 Task: Create a content calendar for social media posts.
Action: Mouse moved to (371, 373)
Screenshot: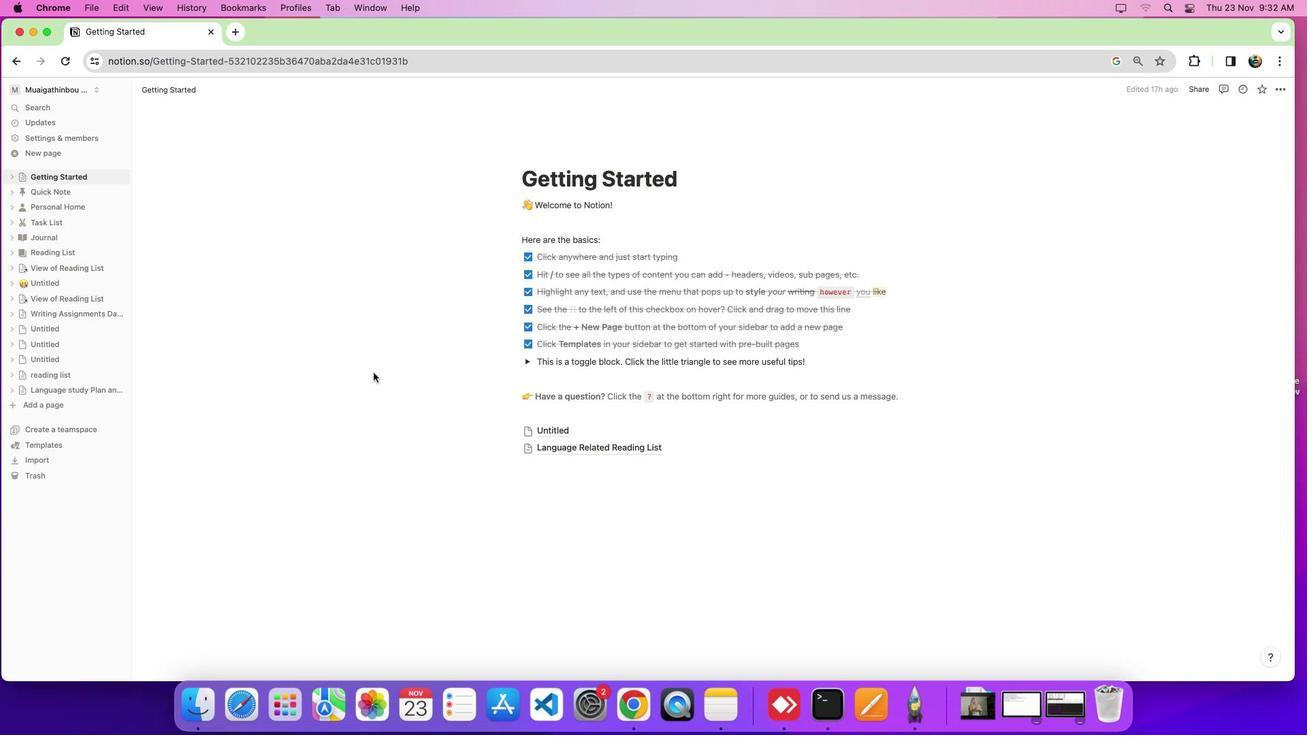 
Action: Mouse pressed left at (371, 373)
Screenshot: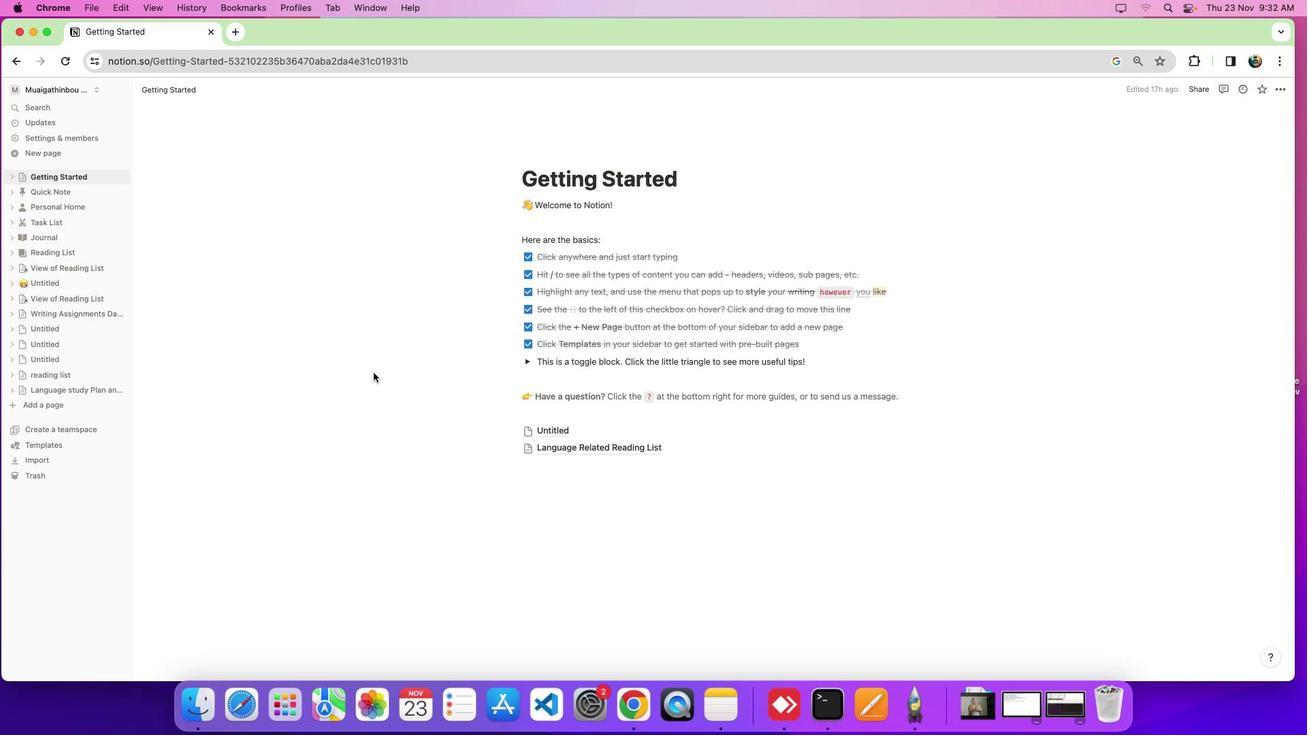 
Action: Mouse moved to (74, 403)
Screenshot: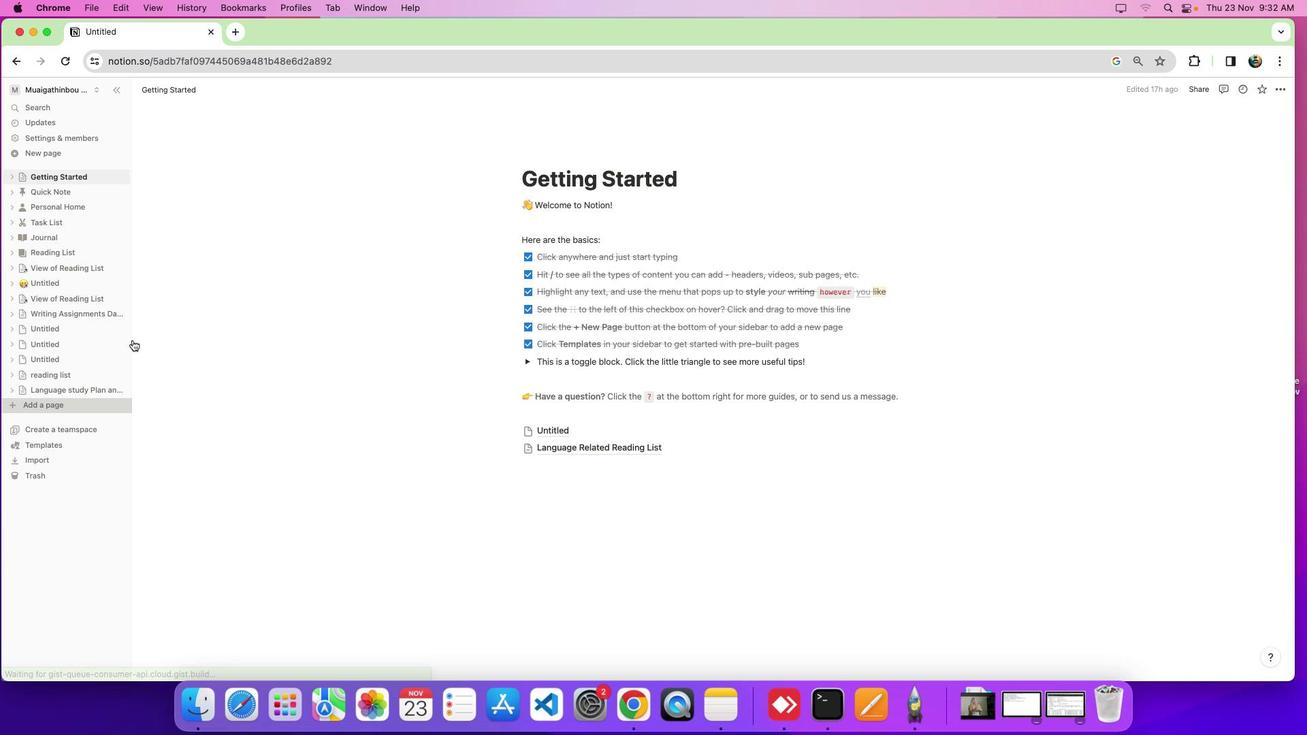 
Action: Mouse pressed left at (74, 403)
Screenshot: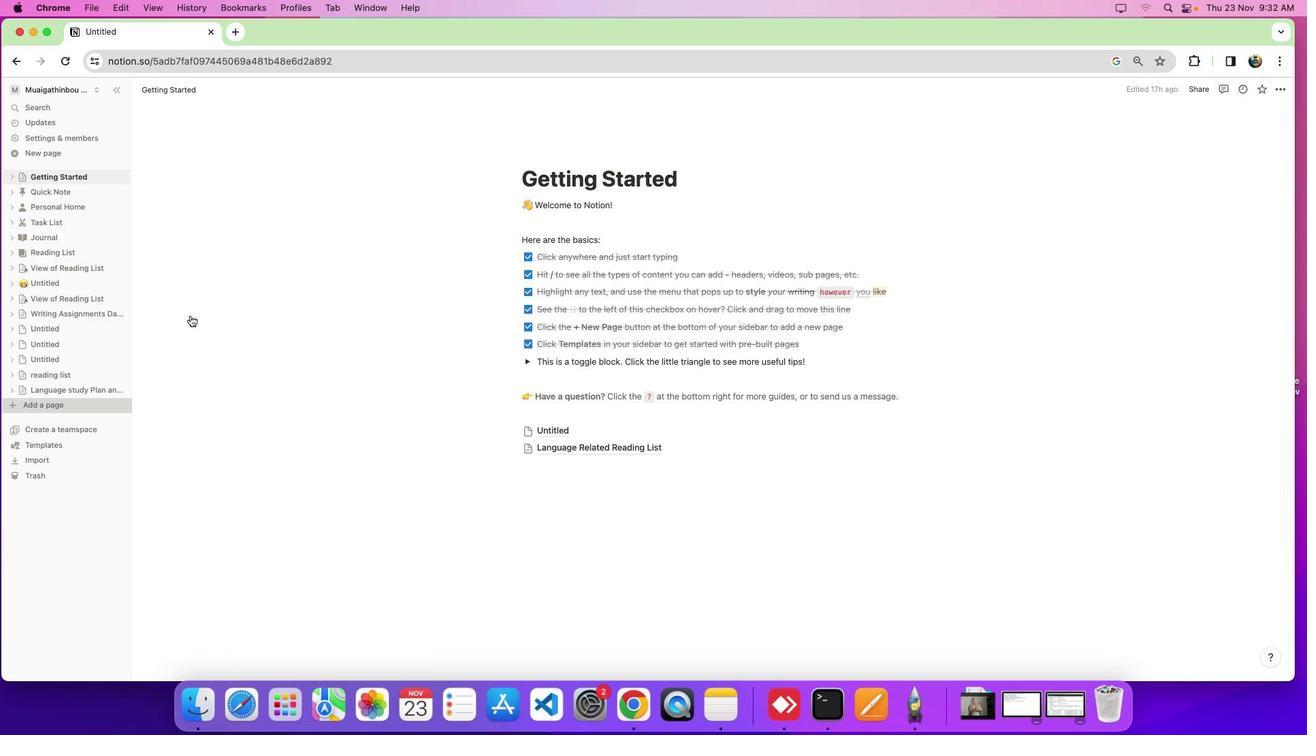 
Action: Mouse moved to (568, 177)
Screenshot: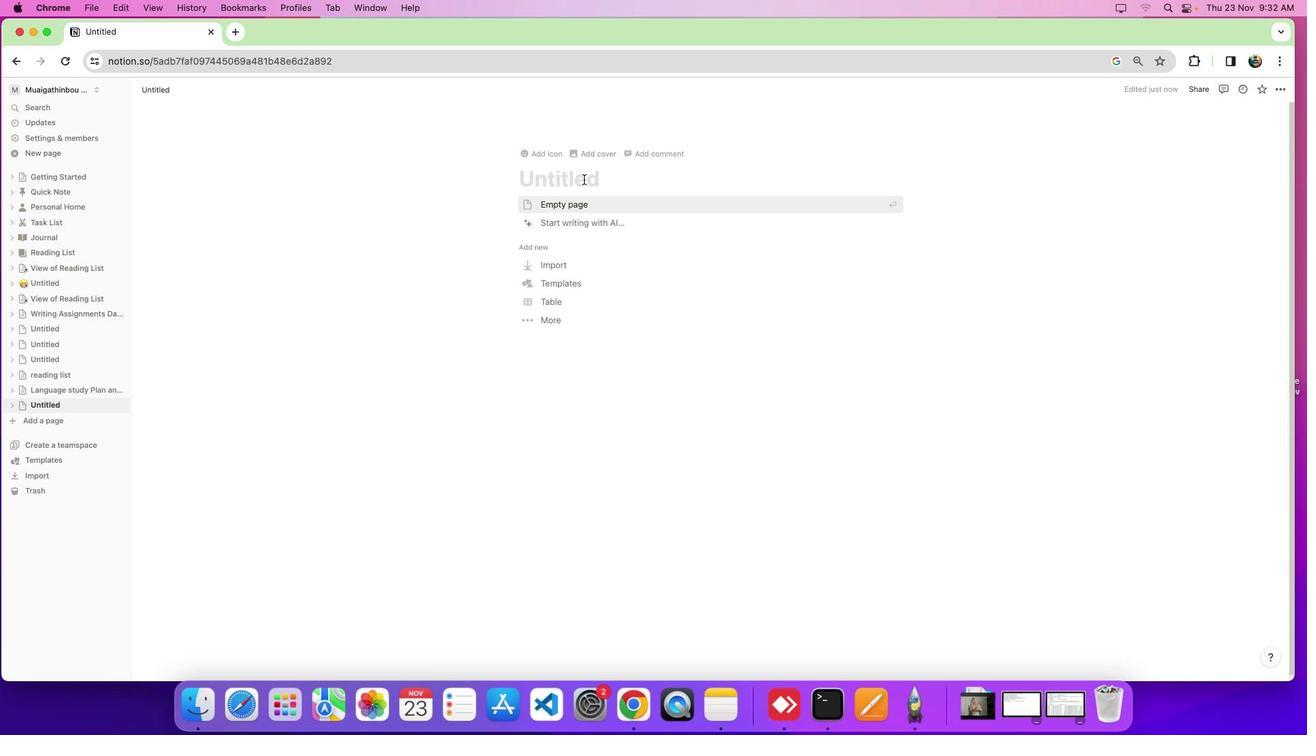 
Action: Mouse pressed left at (568, 177)
Screenshot: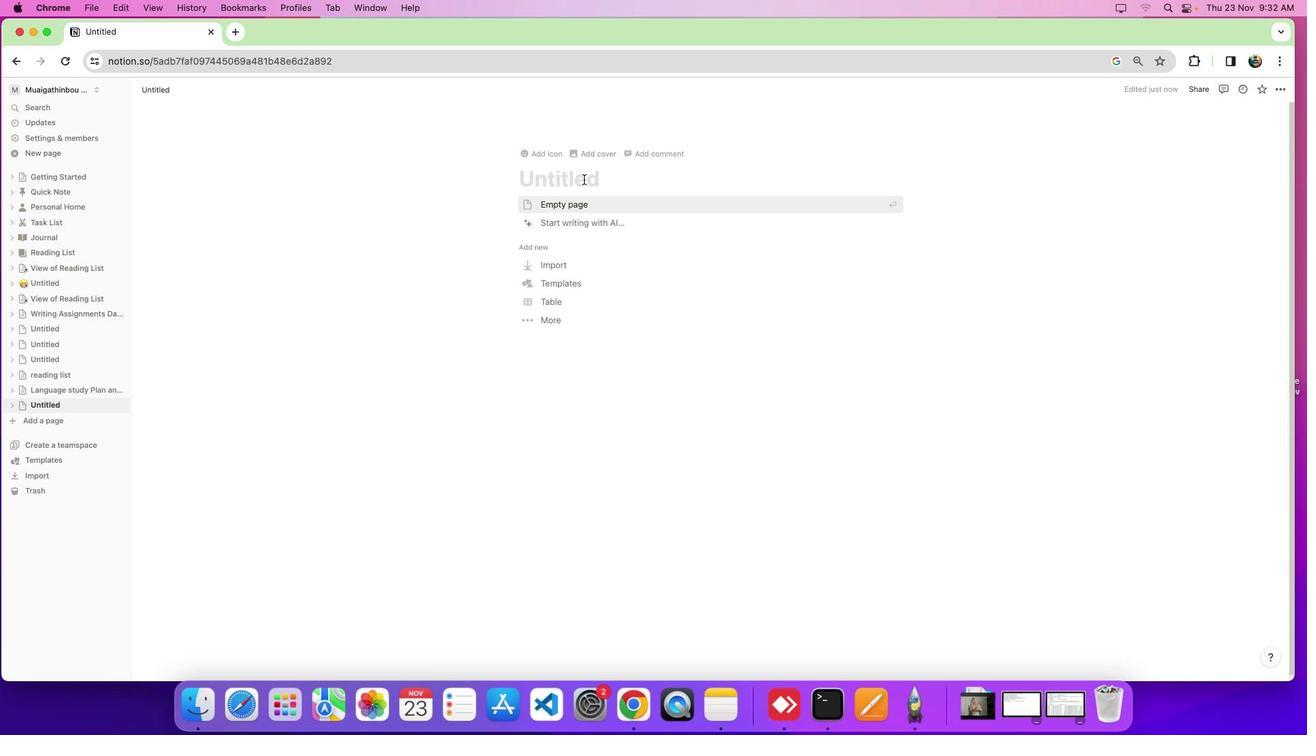 
Action: Key pressed 'c''a''l''e''n''d''e''r'
Screenshot: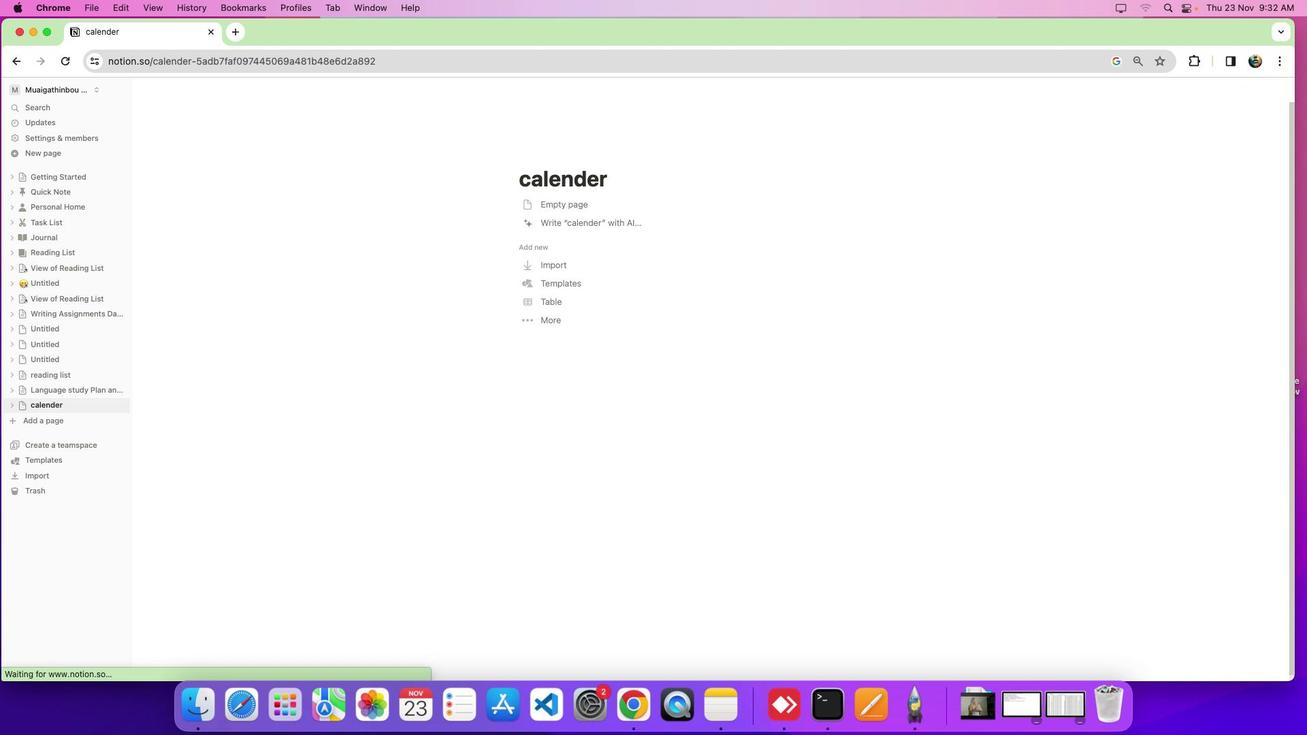 
Action: Mouse moved to (442, 206)
Screenshot: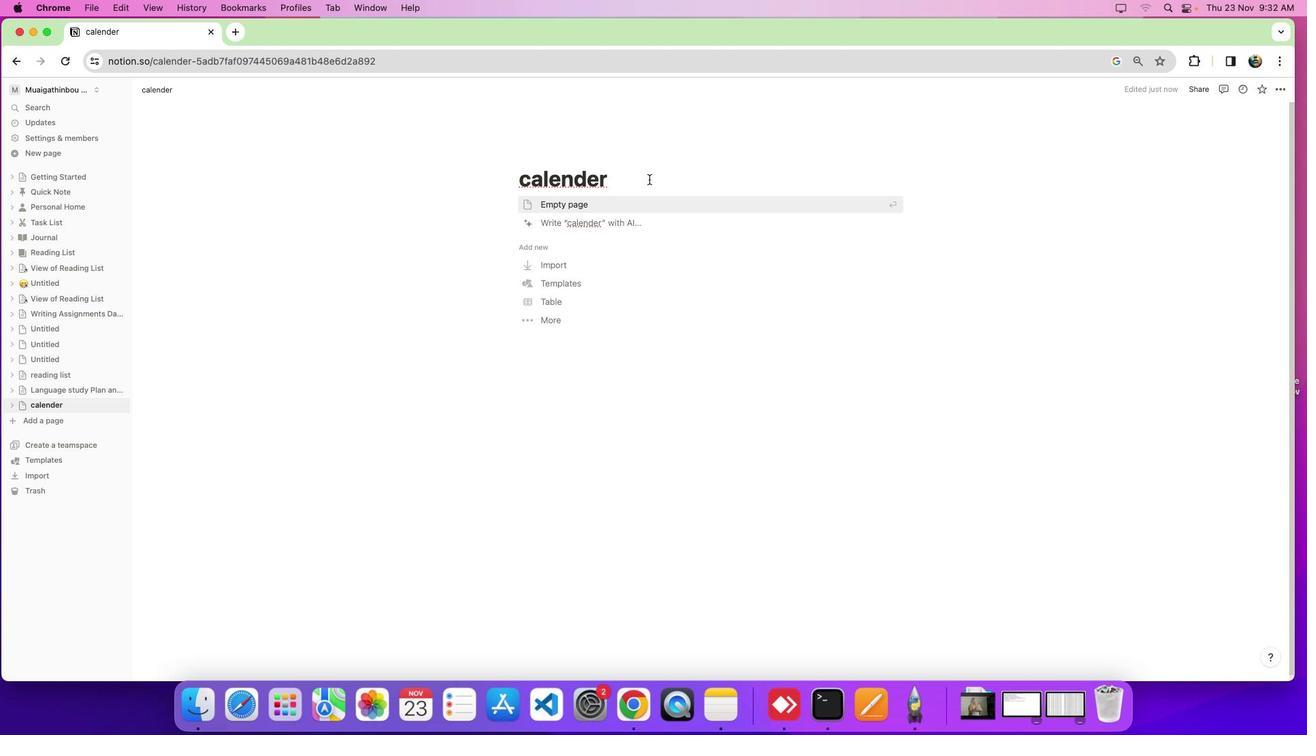 
Action: Mouse pressed left at (442, 206)
Screenshot: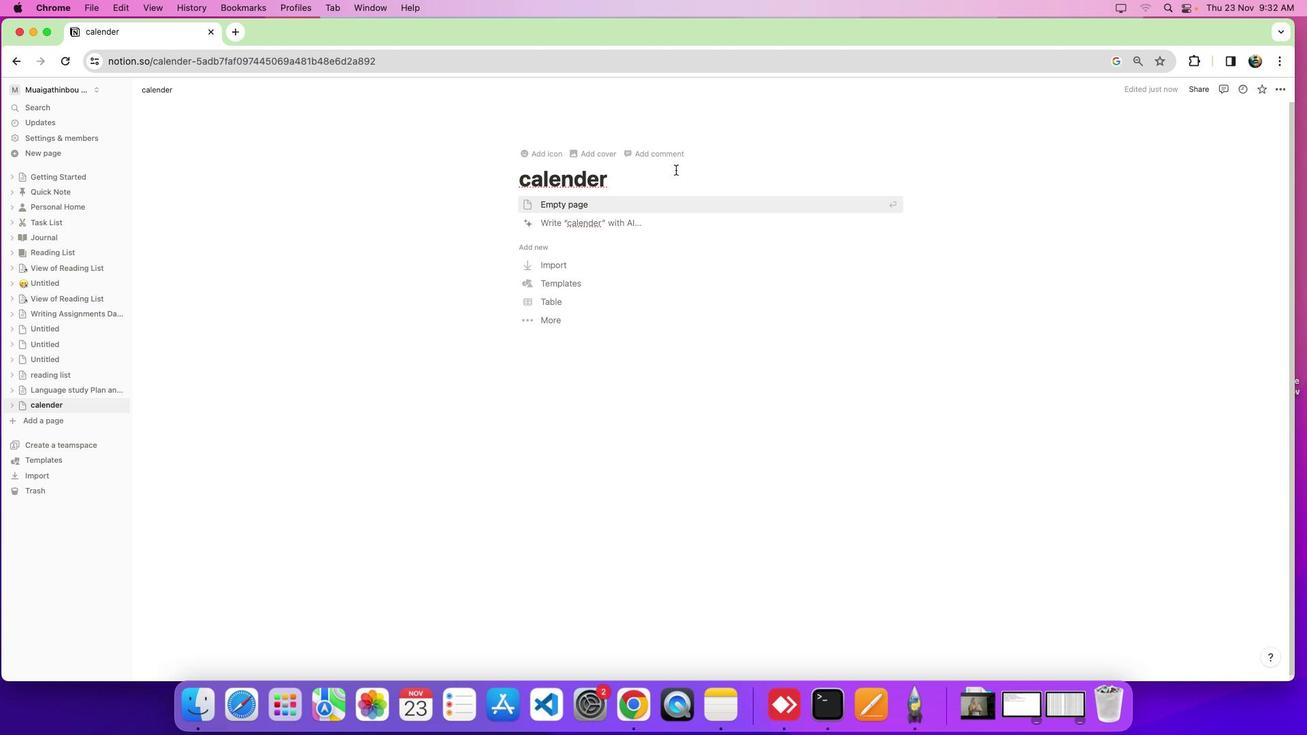 
Action: Mouse moved to (653, 166)
Screenshot: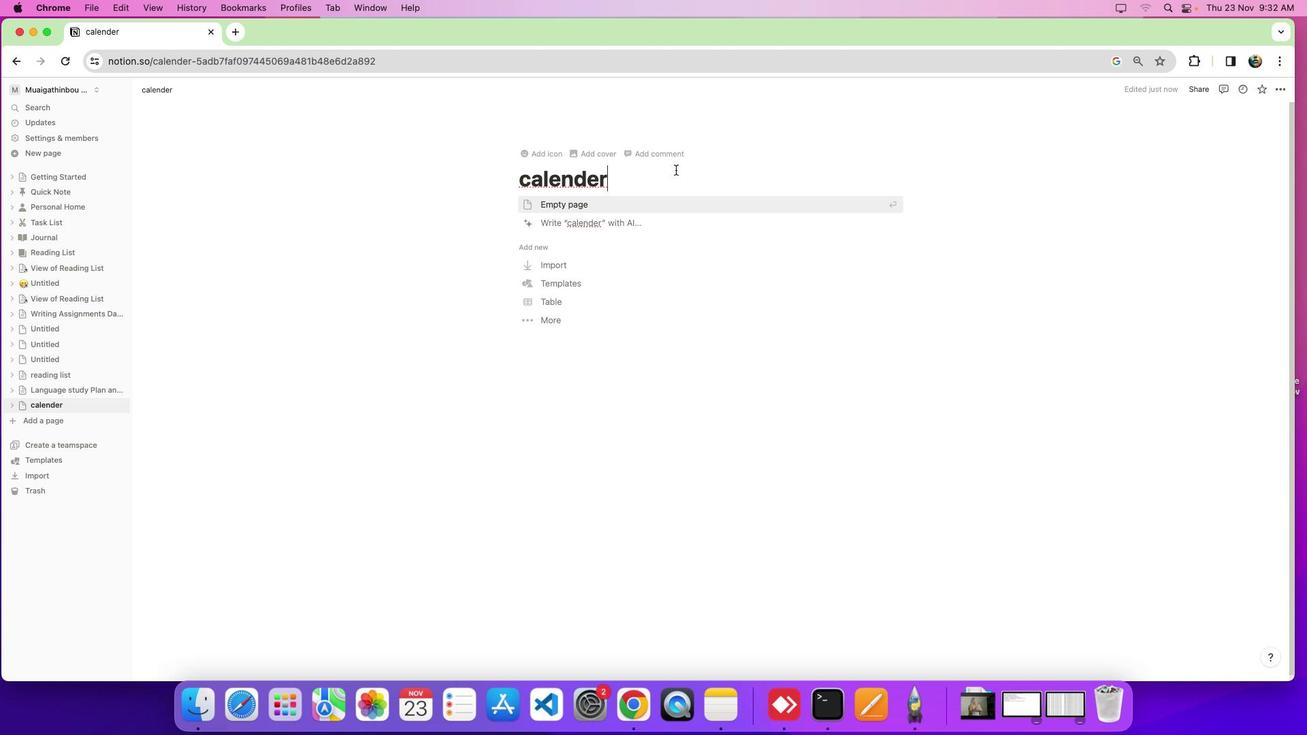 
Action: Mouse pressed left at (653, 166)
Screenshot: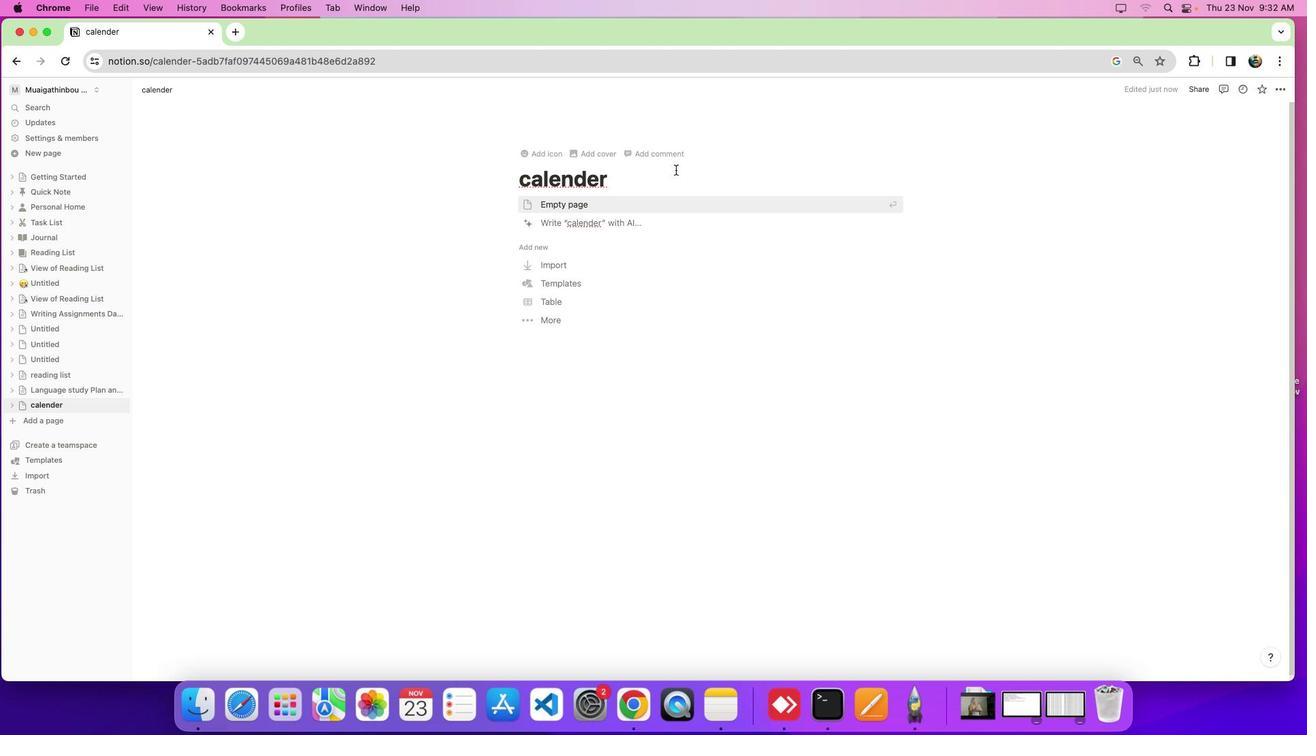 
Action: Mouse moved to (526, 320)
Screenshot: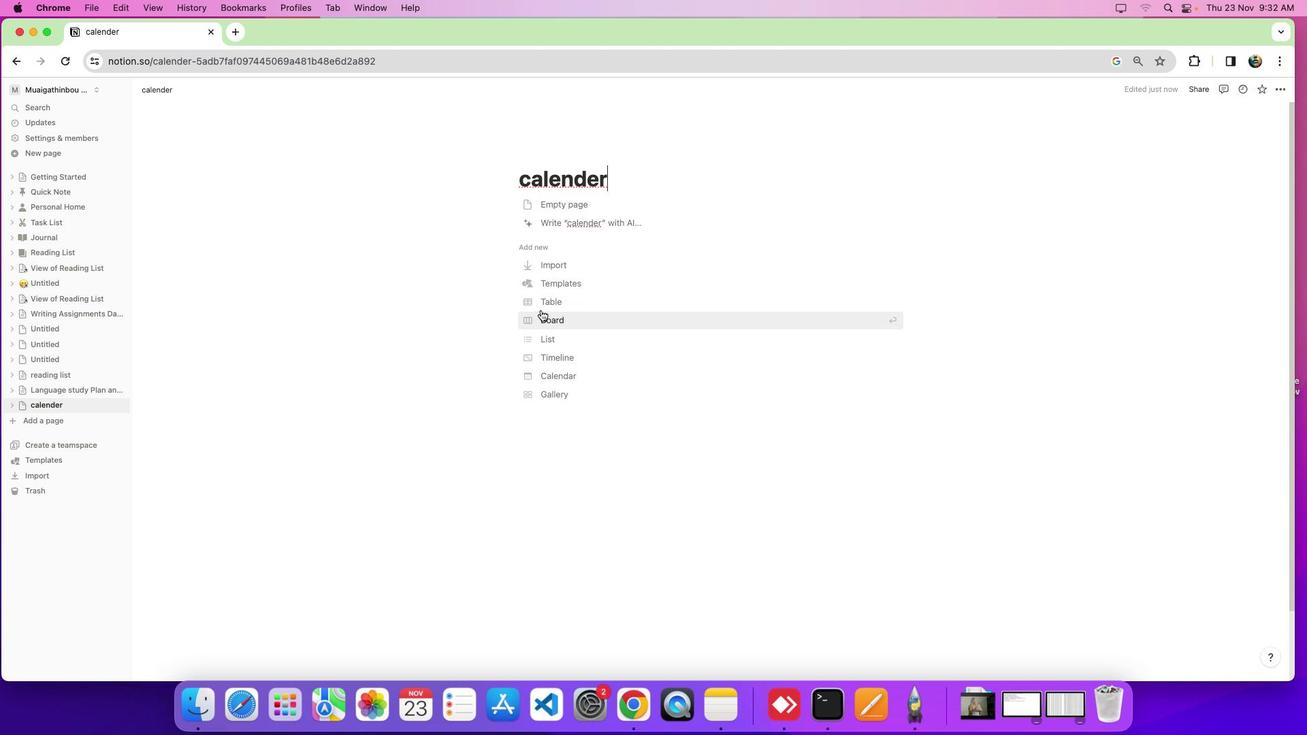 
Action: Mouse pressed left at (526, 320)
Screenshot: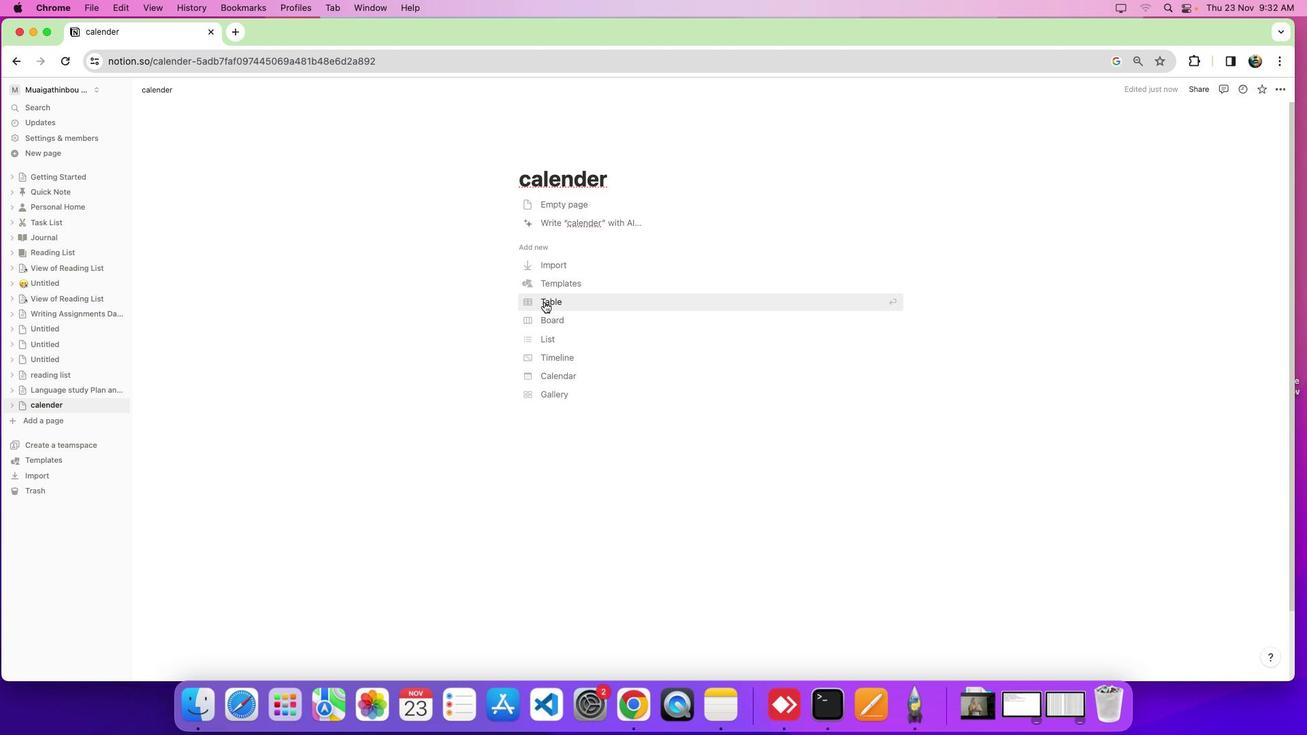 
Action: Mouse moved to (532, 299)
Screenshot: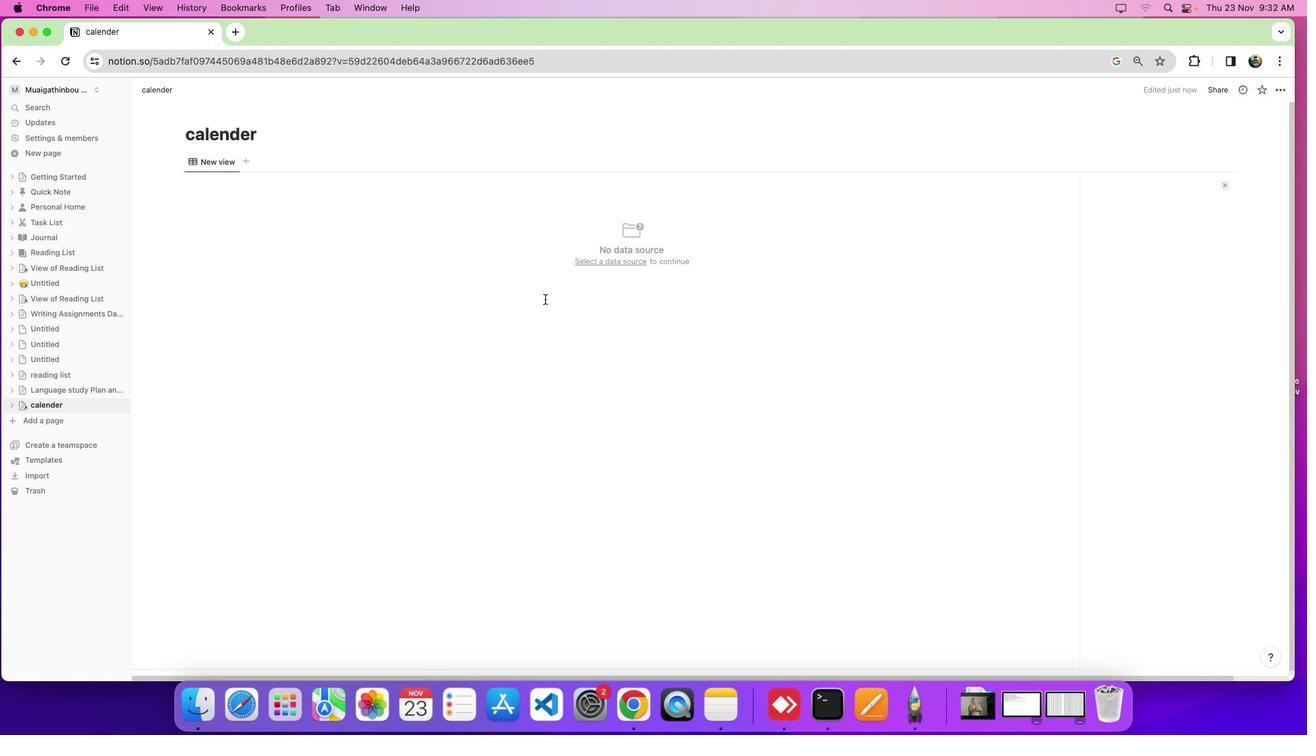 
Action: Mouse pressed left at (532, 299)
Screenshot: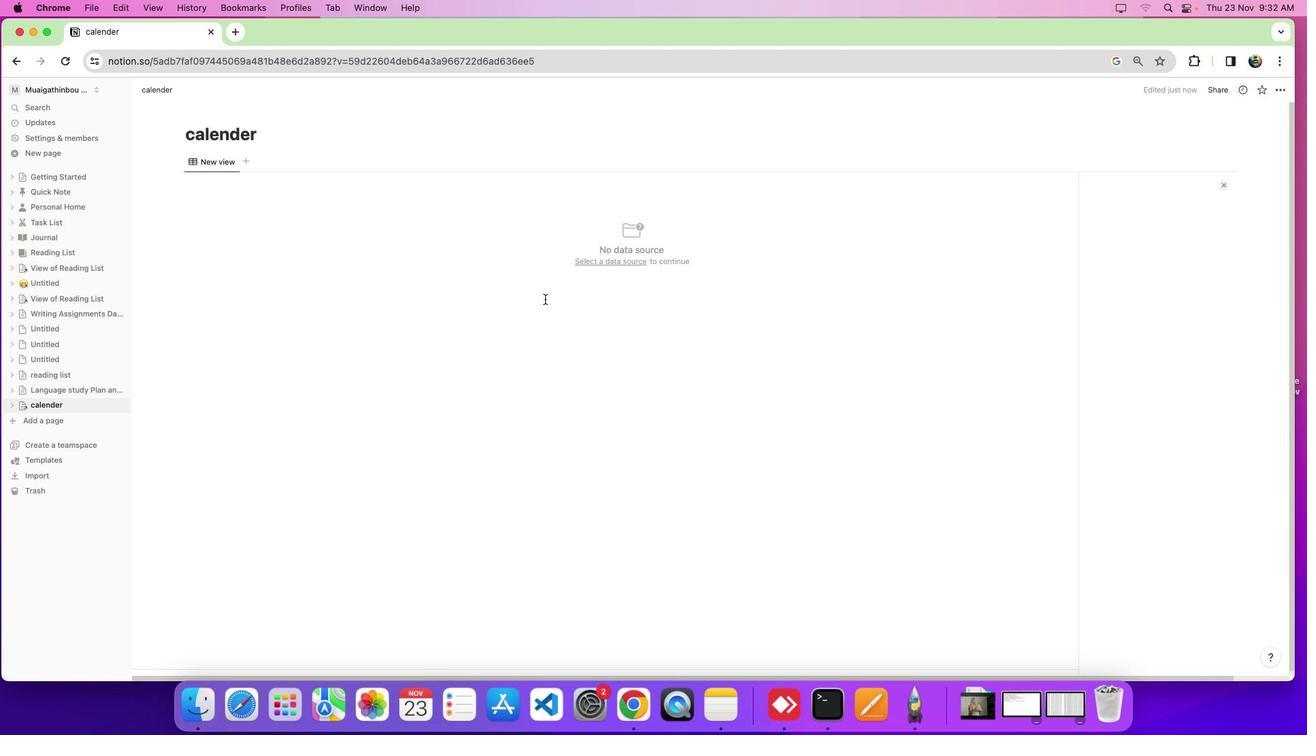 
Action: Mouse moved to (339, 216)
Screenshot: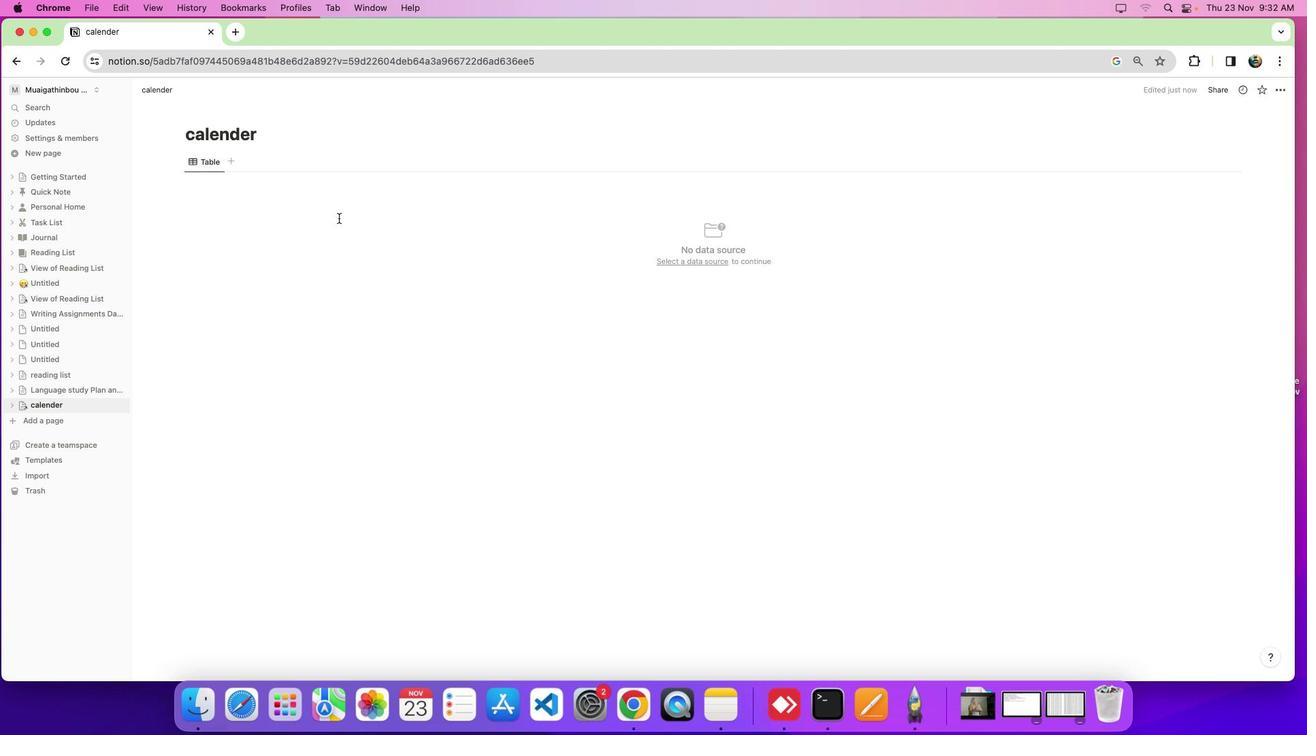 
Action: Mouse pressed left at (339, 216)
Screenshot: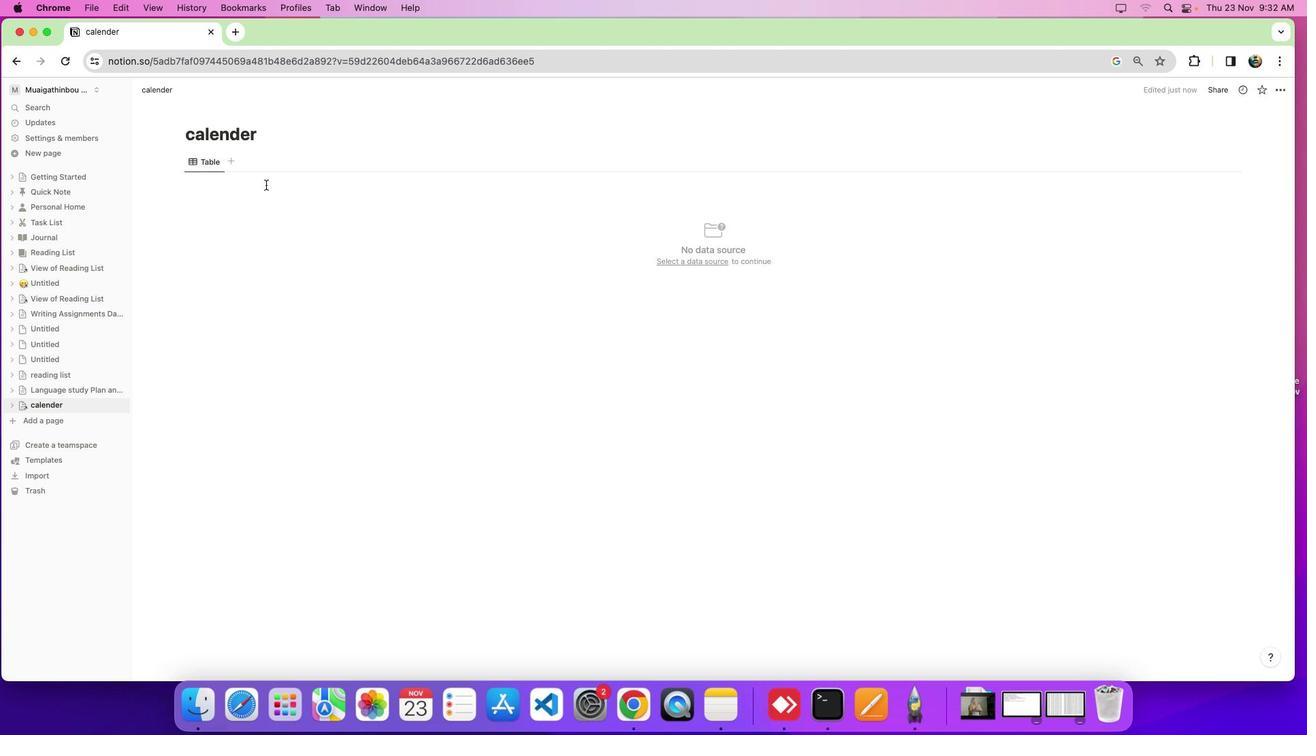 
Action: Mouse moved to (373, 244)
Screenshot: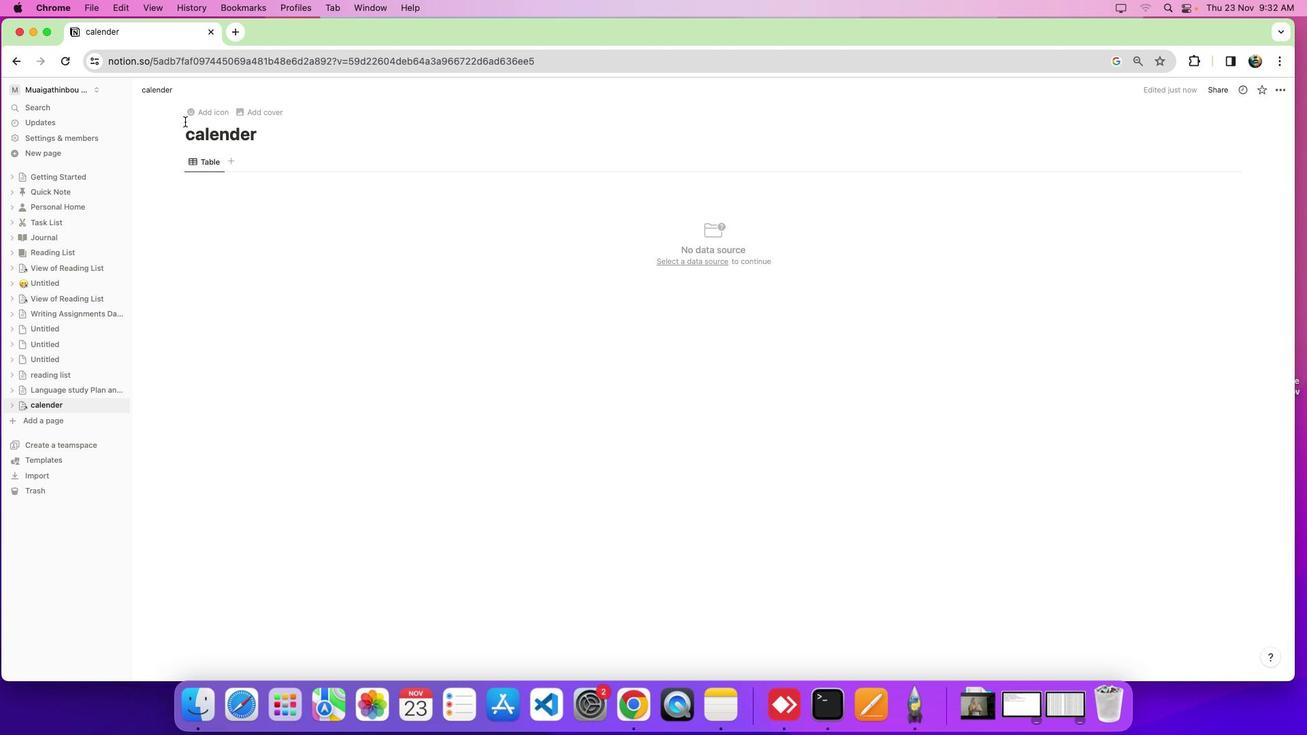 
Action: Mouse pressed left at (373, 244)
Screenshot: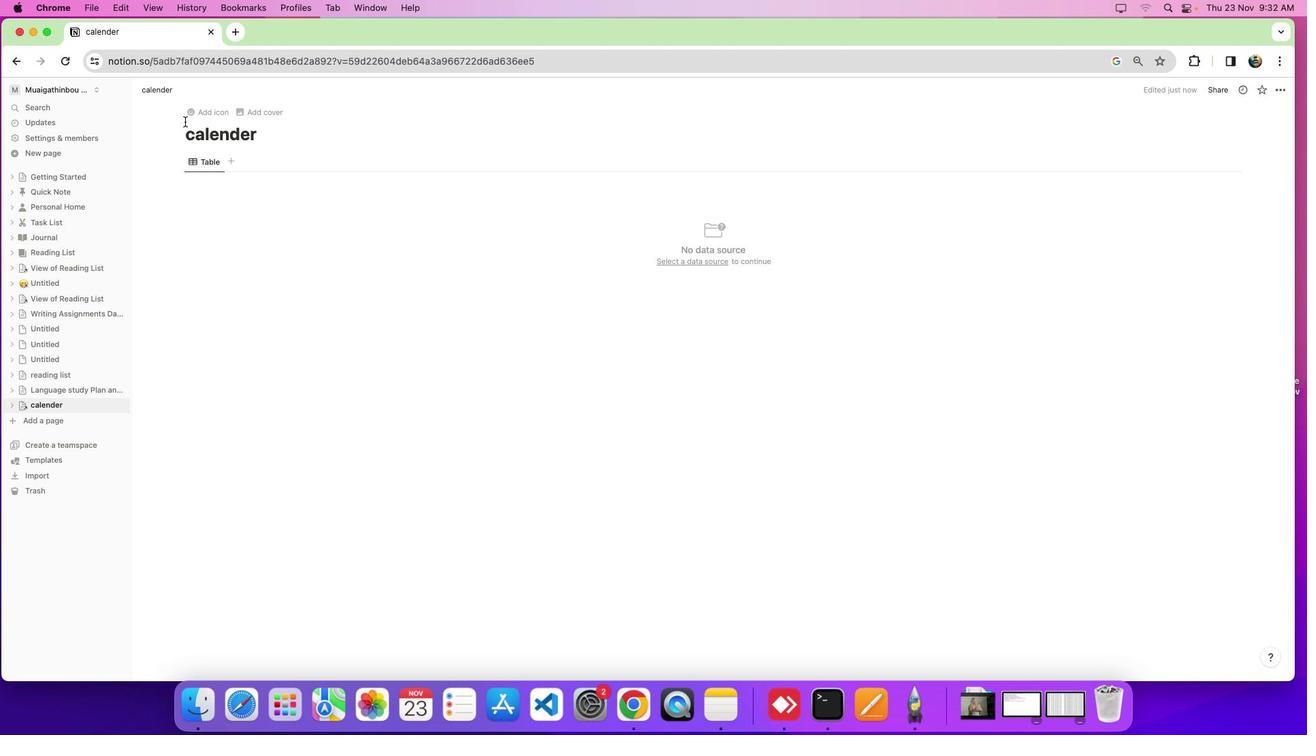 
Action: Mouse moved to (39, 56)
Screenshot: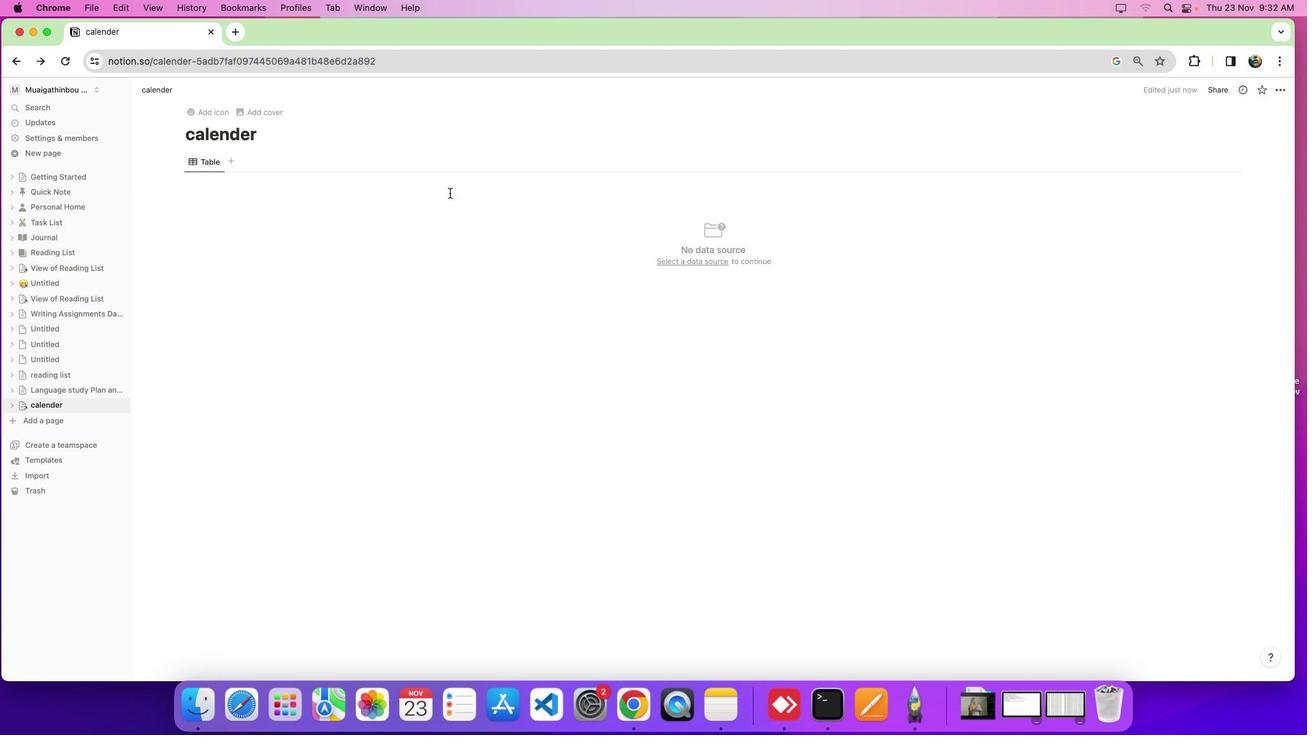 
Action: Mouse pressed left at (39, 56)
Screenshot: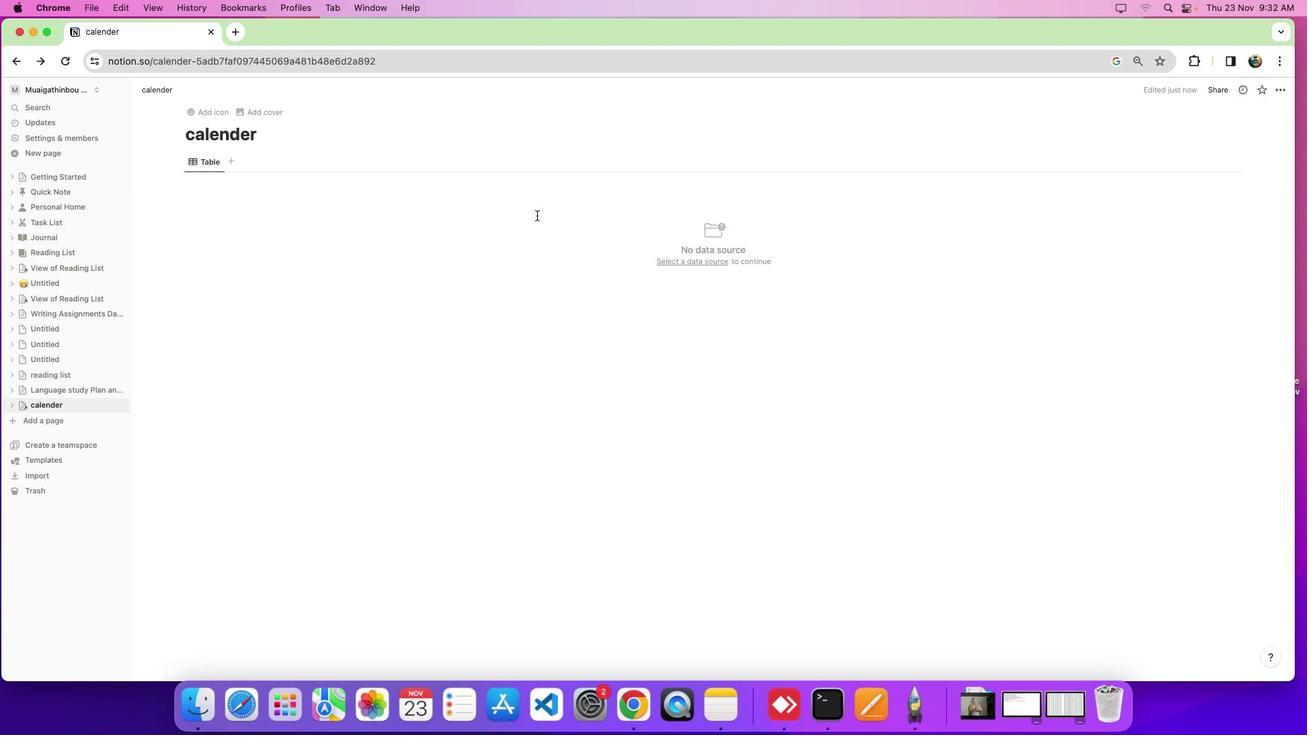 
Action: Mouse moved to (37, 51)
Screenshot: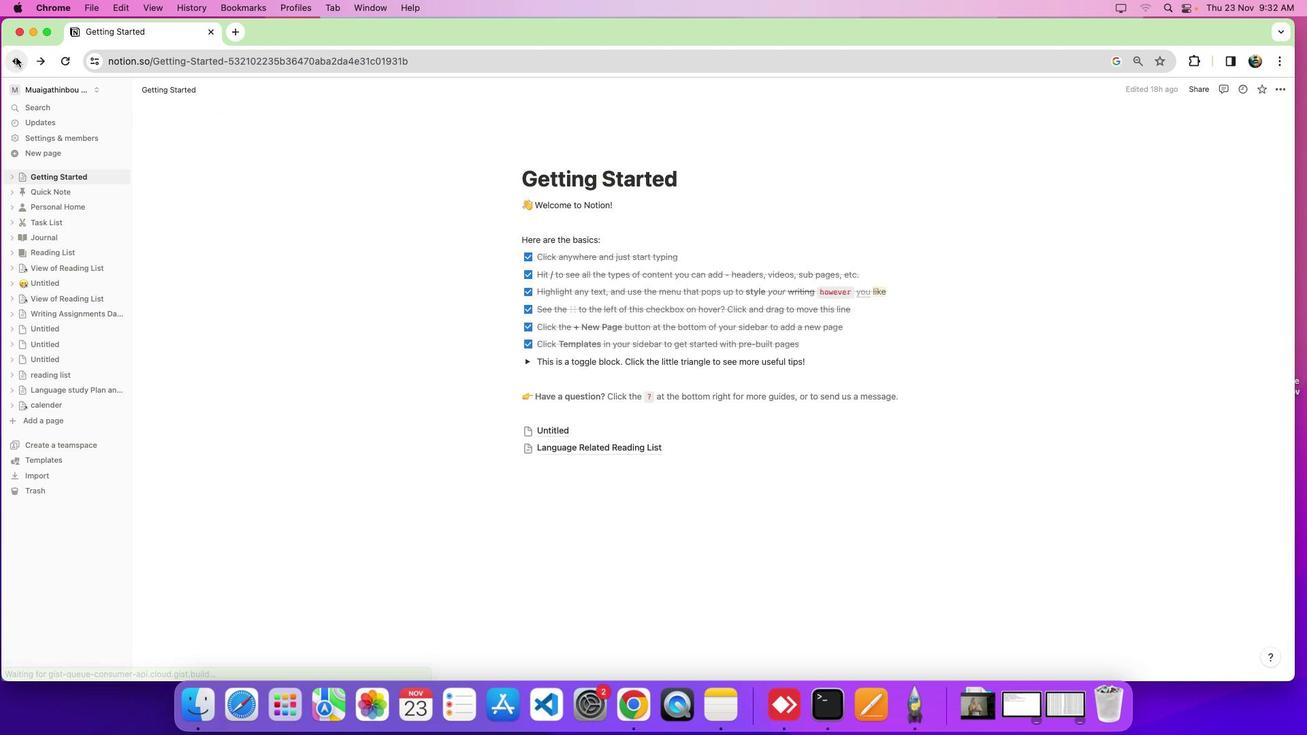 
Action: Mouse pressed left at (37, 51)
Screenshot: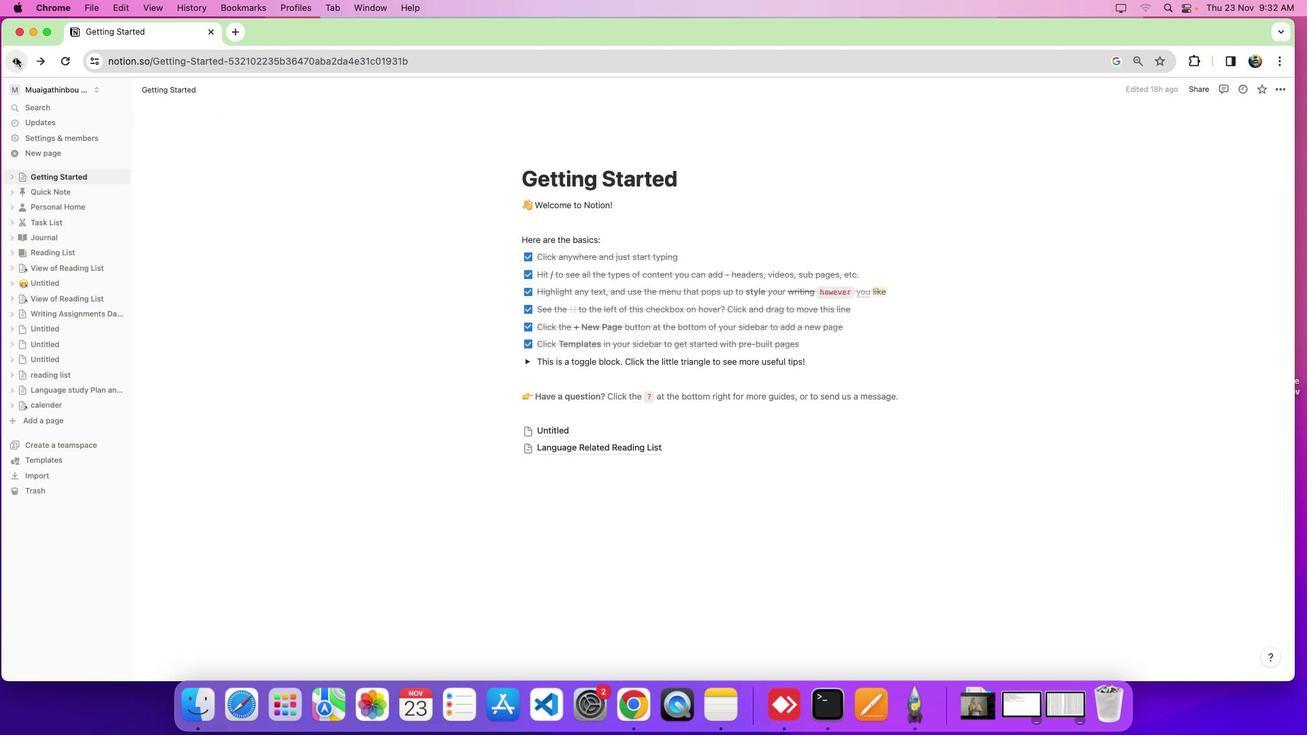 
Action: Mouse moved to (79, 420)
Screenshot: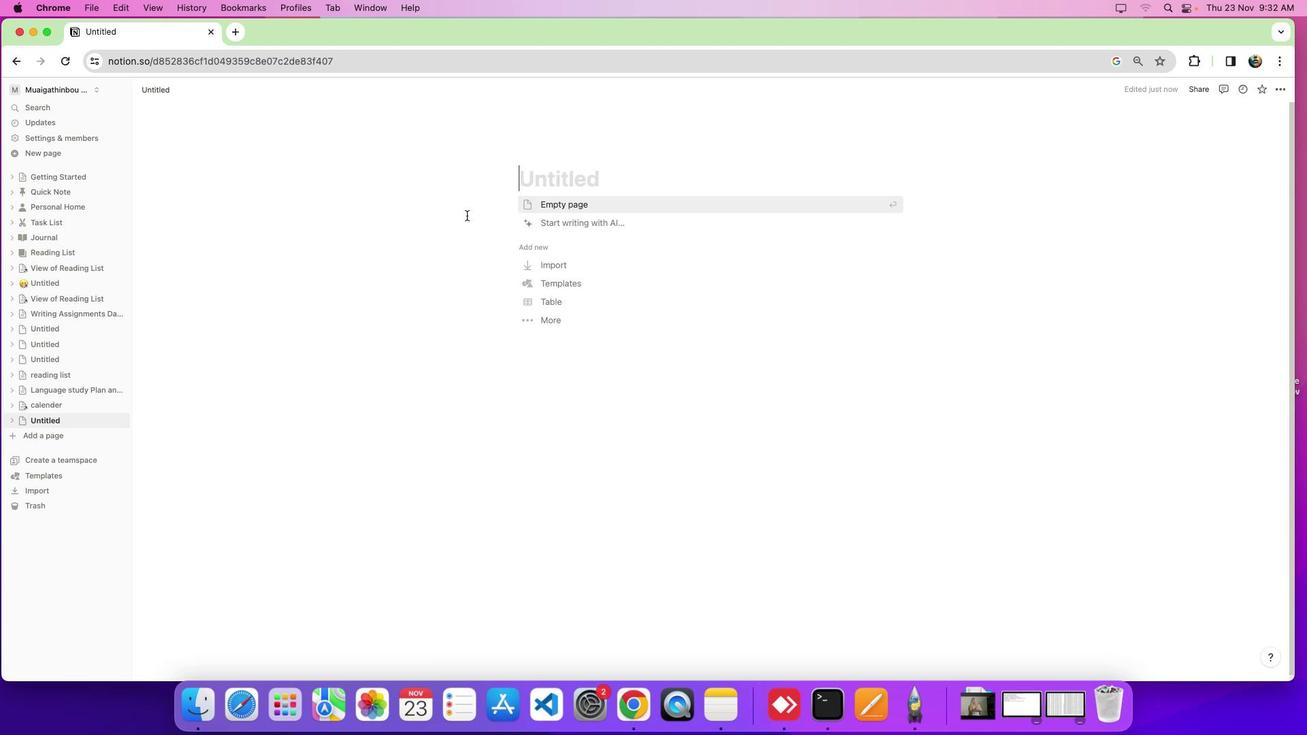 
Action: Mouse pressed left at (79, 420)
Screenshot: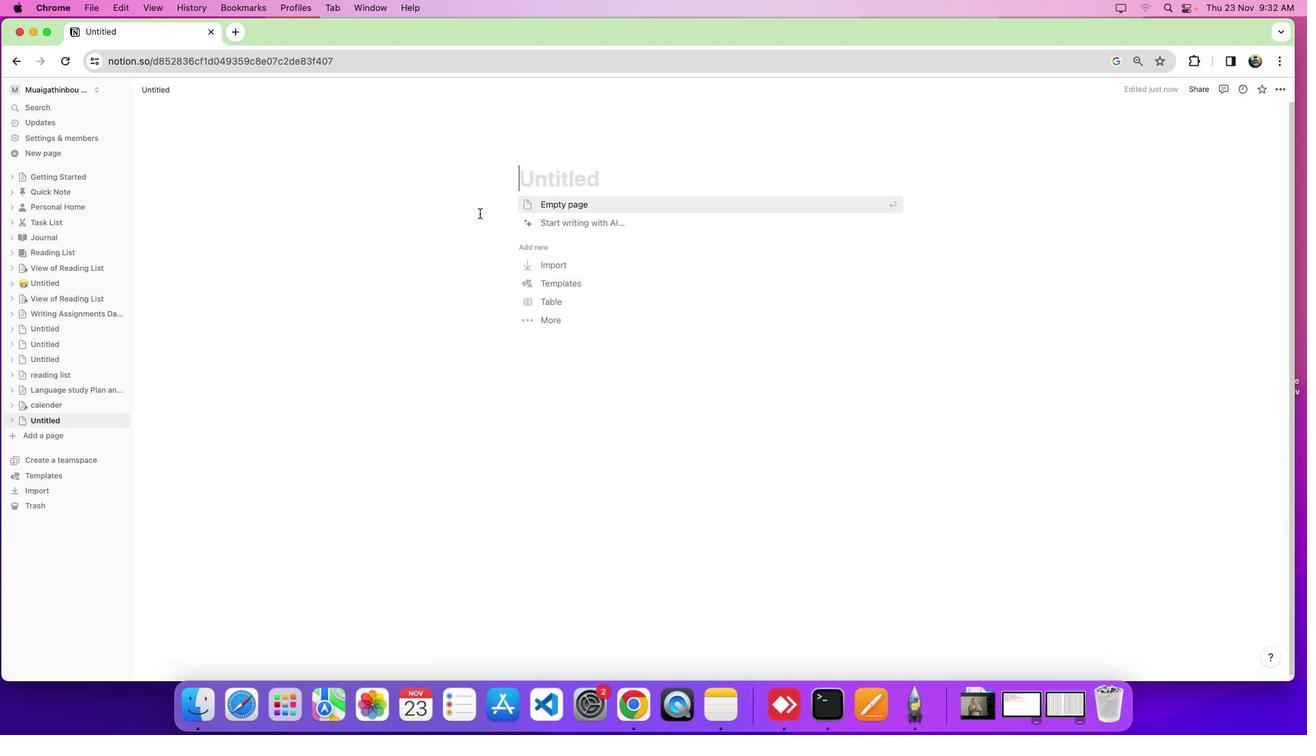 
Action: Mouse moved to (560, 185)
Screenshot: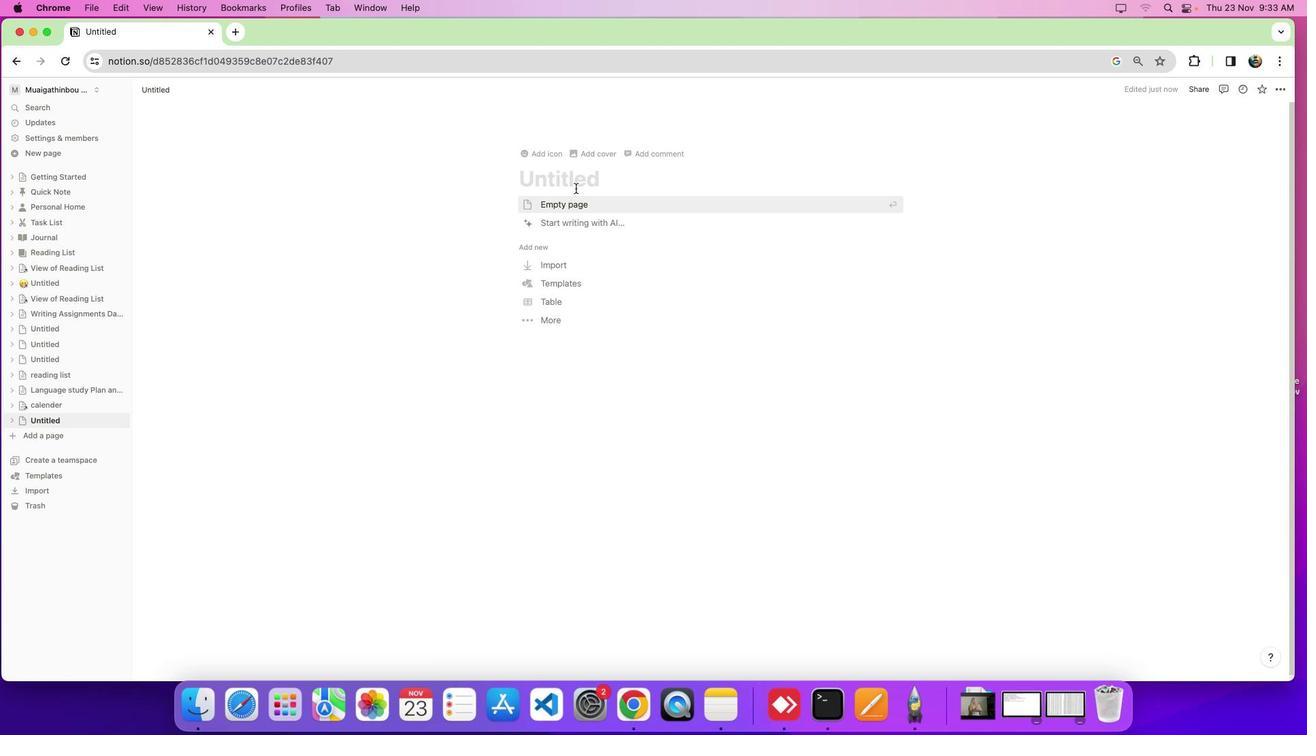 
Action: Key pressed Key.shift_r'C''a''l''e''n''d''e''r'
Screenshot: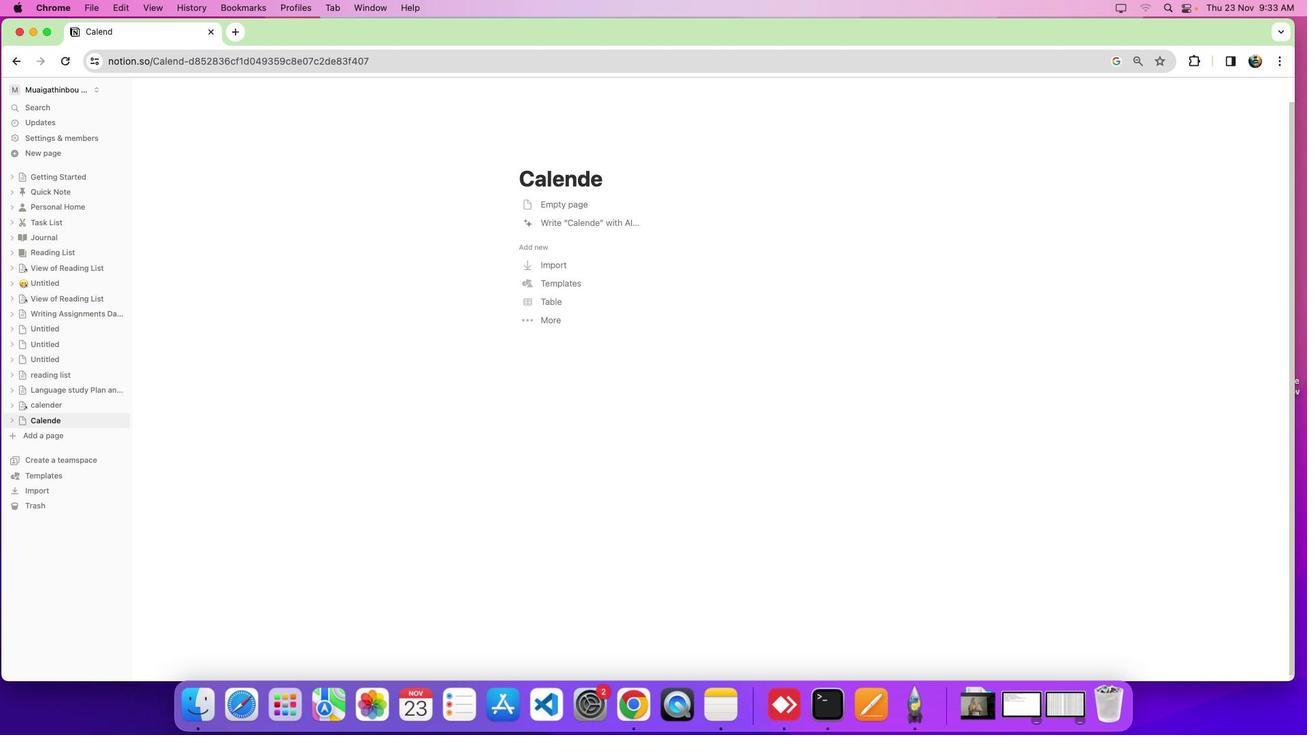 
Action: Mouse moved to (521, 329)
Screenshot: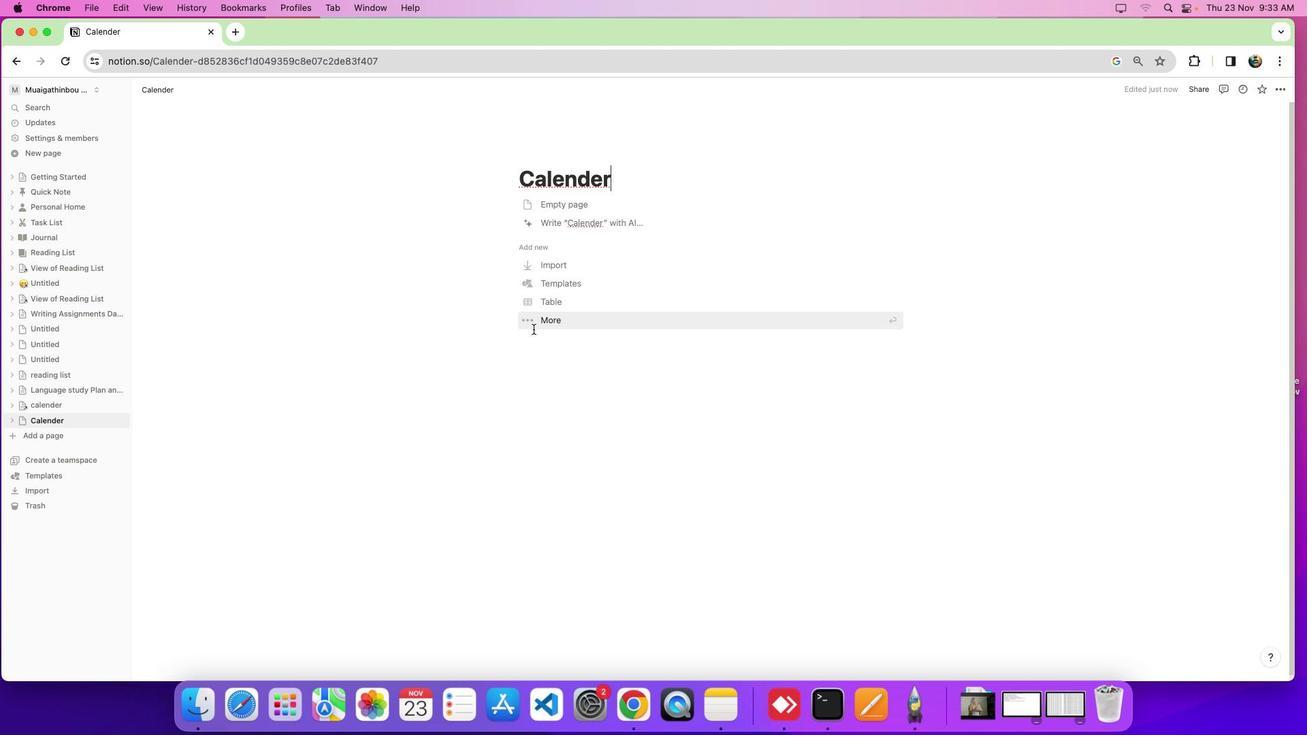 
Action: Mouse pressed left at (521, 329)
Screenshot: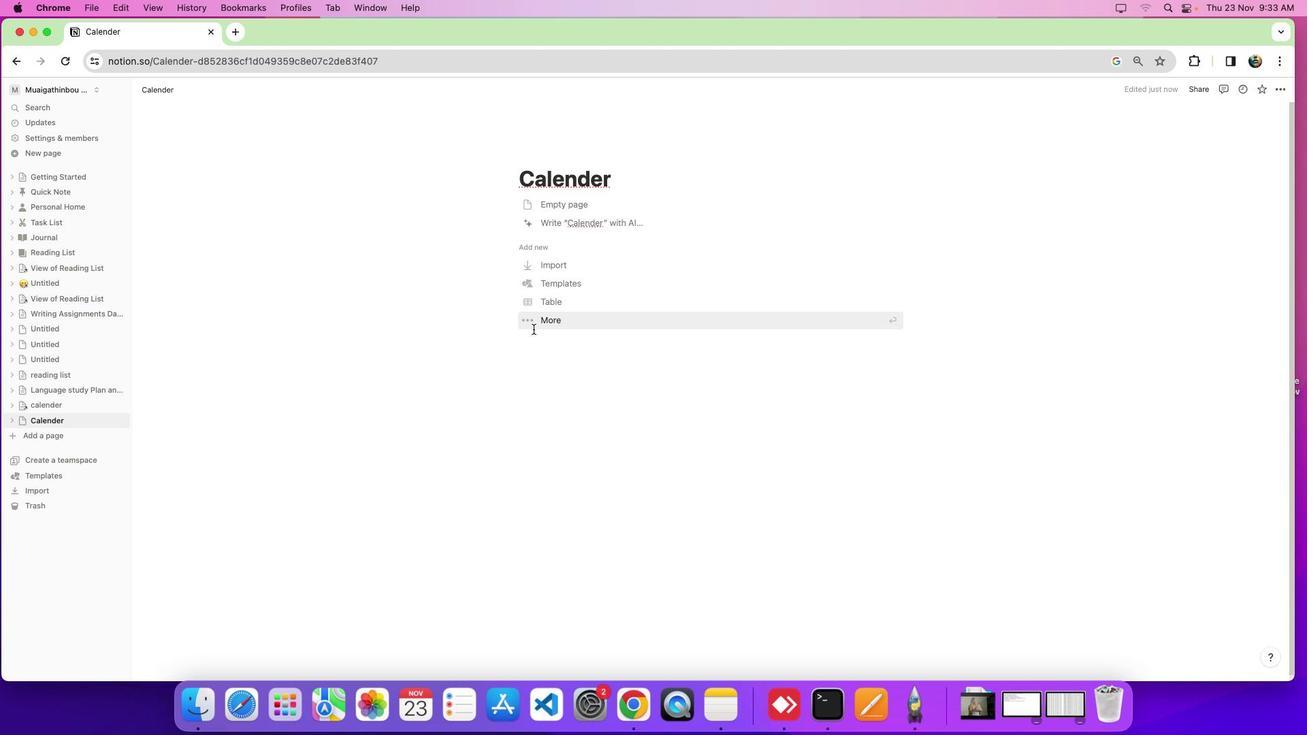 
Action: Mouse moved to (516, 321)
Screenshot: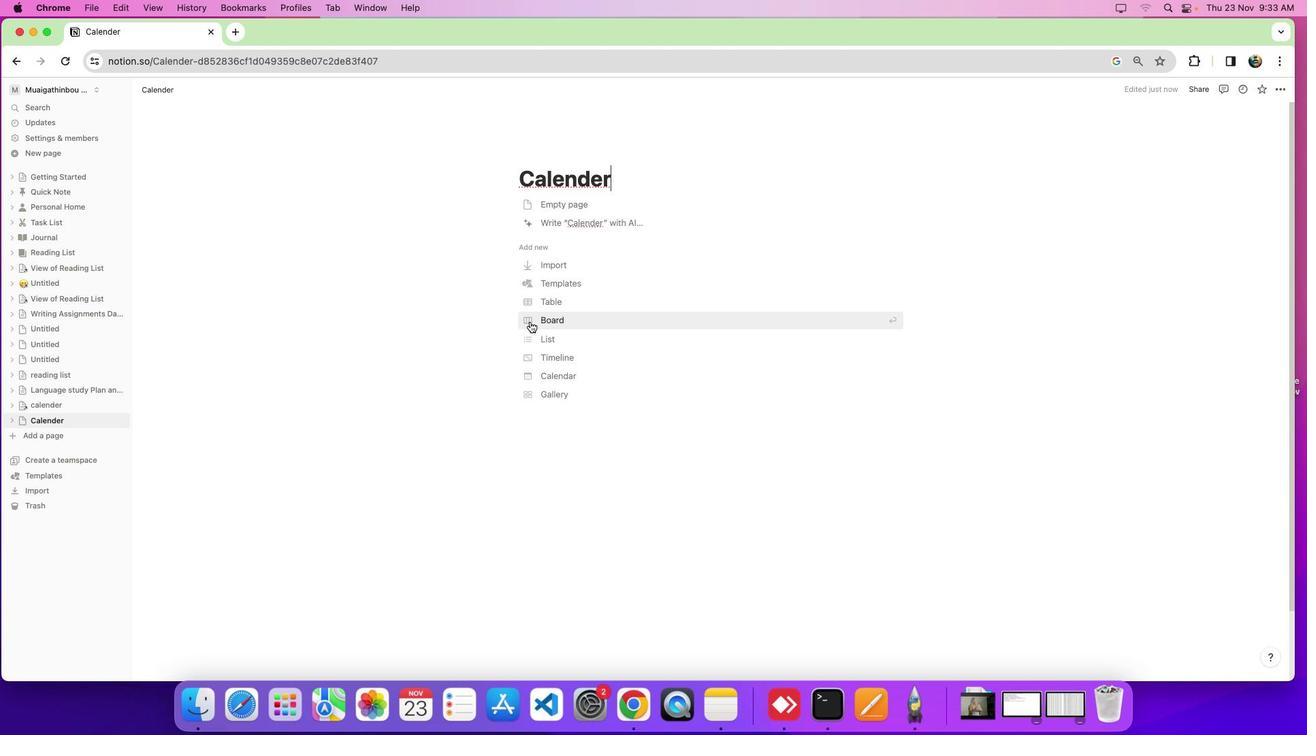 
Action: Mouse pressed left at (516, 321)
Screenshot: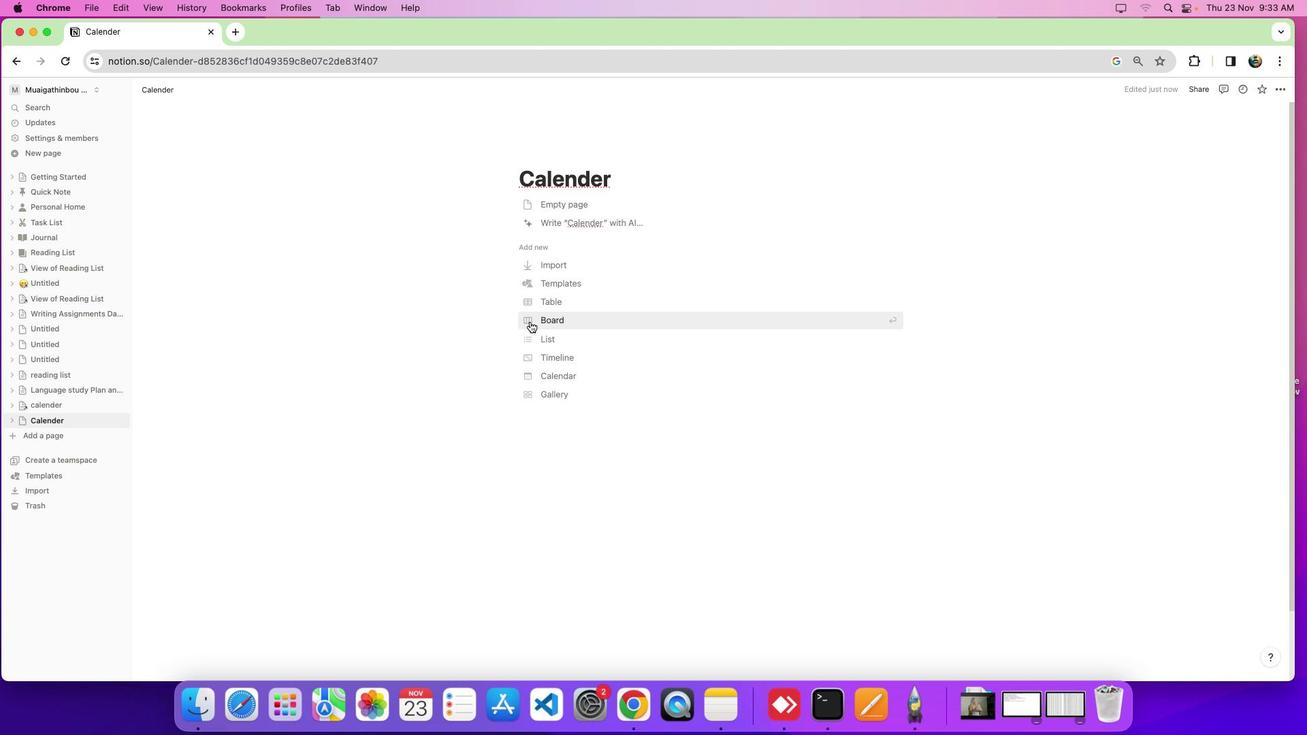 
Action: Mouse moved to (468, 270)
Screenshot: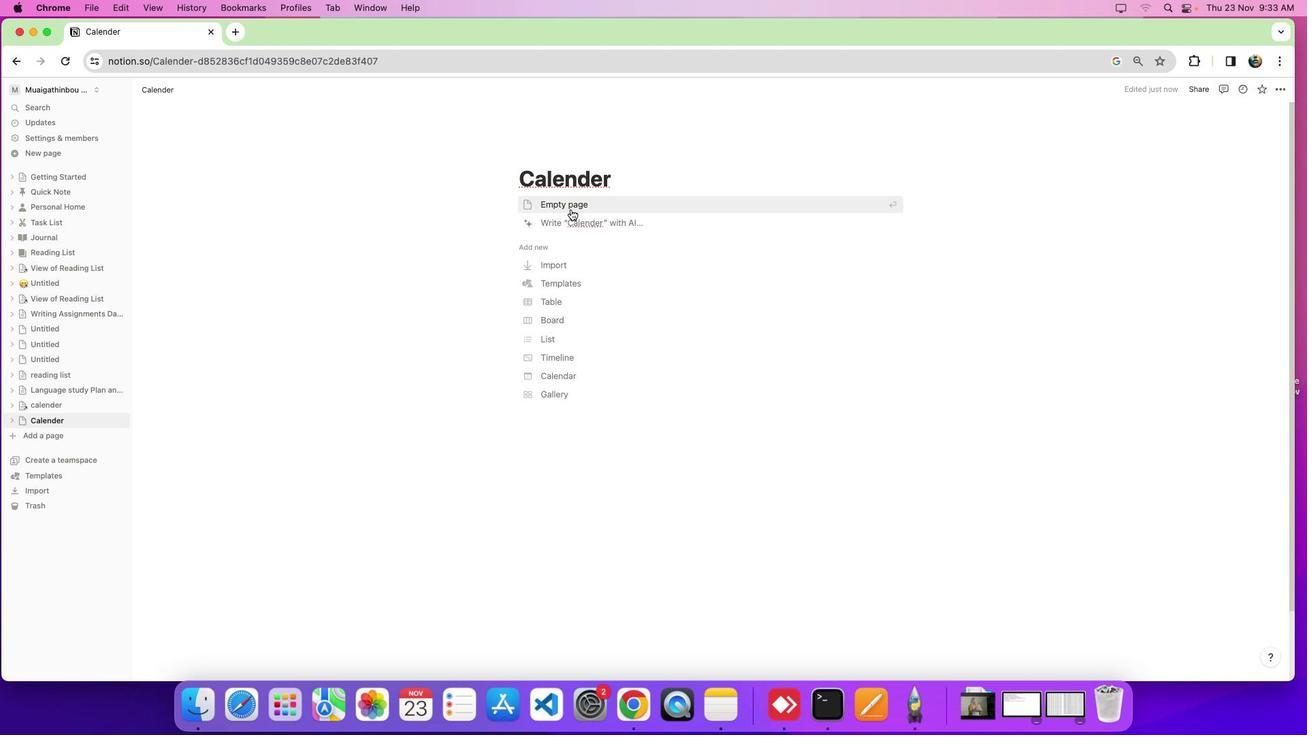 
Action: Mouse pressed left at (468, 270)
Screenshot: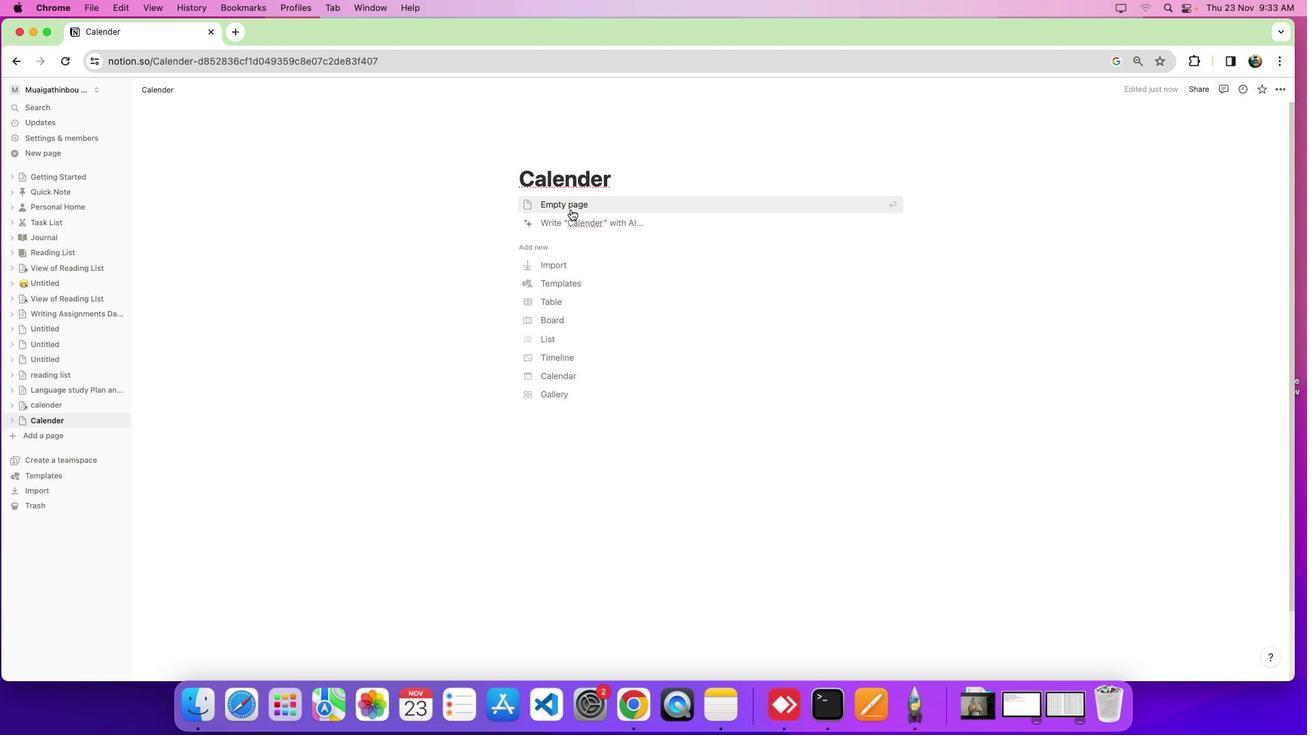 
Action: Mouse moved to (547, 234)
Screenshot: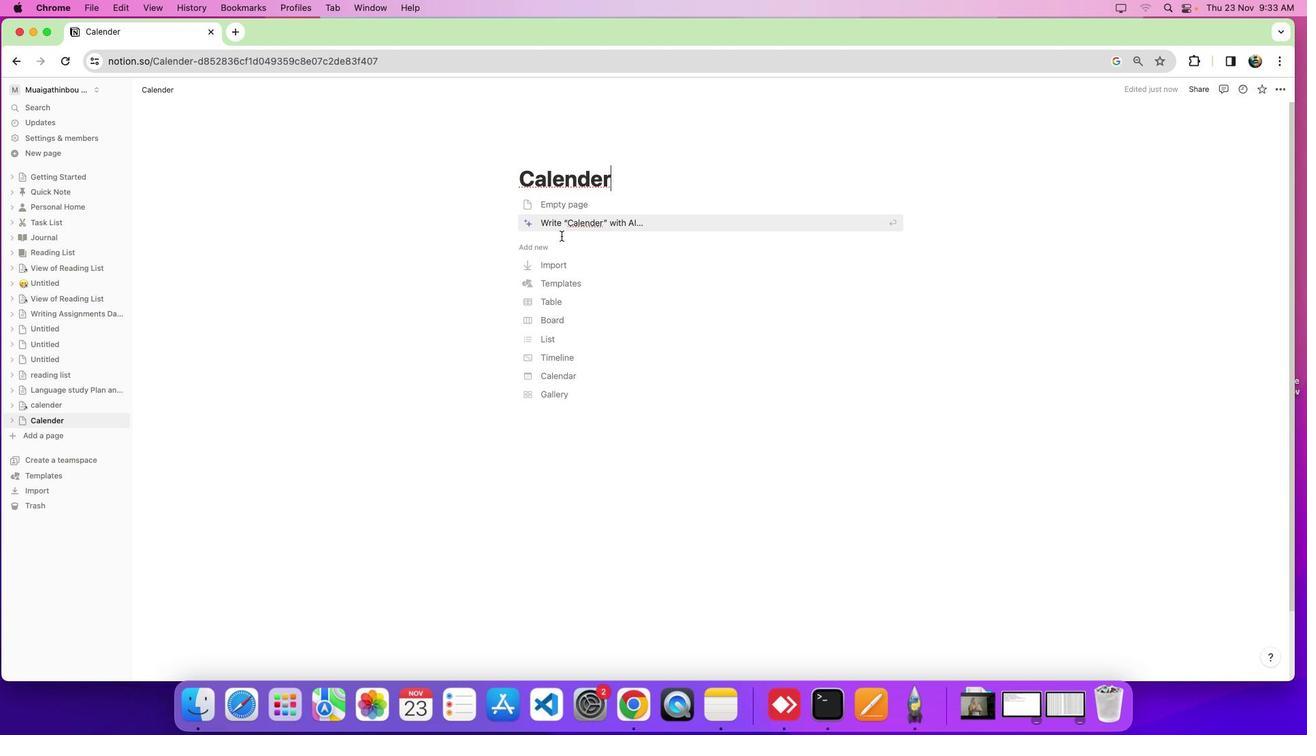 
Action: Mouse pressed left at (547, 234)
Screenshot: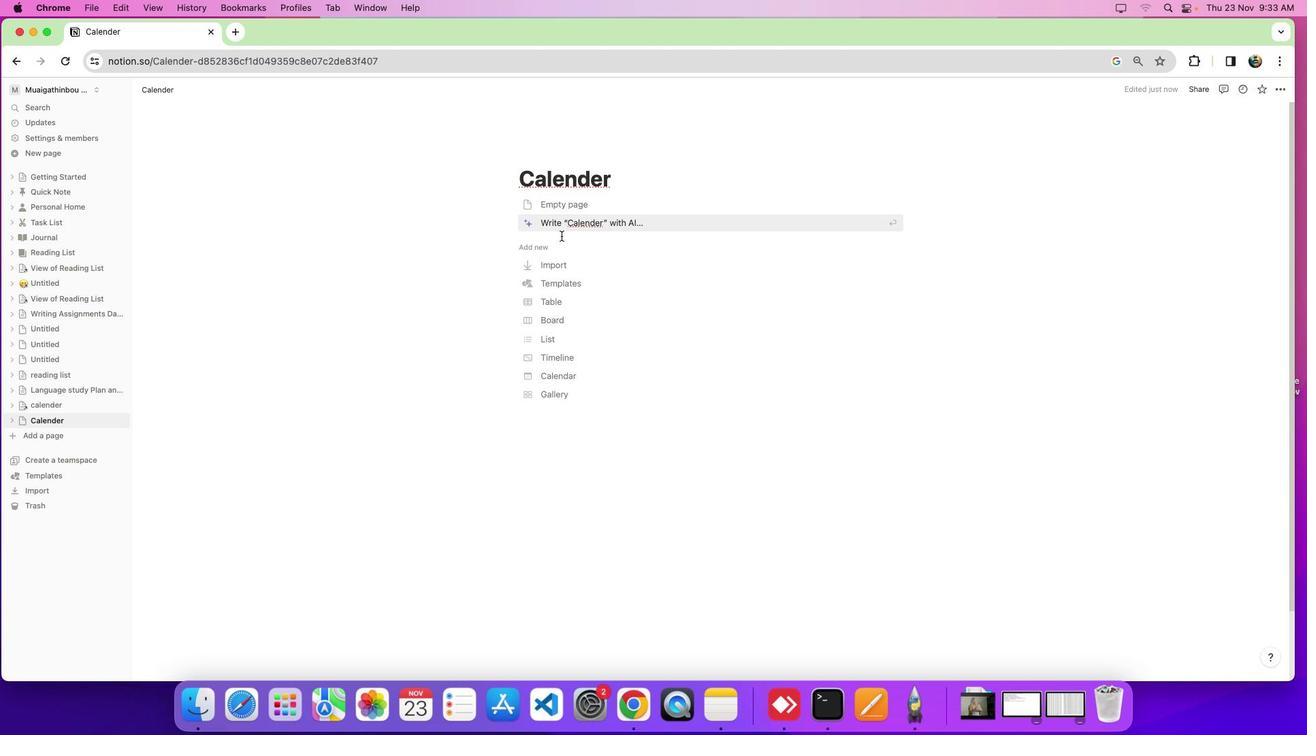 
Action: Mouse moved to (547, 239)
Screenshot: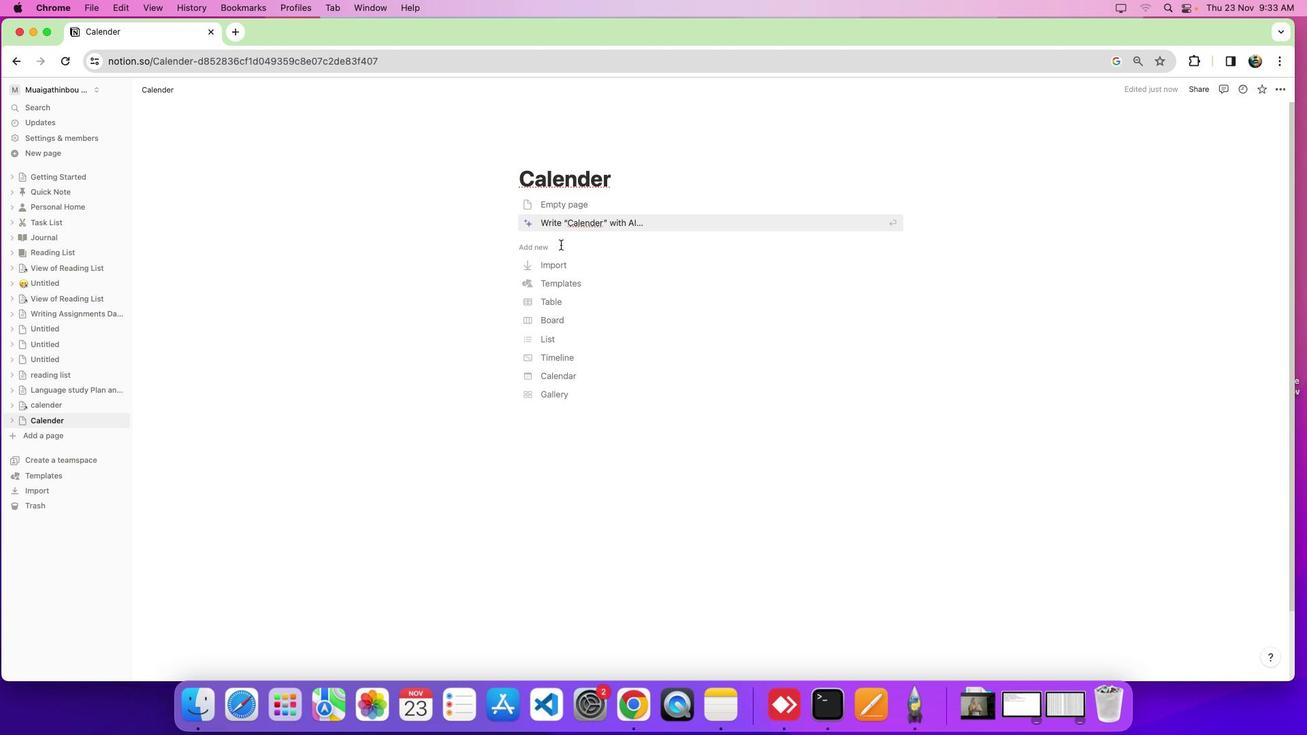 
Action: Mouse pressed left at (547, 239)
Screenshot: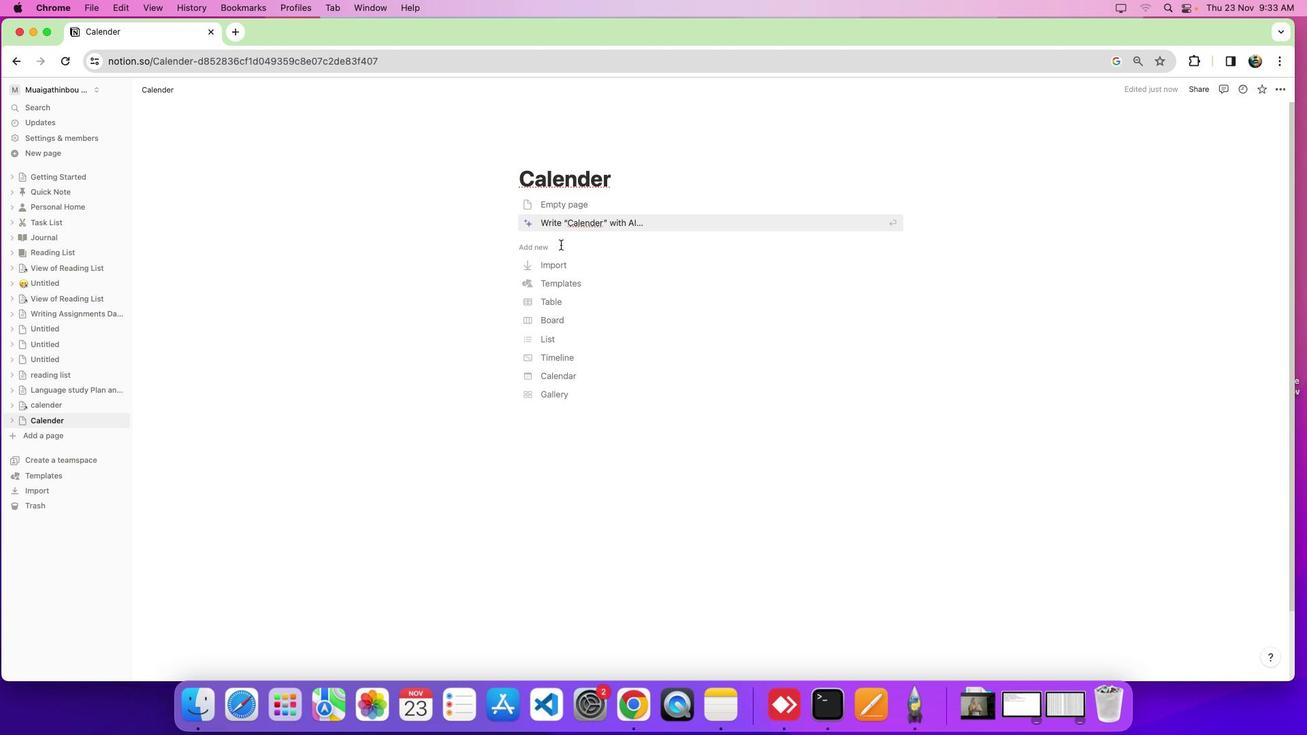 
Action: Mouse moved to (547, 243)
Screenshot: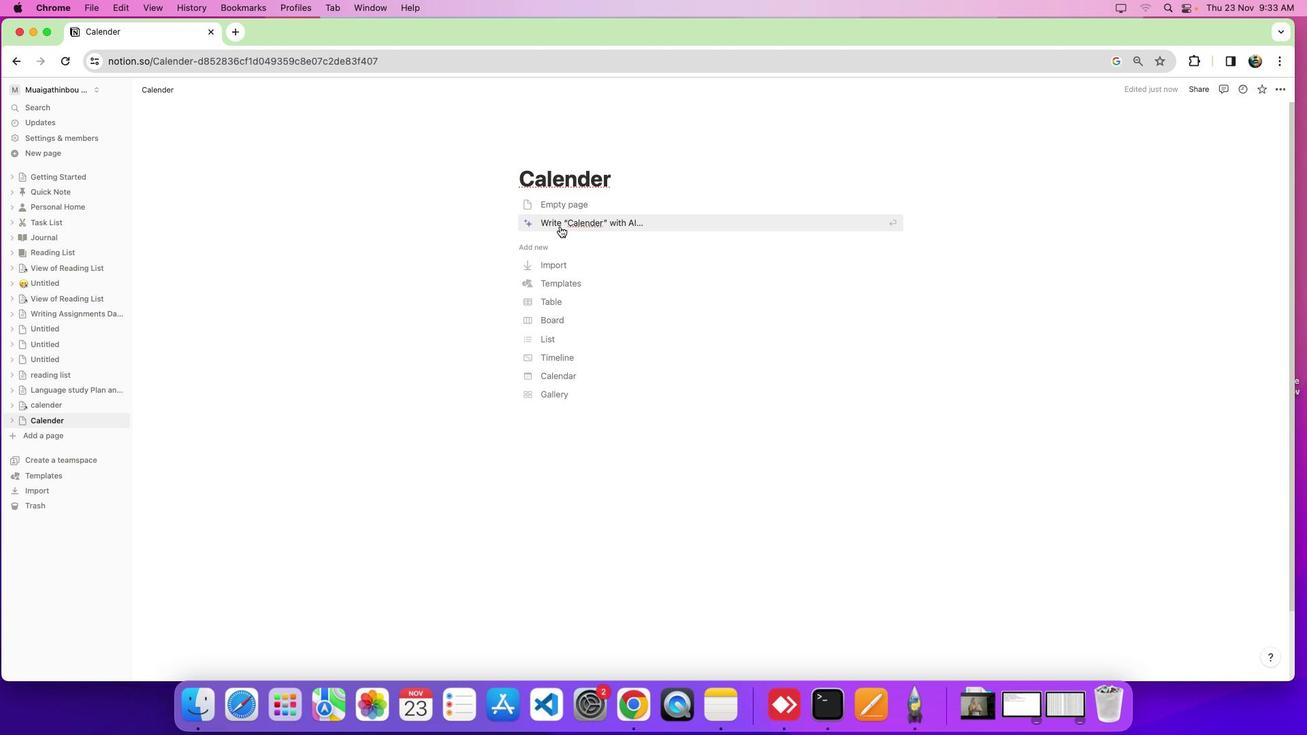 
Action: Mouse pressed left at (547, 243)
Screenshot: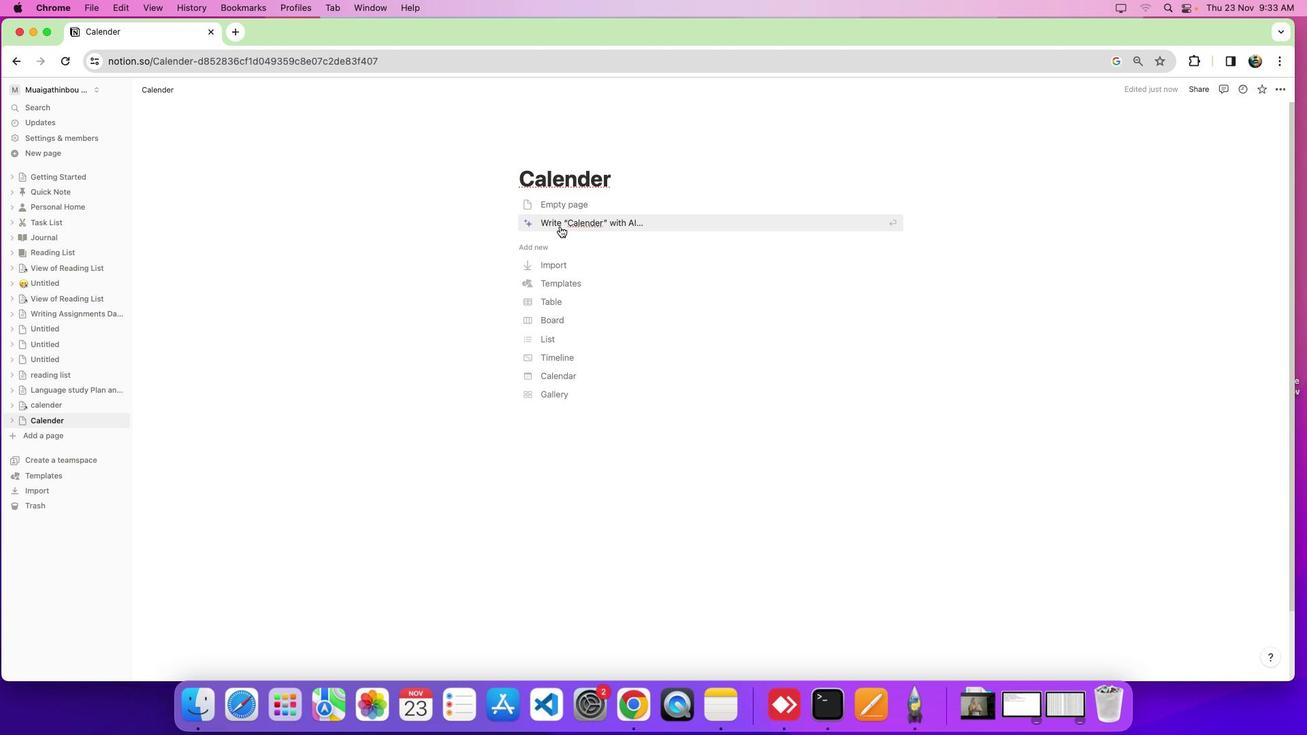 
Action: Mouse moved to (546, 224)
Screenshot: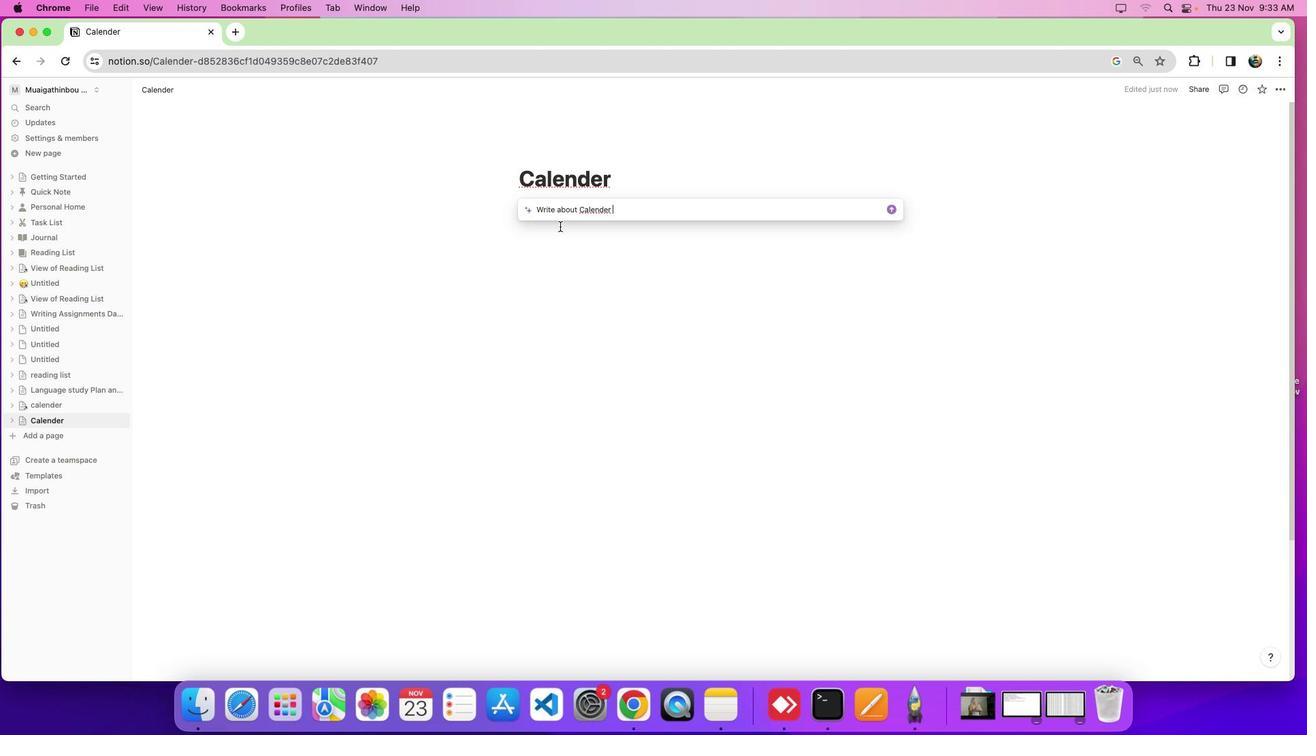 
Action: Mouse pressed left at (546, 224)
Screenshot: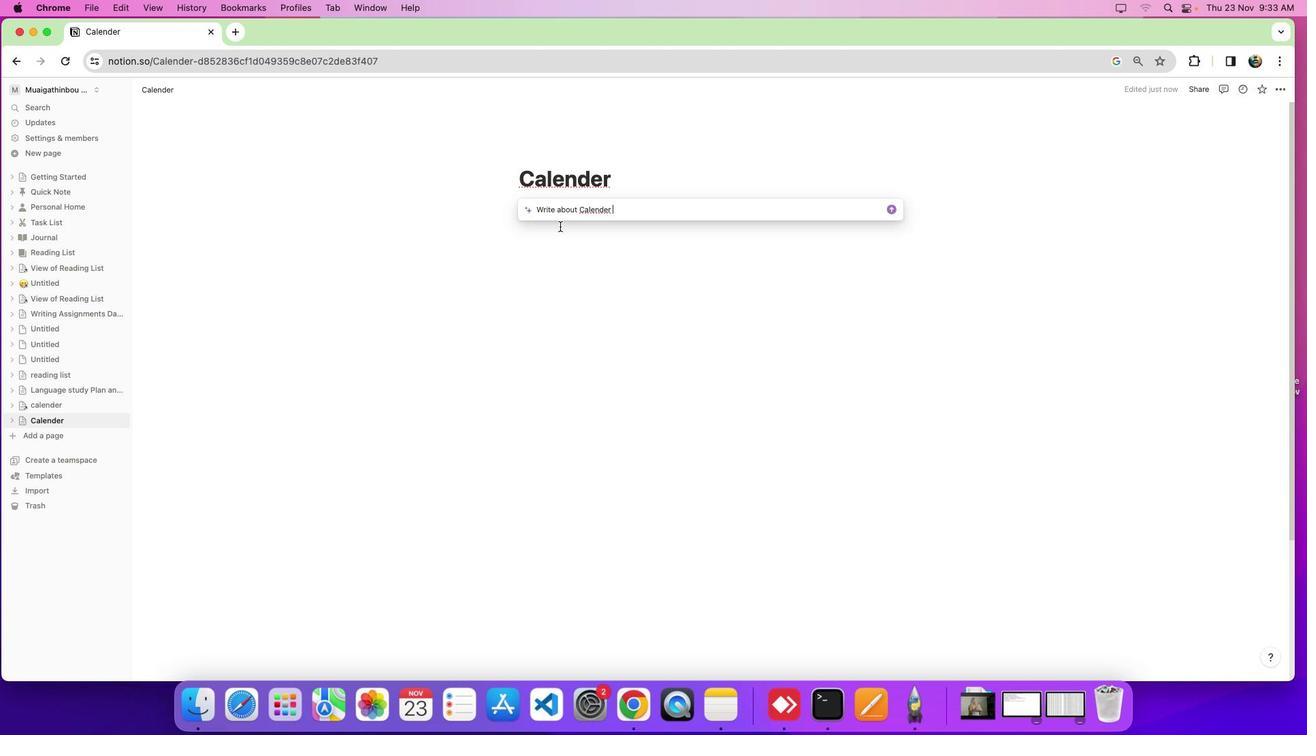 
Action: Mouse moved to (619, 205)
Screenshot: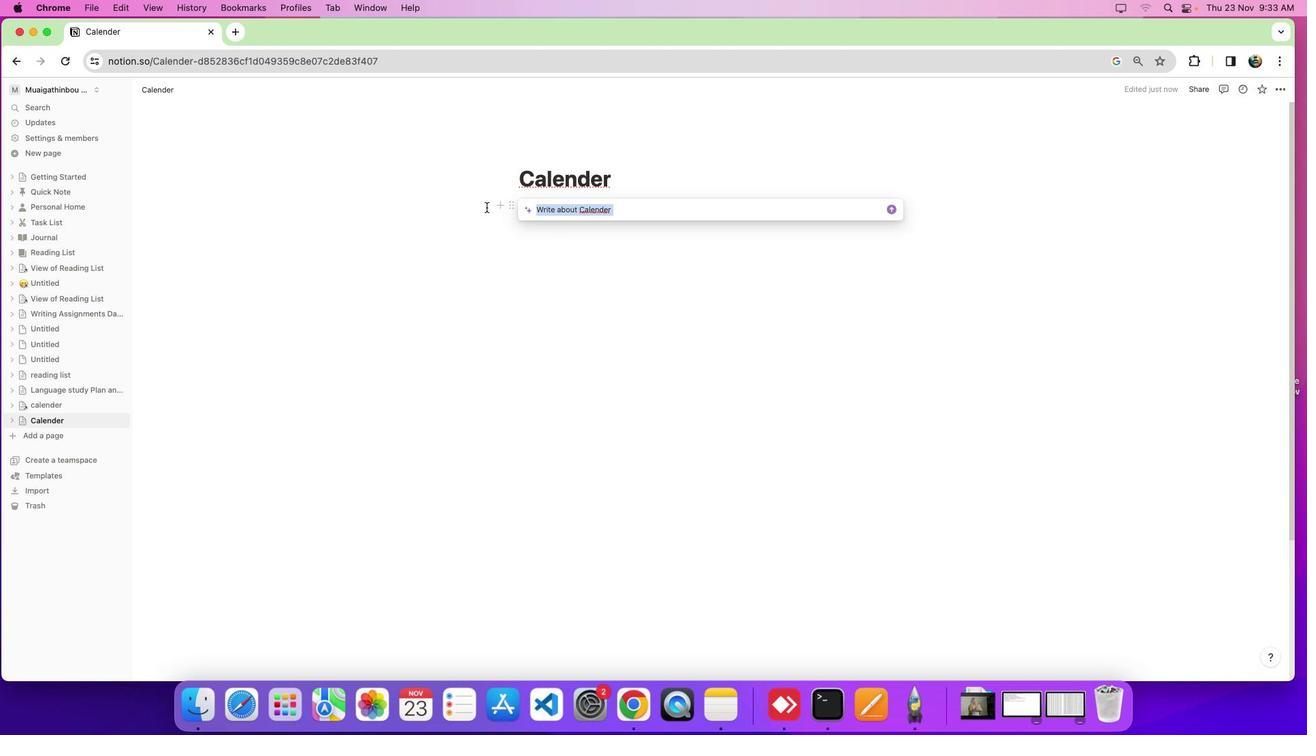 
Action: Mouse pressed left at (619, 205)
Screenshot: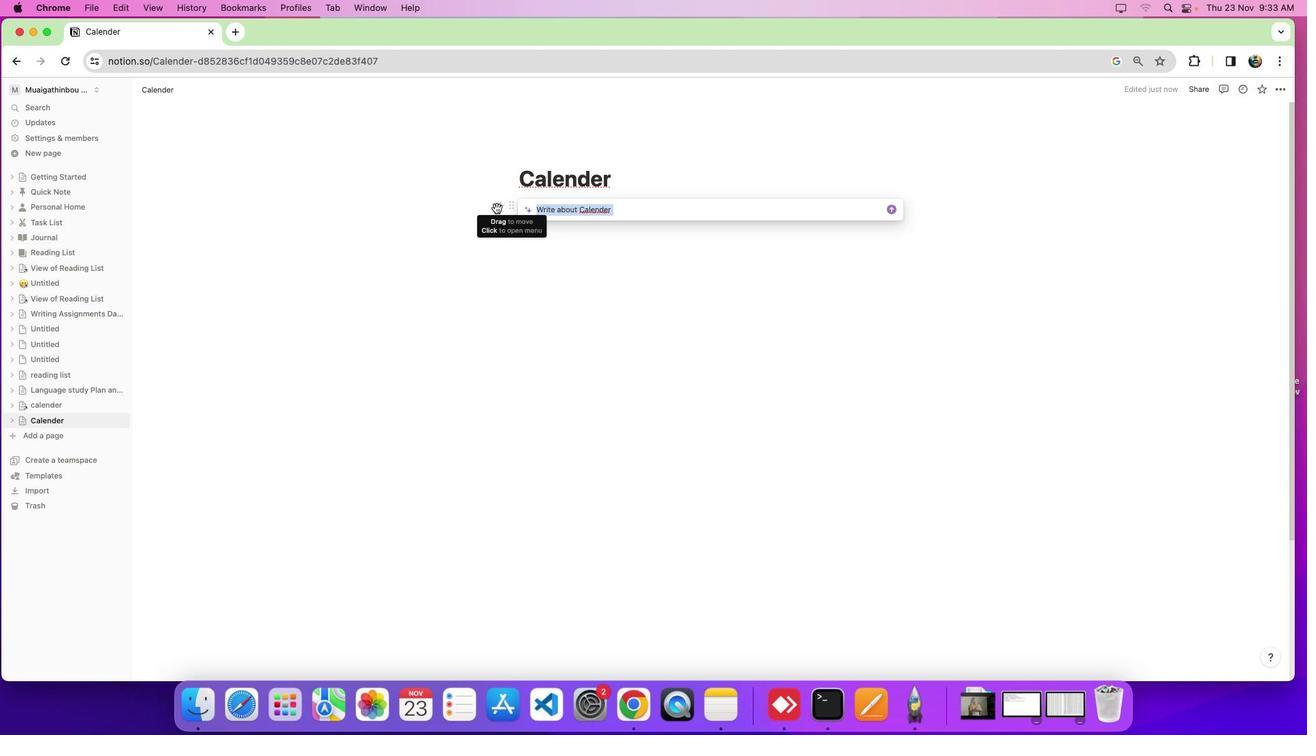 
Action: Mouse moved to (497, 208)
Screenshot: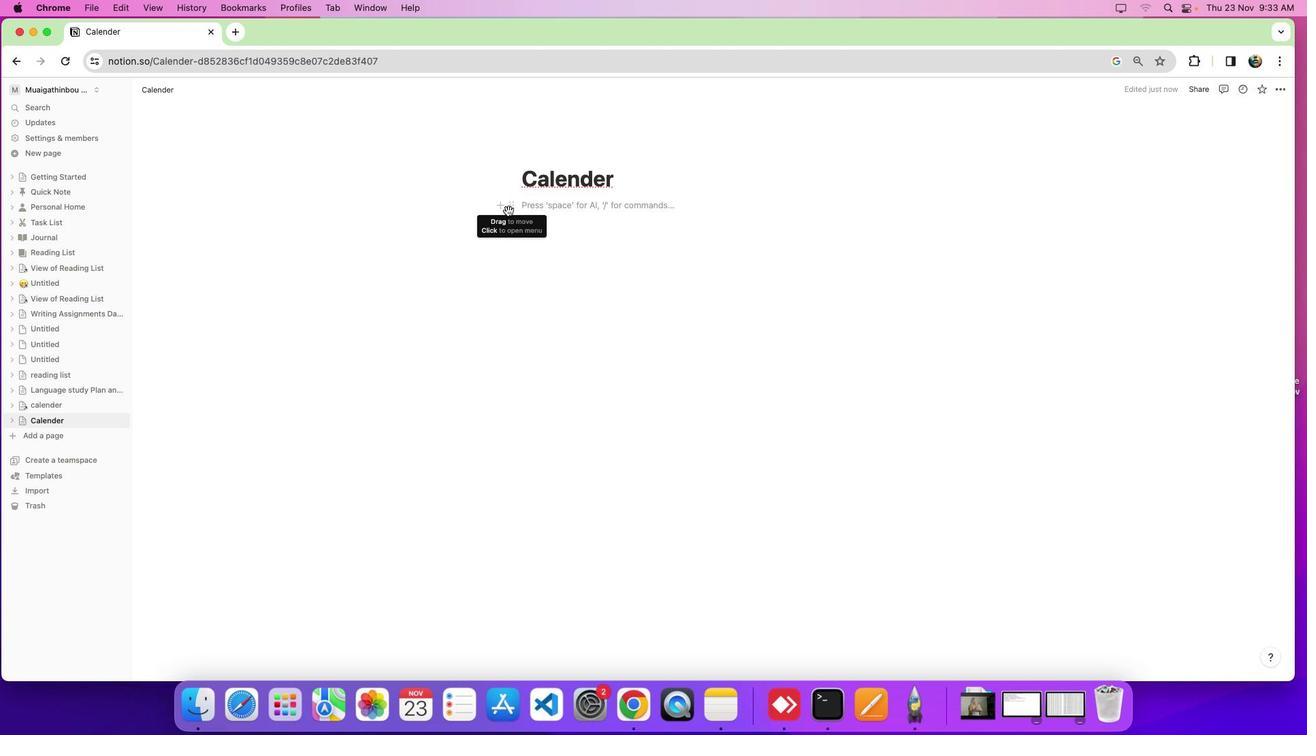 
Action: Key pressed Key.delete
Screenshot: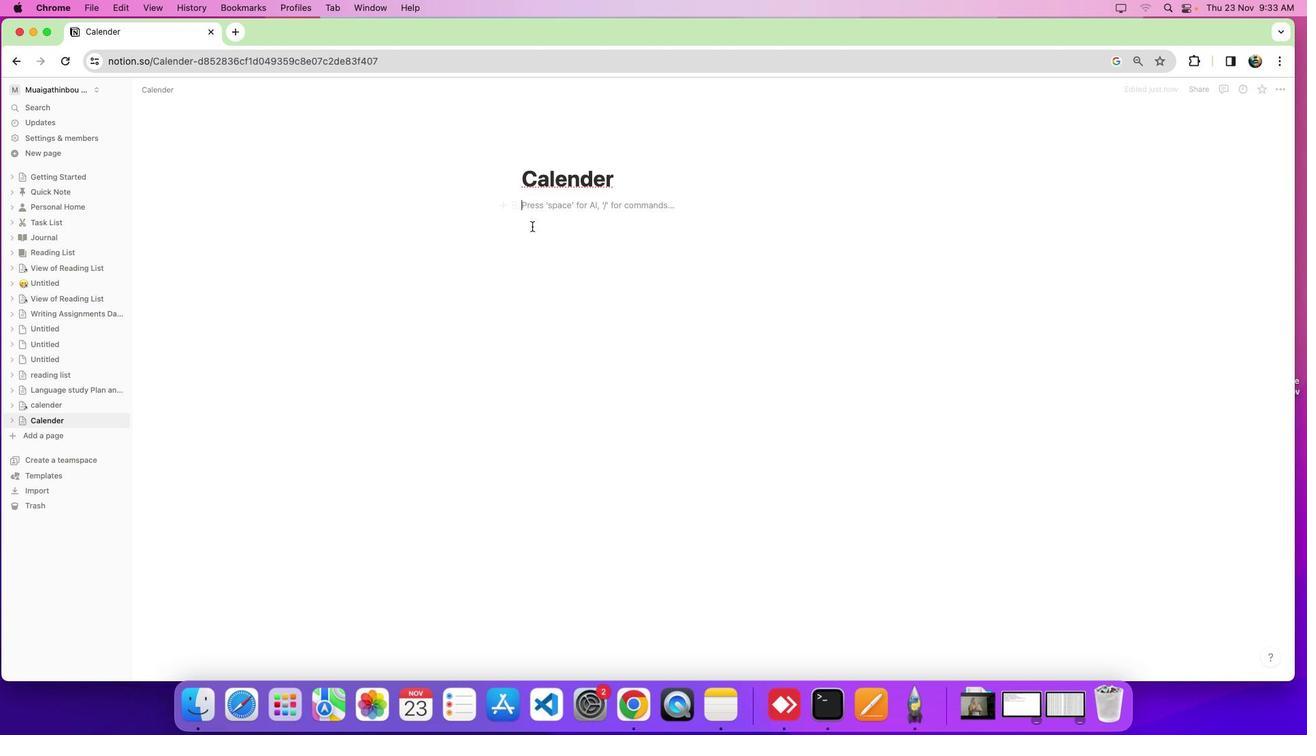 
Action: Mouse moved to (424, 226)
Screenshot: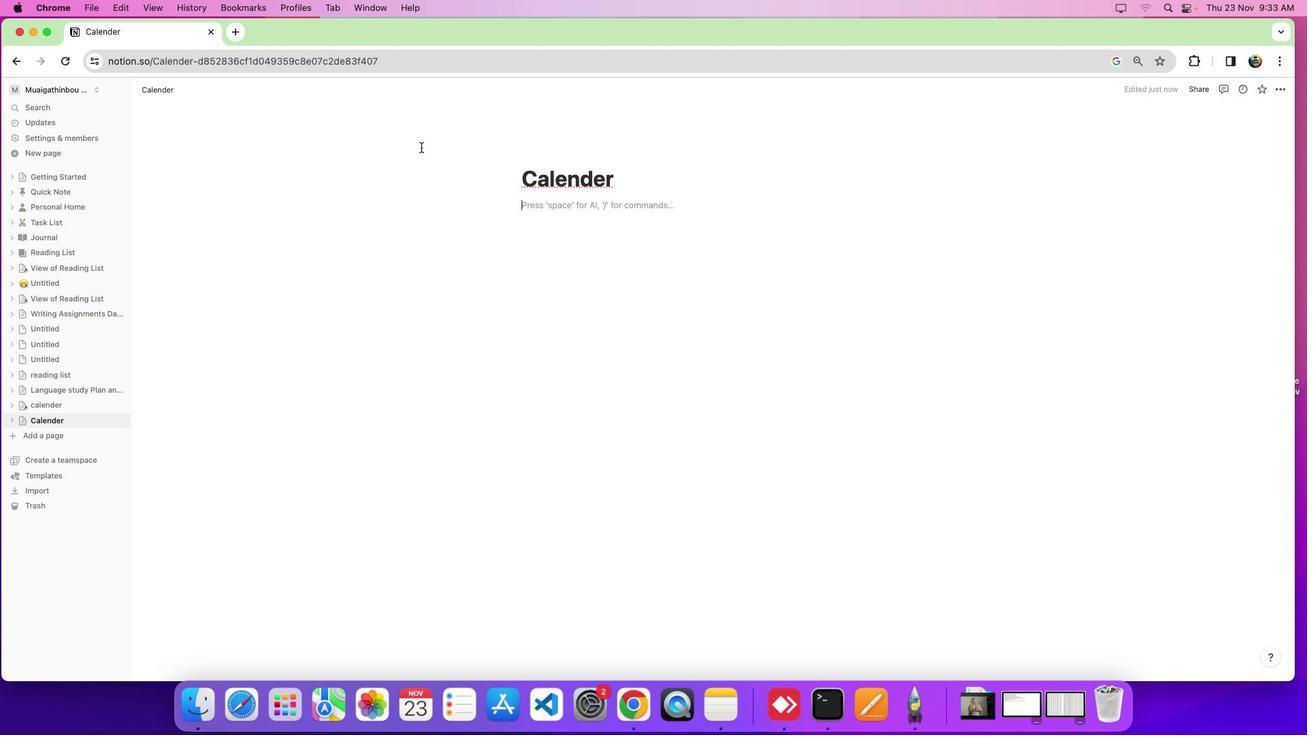 
Action: Mouse pressed left at (424, 226)
Screenshot: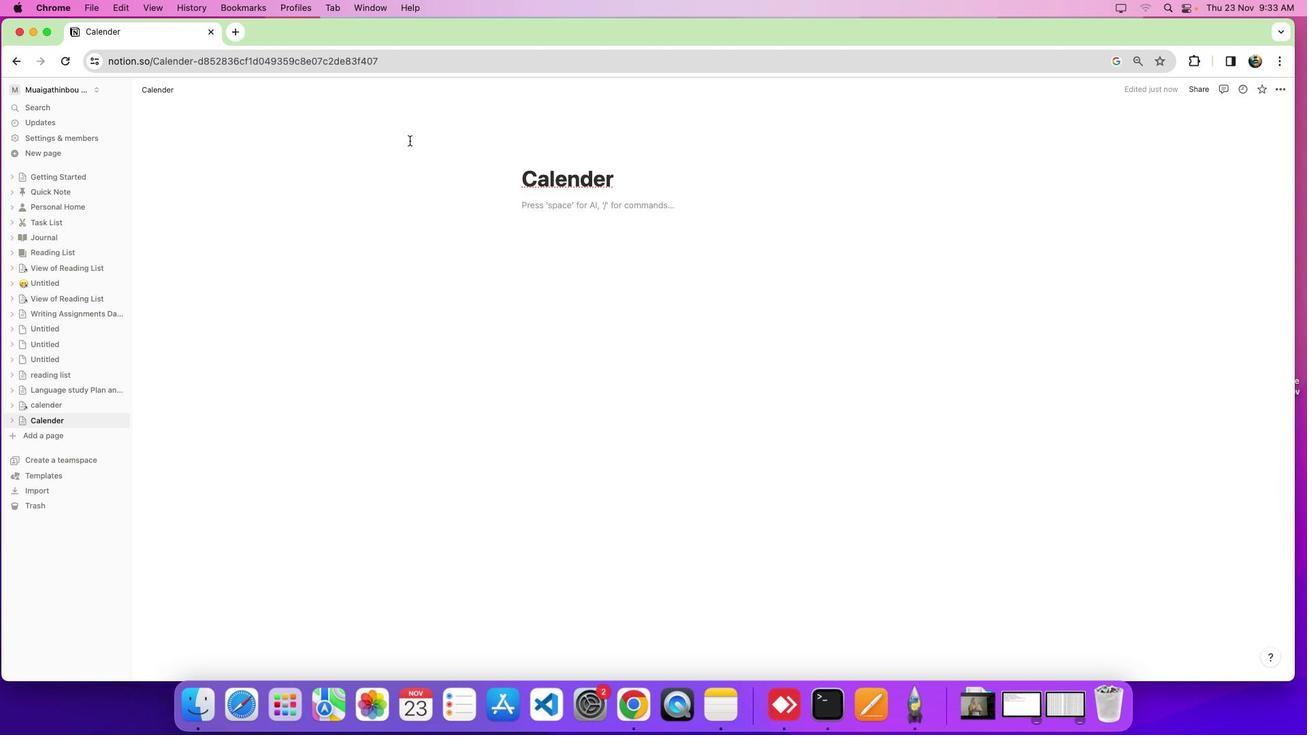 
Action: Mouse moved to (359, 130)
Screenshot: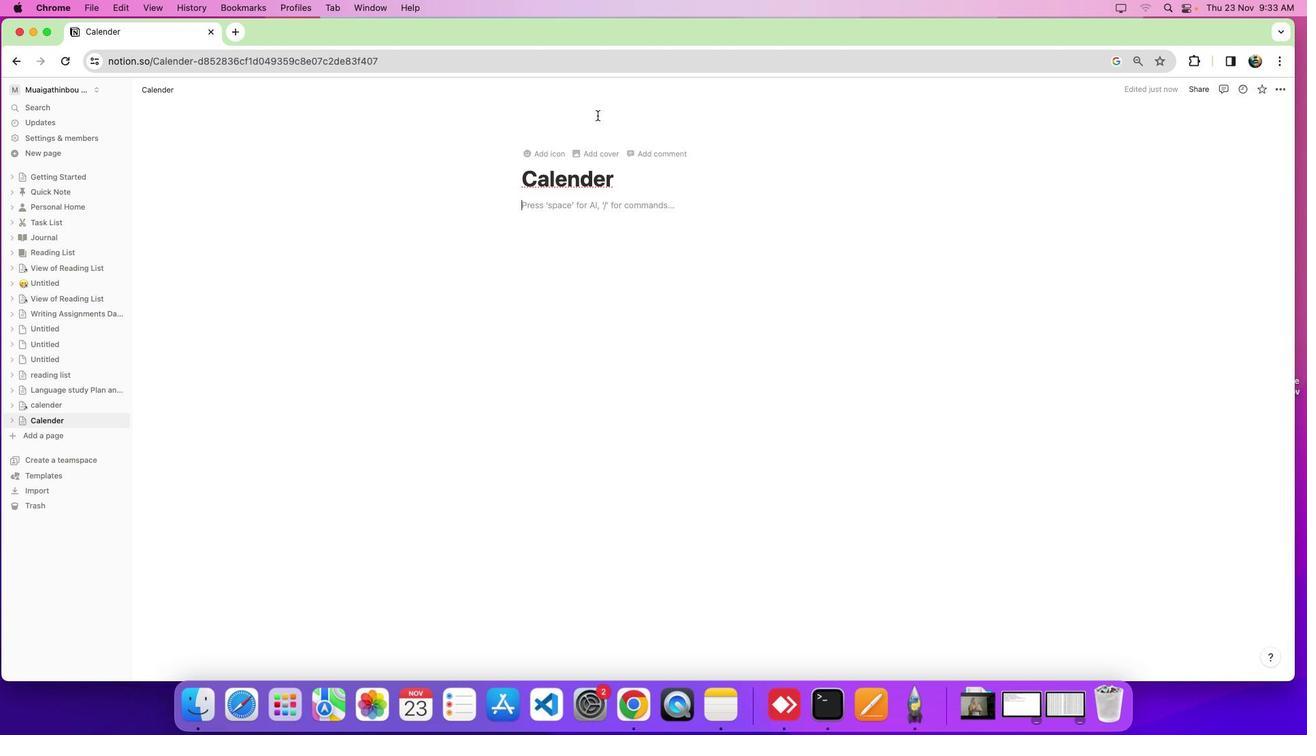 
Action: Mouse pressed left at (359, 130)
Screenshot: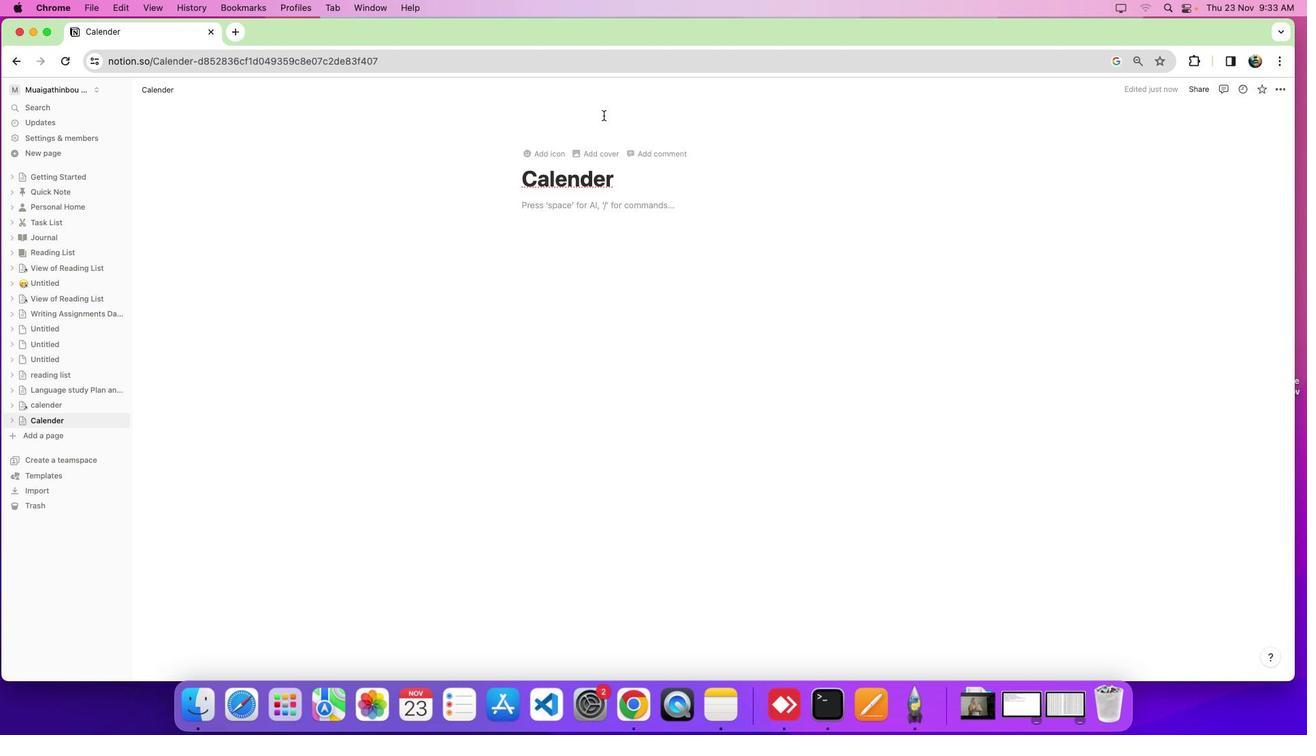 
Action: Mouse moved to (603, 112)
Screenshot: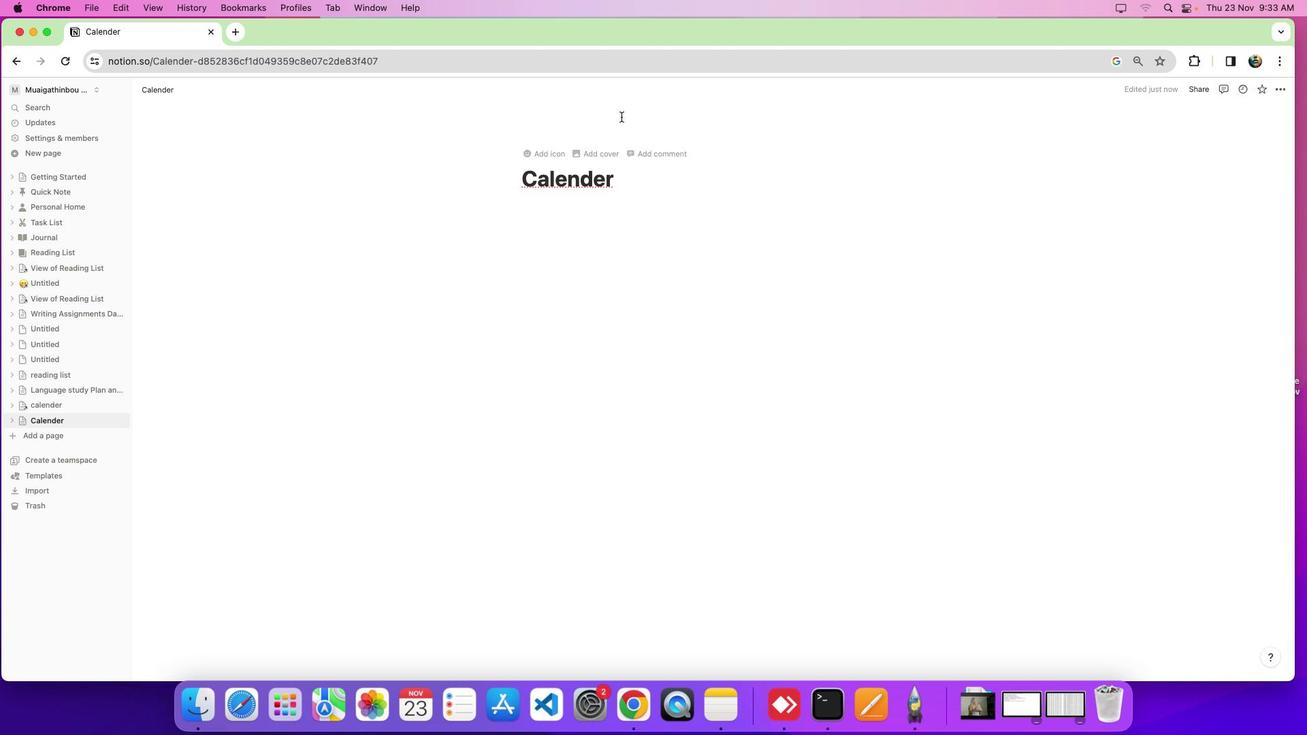 
Action: Mouse pressed left at (603, 112)
Screenshot: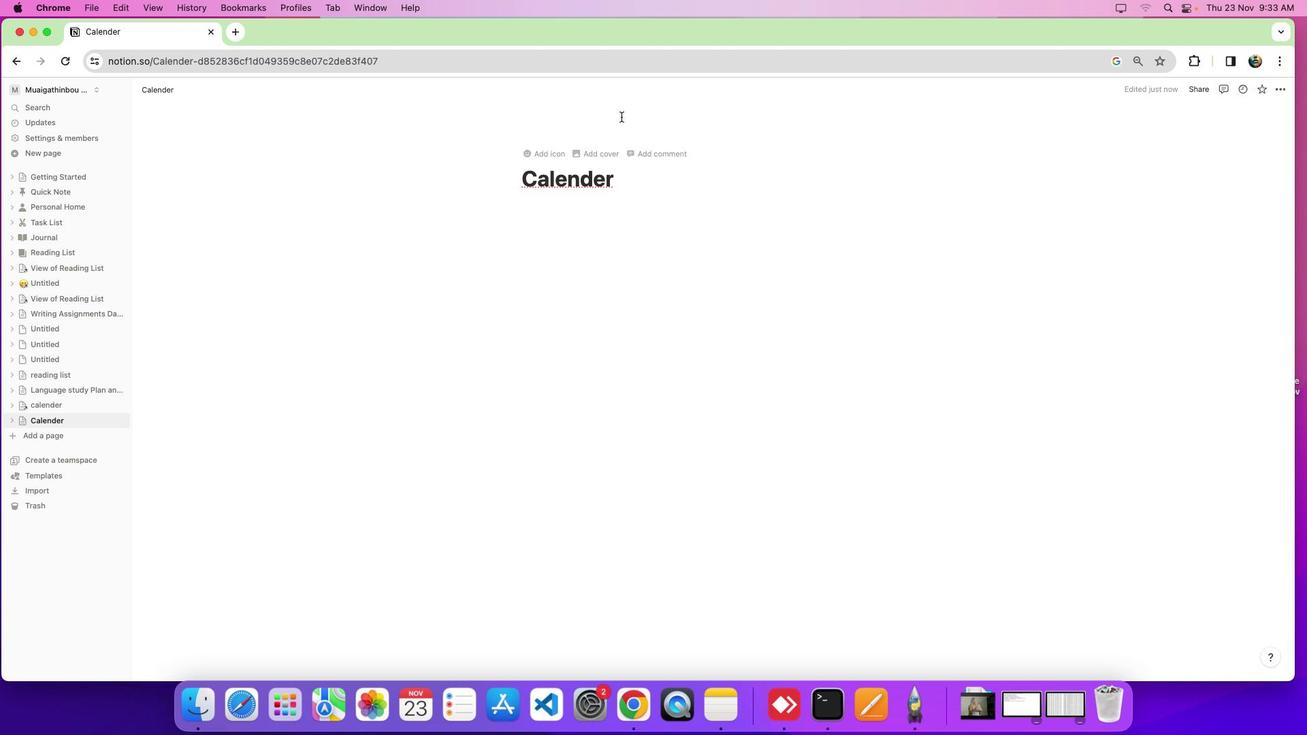 
Action: Mouse moved to (546, 182)
Screenshot: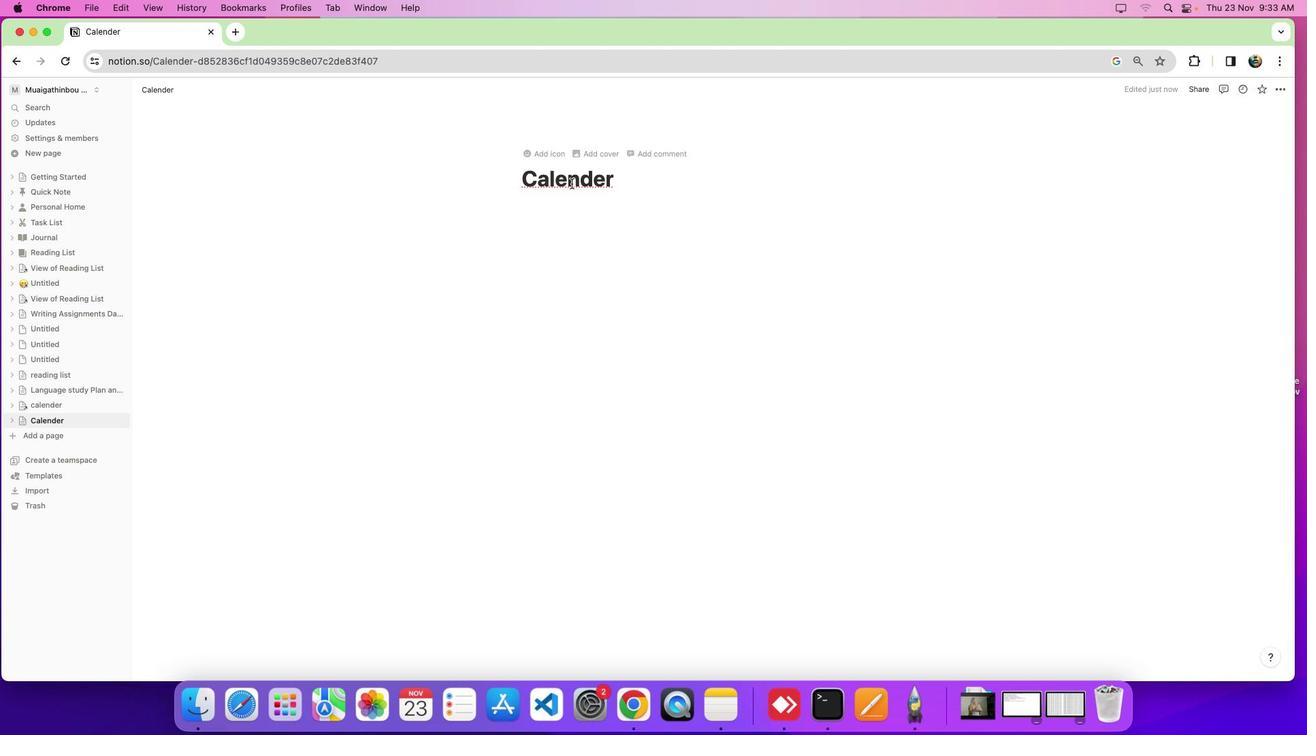
Action: Mouse pressed left at (546, 182)
Screenshot: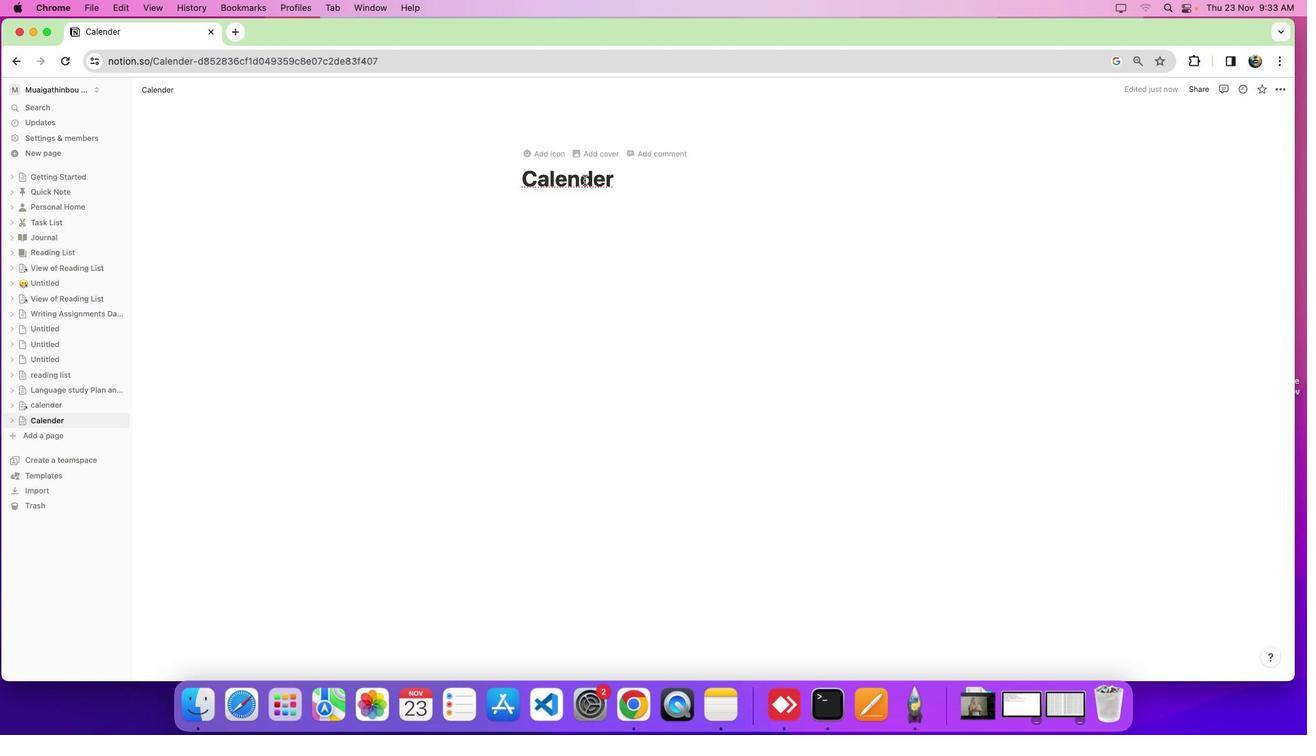
Action: Mouse moved to (520, 203)
Screenshot: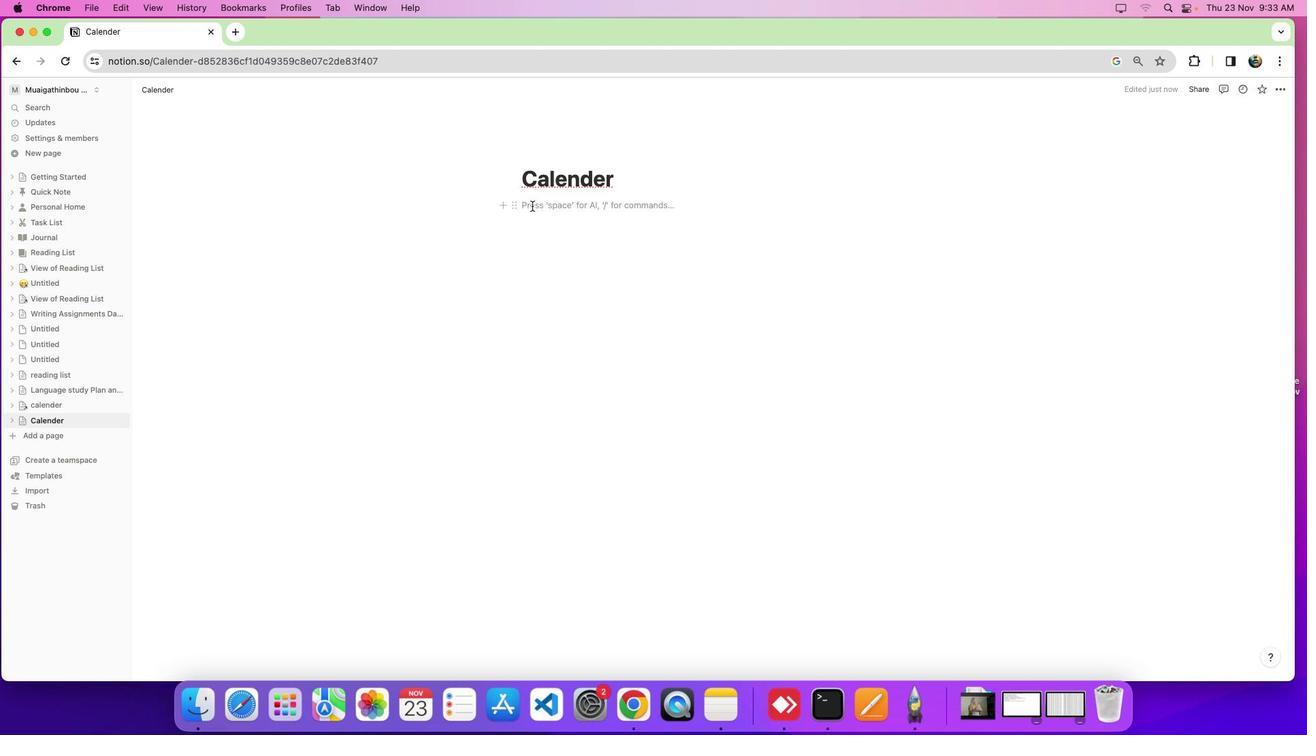 
Action: Mouse pressed left at (520, 203)
Screenshot: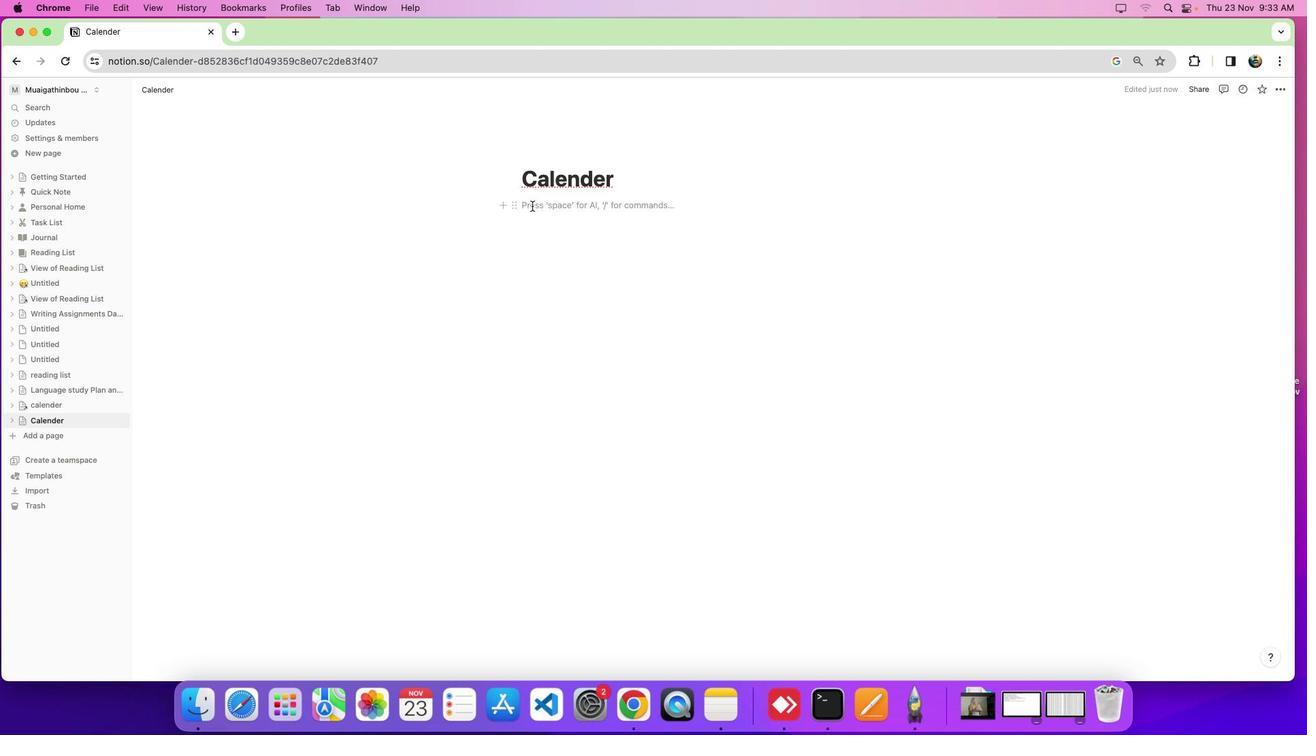 
Action: Key pressed '/''t''a''b''l''e'
Screenshot: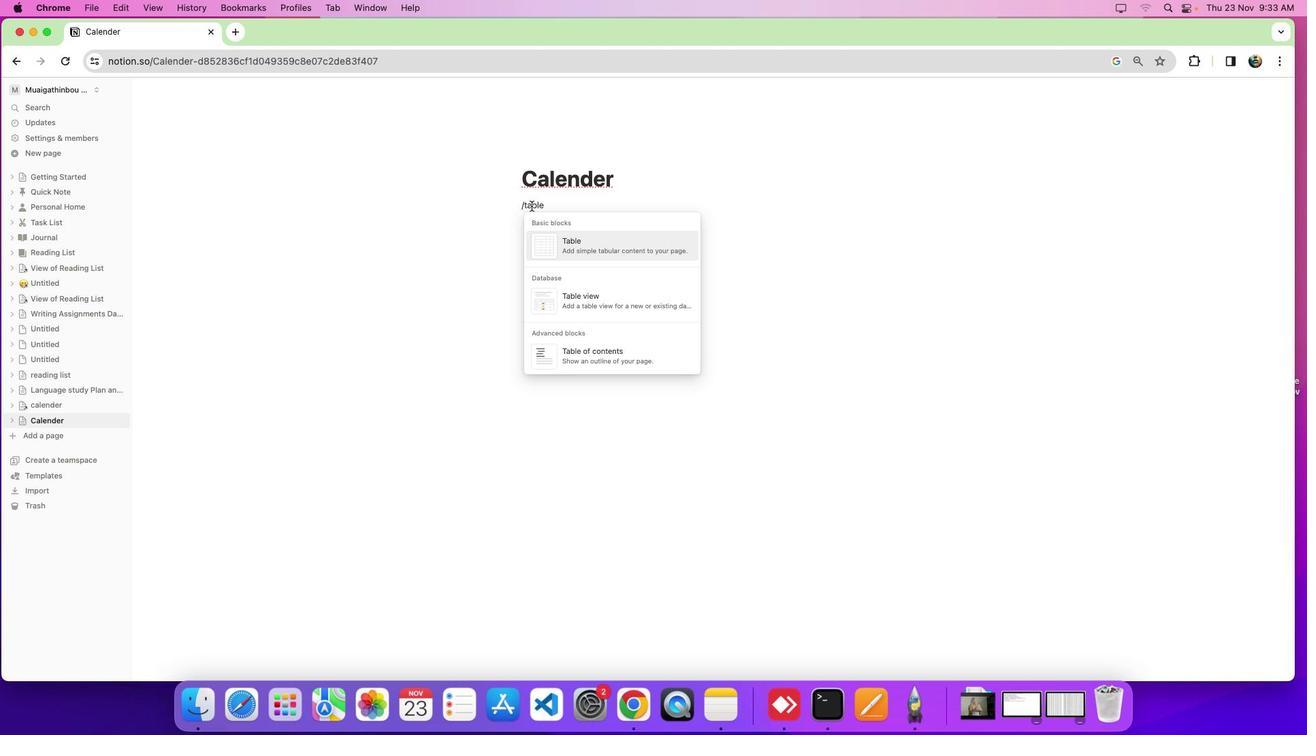 
Action: Mouse moved to (585, 318)
Screenshot: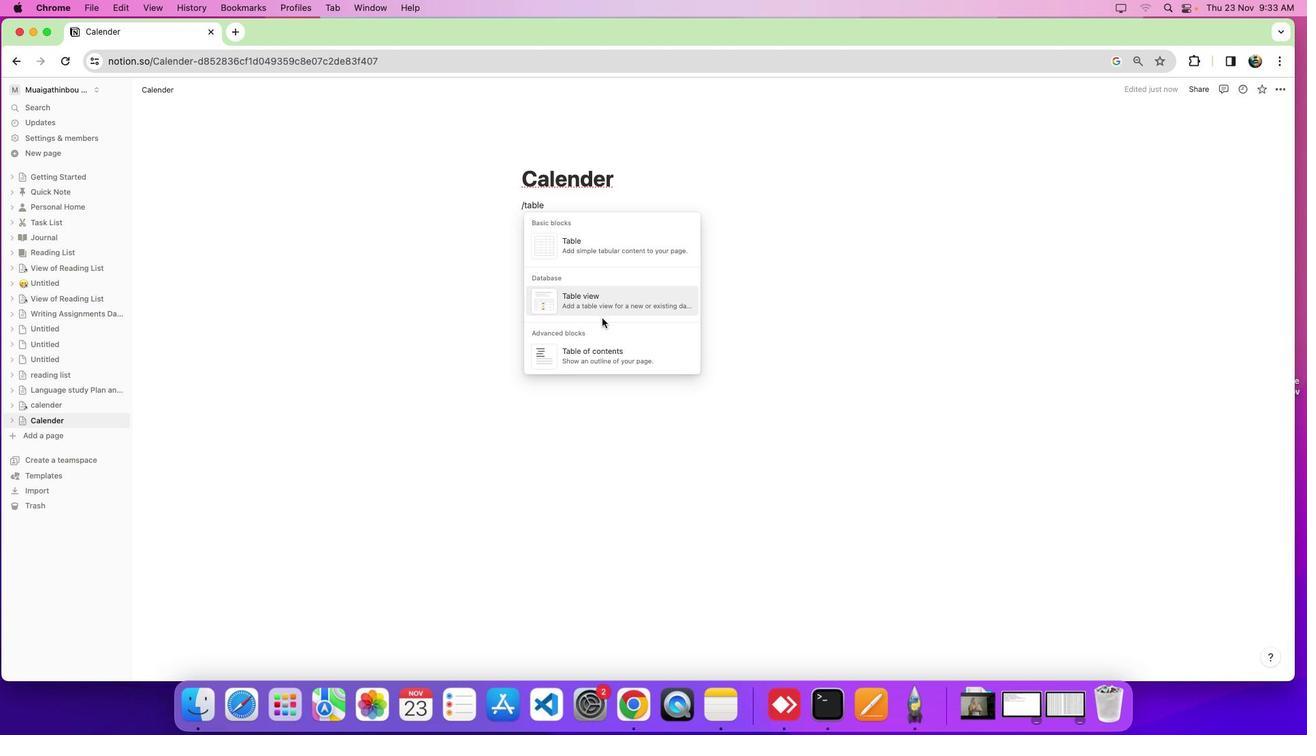 
Action: Mouse pressed left at (585, 318)
Screenshot: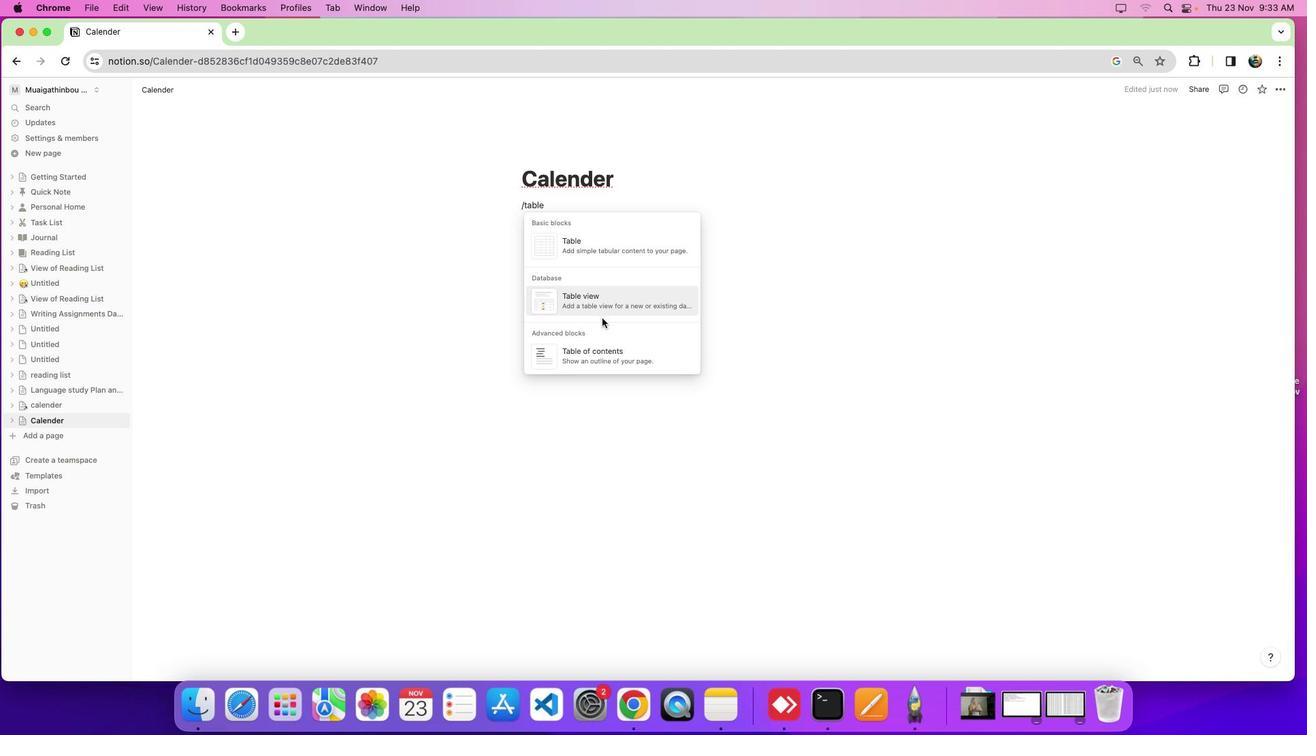 
Action: Mouse moved to (560, 305)
Screenshot: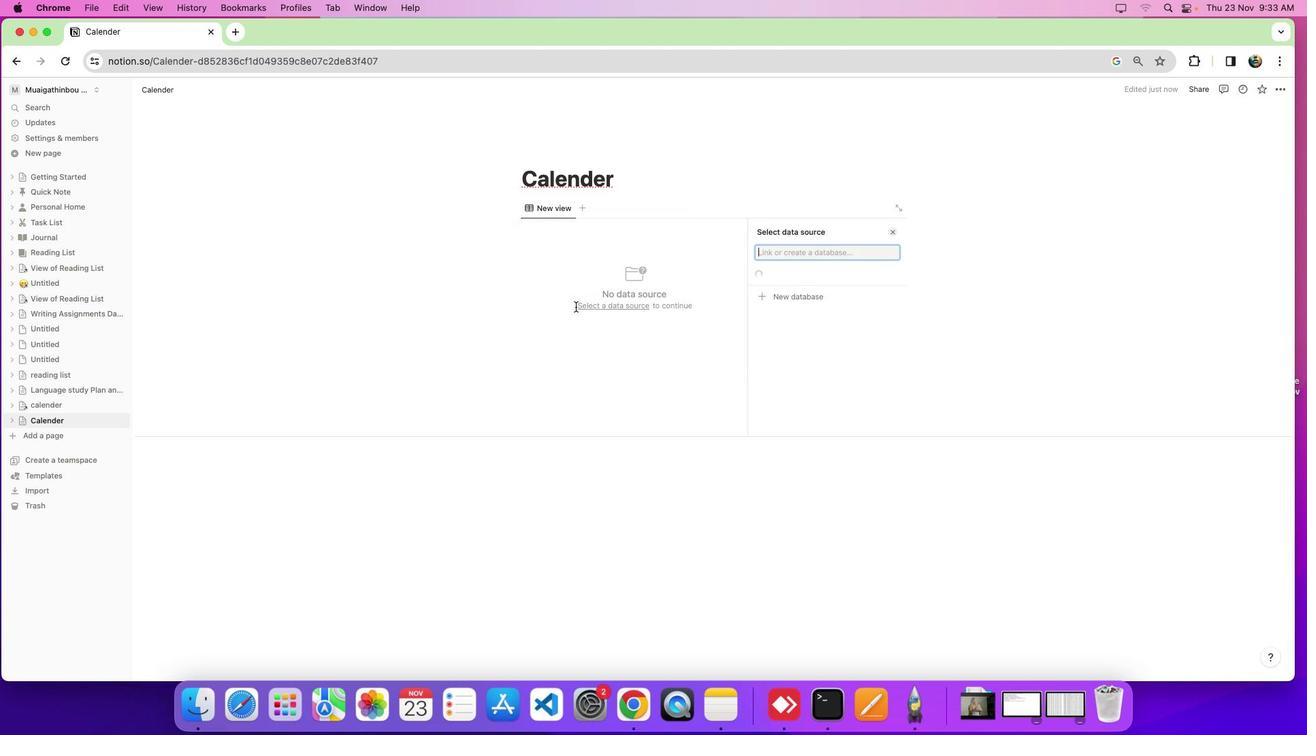 
Action: Mouse pressed left at (560, 305)
Screenshot: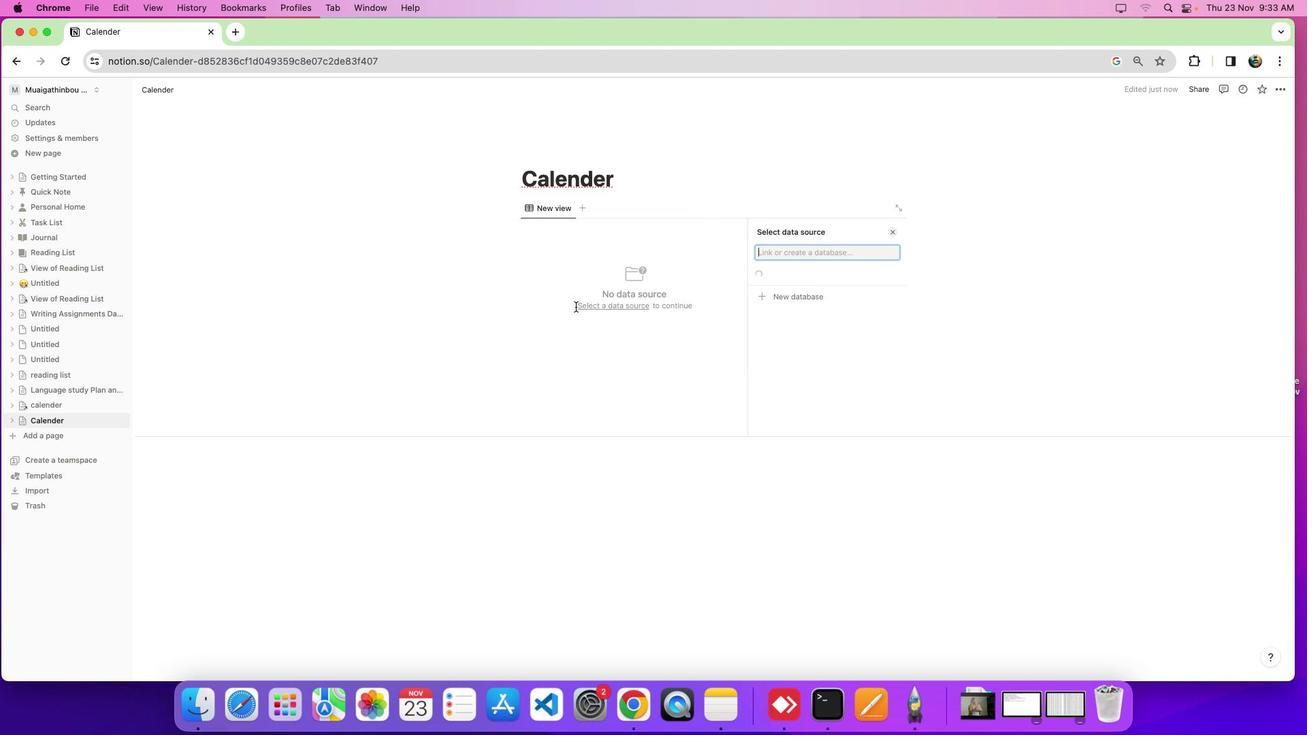 
Action: Mouse moved to (779, 378)
Screenshot: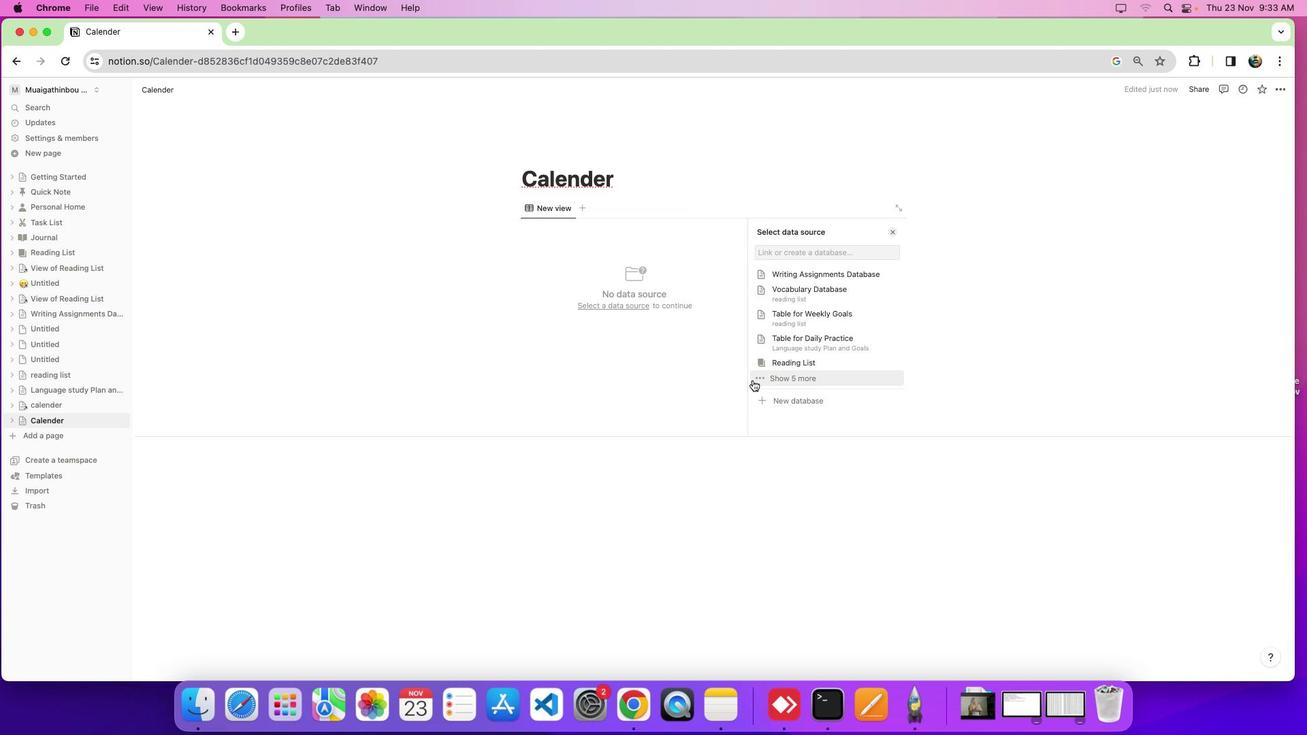 
Action: Mouse pressed left at (779, 378)
Screenshot: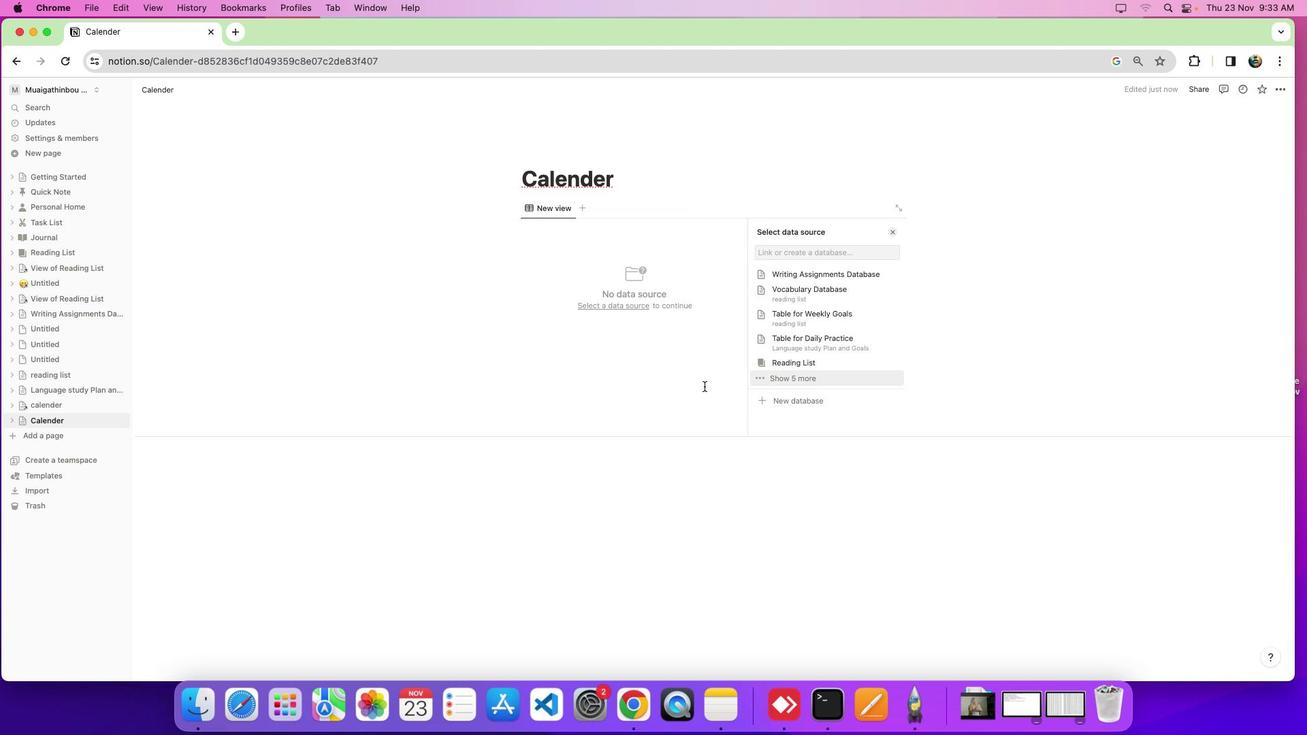 
Action: Mouse moved to (758, 397)
Screenshot: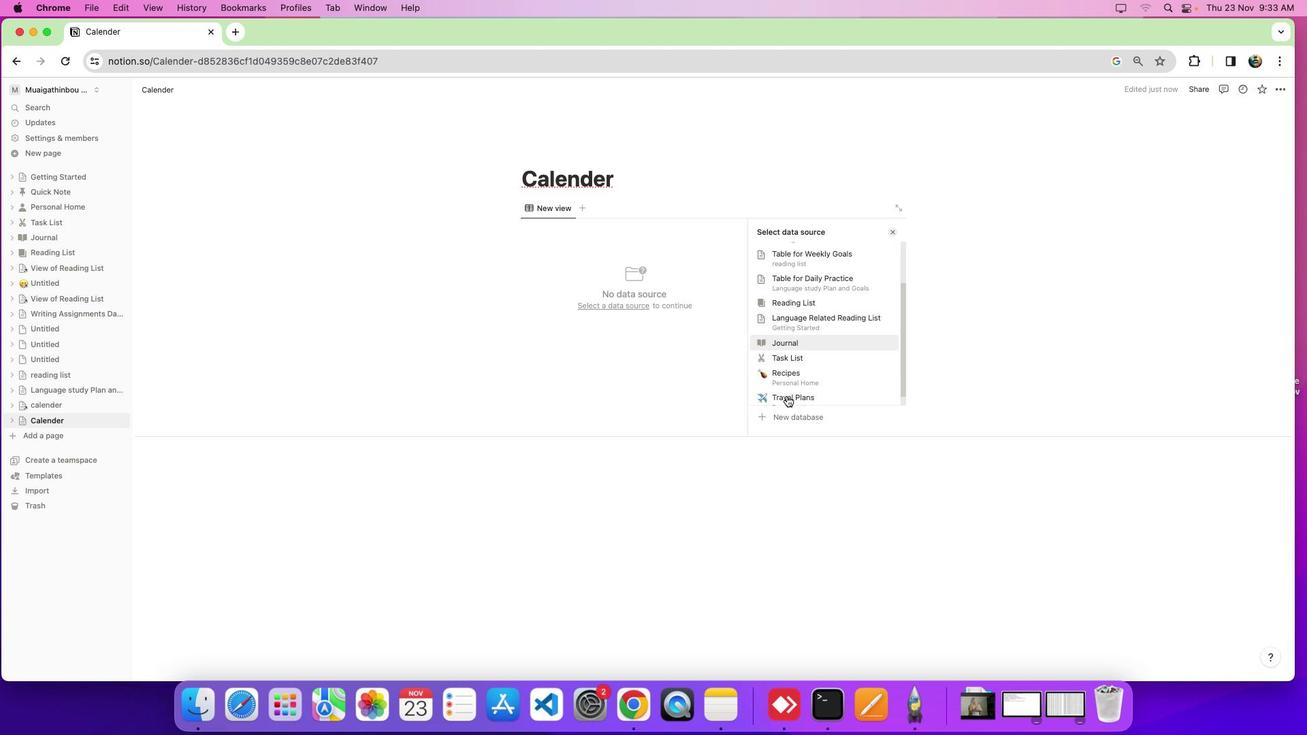 
Action: Mouse scrolled (758, 397) with delta (22, -6)
Screenshot: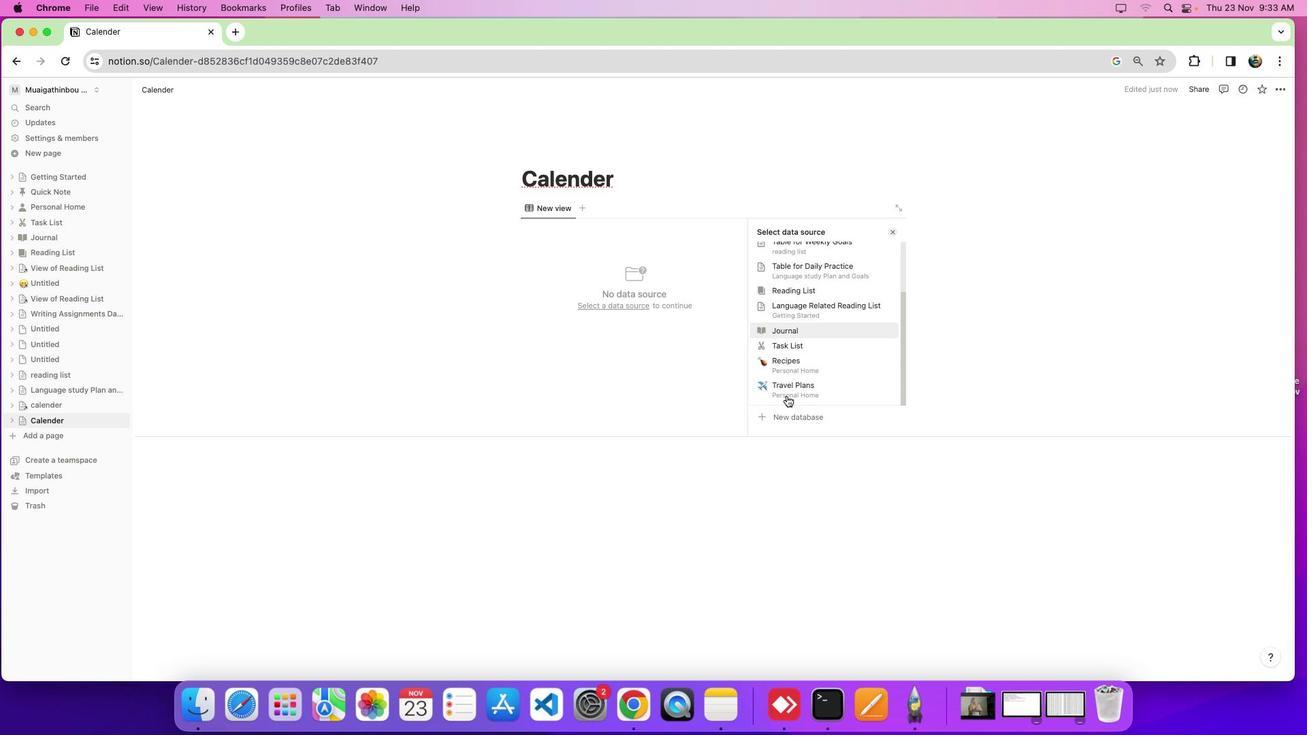 
Action: Mouse scrolled (758, 397) with delta (22, -6)
Screenshot: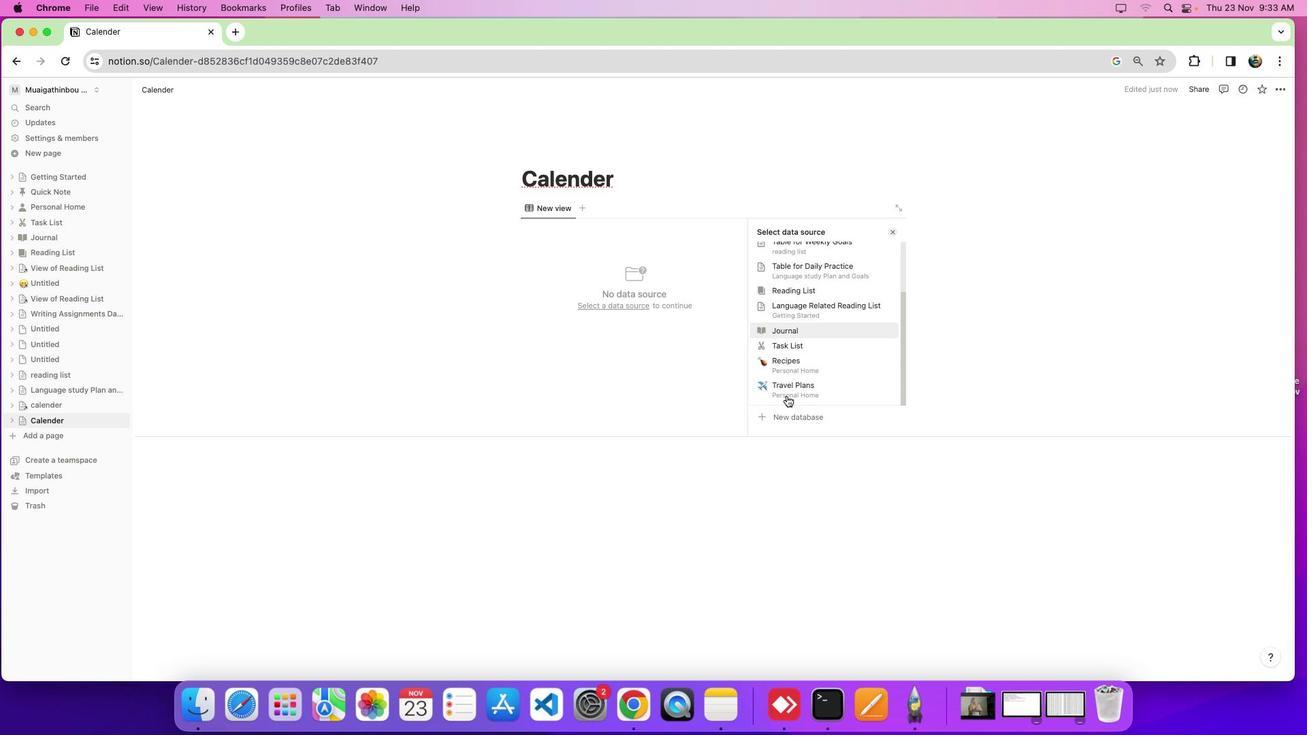 
Action: Mouse scrolled (758, 397) with delta (22, -8)
Screenshot: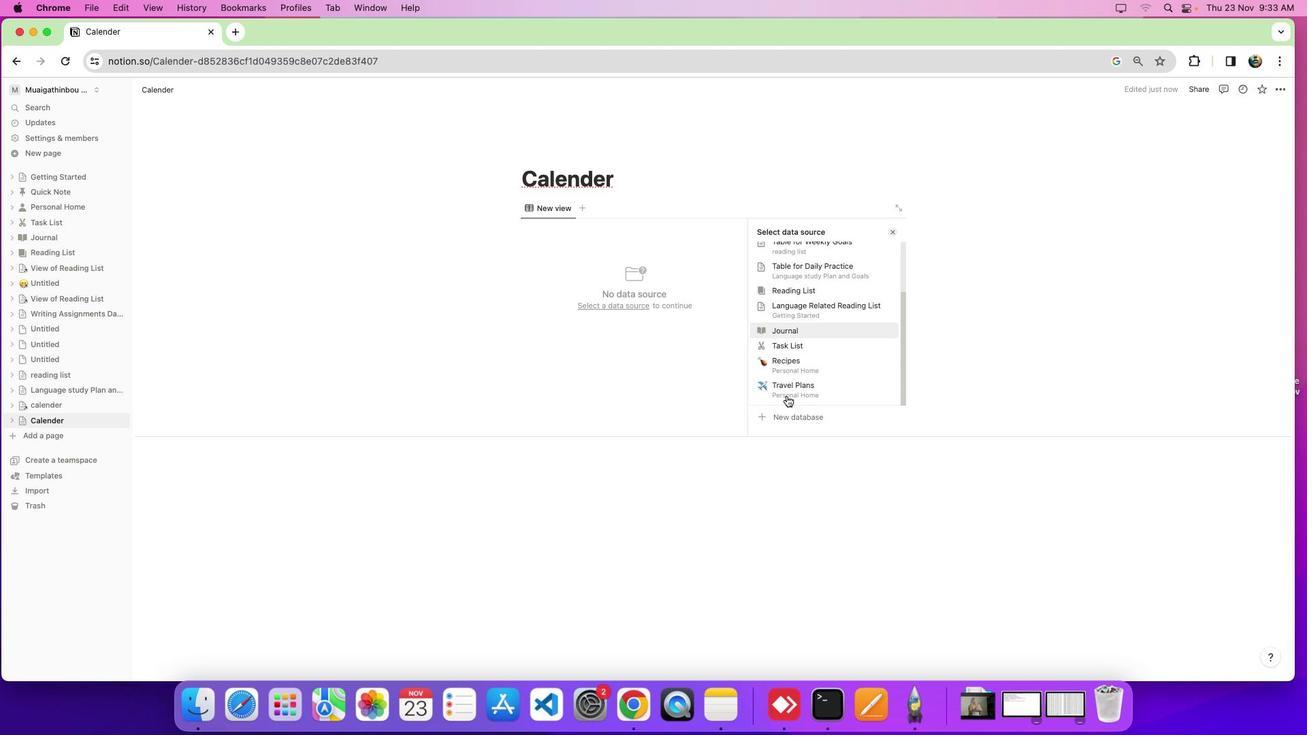
Action: Mouse scrolled (758, 397) with delta (22, -6)
Screenshot: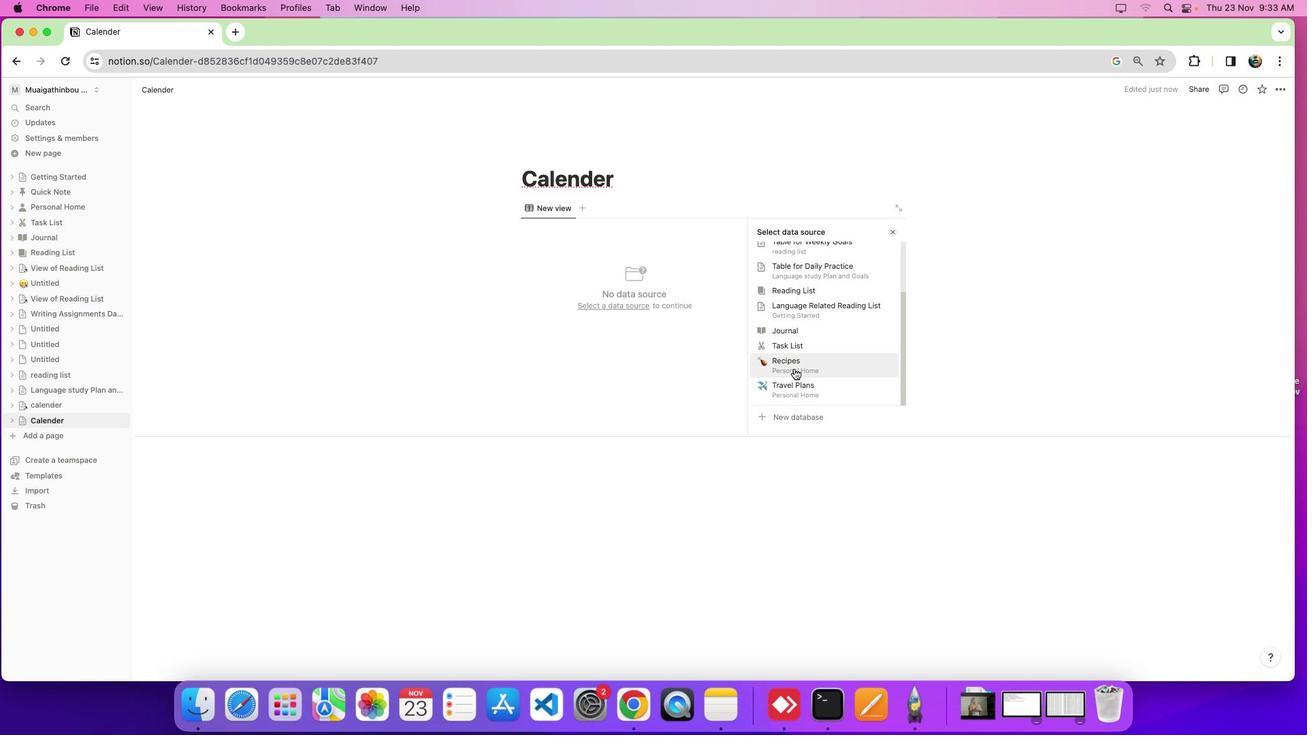 
Action: Mouse scrolled (758, 397) with delta (22, -6)
Screenshot: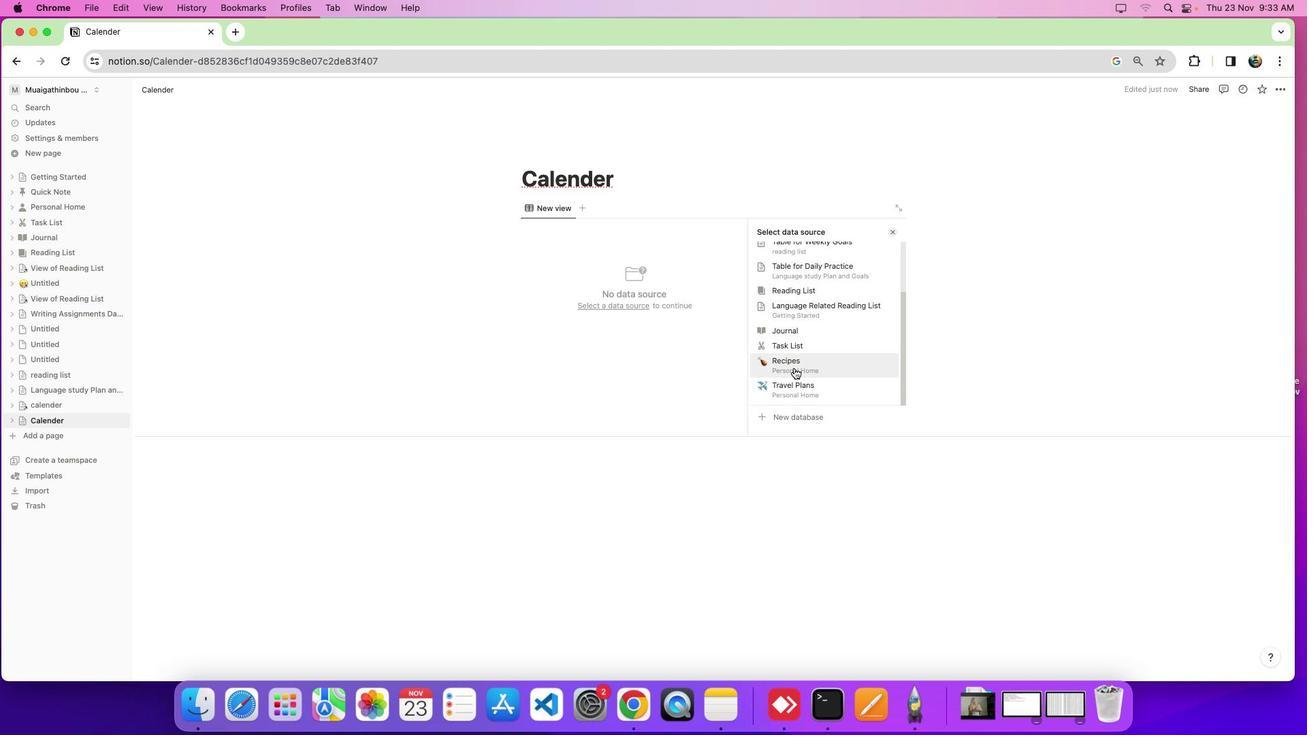 
Action: Mouse scrolled (758, 397) with delta (22, -8)
Screenshot: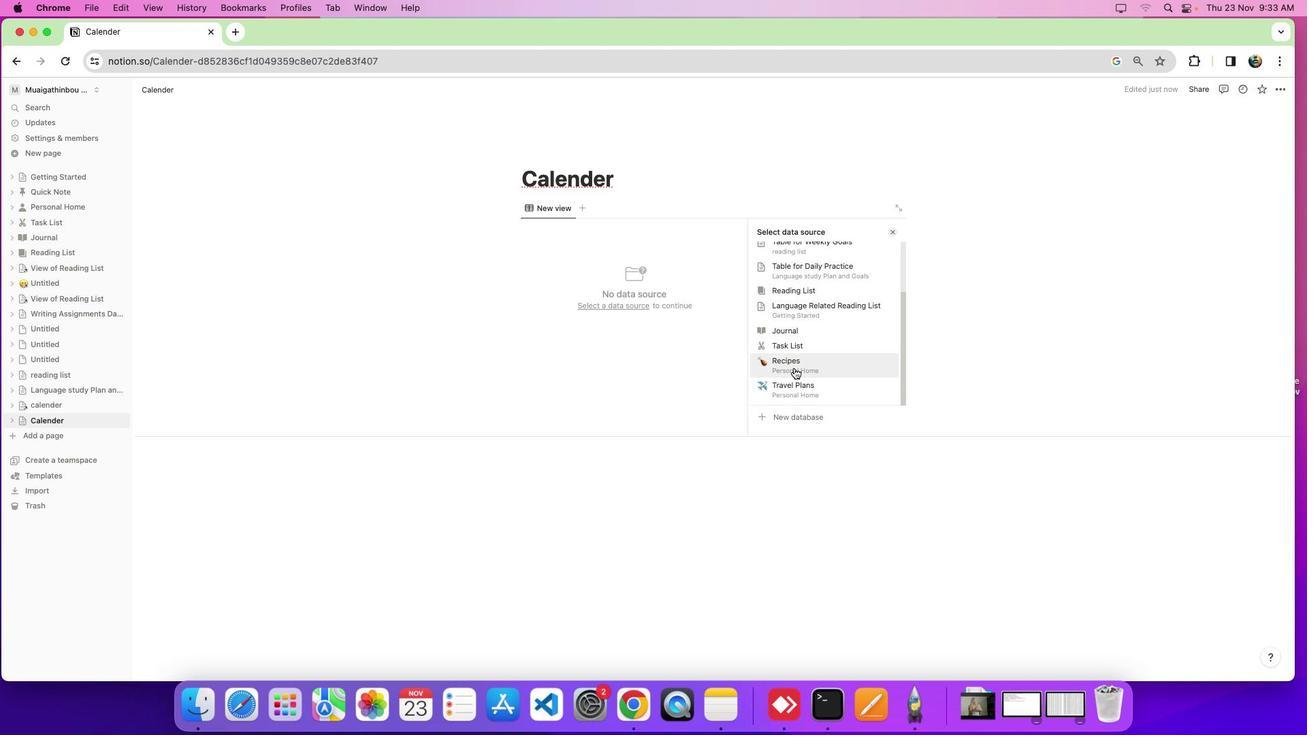 
Action: Mouse moved to (765, 369)
Screenshot: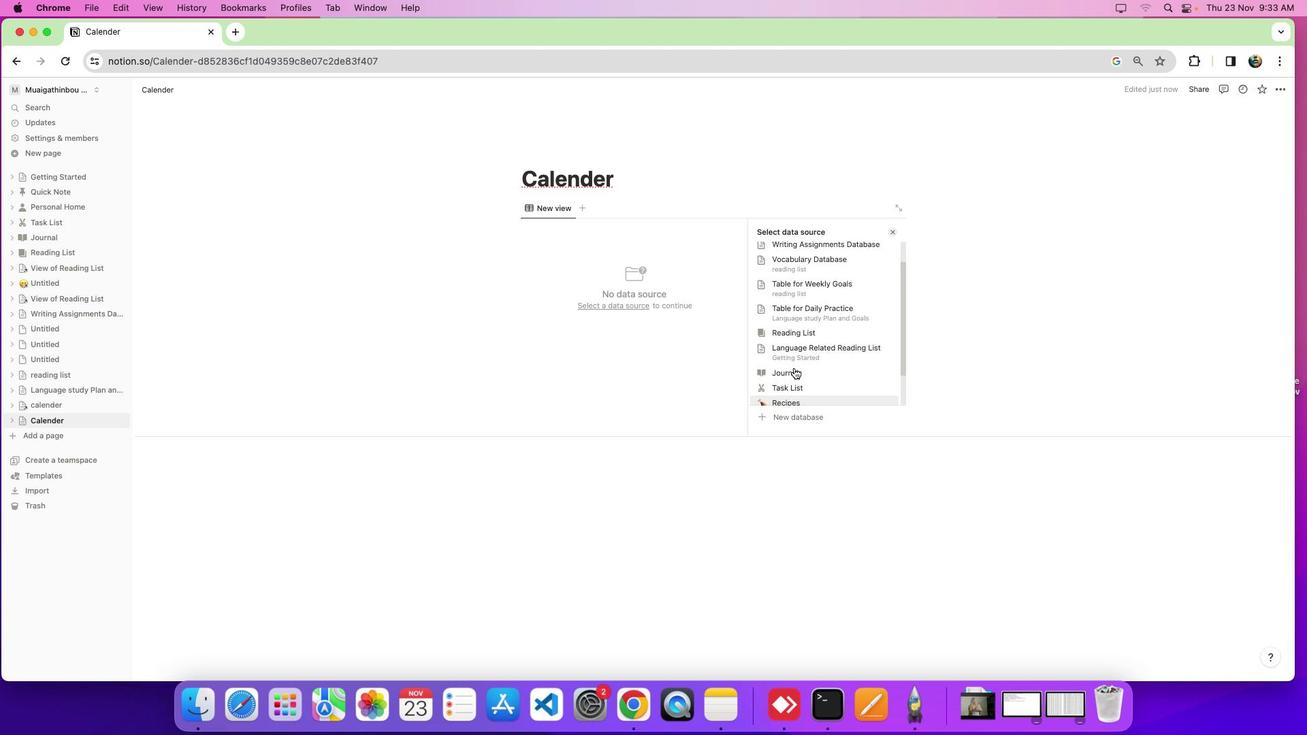 
Action: Mouse scrolled (765, 369) with delta (22, -5)
Screenshot: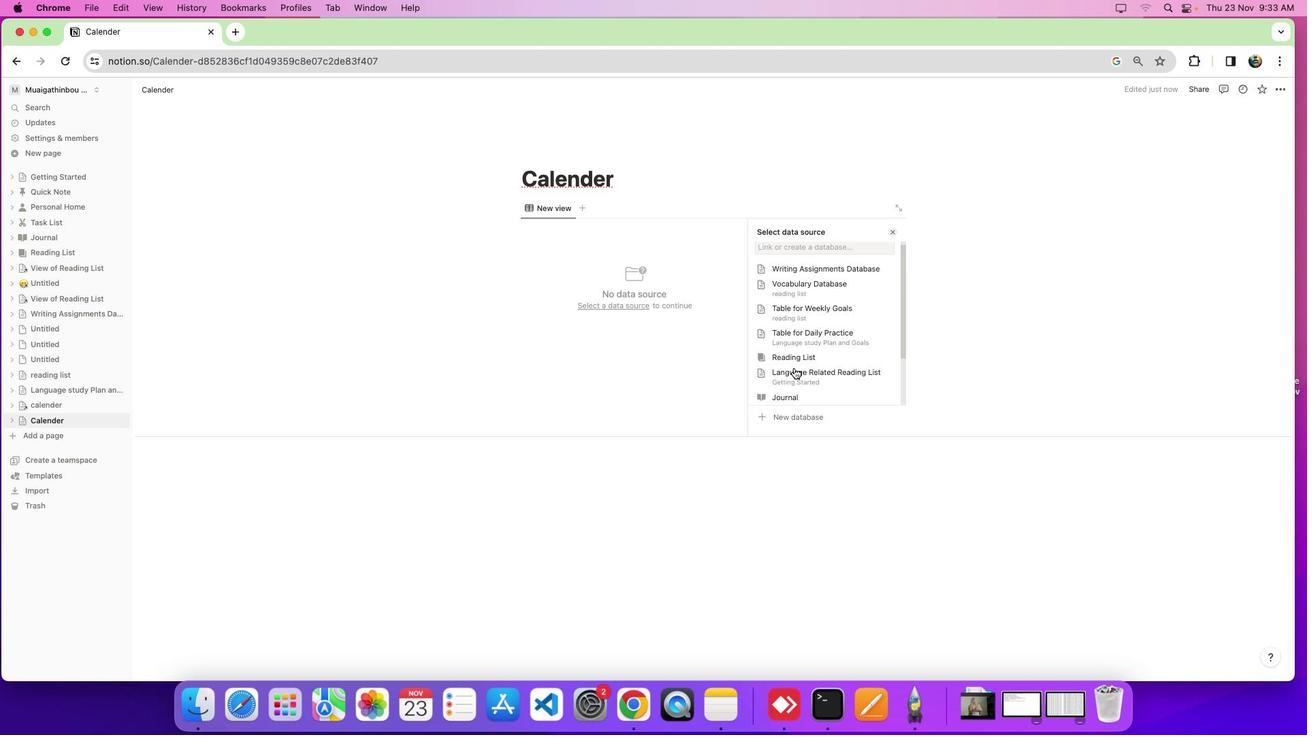 
Action: Mouse scrolled (765, 369) with delta (22, -5)
Screenshot: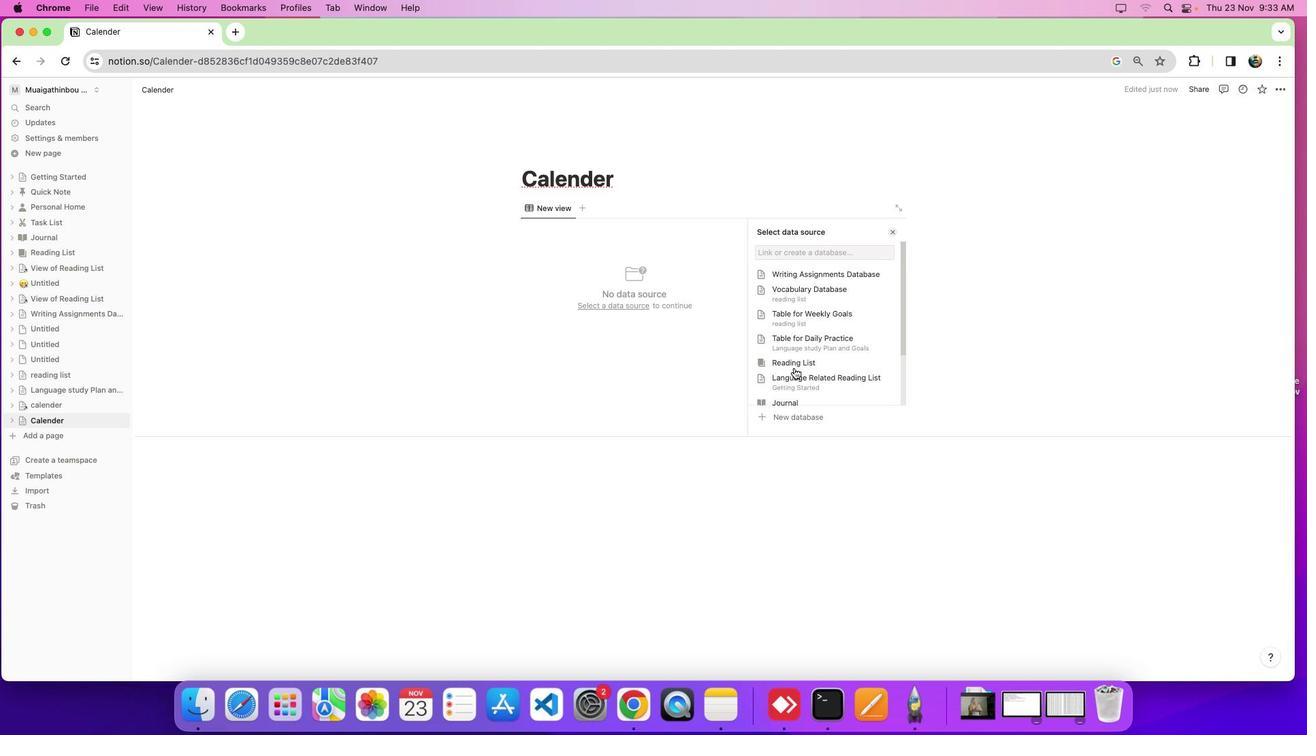 
Action: Mouse scrolled (765, 369) with delta (22, -5)
Screenshot: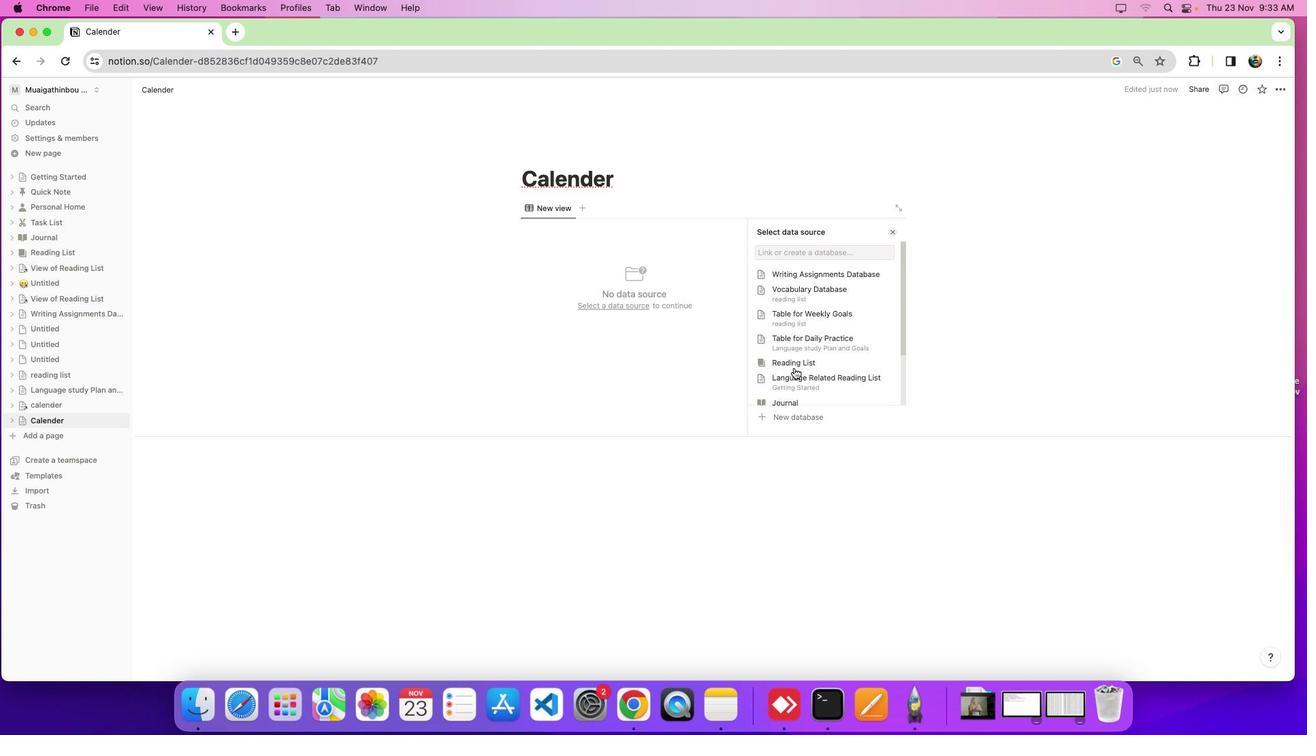 
Action: Mouse scrolled (765, 369) with delta (22, -5)
Screenshot: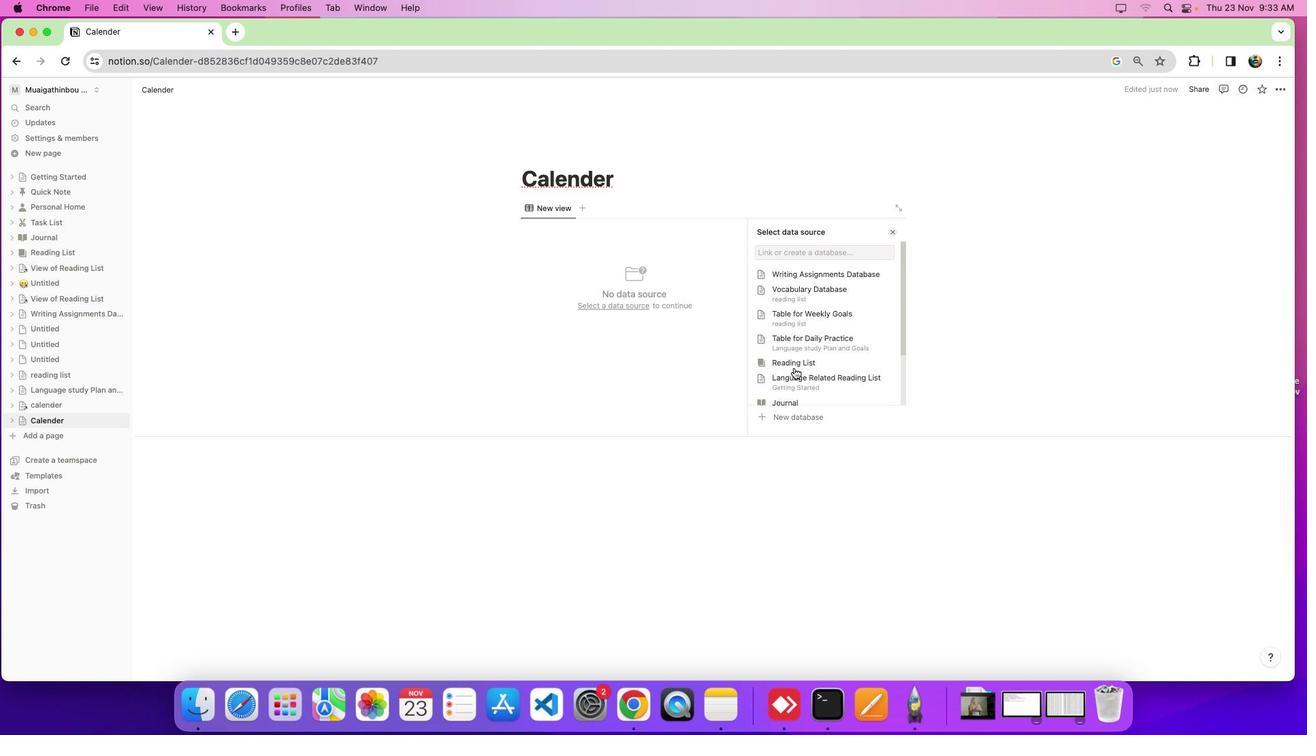 
Action: Mouse scrolled (765, 369) with delta (22, -5)
Screenshot: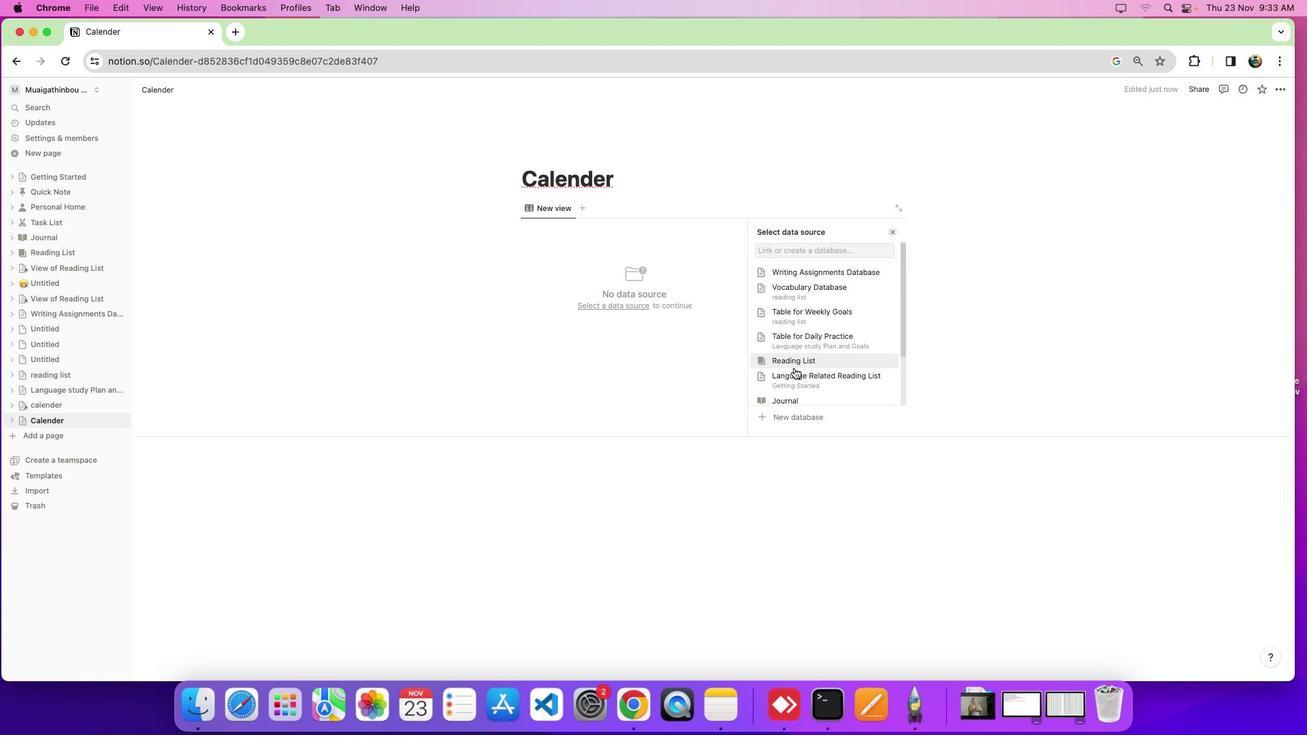 
Action: Mouse scrolled (765, 369) with delta (22, -6)
Screenshot: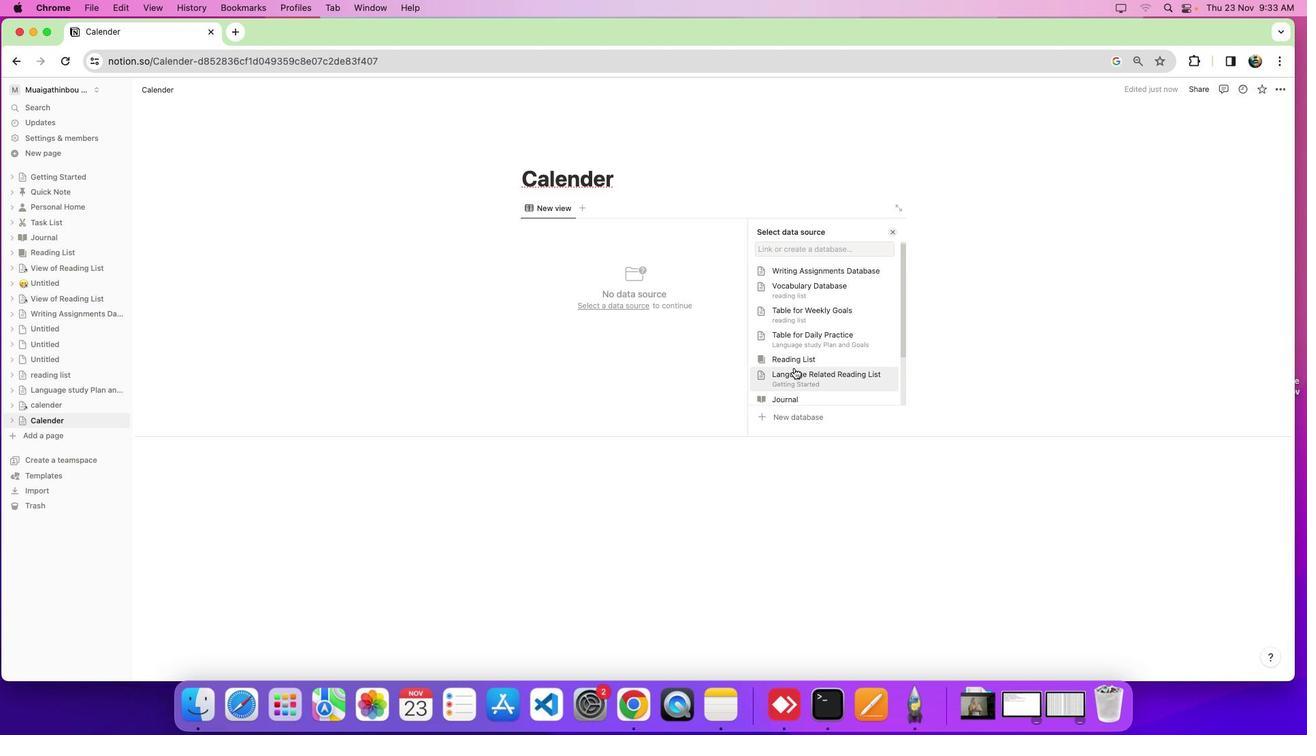 
Action: Mouse scrolled (765, 369) with delta (22, -6)
Screenshot: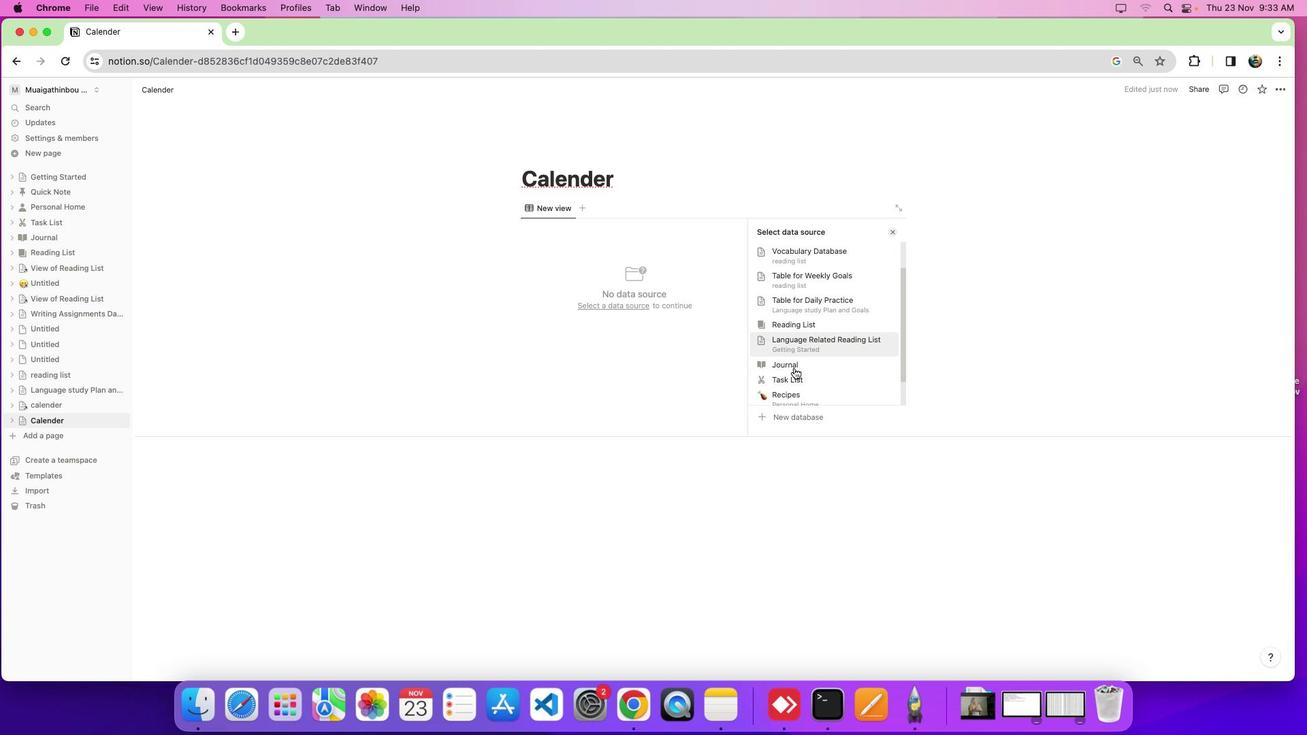 
Action: Mouse scrolled (765, 369) with delta (22, -6)
Screenshot: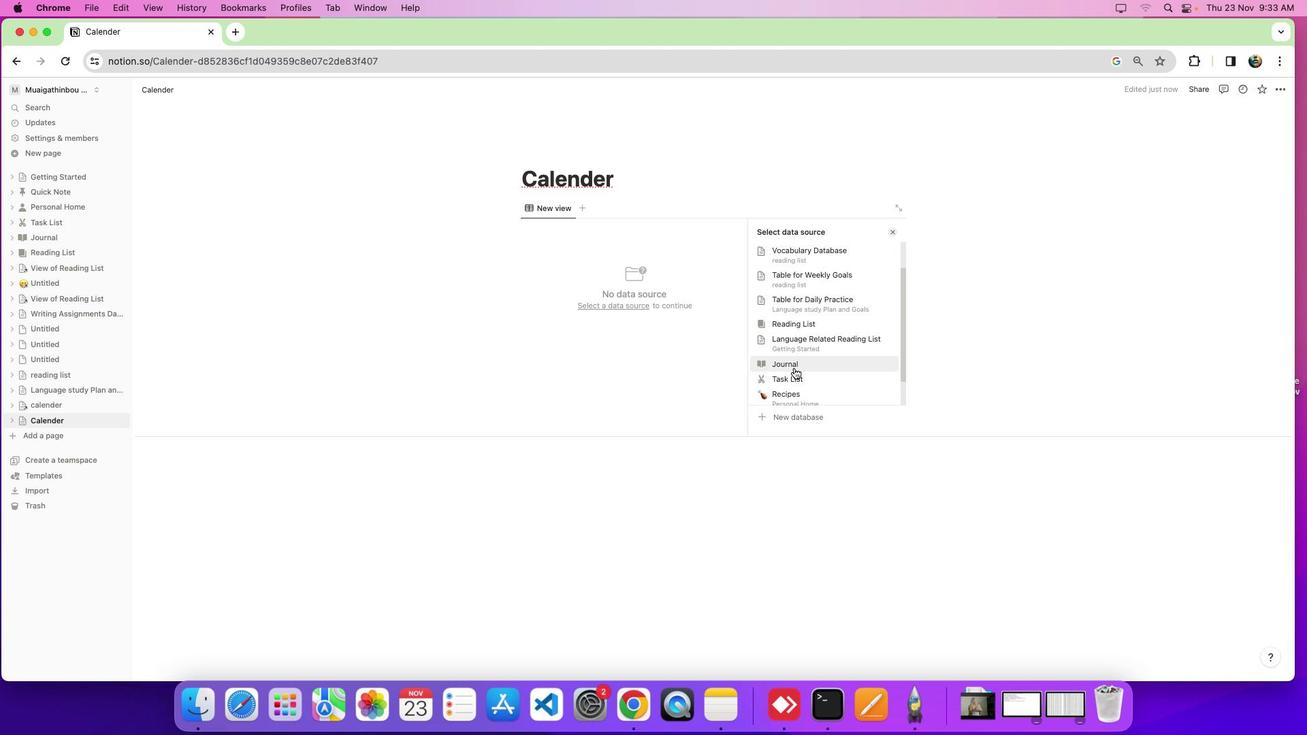 
Action: Mouse scrolled (765, 369) with delta (22, -6)
Screenshot: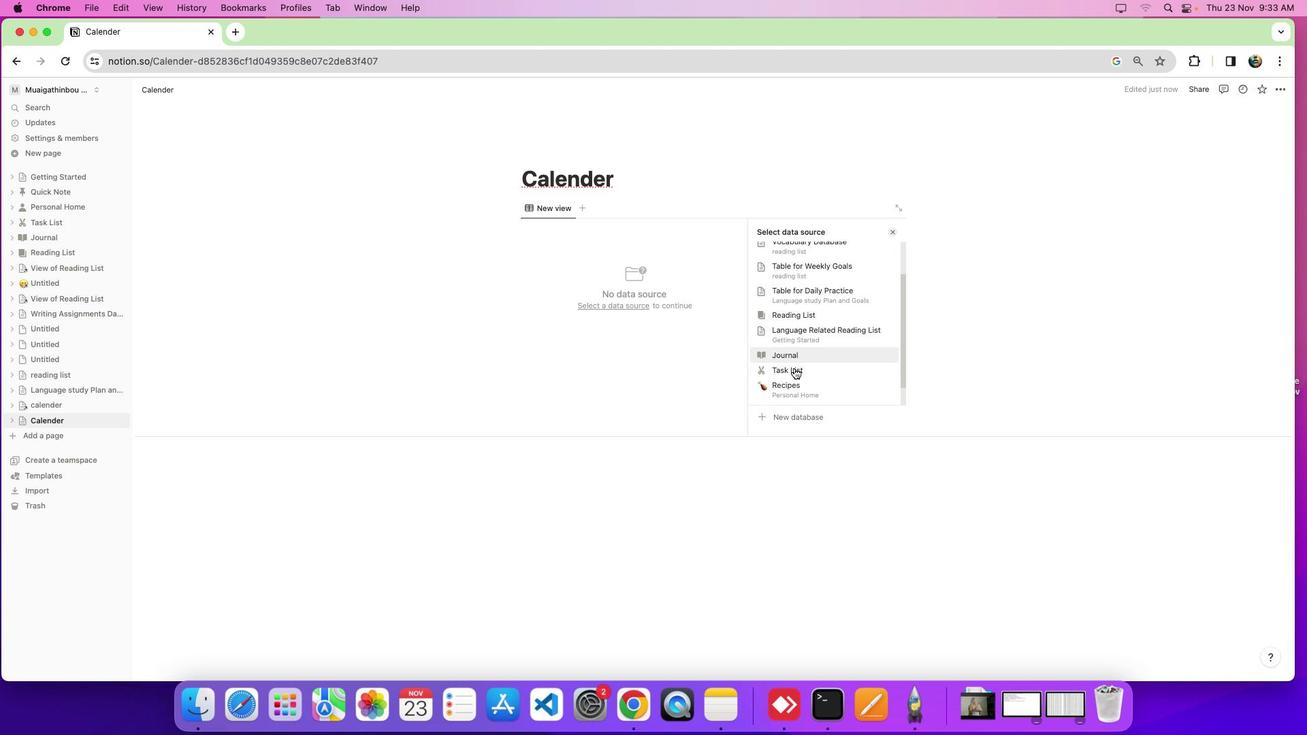 
Action: Mouse scrolled (765, 369) with delta (22, -6)
Screenshot: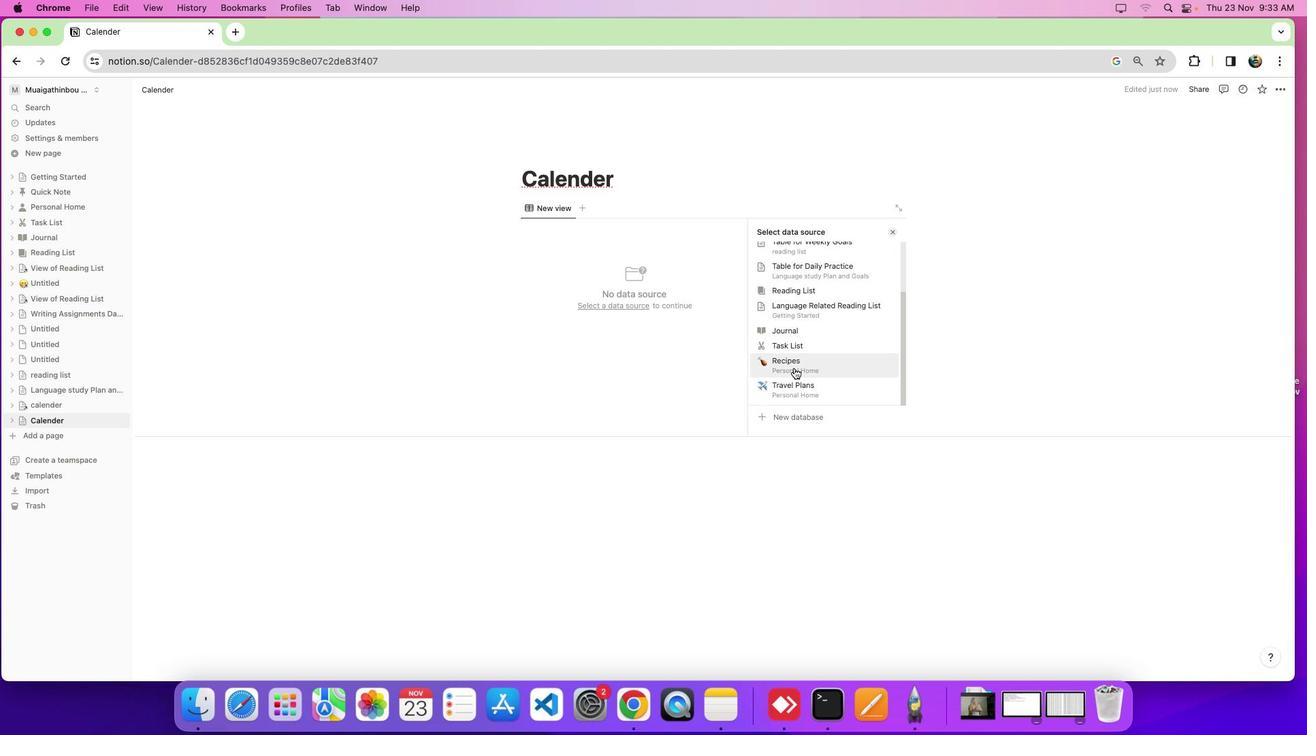 
Action: Mouse scrolled (765, 369) with delta (22, -6)
Screenshot: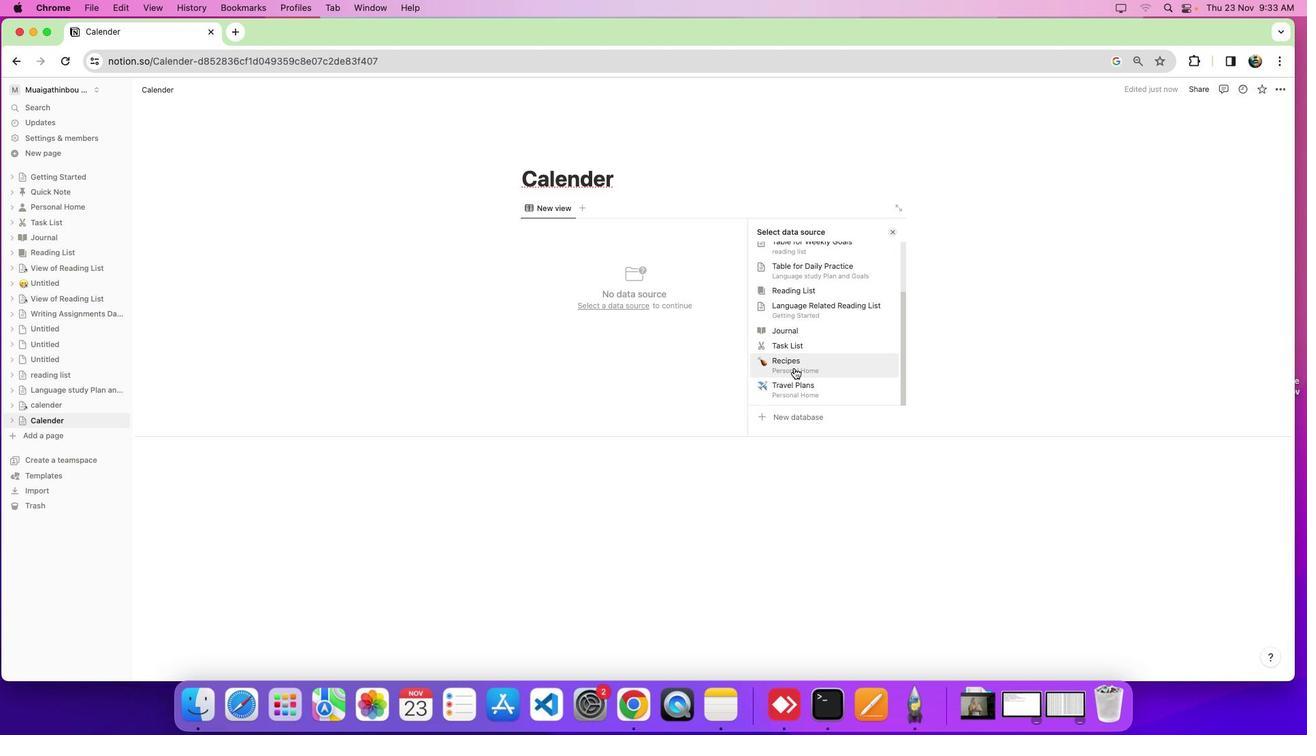 
Action: Mouse scrolled (765, 369) with delta (22, -7)
Screenshot: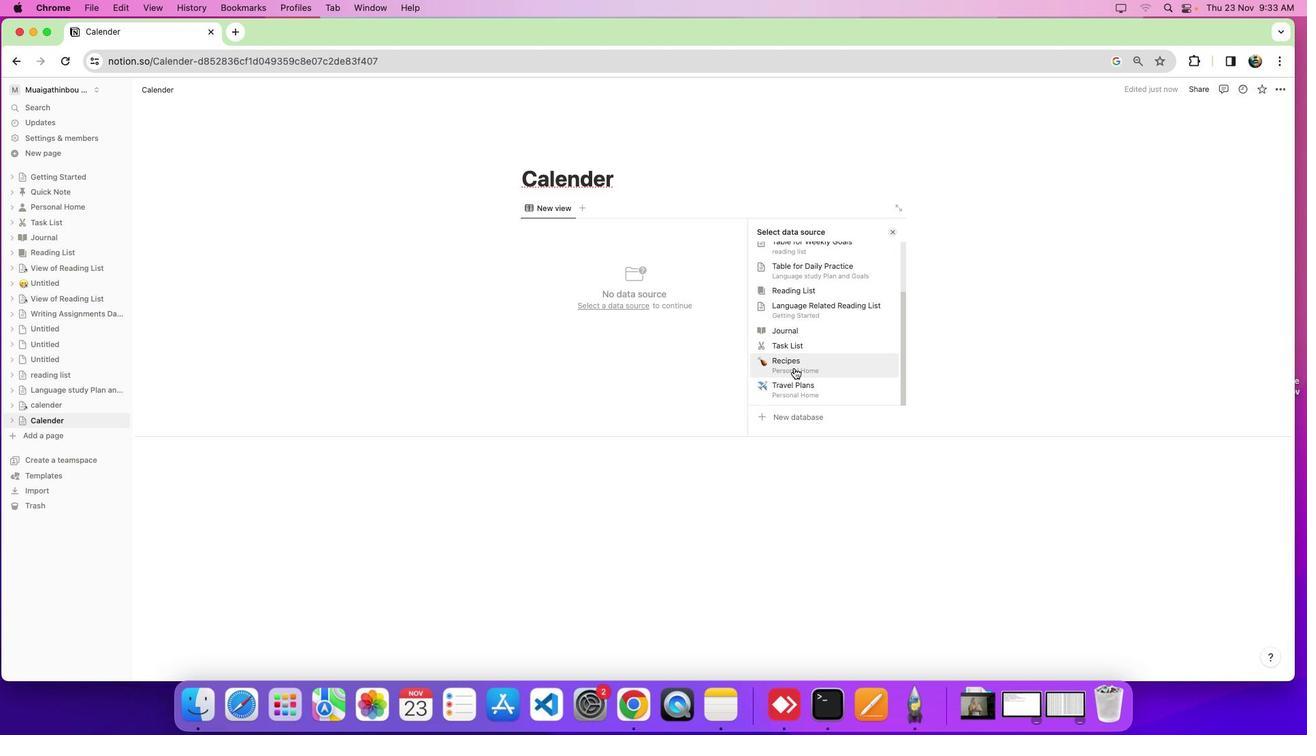 
Action: Mouse scrolled (765, 369) with delta (22, -6)
Screenshot: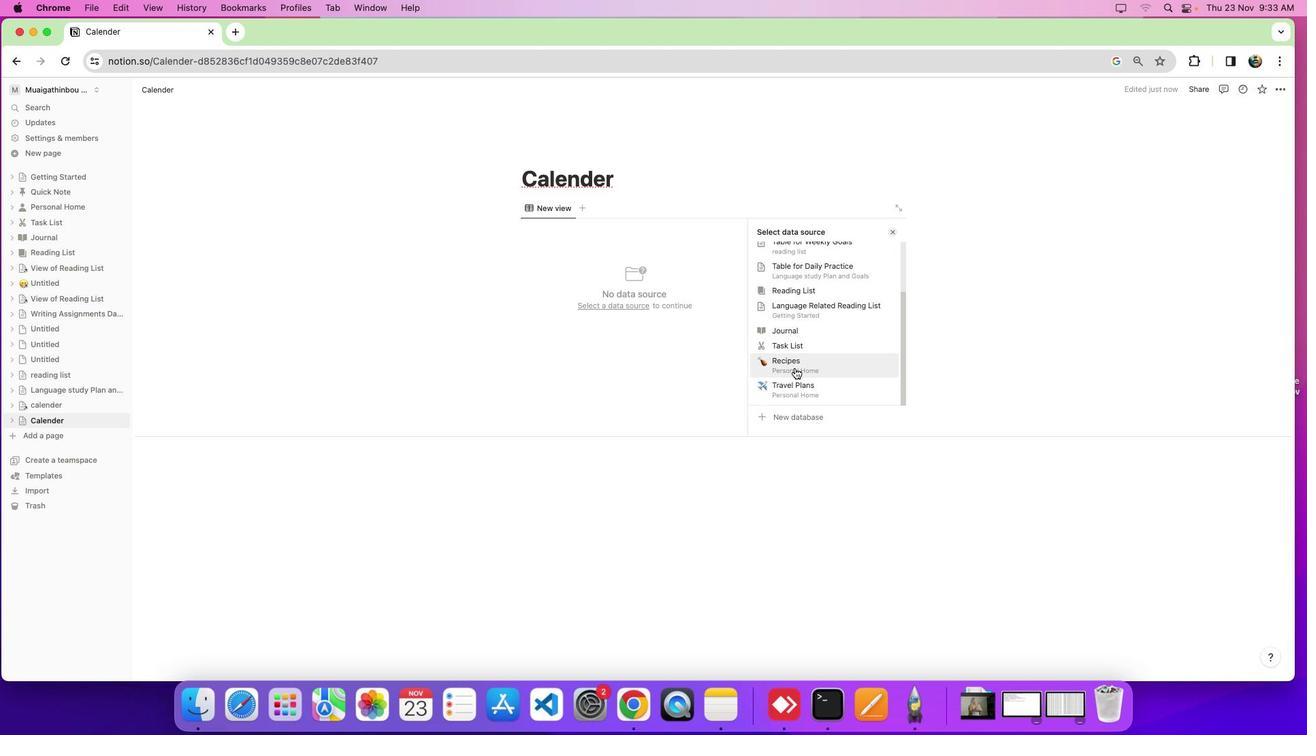 
Action: Mouse moved to (765, 368)
Screenshot: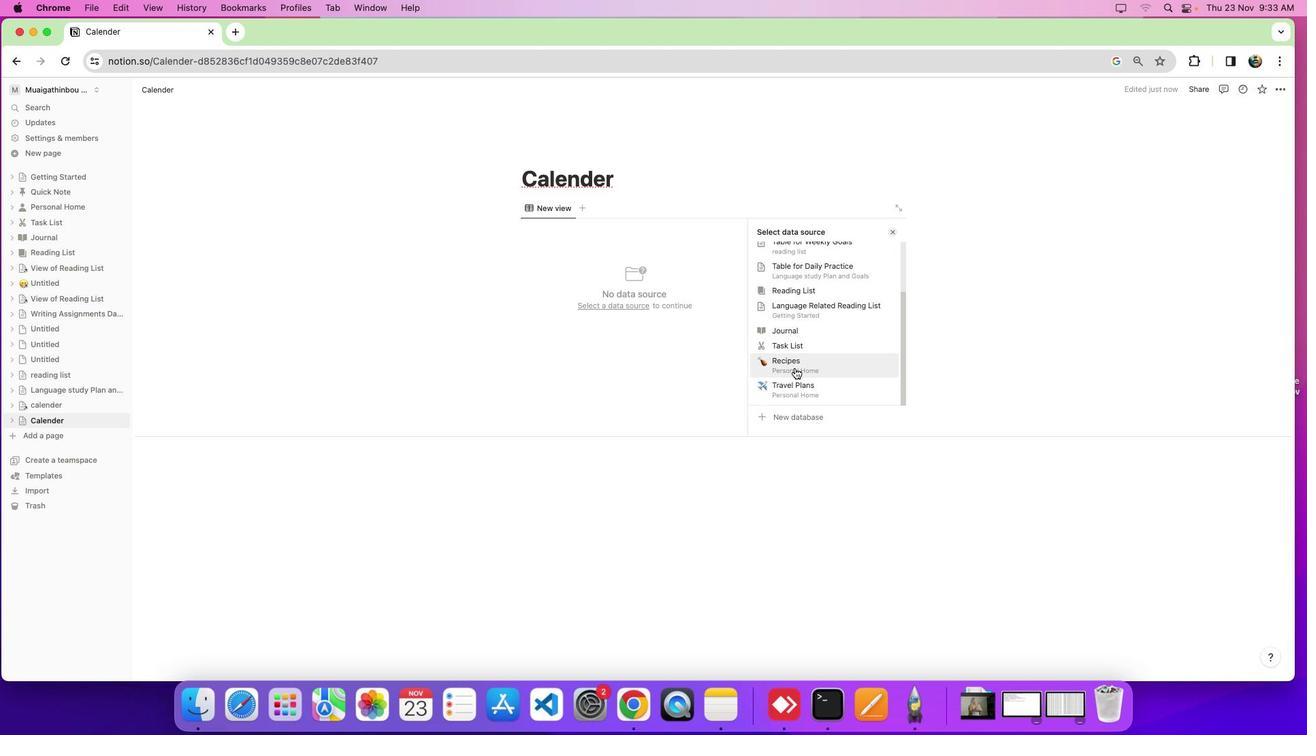 
Action: Mouse scrolled (765, 368) with delta (22, -6)
Screenshot: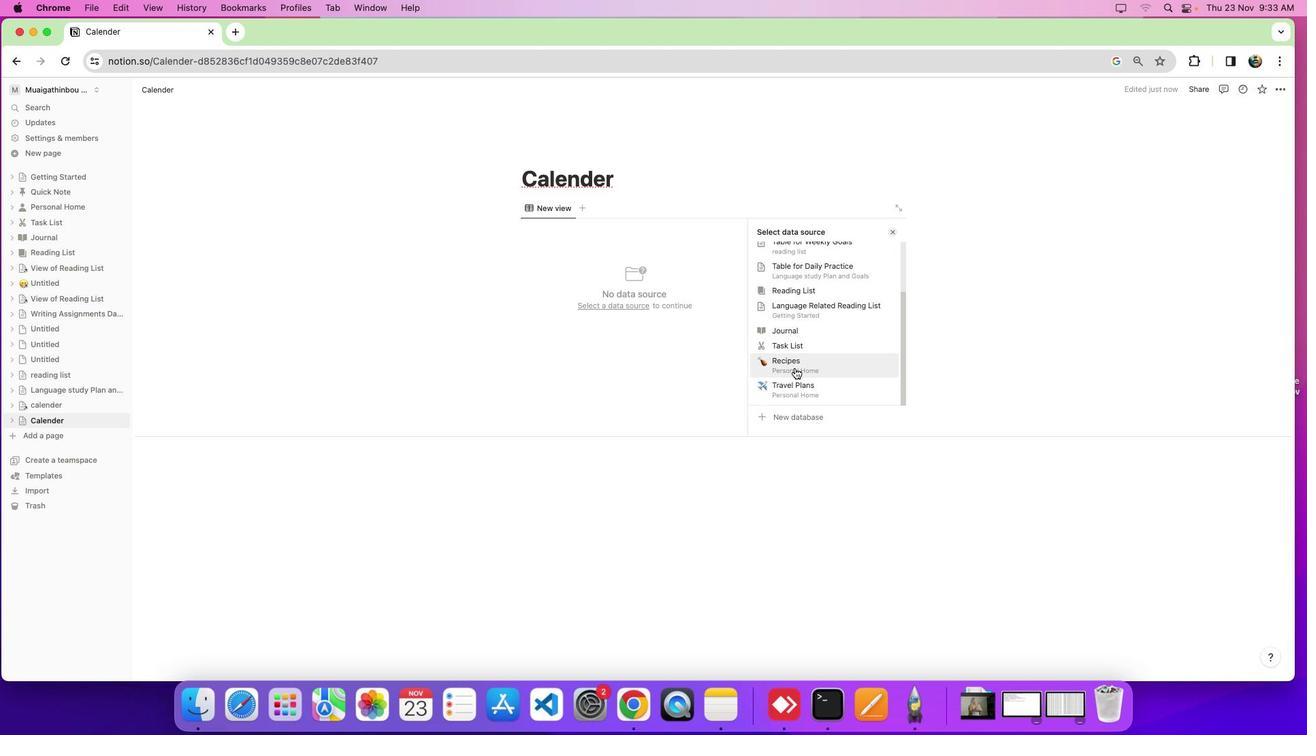 
Action: Mouse moved to (765, 369)
Screenshot: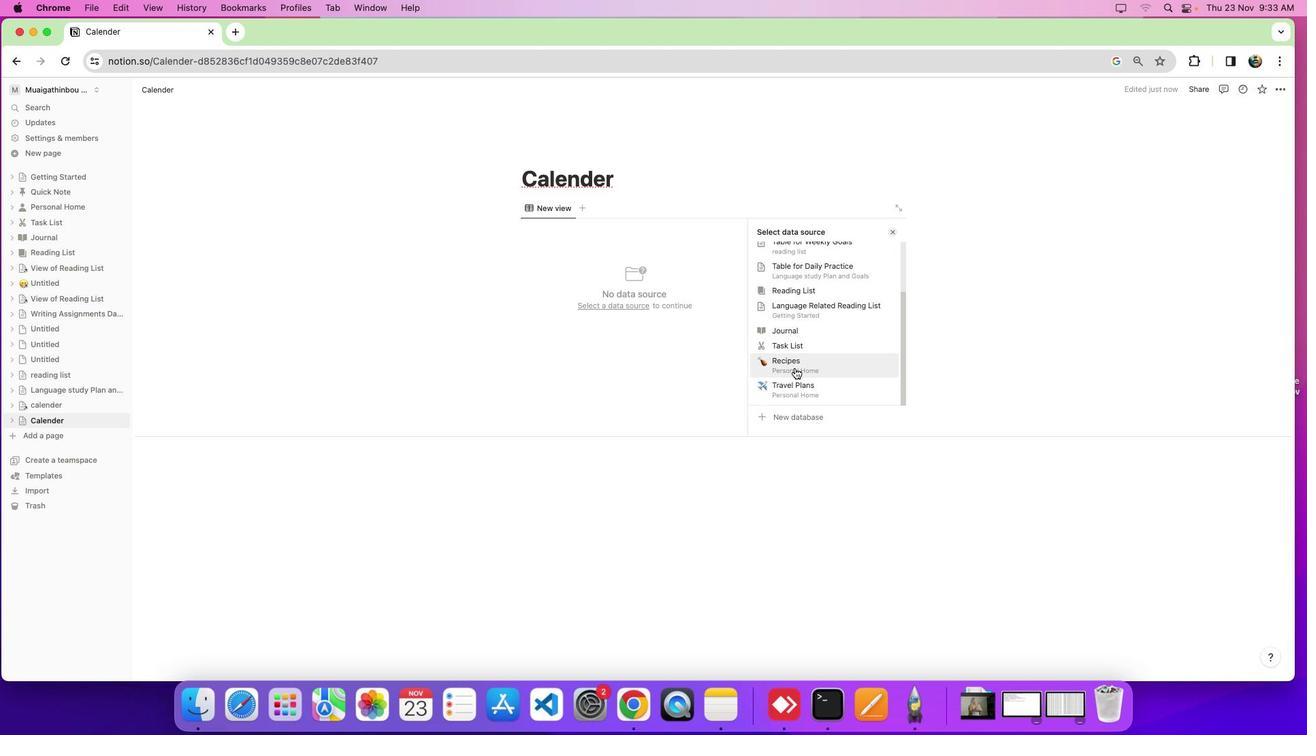 
Action: Mouse scrolled (765, 369) with delta (22, -6)
Screenshot: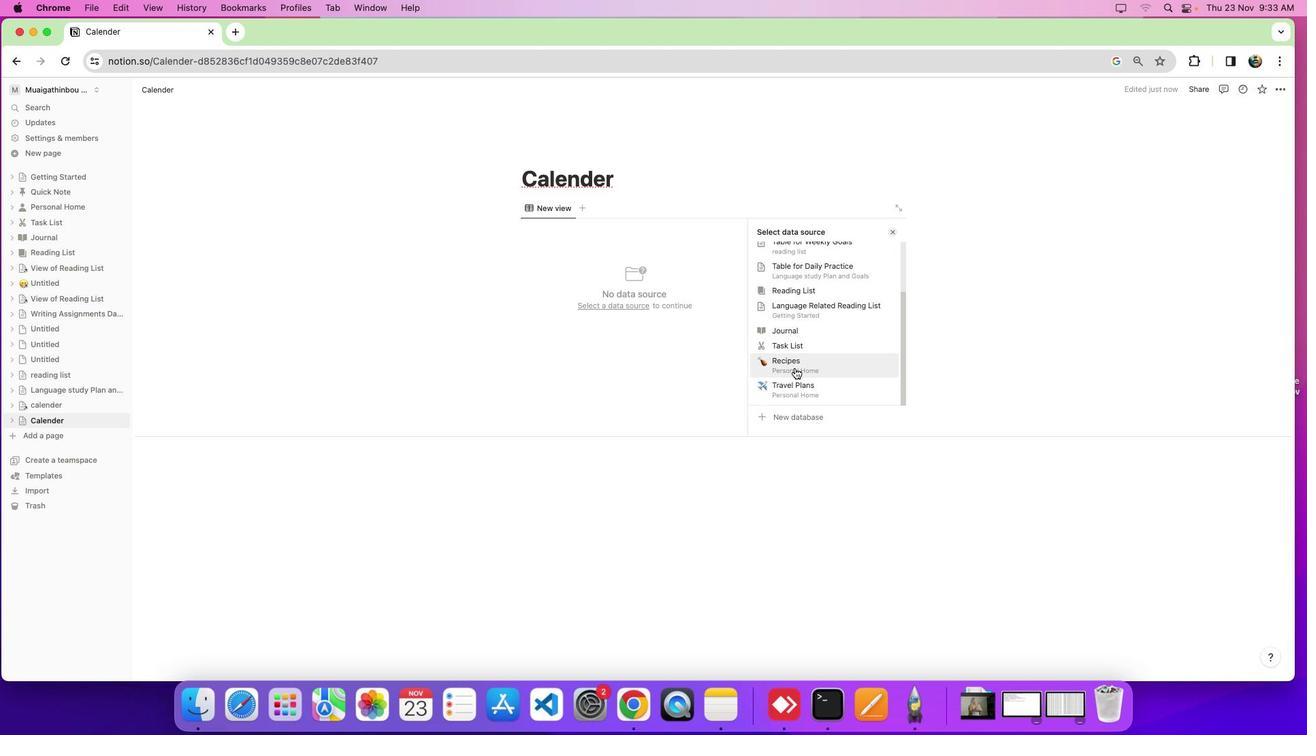 
Action: Mouse moved to (773, 336)
Screenshot: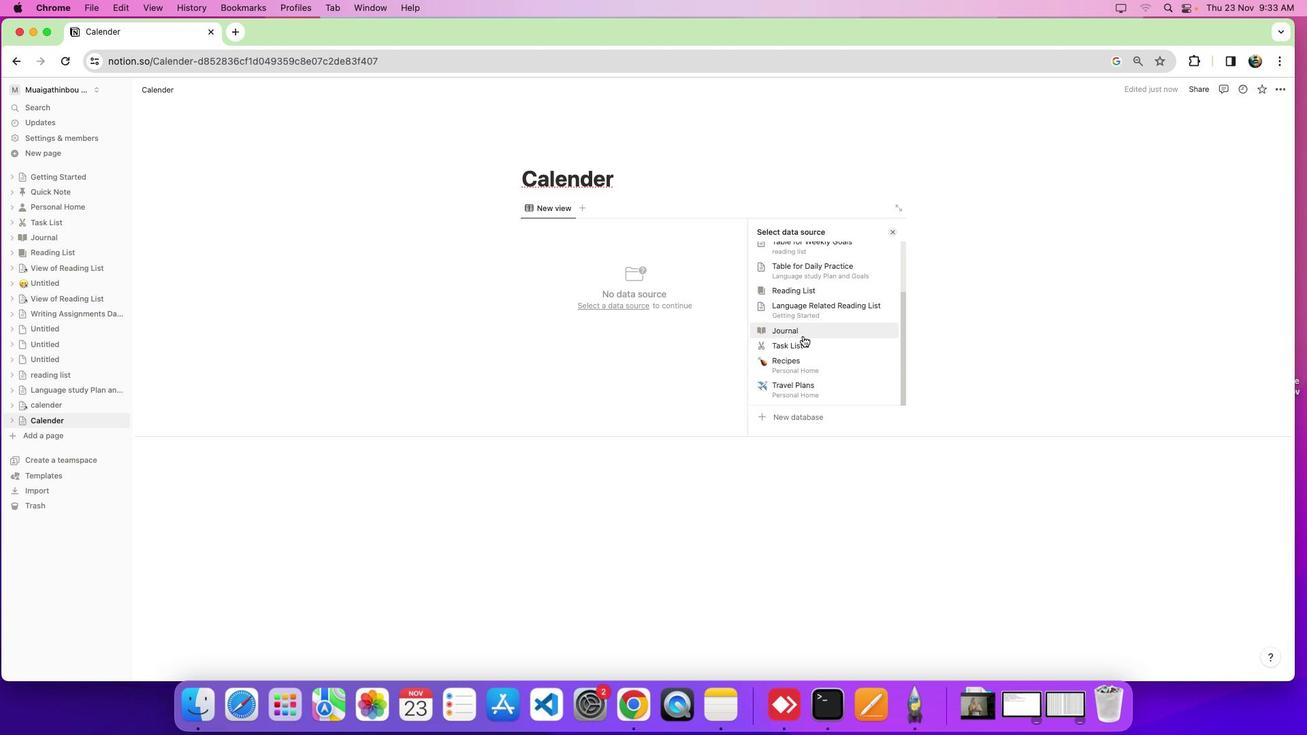 
Action: Mouse scrolled (773, 336) with delta (22, -6)
Screenshot: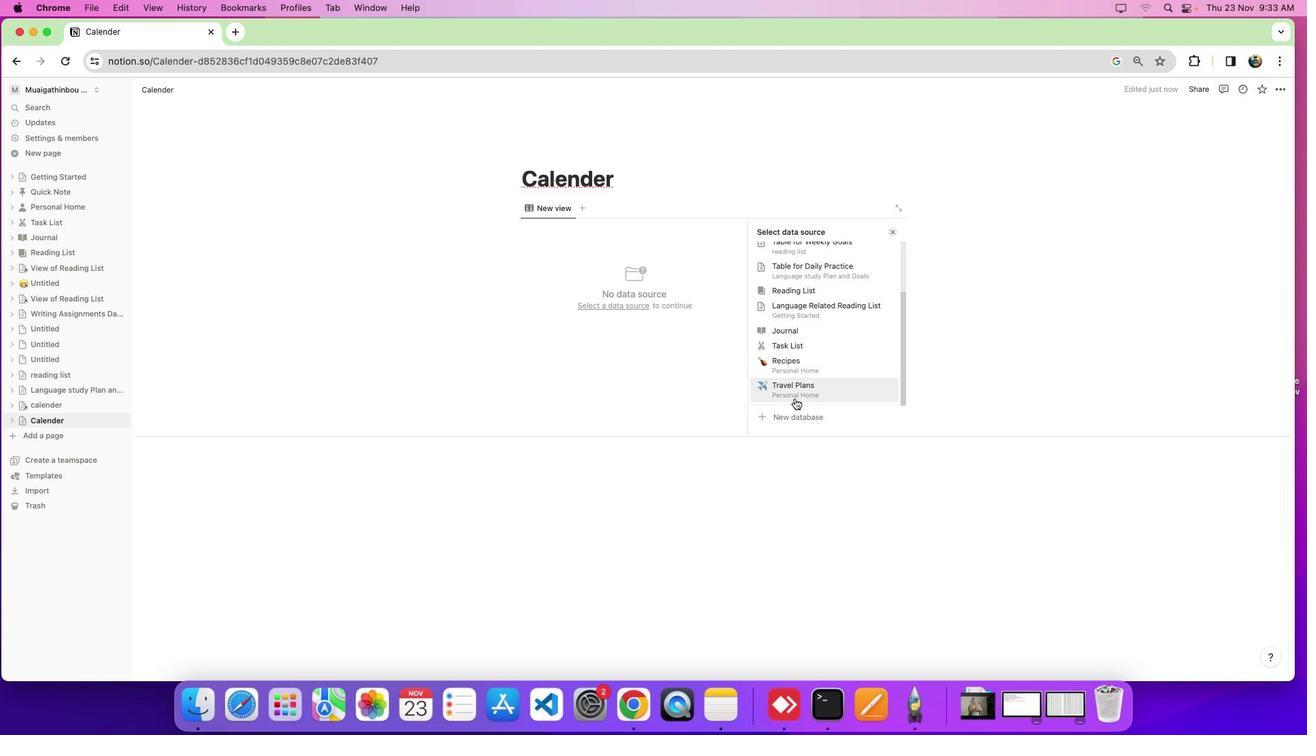 
Action: Mouse moved to (770, 356)
Screenshot: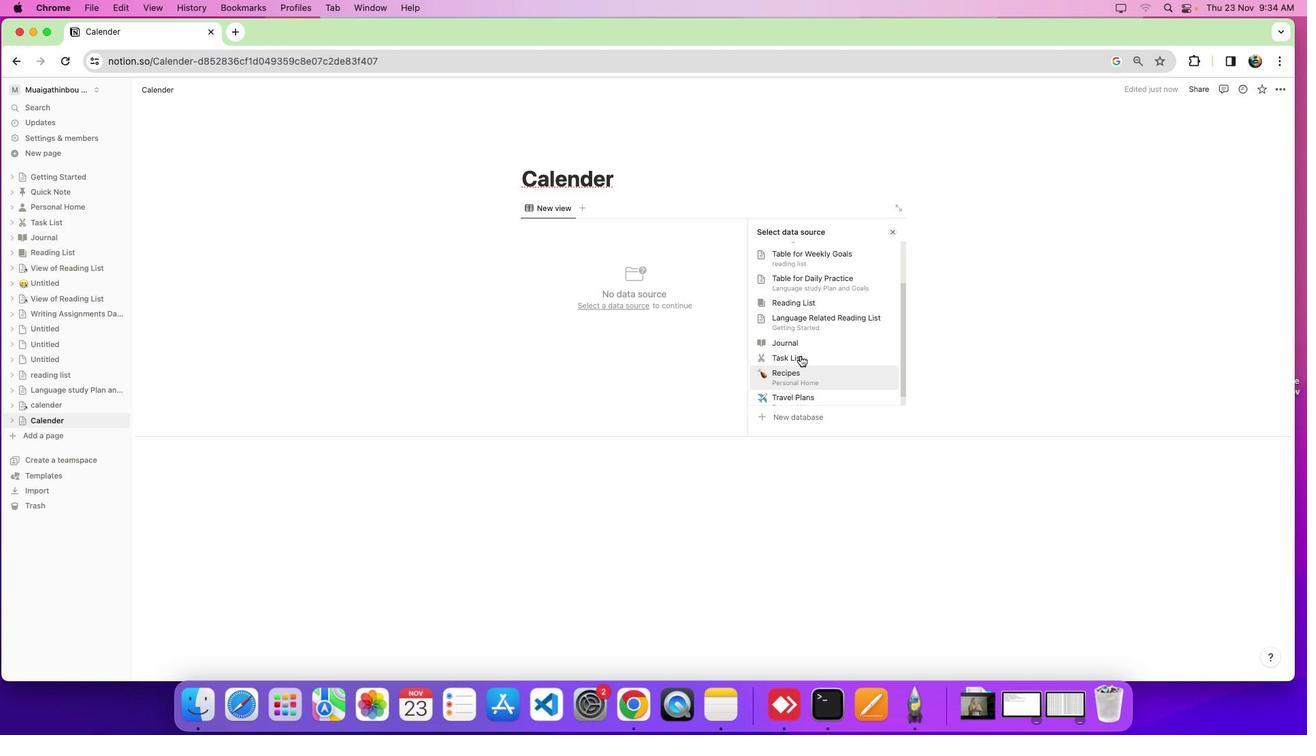 
Action: Mouse scrolled (770, 356) with delta (22, -5)
Screenshot: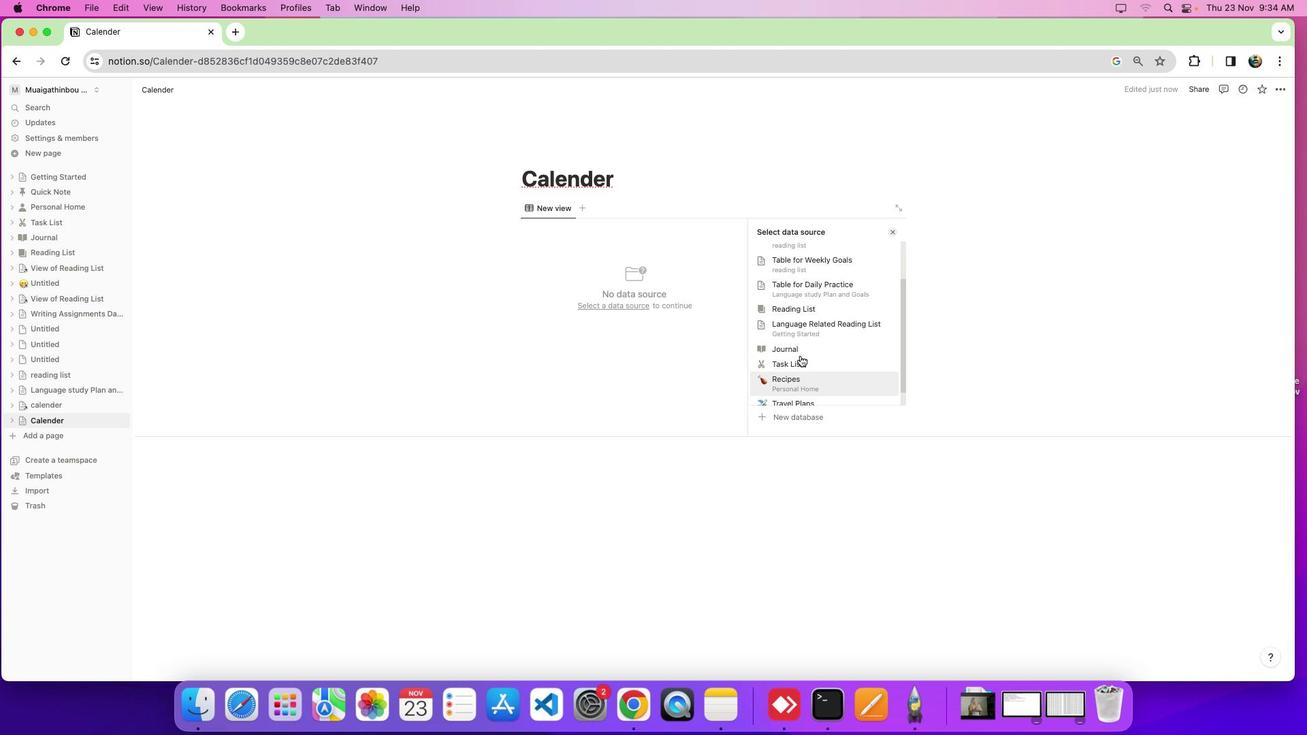 
Action: Mouse scrolled (770, 356) with delta (22, -5)
Screenshot: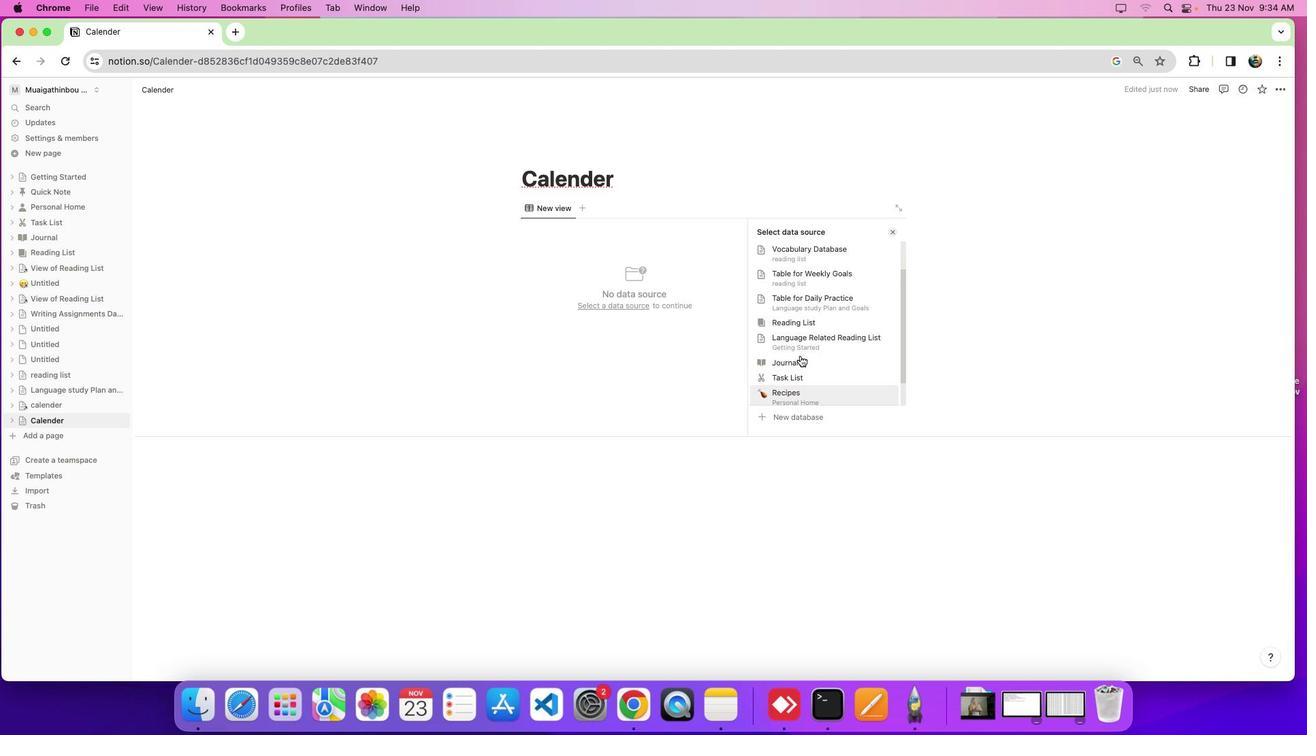 
Action: Mouse scrolled (770, 356) with delta (22, -5)
Screenshot: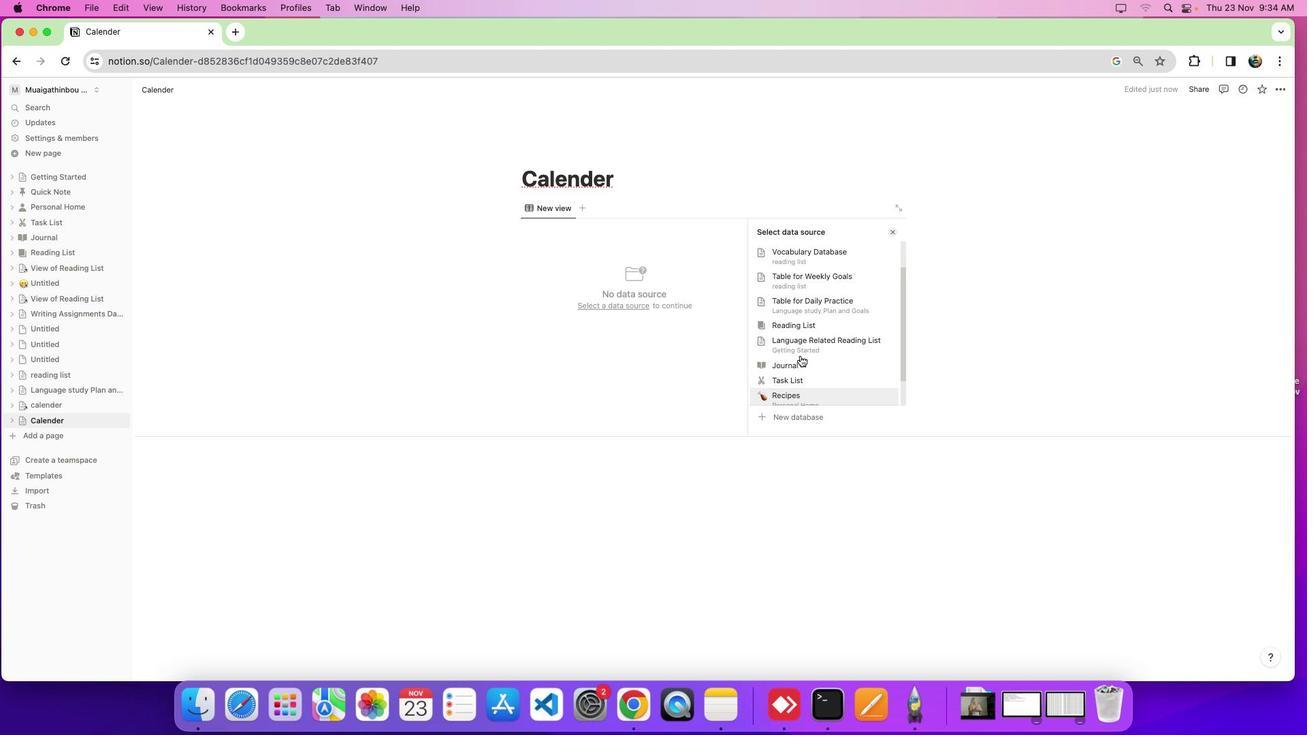 
Action: Mouse scrolled (770, 356) with delta (22, -5)
Screenshot: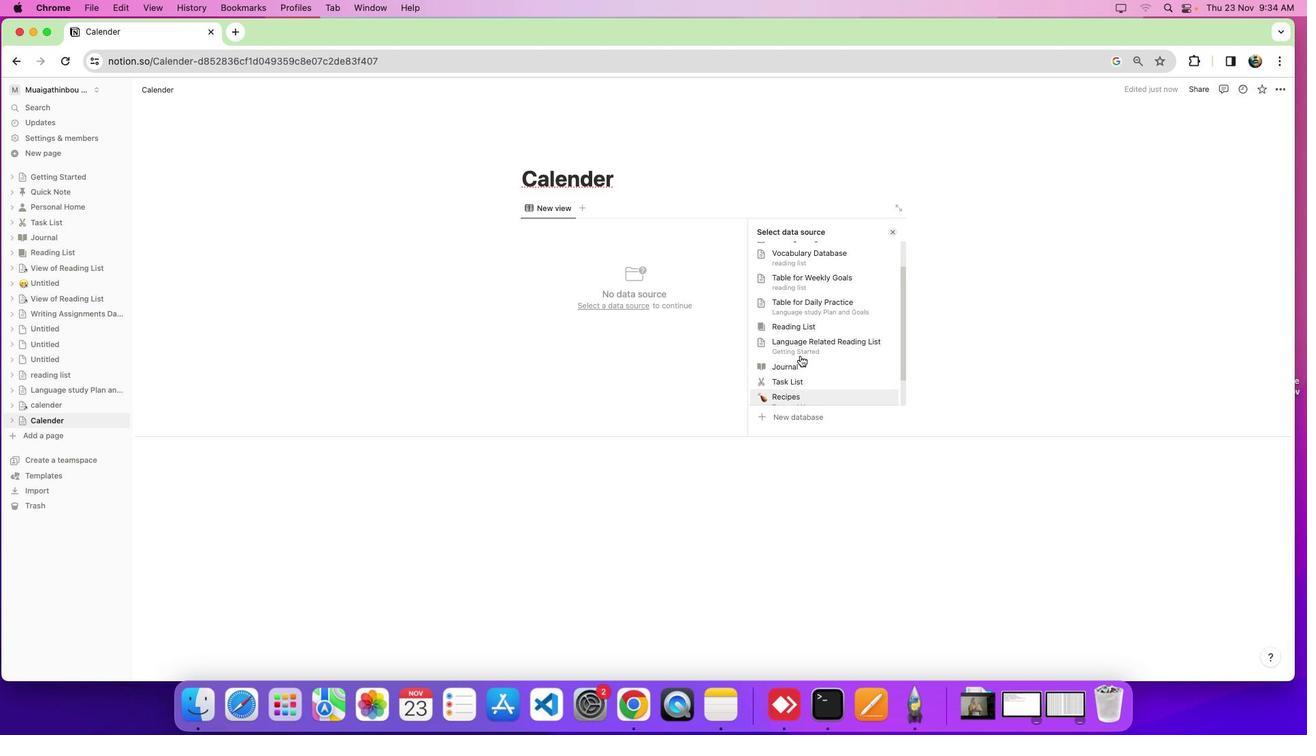 
Action: Mouse scrolled (770, 356) with delta (22, -5)
Screenshot: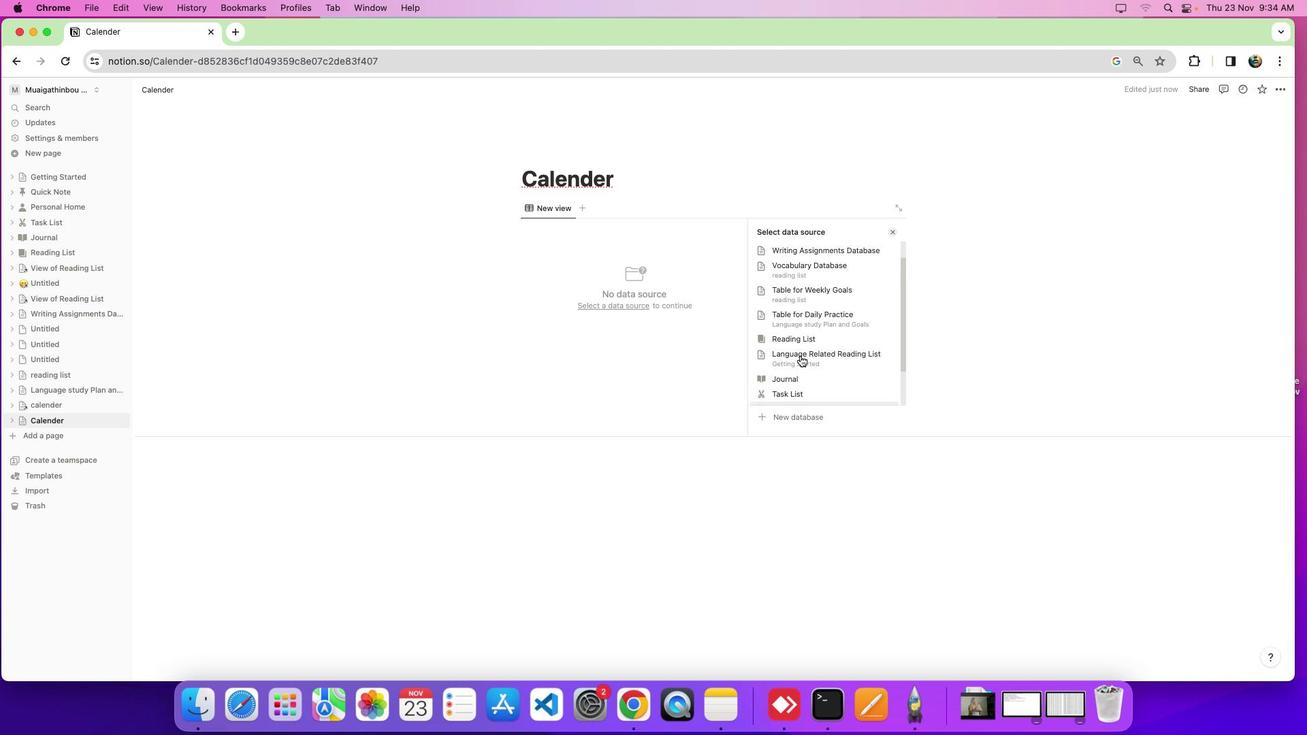 
Action: Mouse scrolled (770, 356) with delta (22, -5)
Screenshot: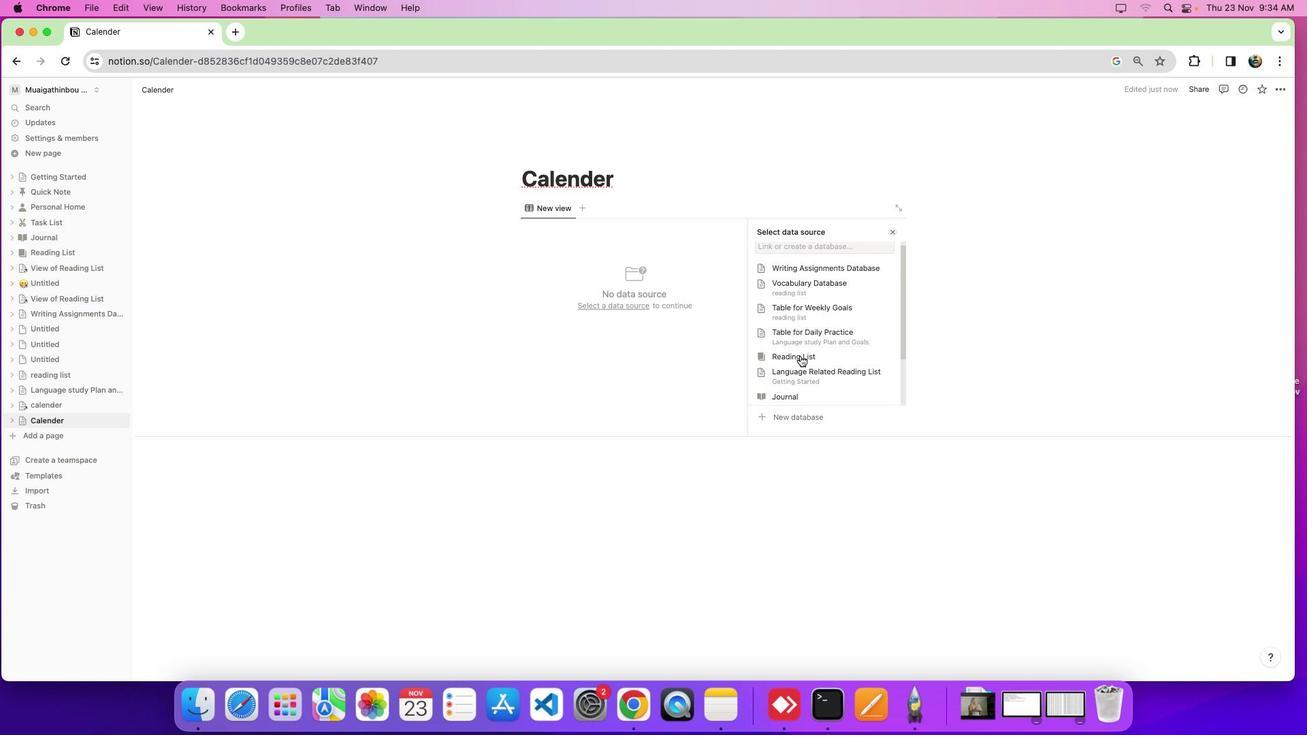 
Action: Mouse scrolled (770, 356) with delta (22, -5)
Screenshot: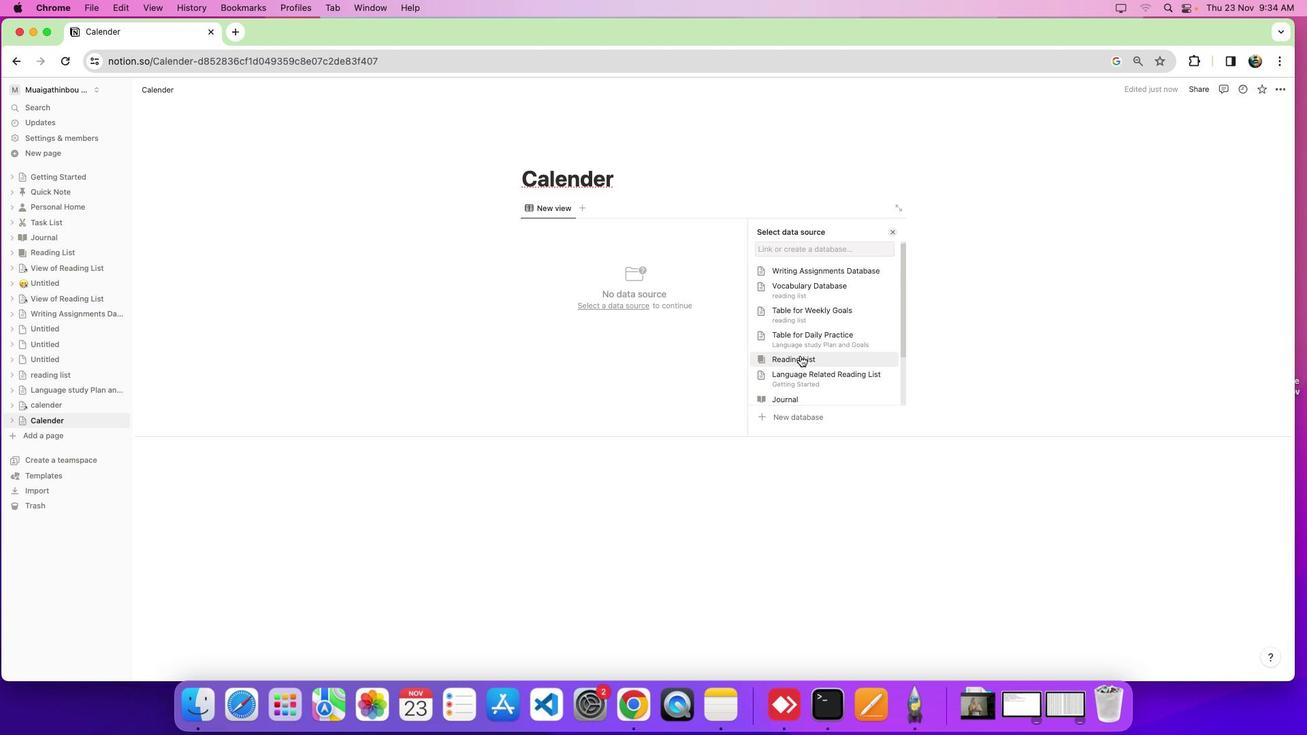 
Action: Mouse scrolled (770, 356) with delta (22, -5)
Screenshot: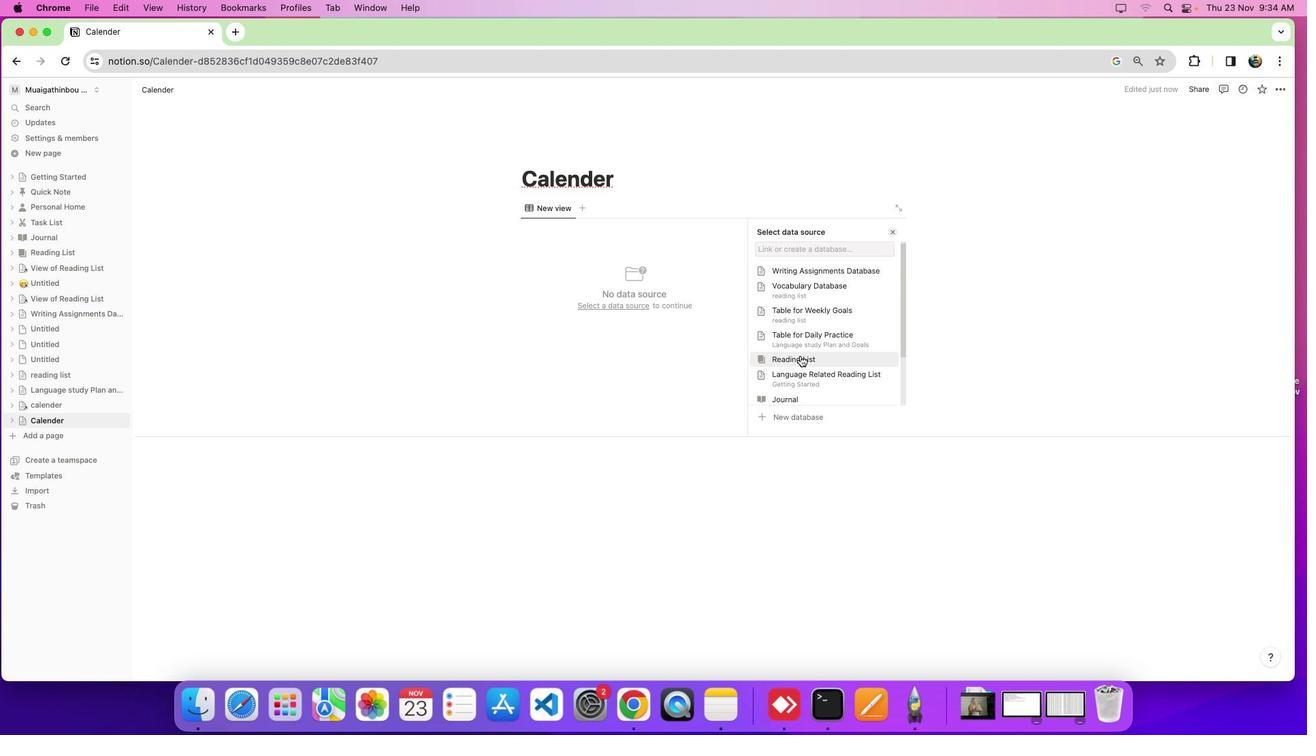 
Action: Mouse scrolled (770, 356) with delta (22, -5)
Screenshot: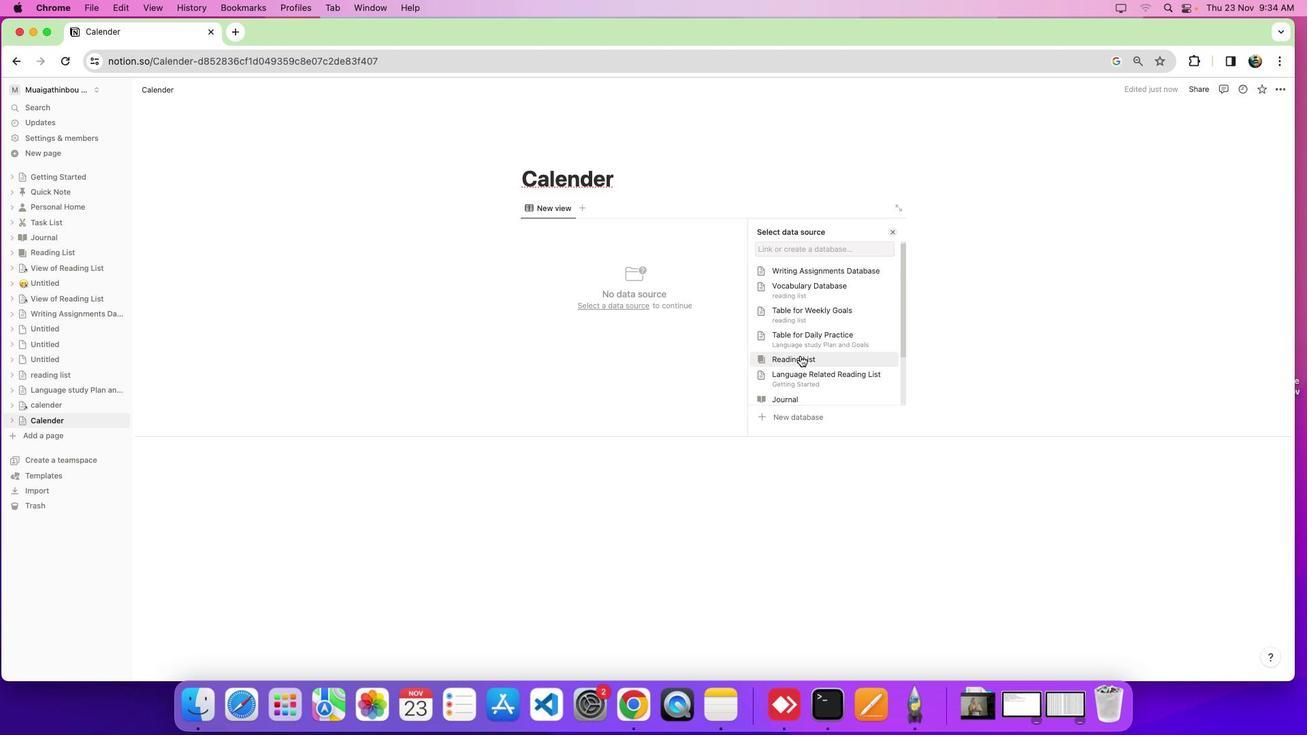 
Action: Mouse moved to (791, 382)
Screenshot: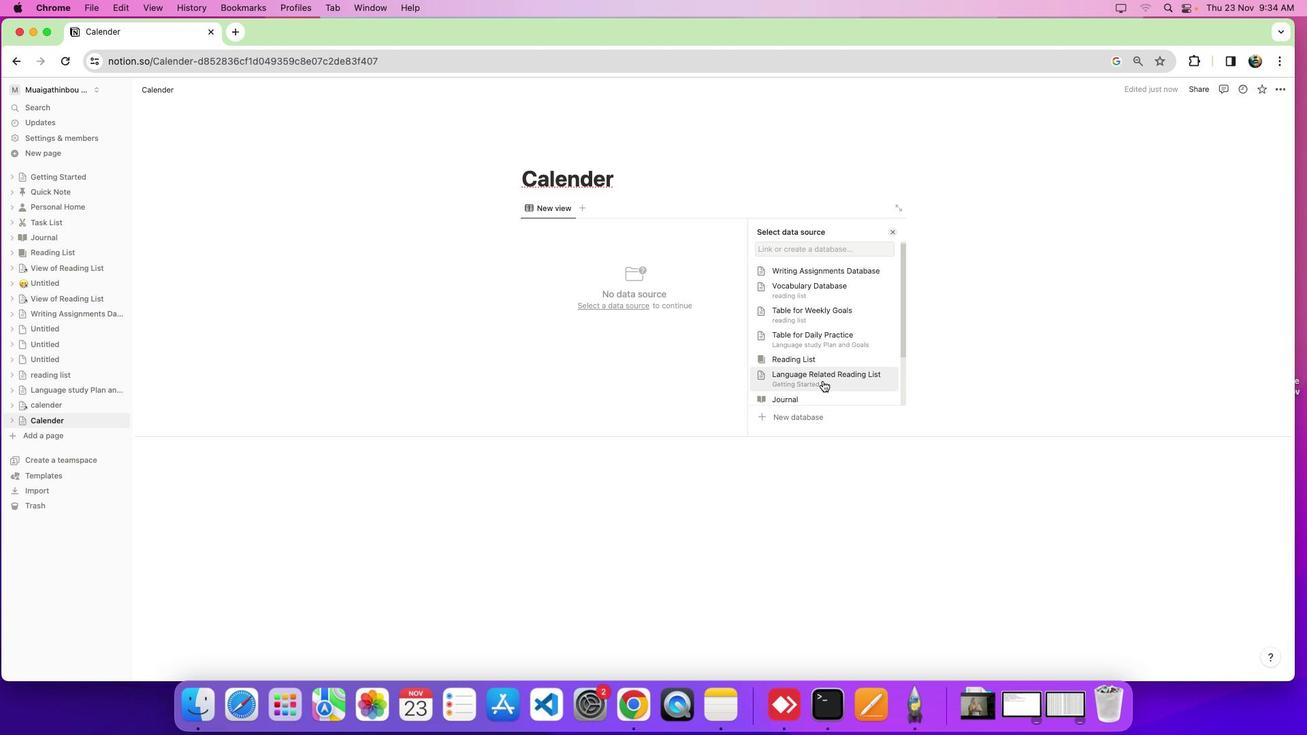
Action: Mouse pressed left at (791, 382)
Screenshot: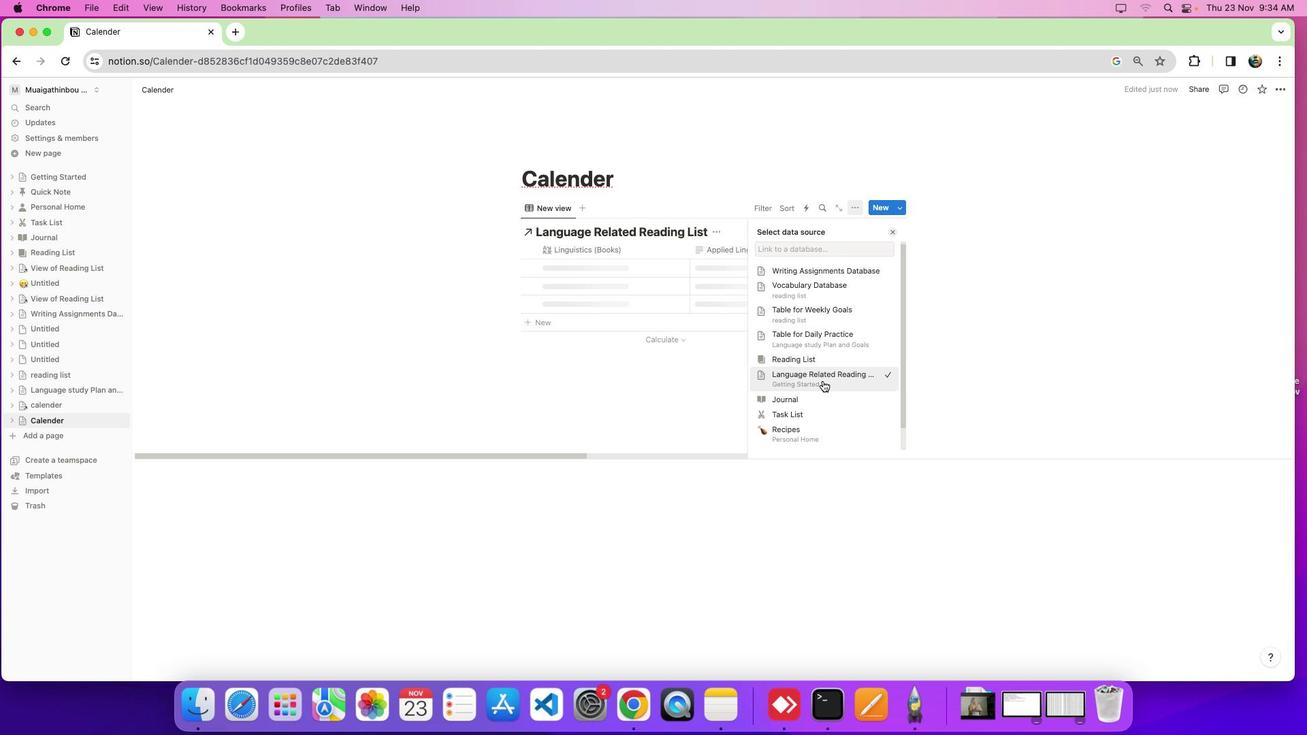 
Action: Mouse moved to (260, 301)
Screenshot: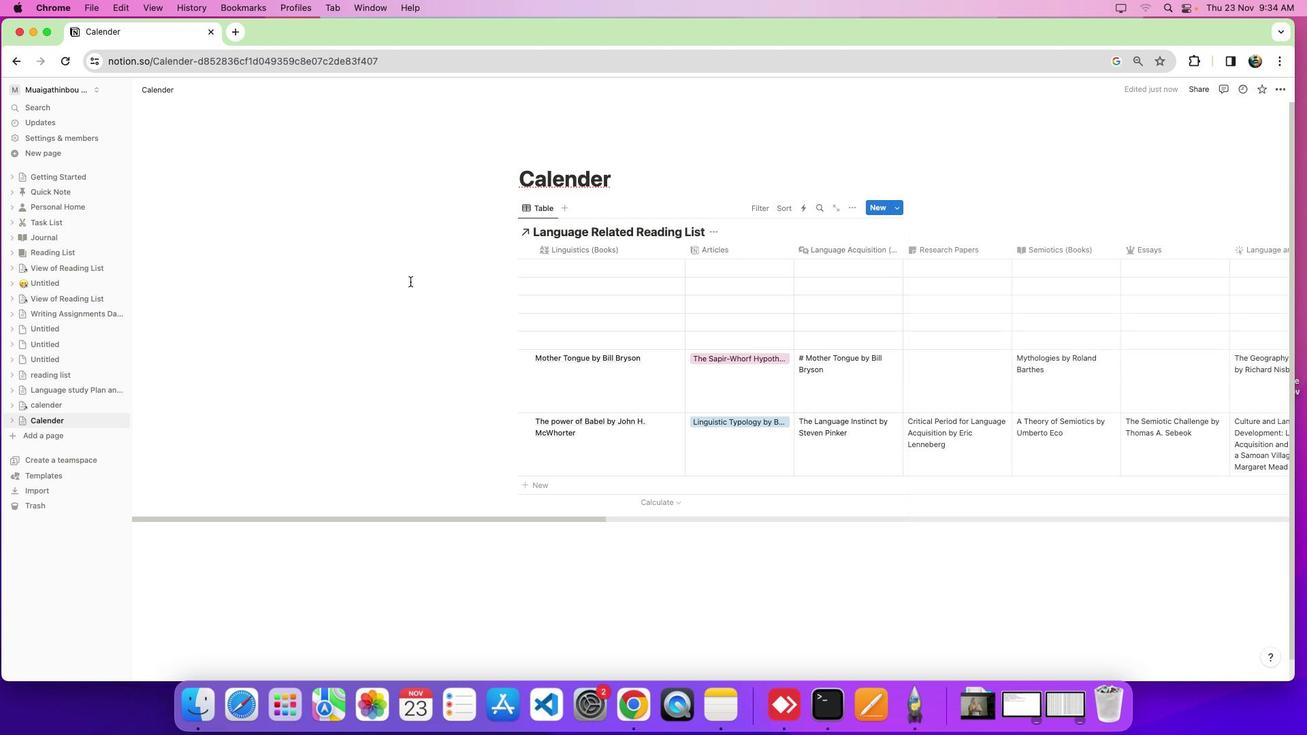 
Action: Mouse pressed left at (260, 301)
Screenshot: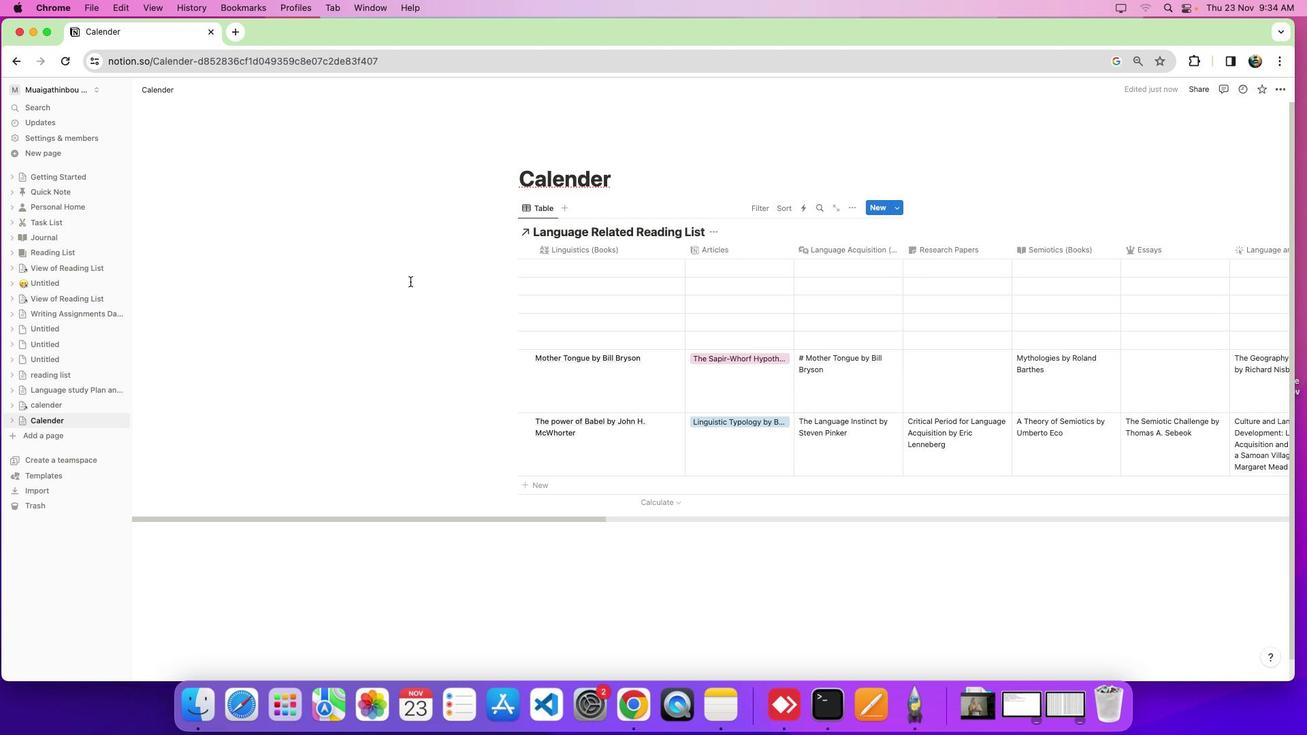 
Action: Mouse moved to (823, 206)
Screenshot: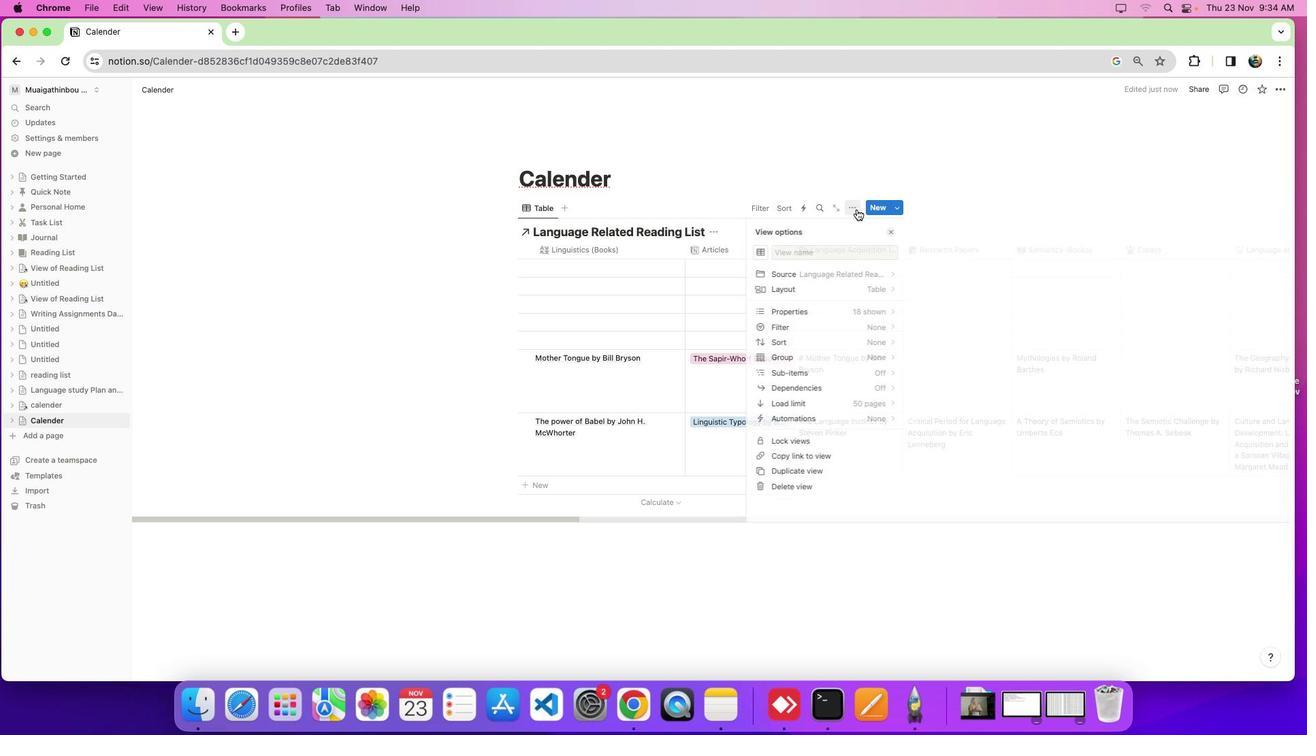 
Action: Mouse pressed left at (823, 206)
Screenshot: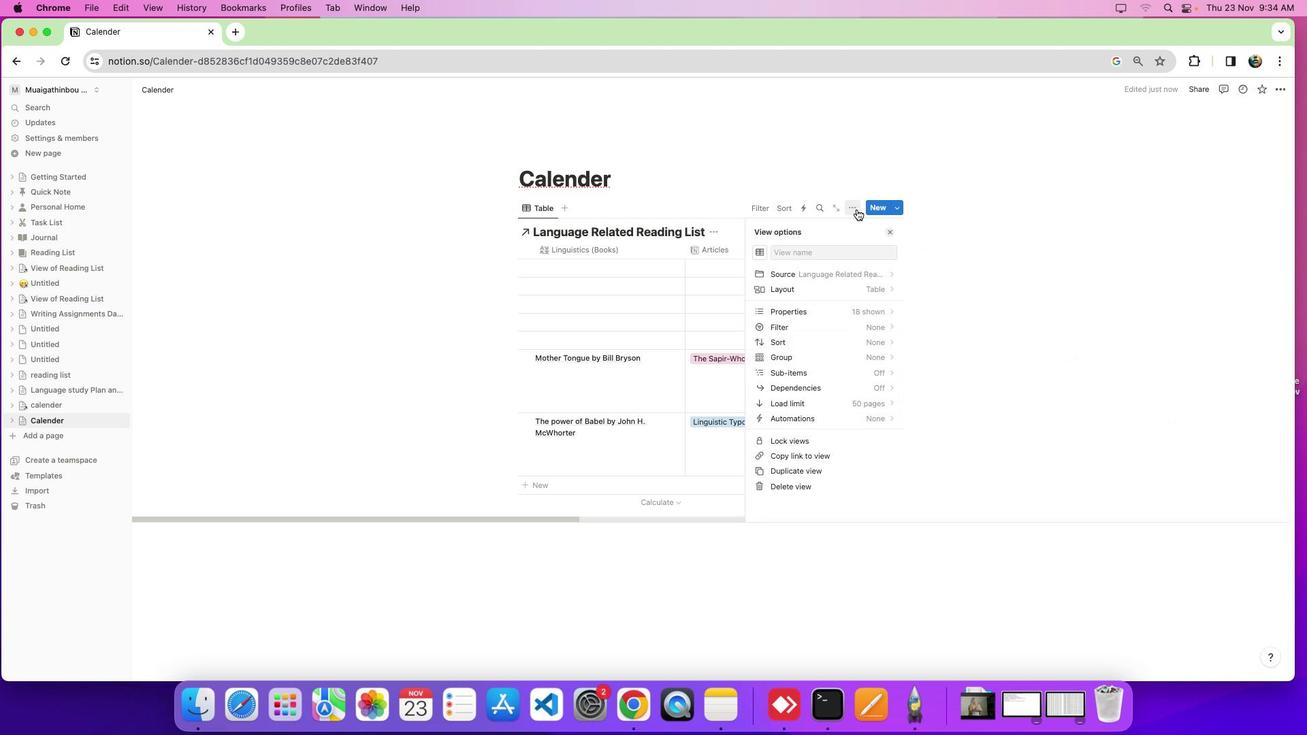 
Action: Mouse moved to (747, 495)
Screenshot: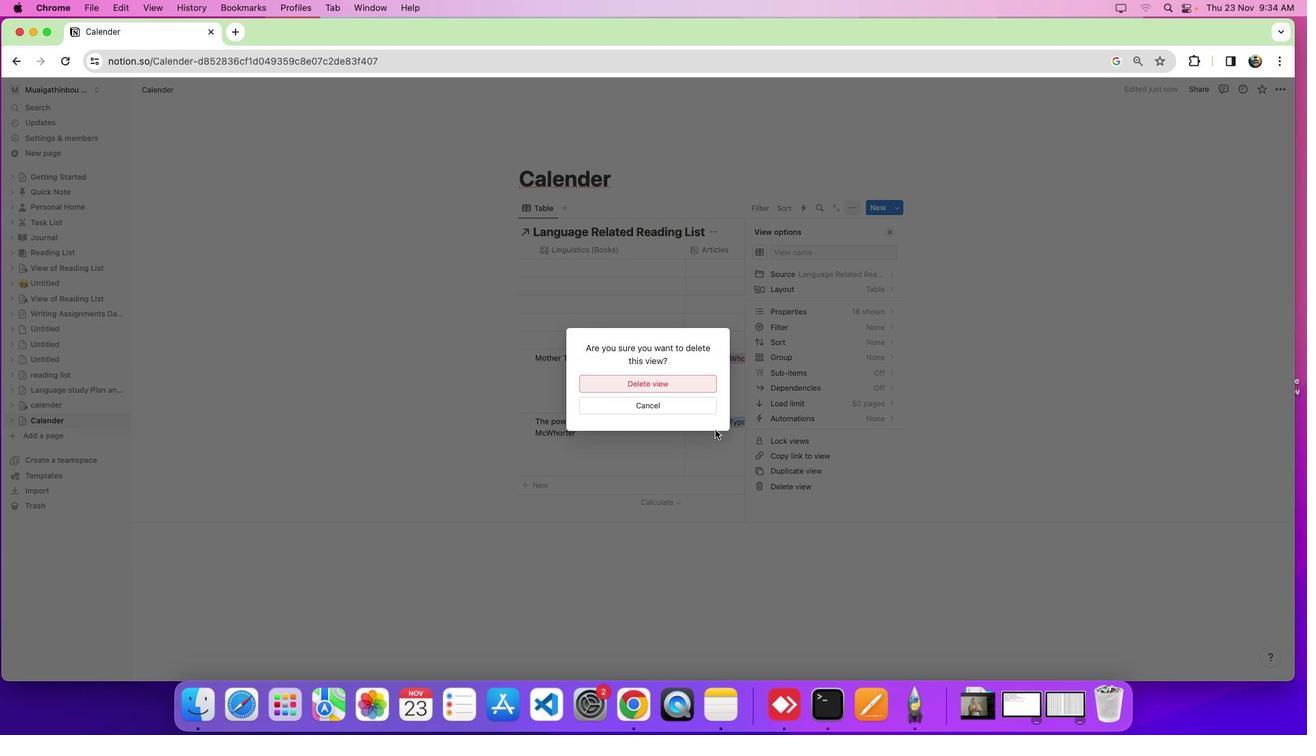 
Action: Mouse pressed left at (747, 495)
Screenshot: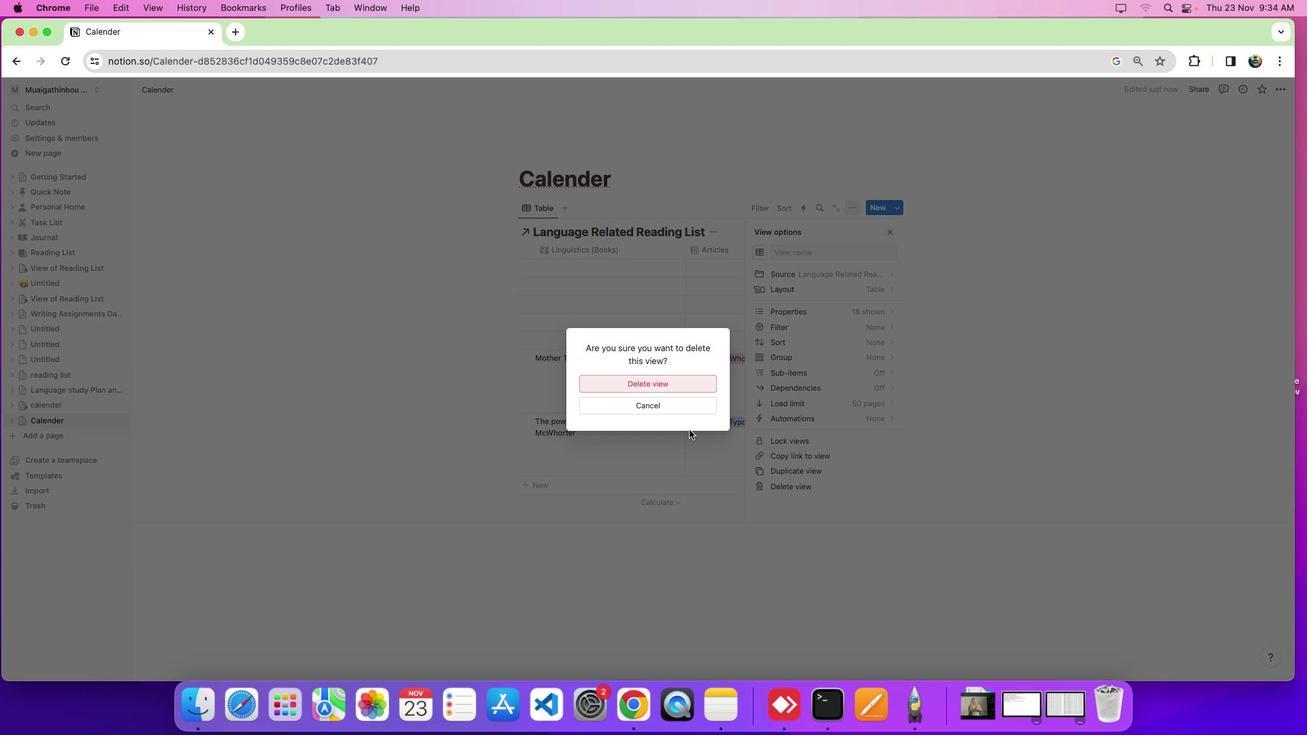 
Action: Mouse moved to (630, 383)
Screenshot: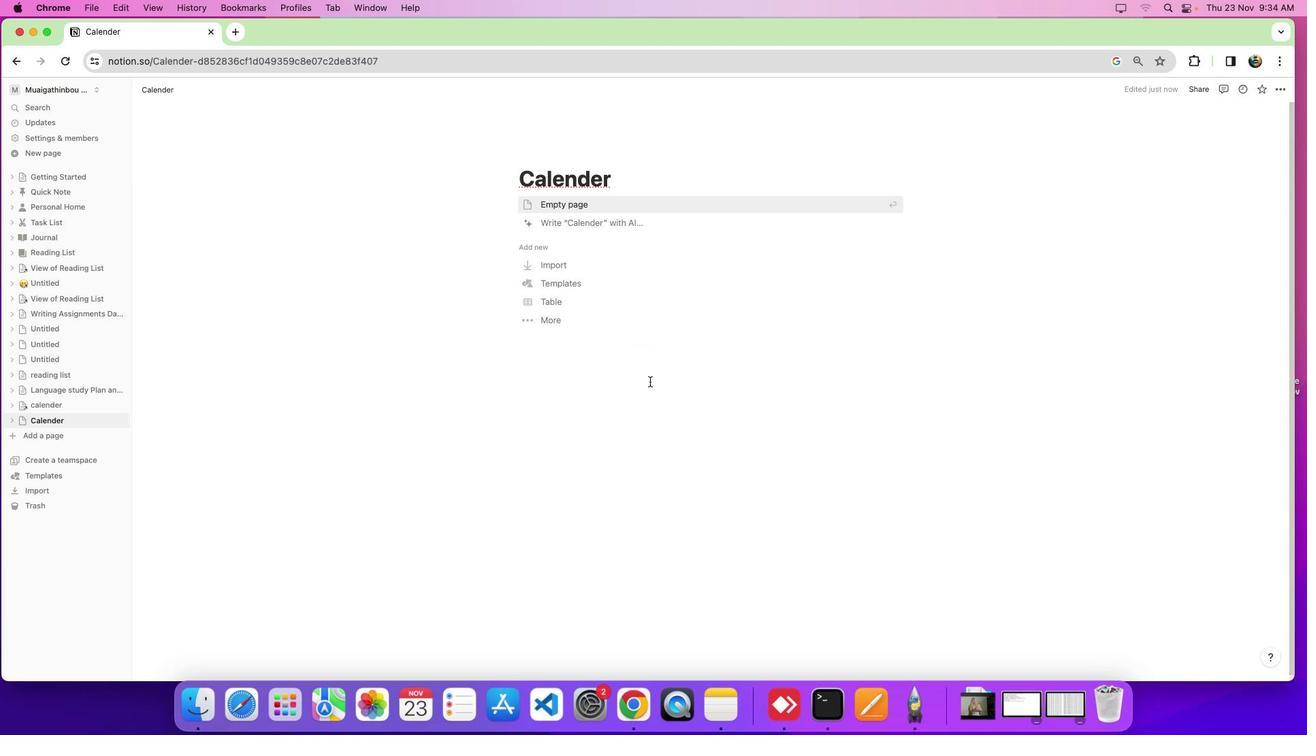 
Action: Mouse pressed left at (630, 383)
Screenshot: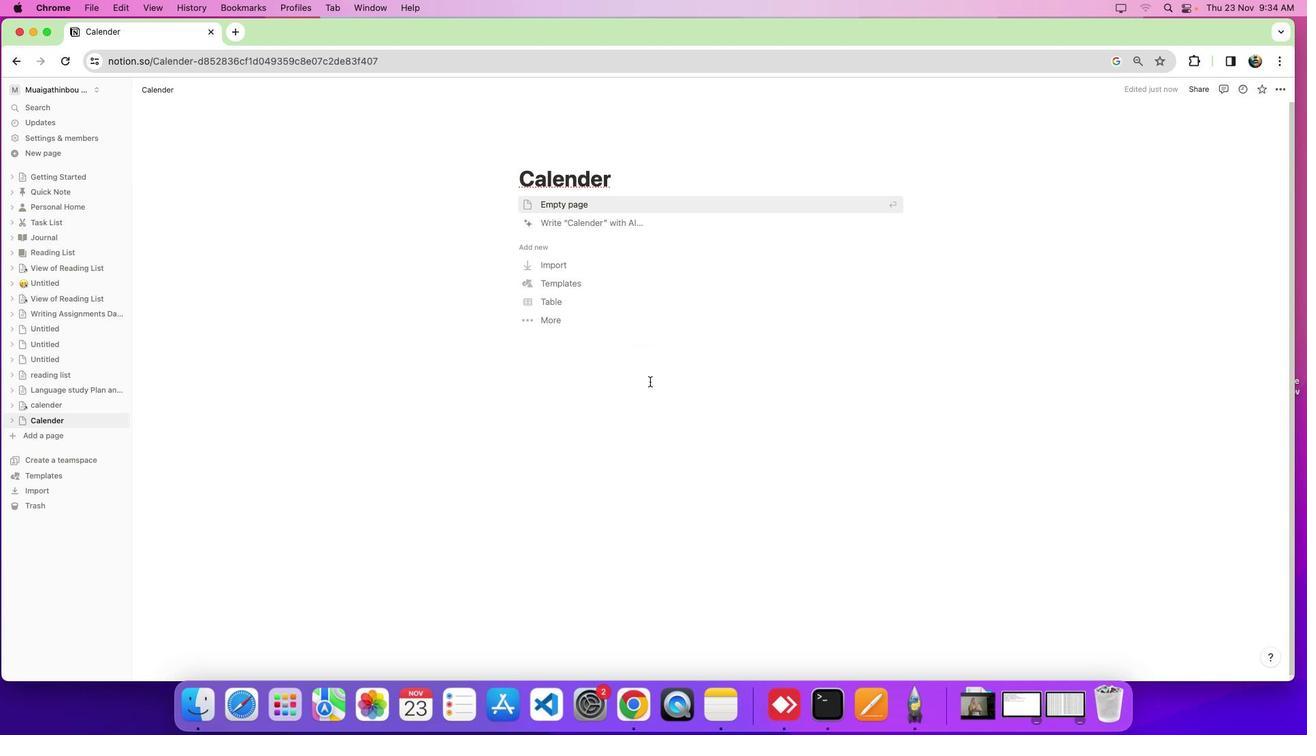 
Action: Mouse moved to (457, 301)
Screenshot: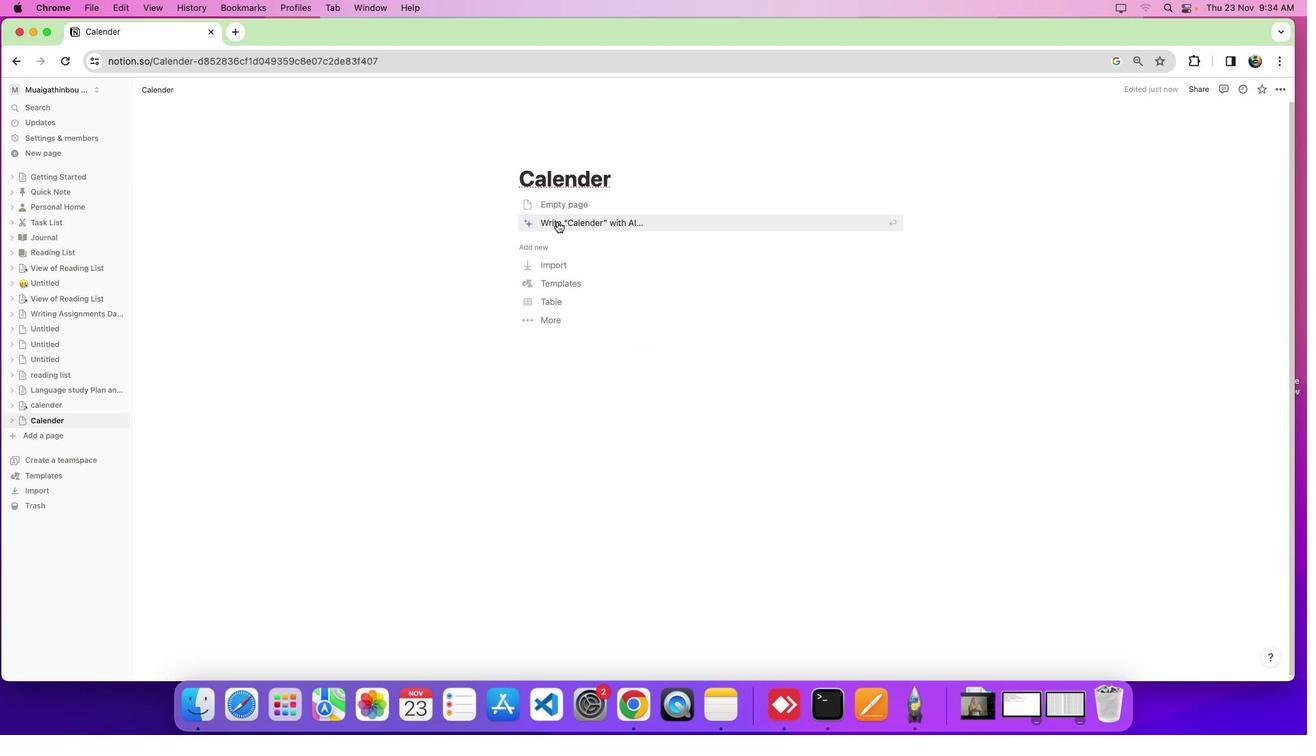 
Action: Mouse pressed left at (457, 301)
Screenshot: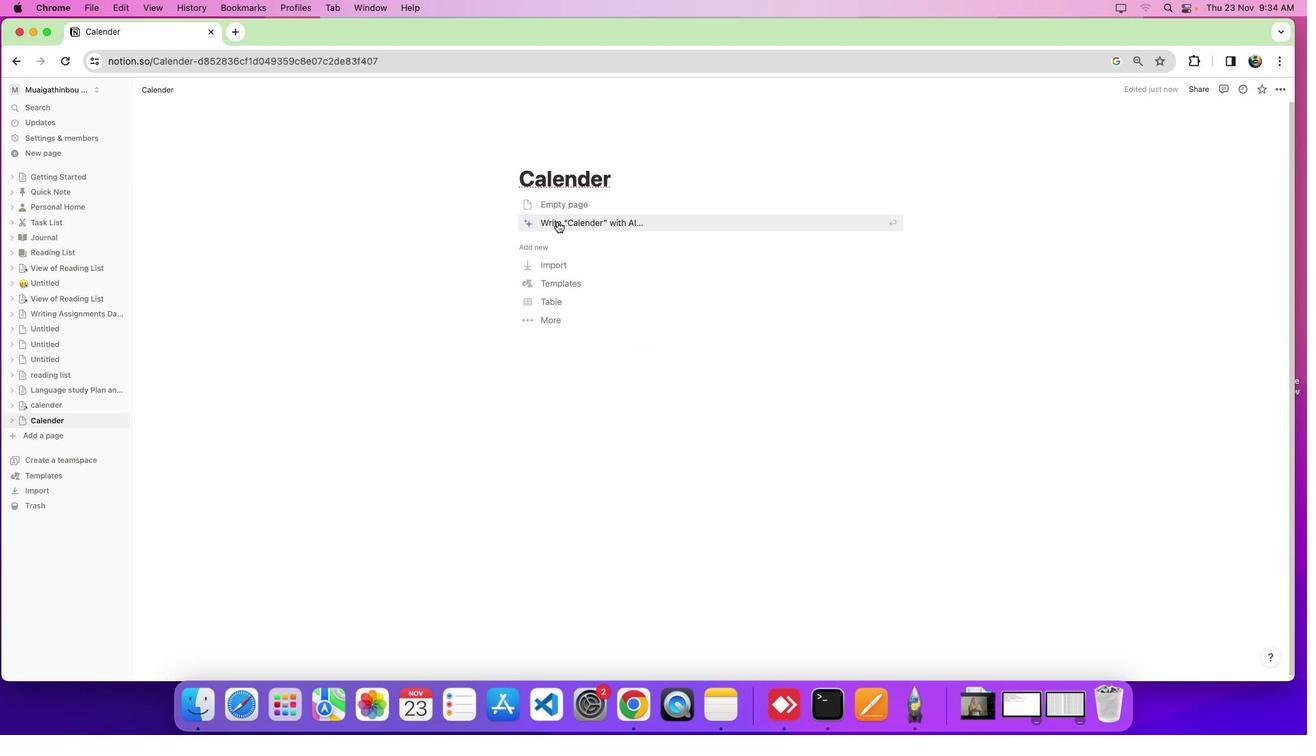 
Action: Mouse moved to (540, 305)
Screenshot: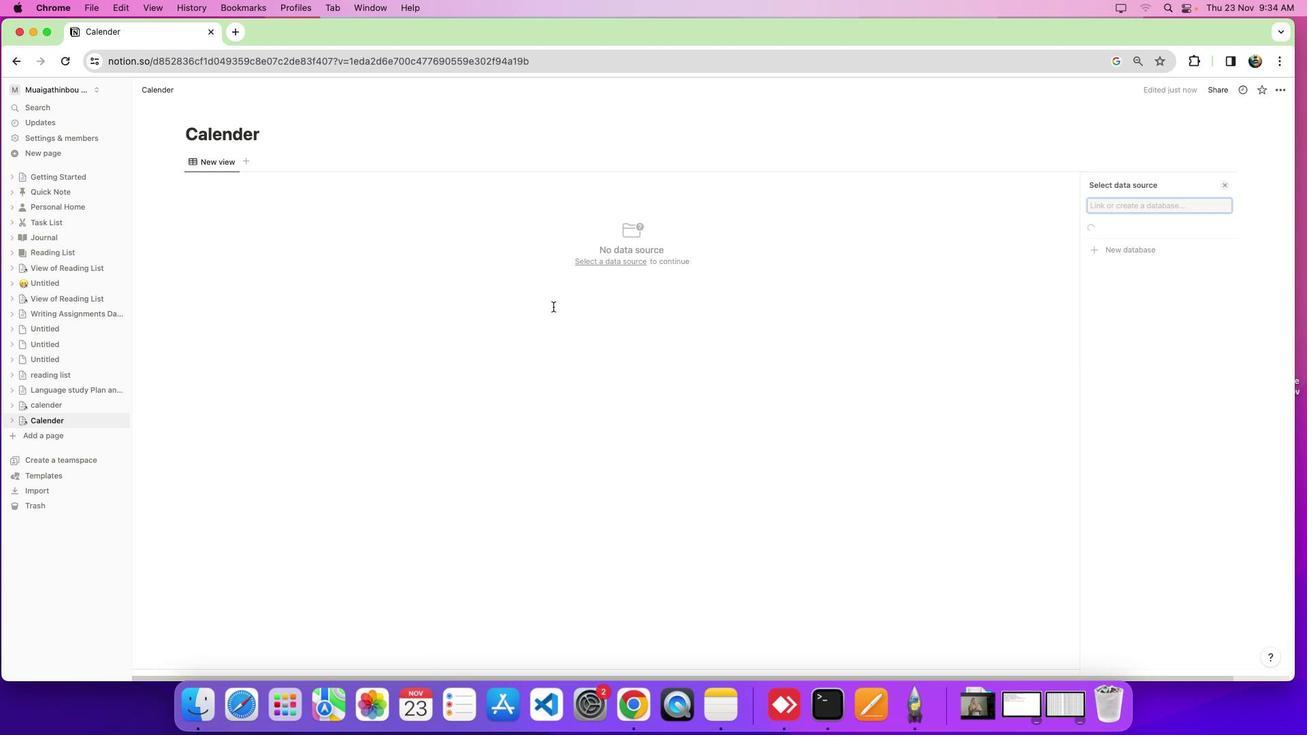 
Action: Mouse pressed left at (540, 305)
Screenshot: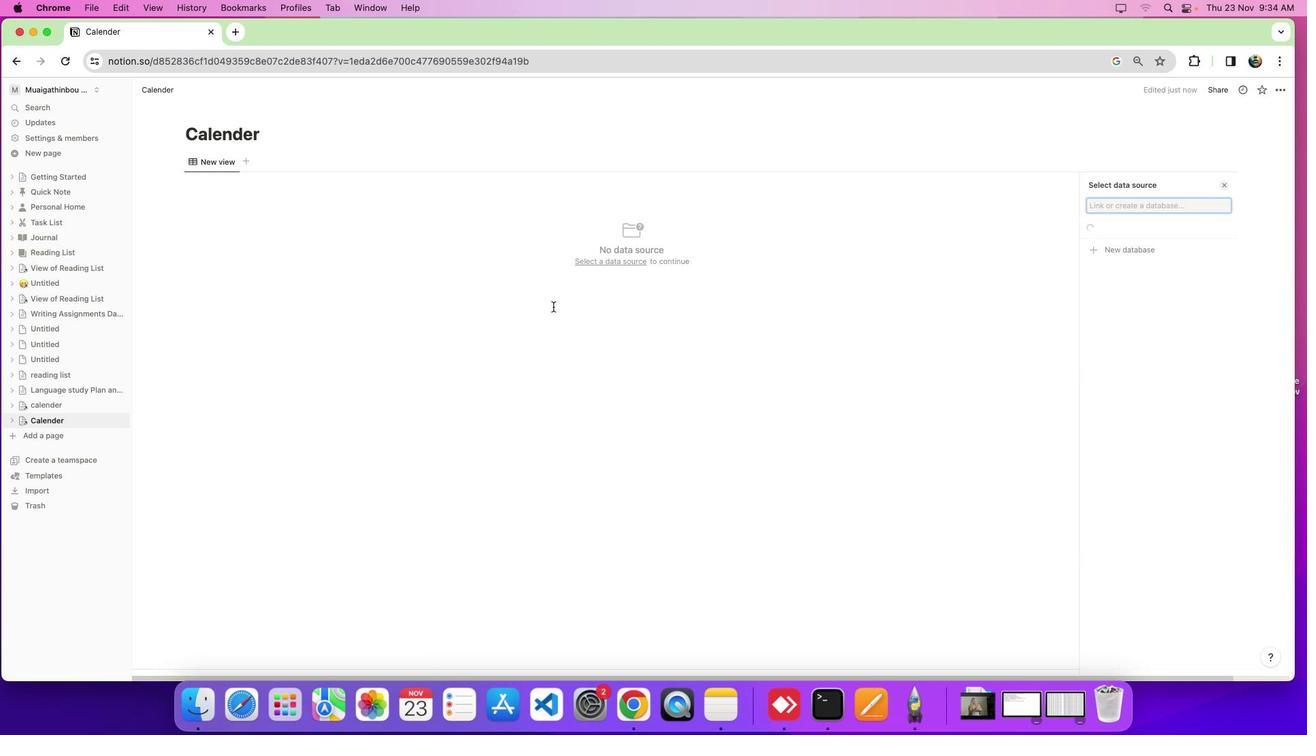 
Action: Mouse moved to (596, 259)
Screenshot: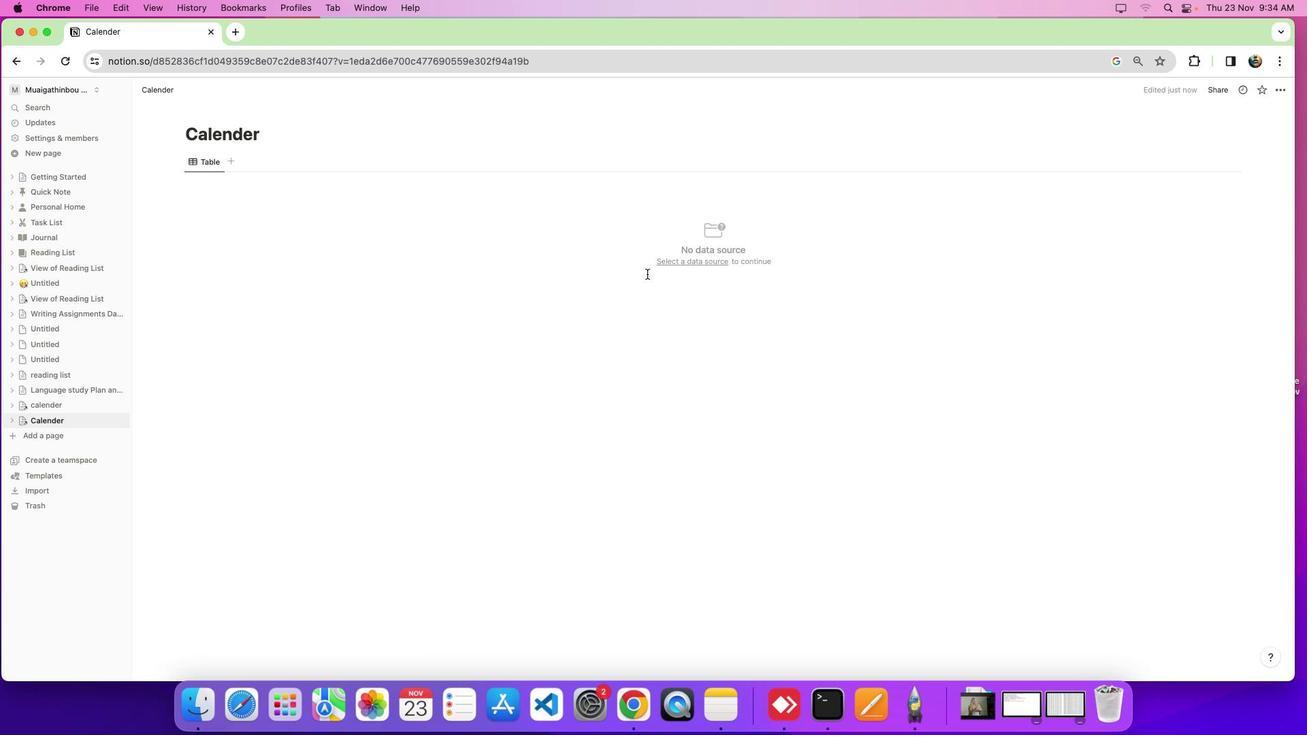 
Action: Mouse pressed left at (596, 259)
Screenshot: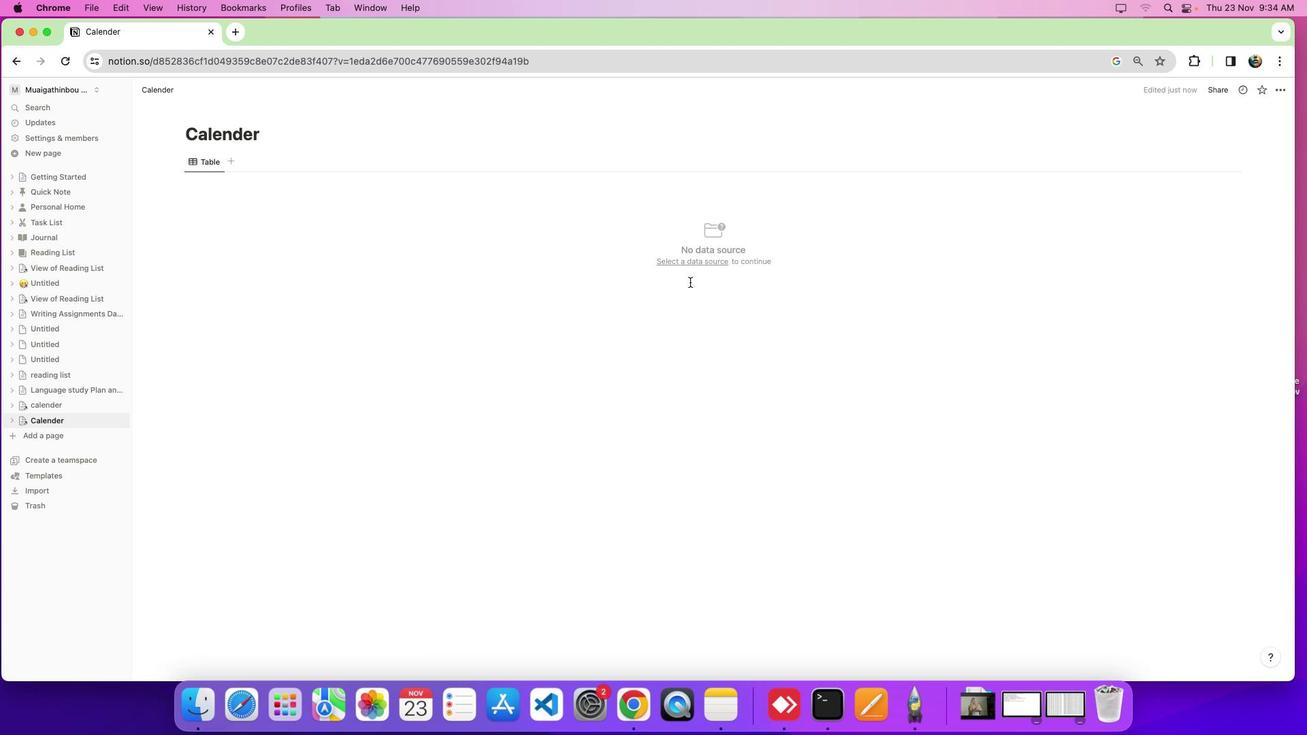 
Action: Mouse moved to (670, 260)
Screenshot: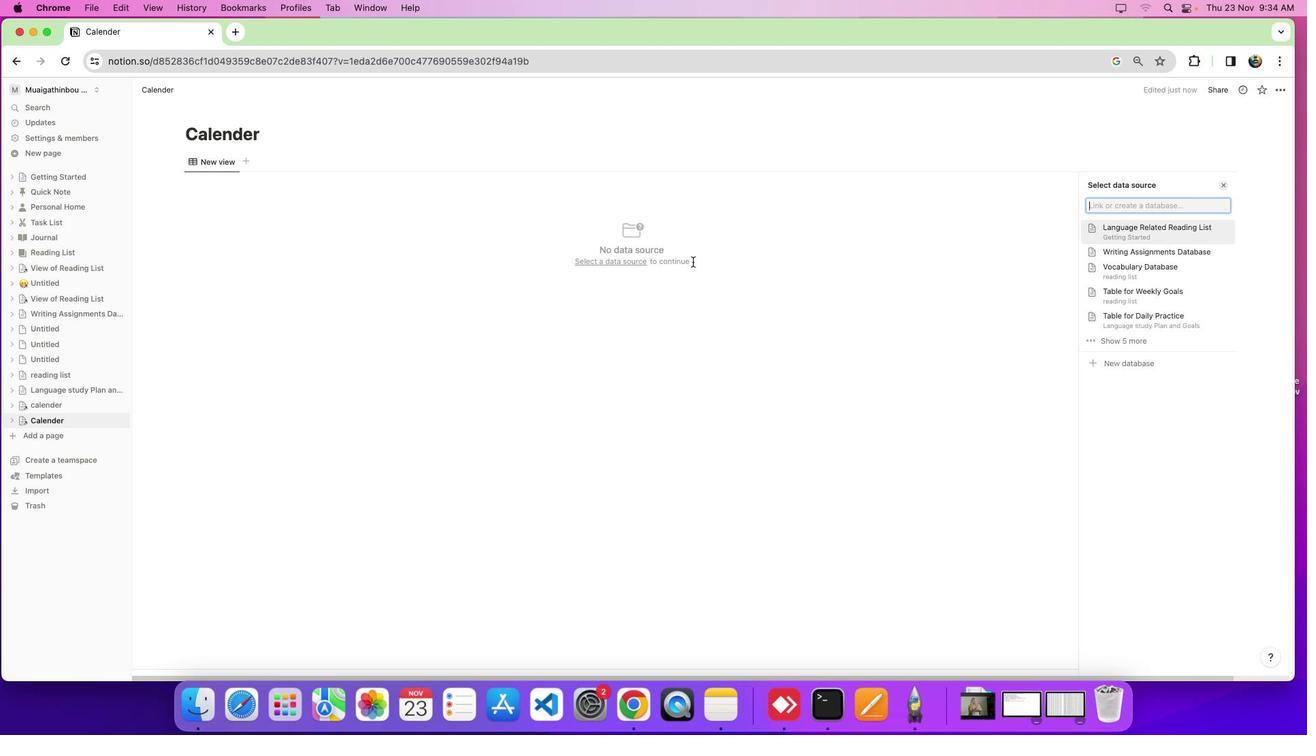 
Action: Mouse pressed left at (670, 260)
Screenshot: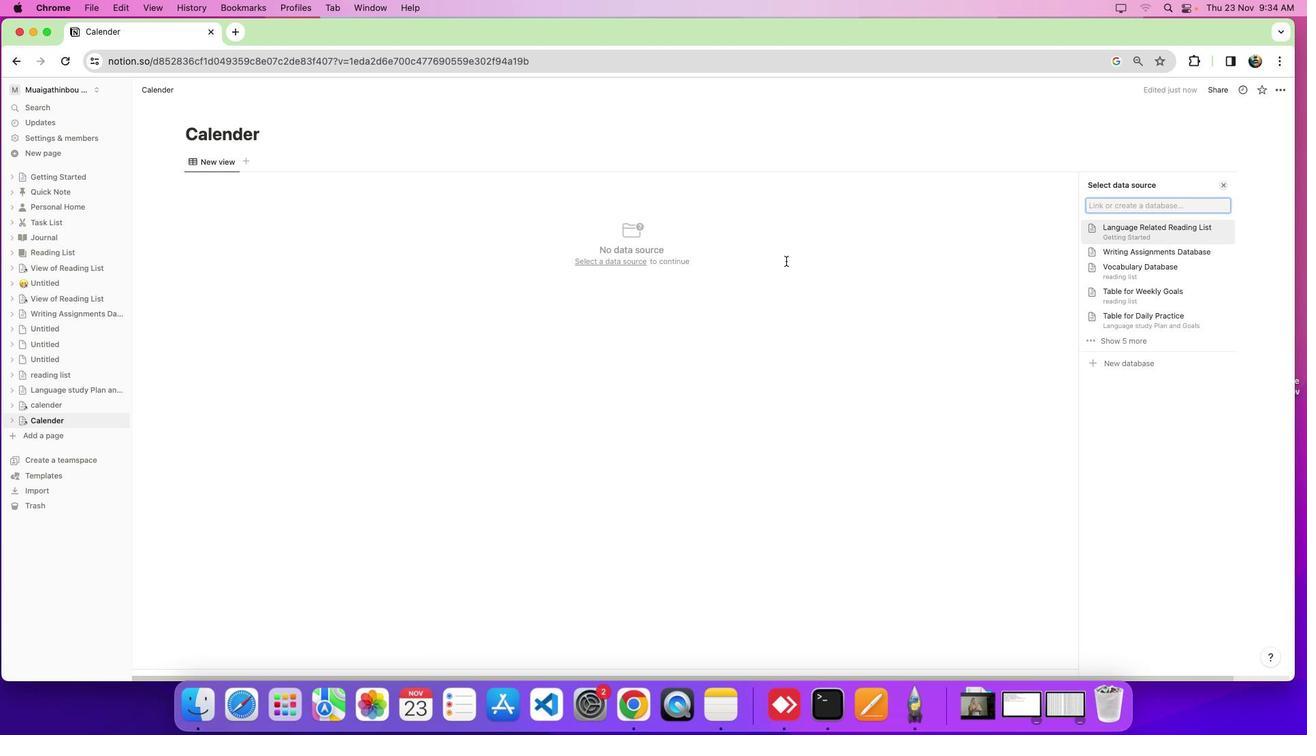 
Action: Mouse moved to (1089, 339)
Screenshot: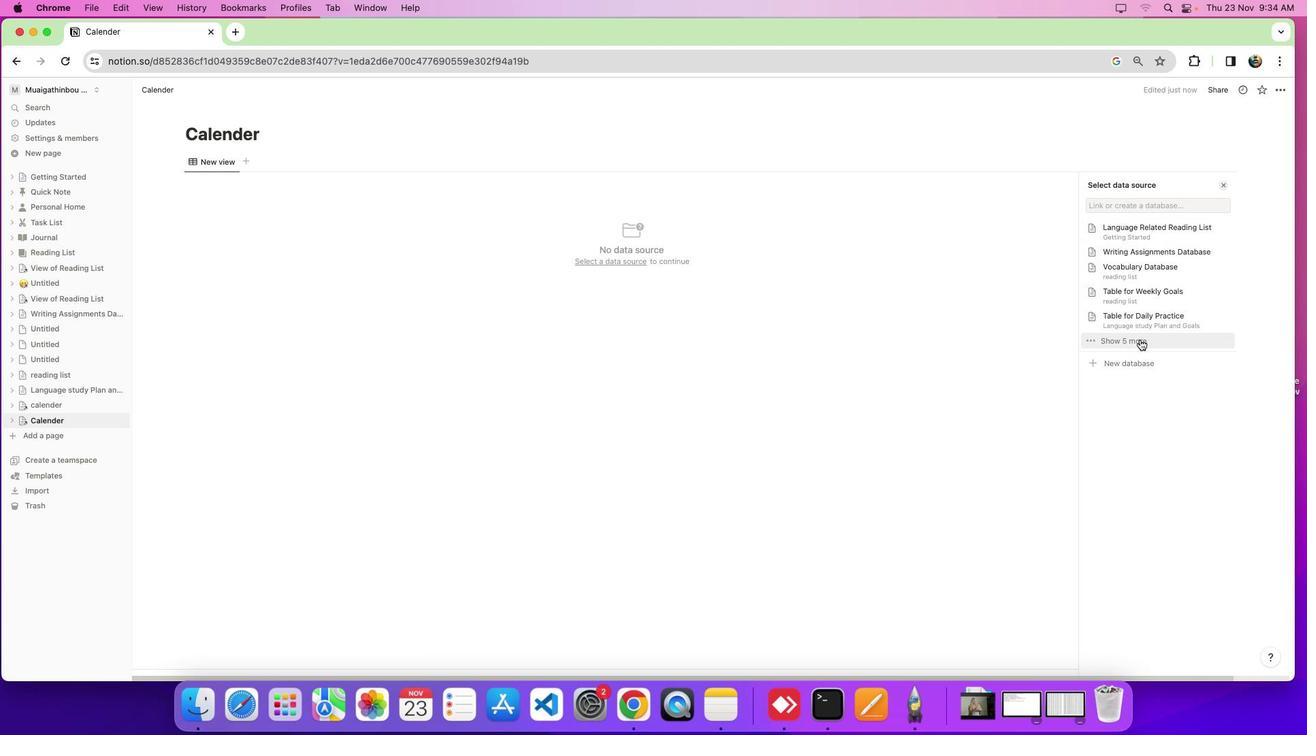 
Action: Mouse pressed left at (1089, 339)
Screenshot: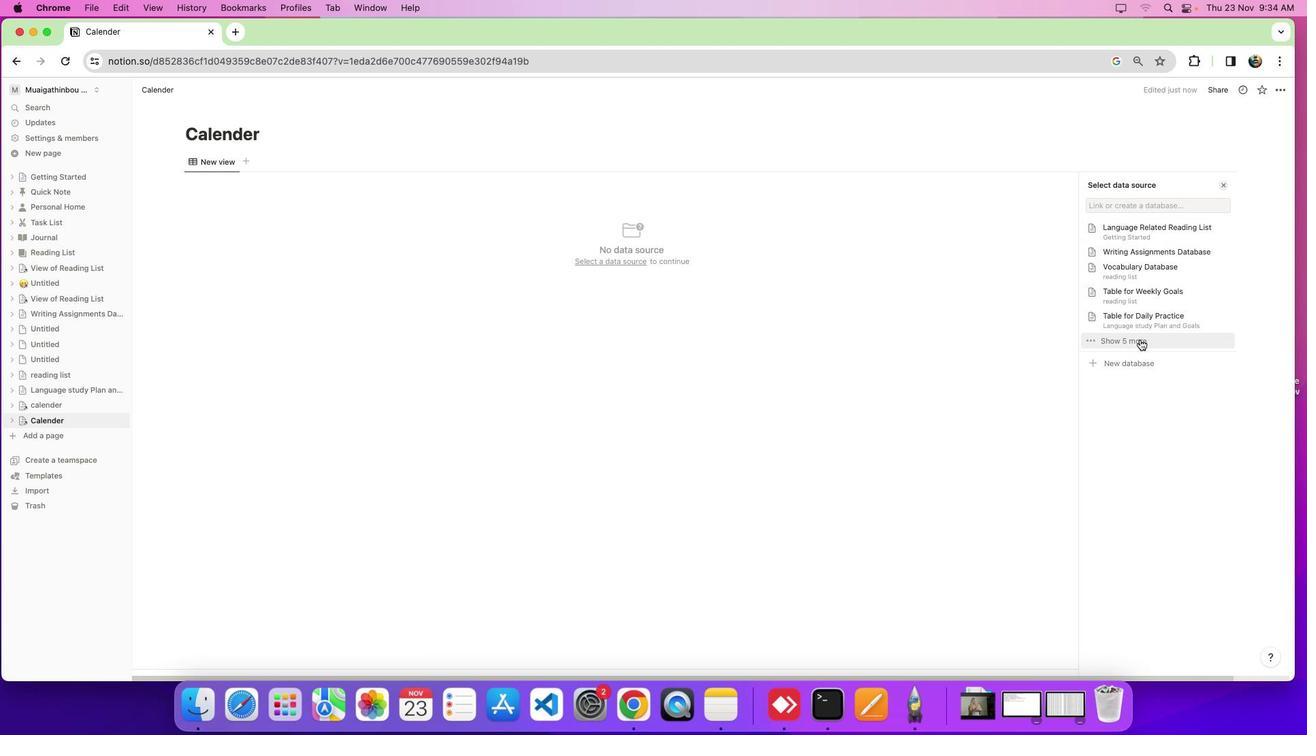 
Action: Mouse moved to (1069, 446)
Screenshot: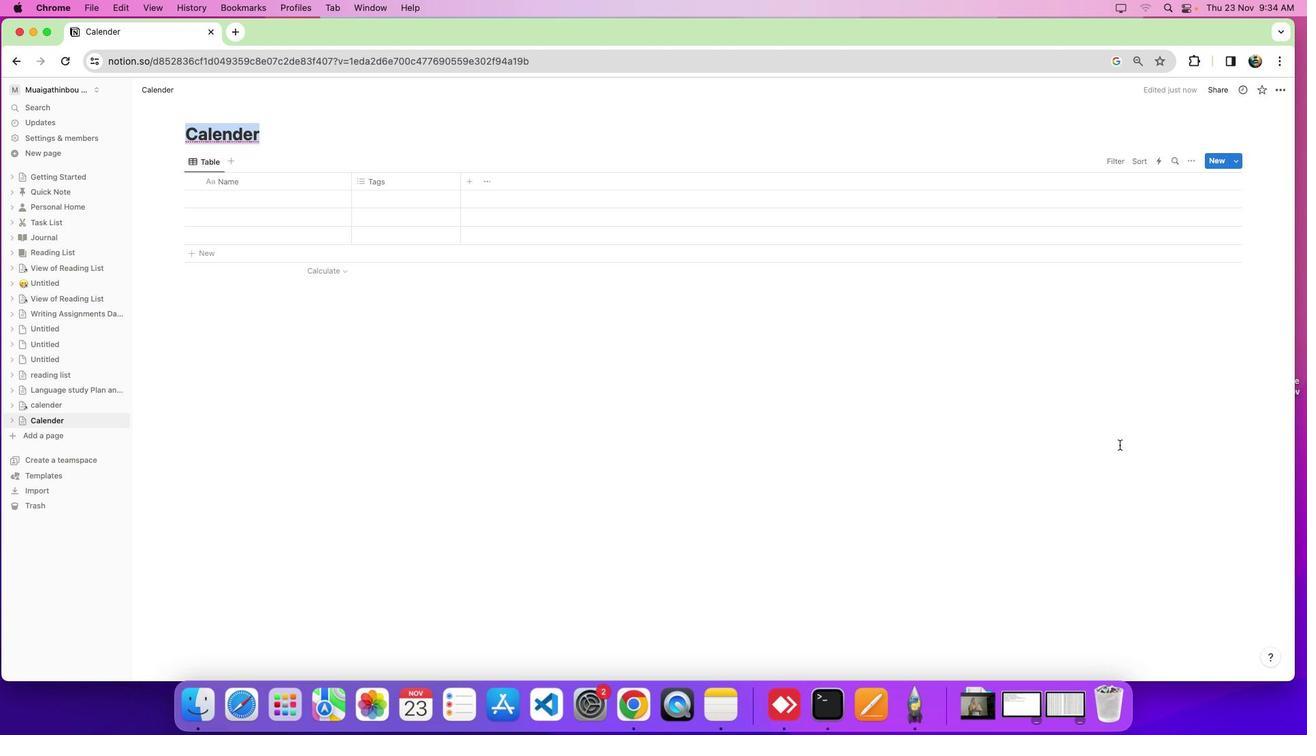 
Action: Mouse pressed left at (1069, 446)
Screenshot: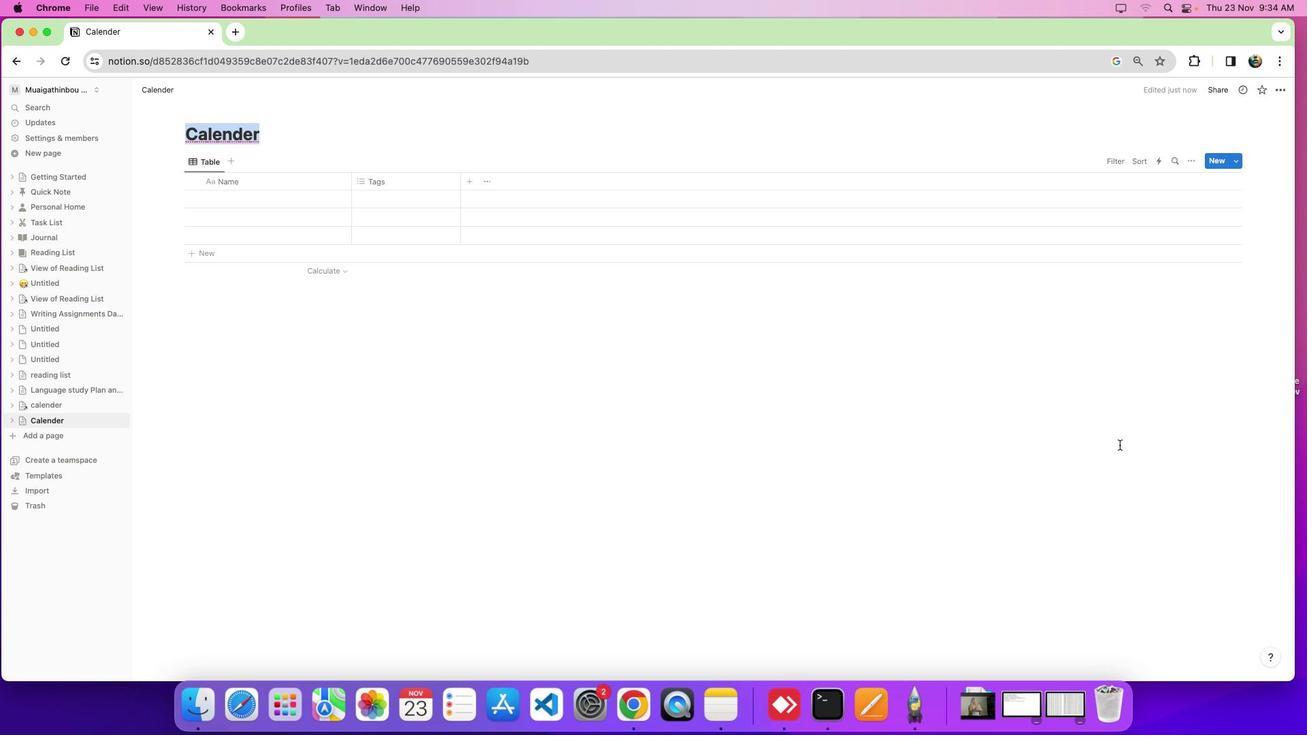 
Action: Mouse moved to (439, 358)
Screenshot: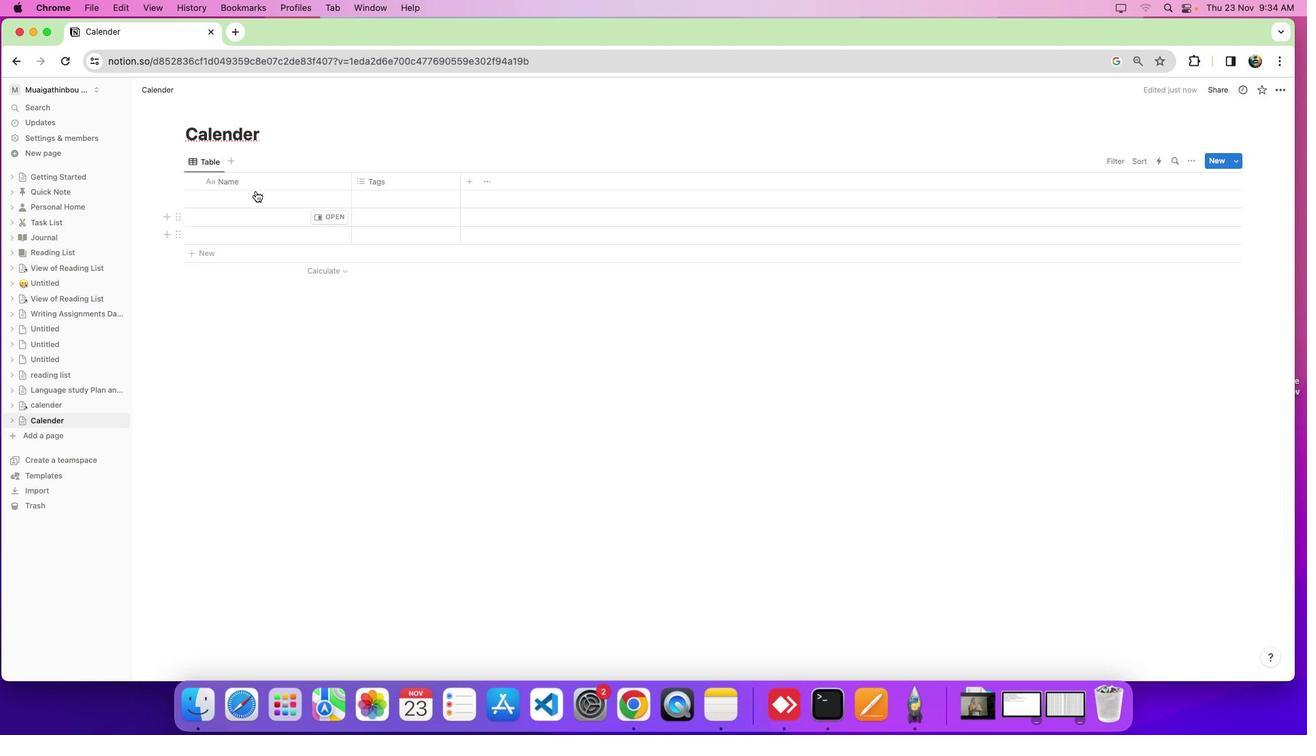 
Action: Mouse pressed left at (439, 358)
Screenshot: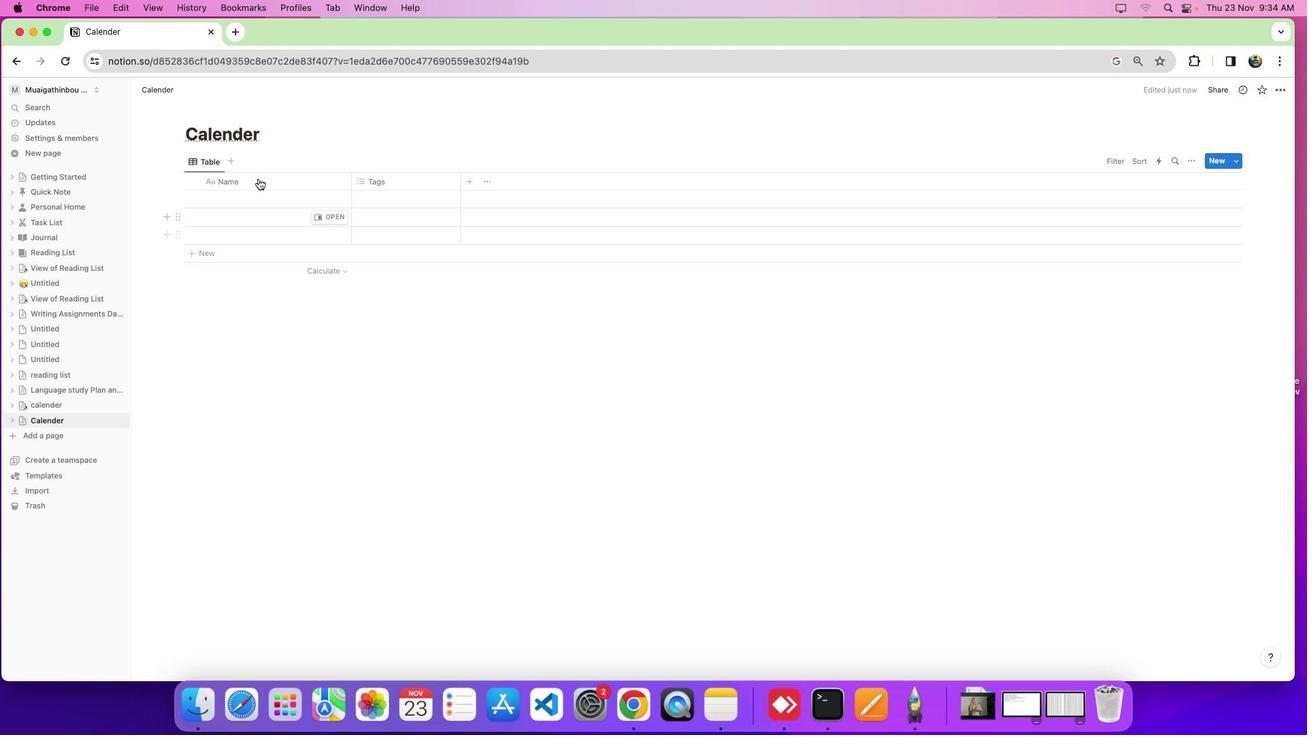 
Action: Mouse moved to (263, 173)
Screenshot: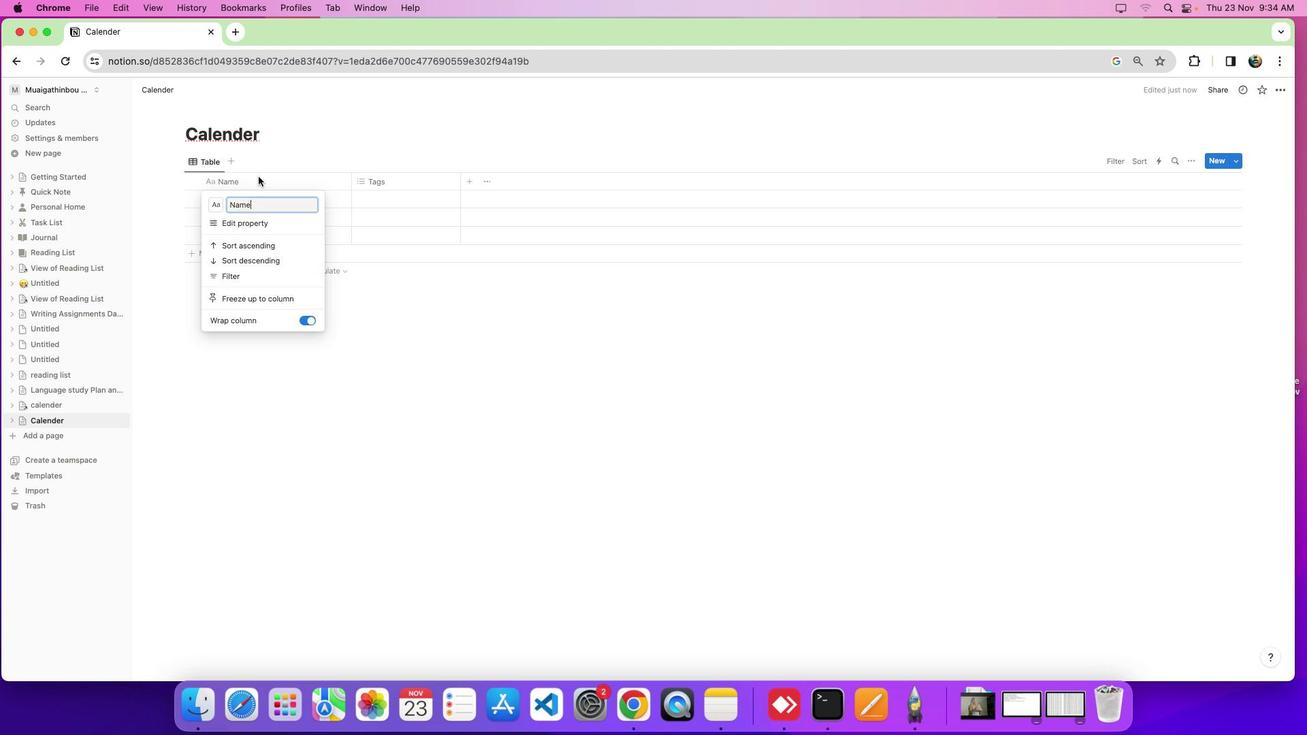 
Action: Mouse pressed left at (263, 173)
Screenshot: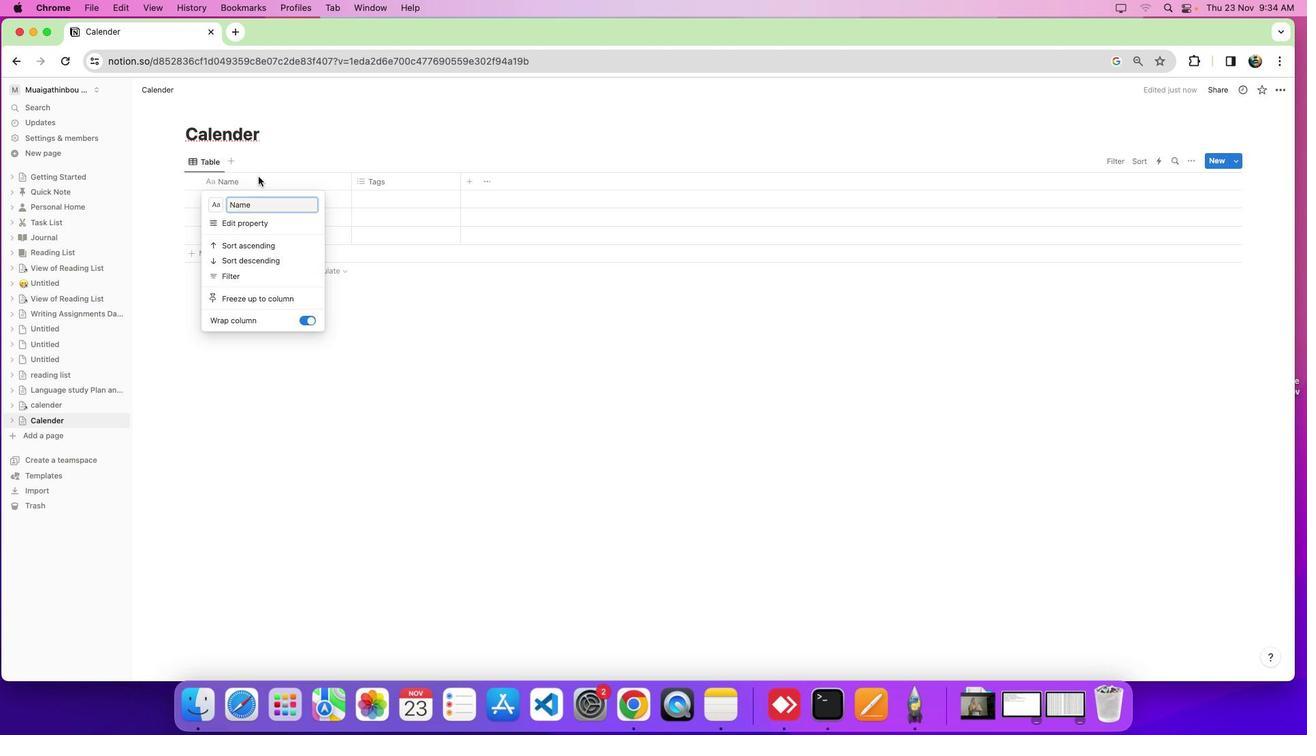 
Action: Mouse moved to (273, 167)
Screenshot: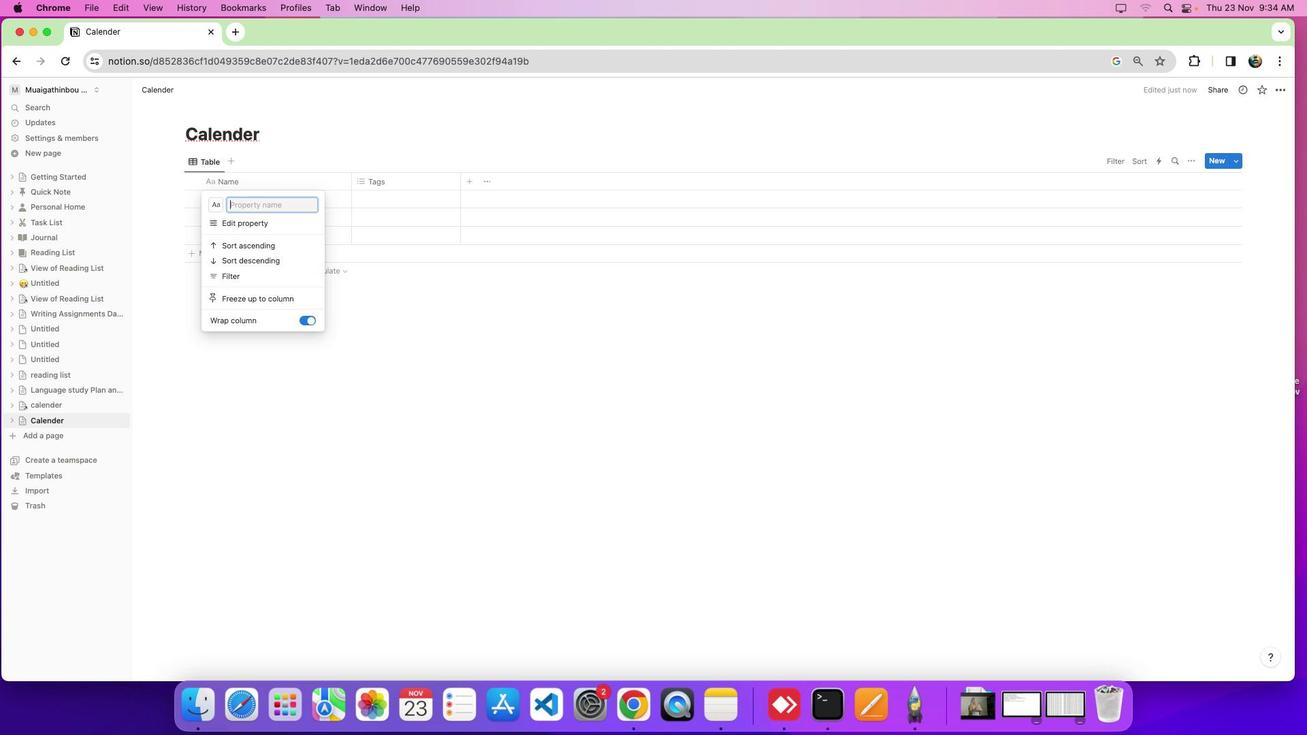 
Action: Key pressed Key.backspaceKey.backspaceKey.backspaceKey.backspaceKey.backspaceKey.backspaceKey.backspaceKey.backspaceKey.backspaceKey.backspace
Screenshot: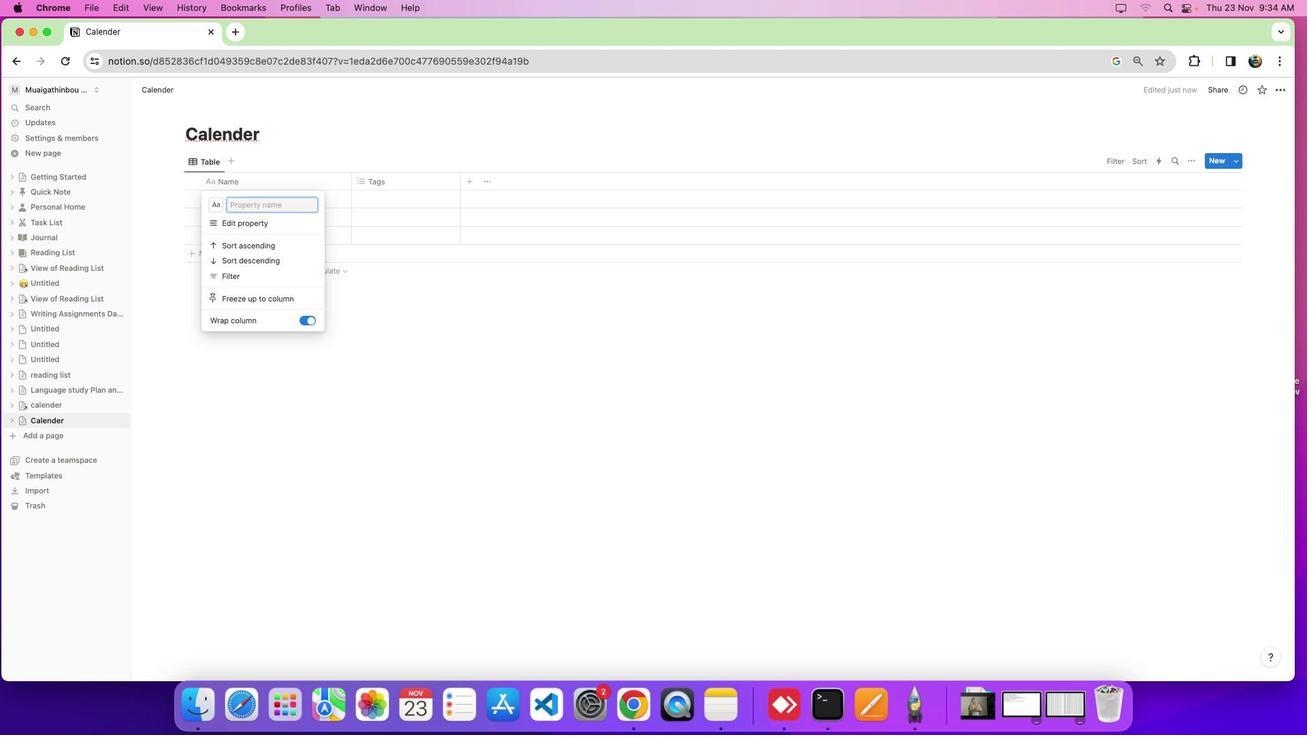 
Action: Mouse moved to (285, 125)
Screenshot: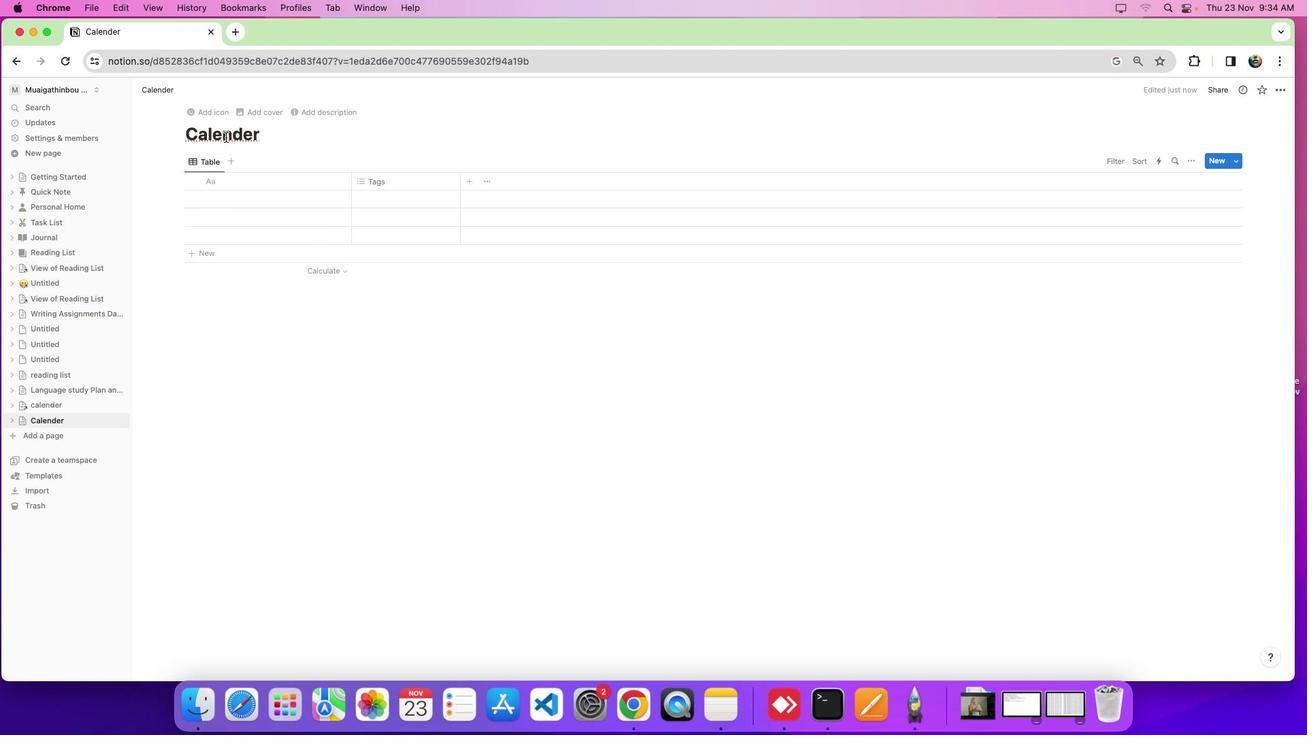 
Action: Mouse pressed left at (285, 125)
Screenshot: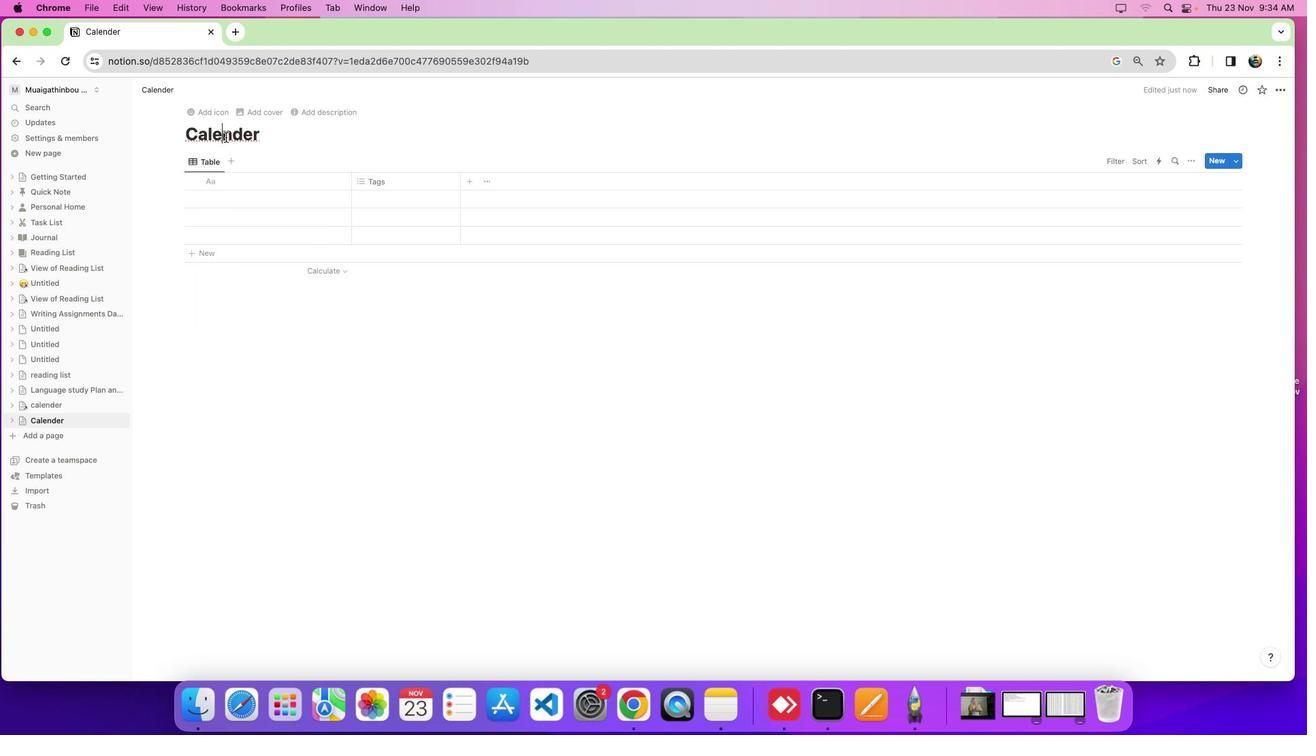 
Action: Mouse moved to (233, 133)
Screenshot: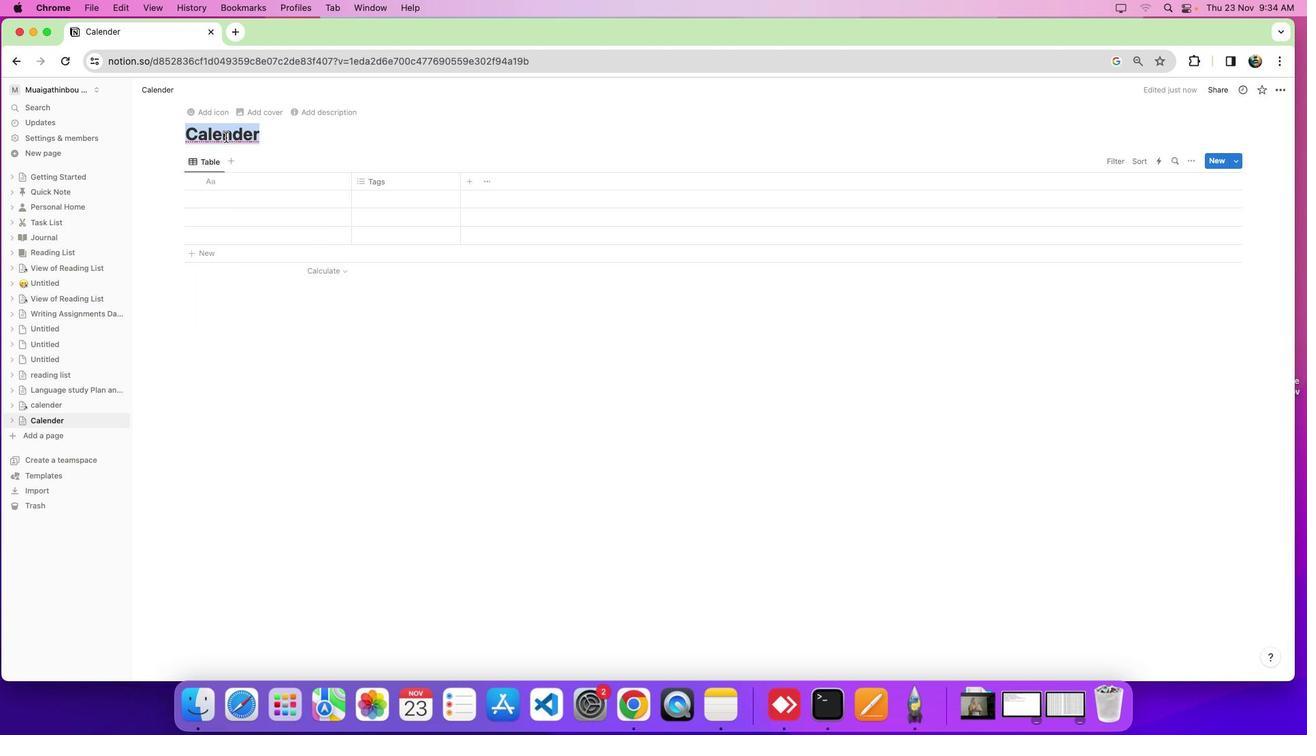 
Action: Mouse pressed left at (233, 133)
Screenshot: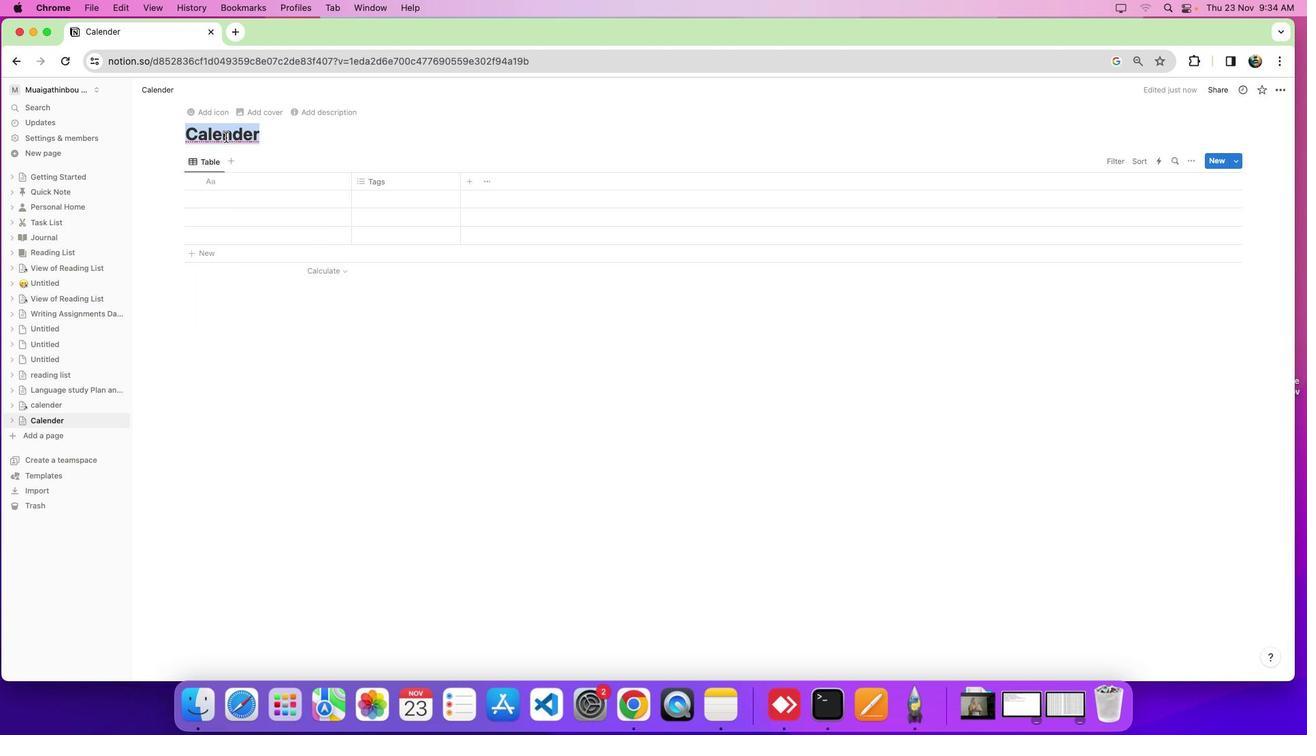 
Action: Mouse pressed left at (233, 133)
Screenshot: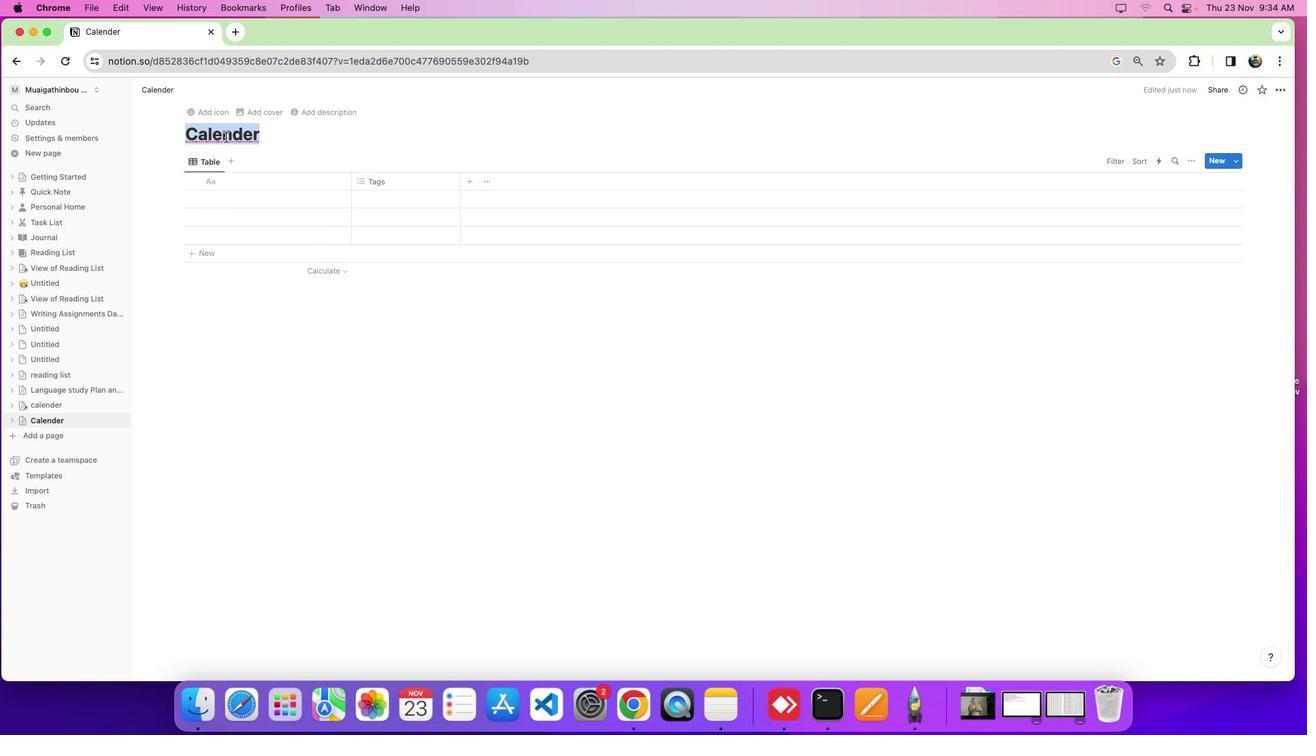
Action: Key pressed Key.shift_r'C''o''n''t''e''n''t'Key.spaceKey.shift_r'C''a''l''e''n''d''e''r'Key.space'f''o''r'Key.space's''o'Key.backspaceKey.backspaceKey.shift_rKey.leftKey.leftKey.leftKey.leftKey.leftKey.leftKey.backspace'a'Key.rightKey.rightKey.rightKey.rightKey.rightKey.spaceKey.shift_r'S''o''c''i''a''l'Key.spaceKey.shift'M''e''i'Key.backspace'd''i''a'Key.space'p''o''s''t''s'
Screenshot: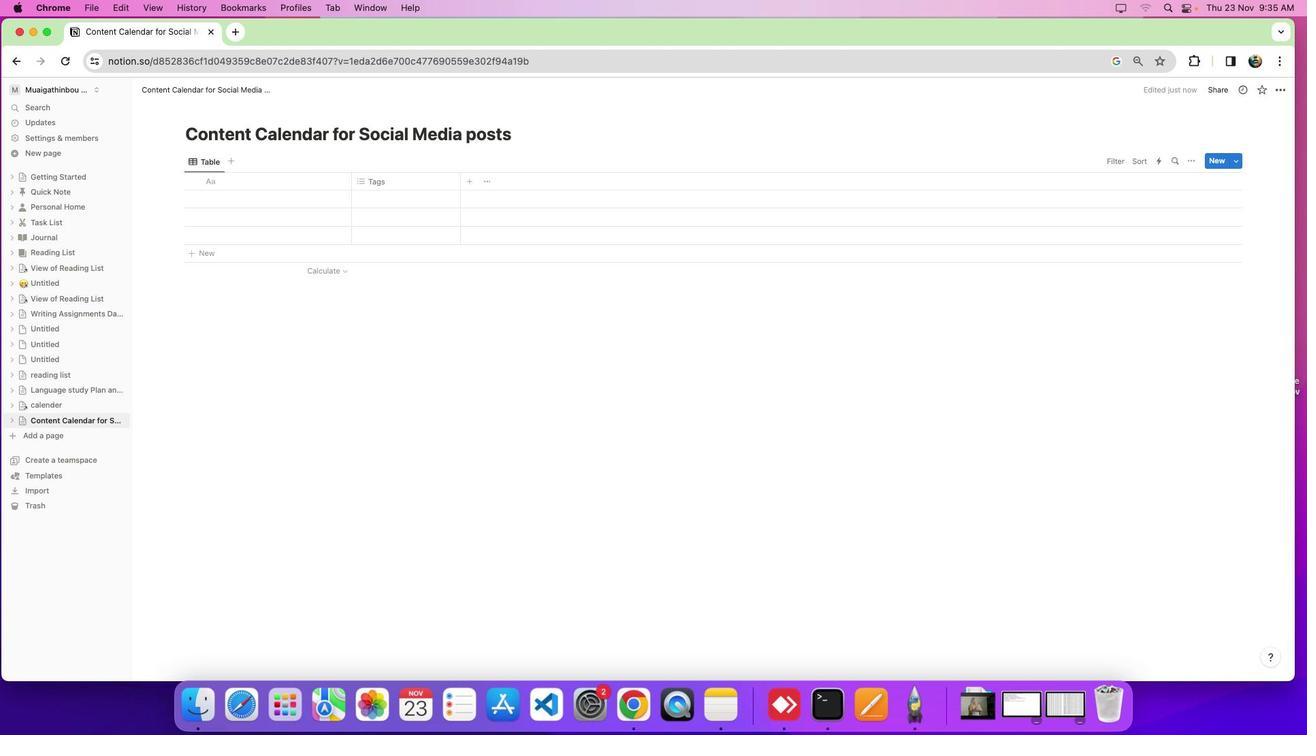 
Action: Mouse moved to (362, 377)
Screenshot: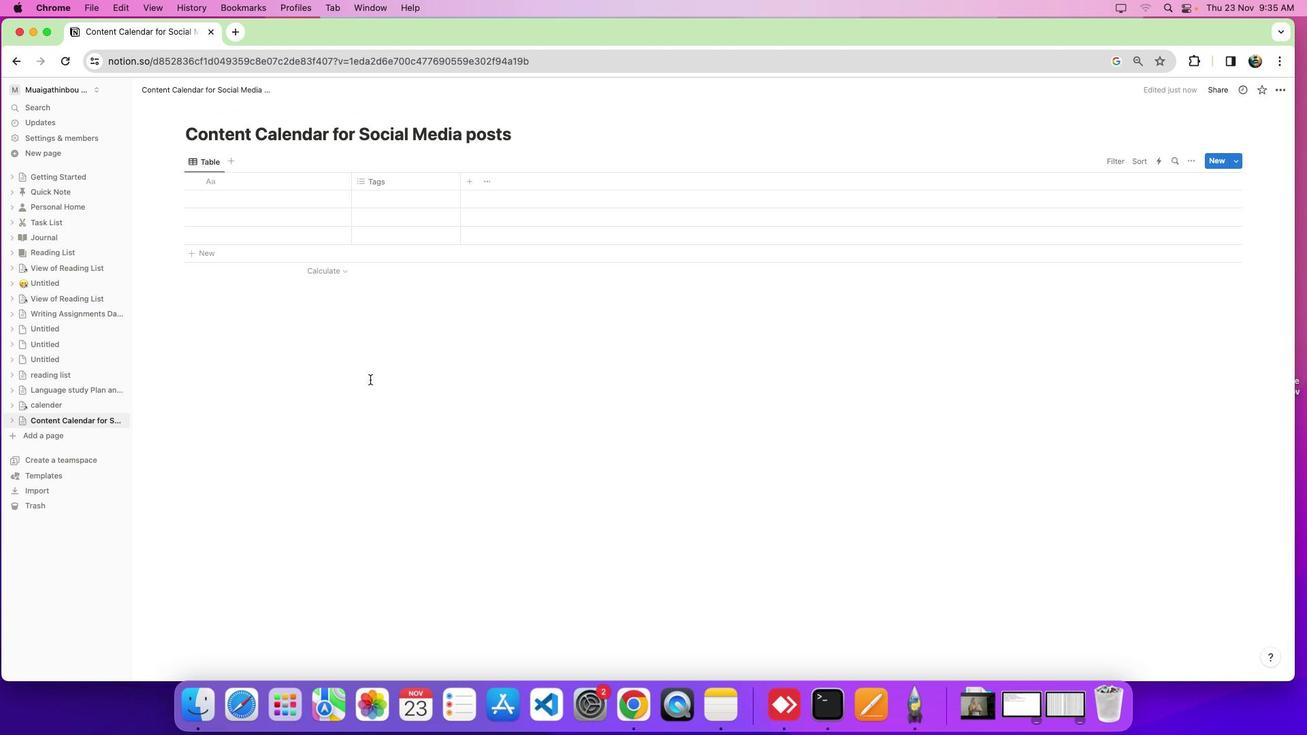 
Action: Mouse pressed left at (362, 377)
Screenshot: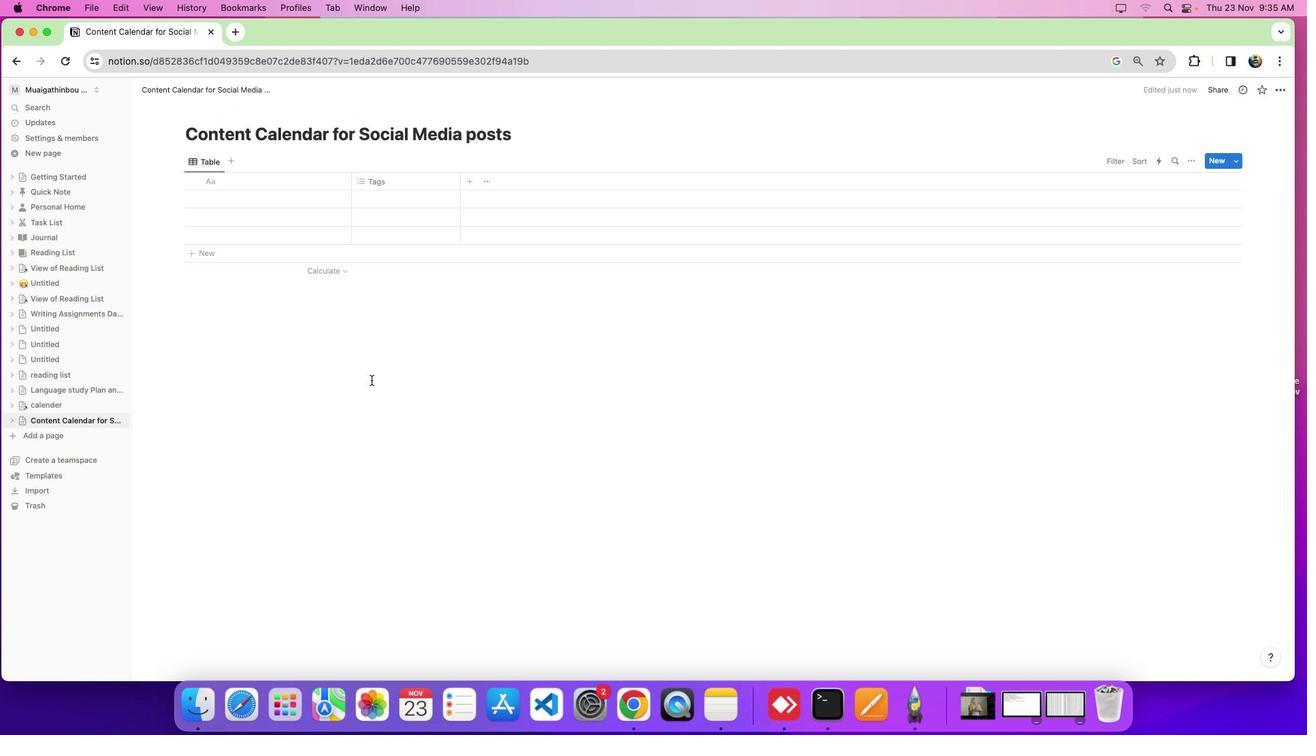 
Action: Mouse moved to (369, 381)
Screenshot: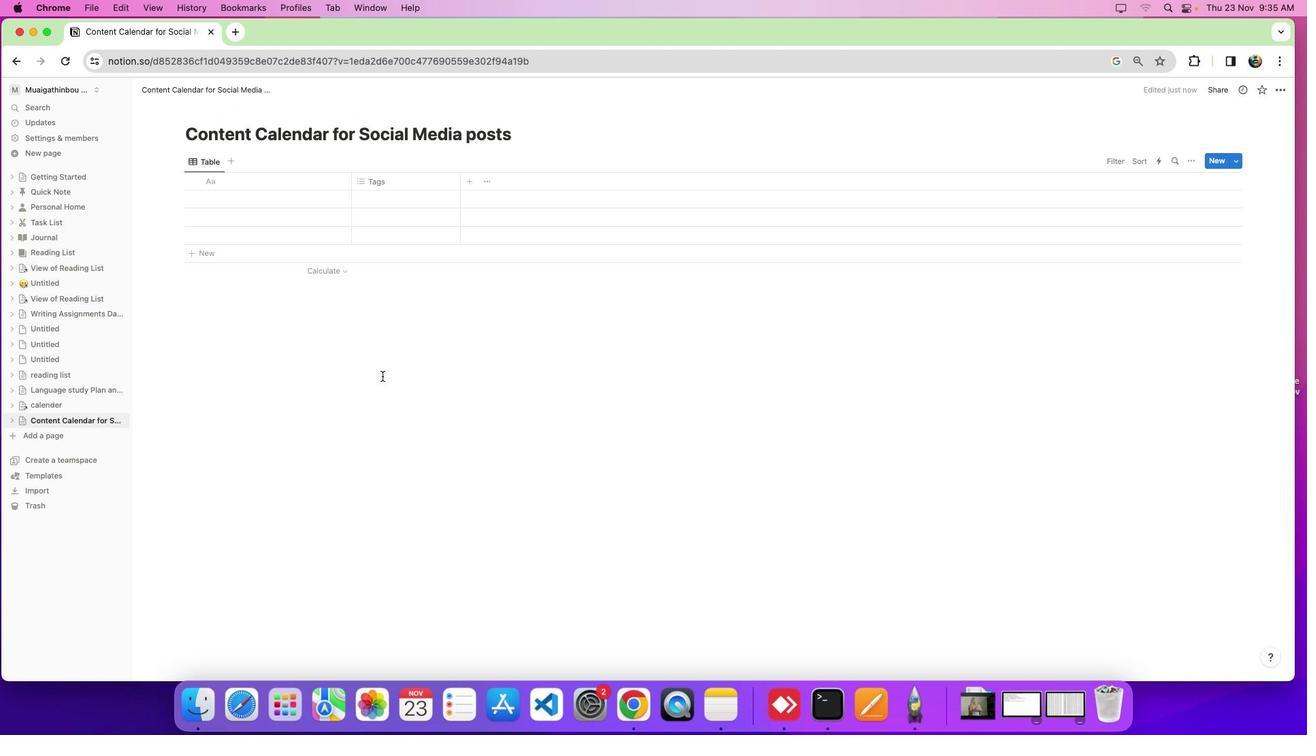 
Action: Mouse pressed left at (369, 381)
Screenshot: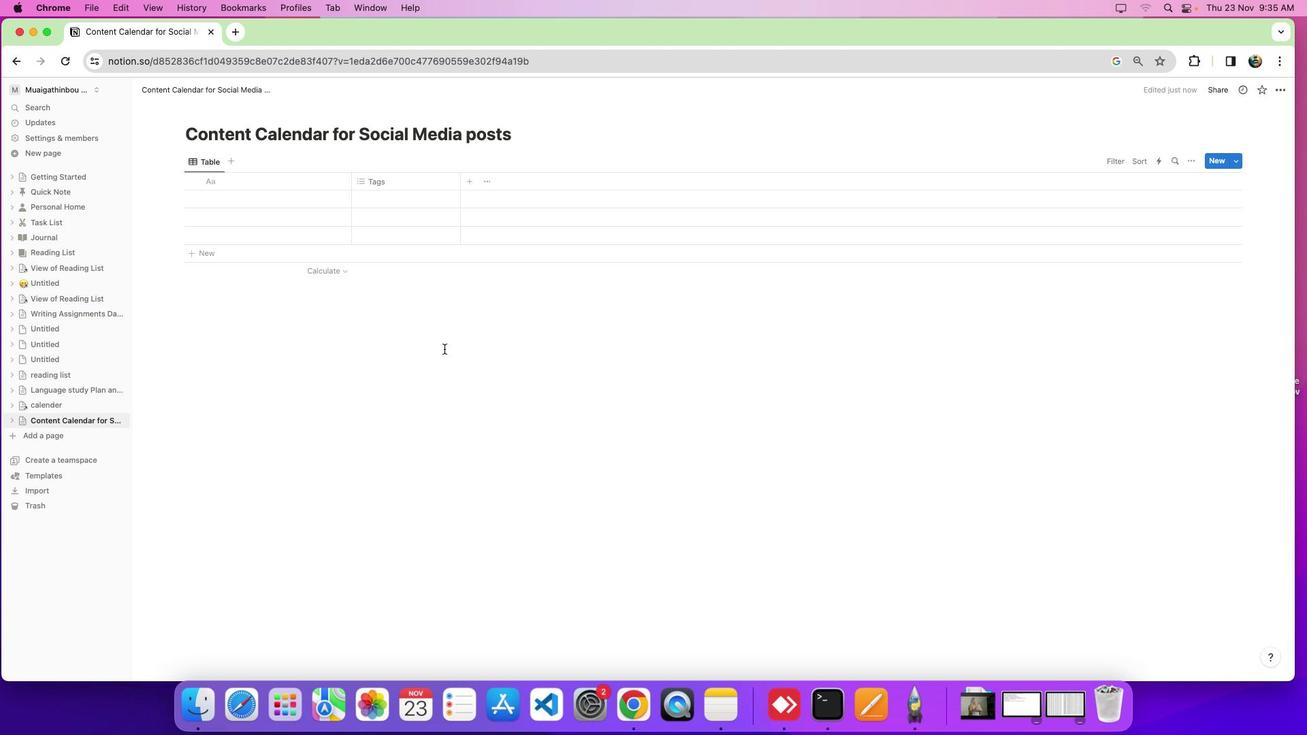 
Action: Mouse moved to (270, 111)
Screenshot: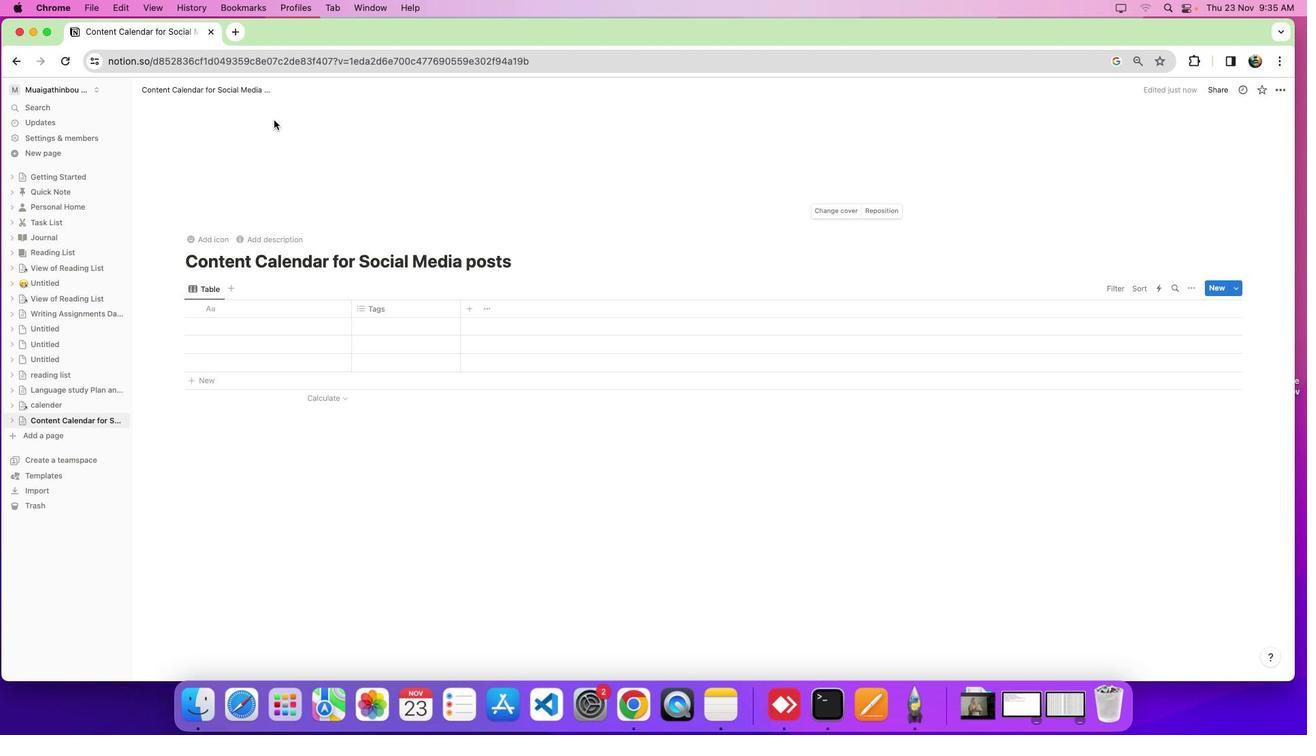 
Action: Mouse pressed left at (270, 111)
Screenshot: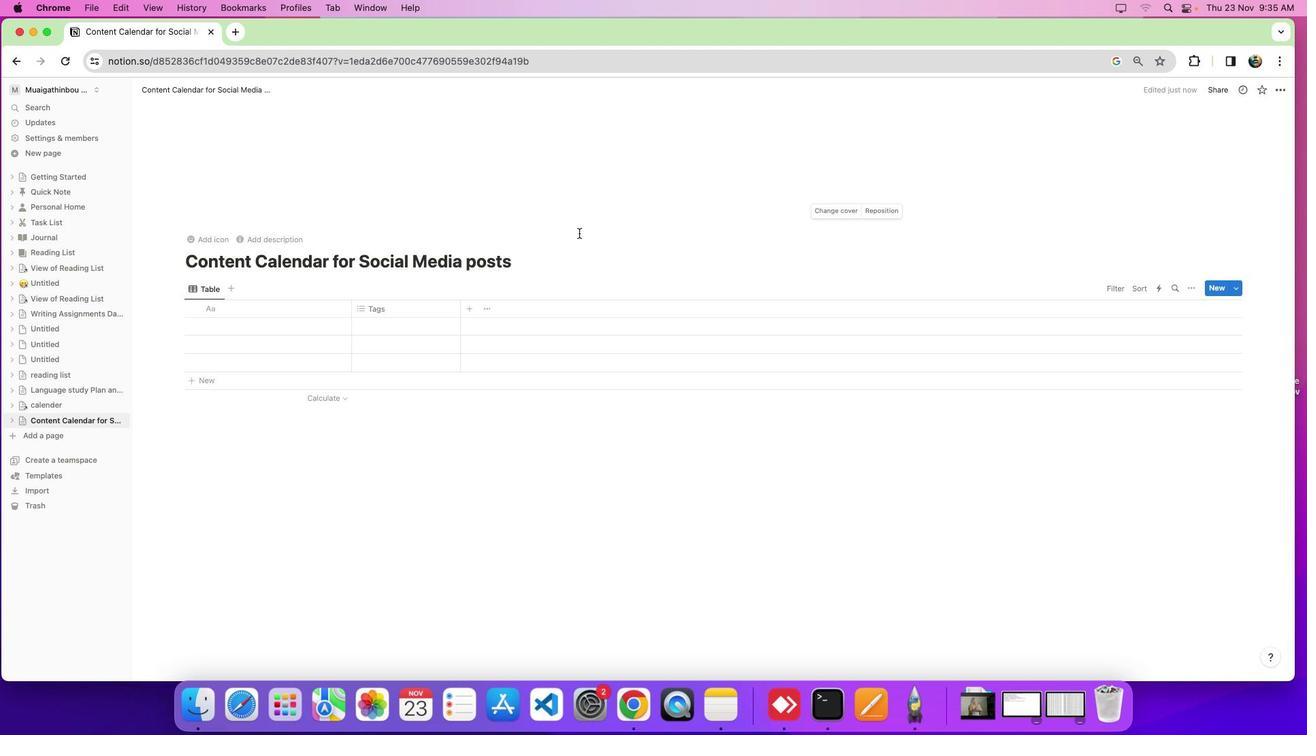 
Action: Mouse moved to (853, 202)
Screenshot: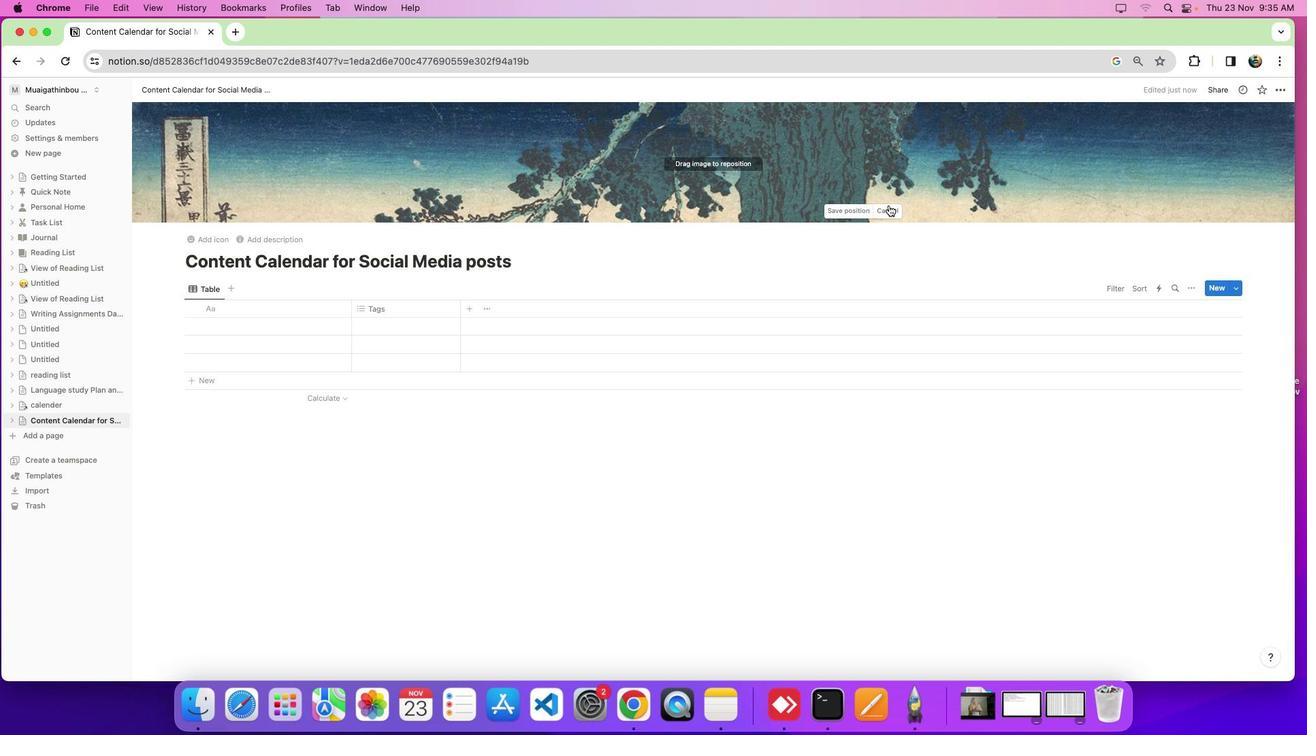 
Action: Mouse pressed left at (853, 202)
Screenshot: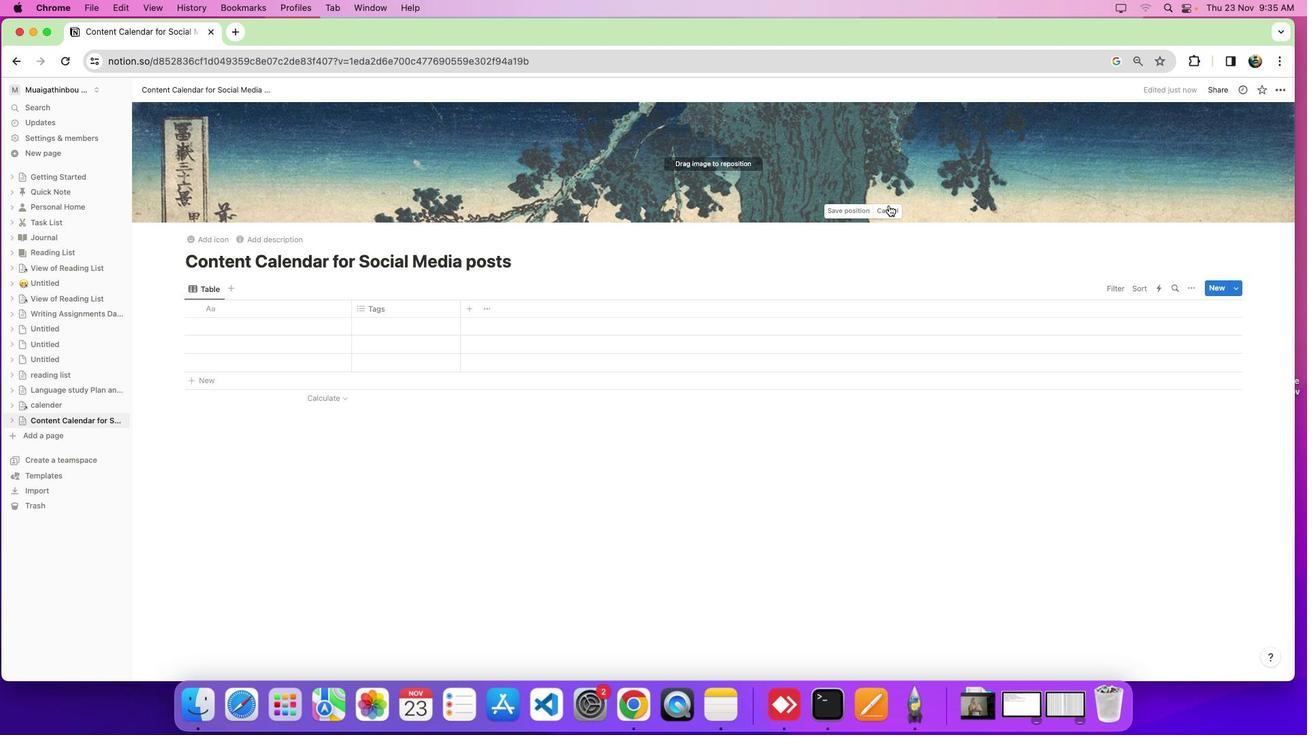 
Action: Mouse moved to (824, 209)
Screenshot: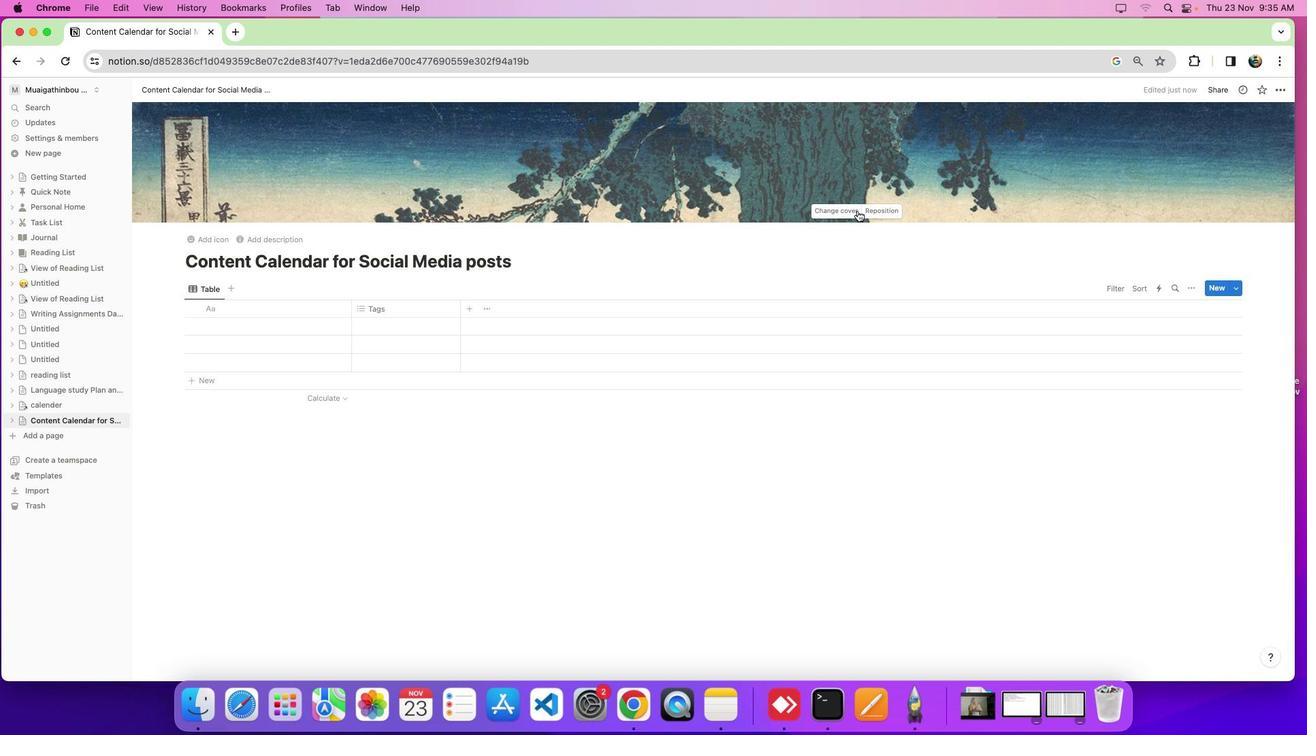 
Action: Mouse pressed left at (824, 209)
Screenshot: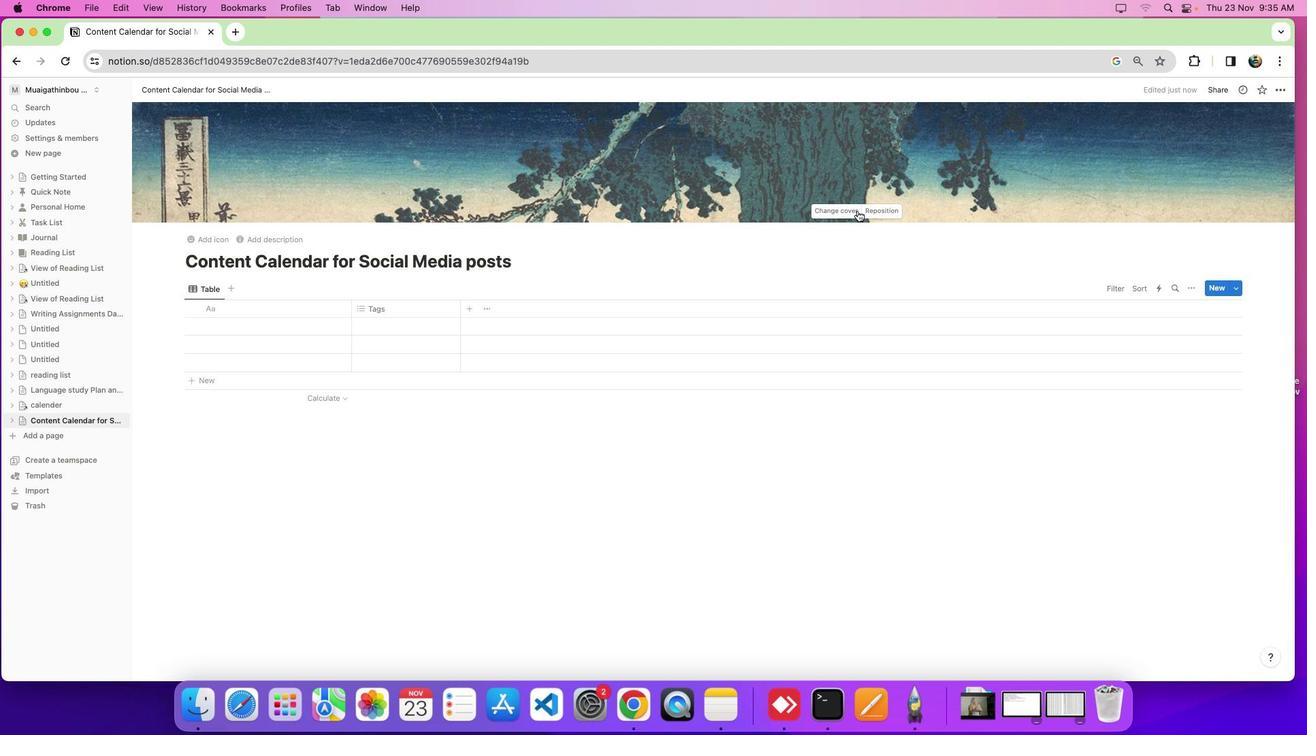 
Action: Mouse pressed left at (824, 209)
Screenshot: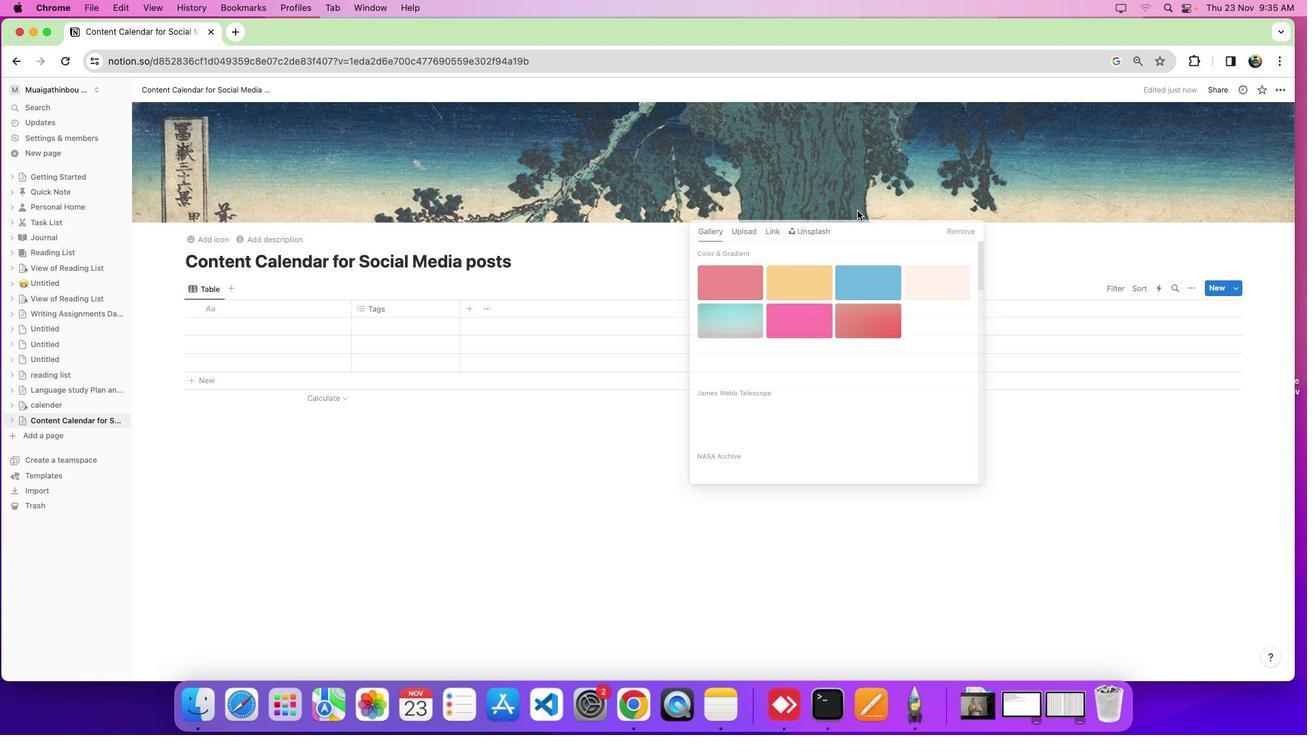 
Action: Mouse moved to (789, 222)
Screenshot: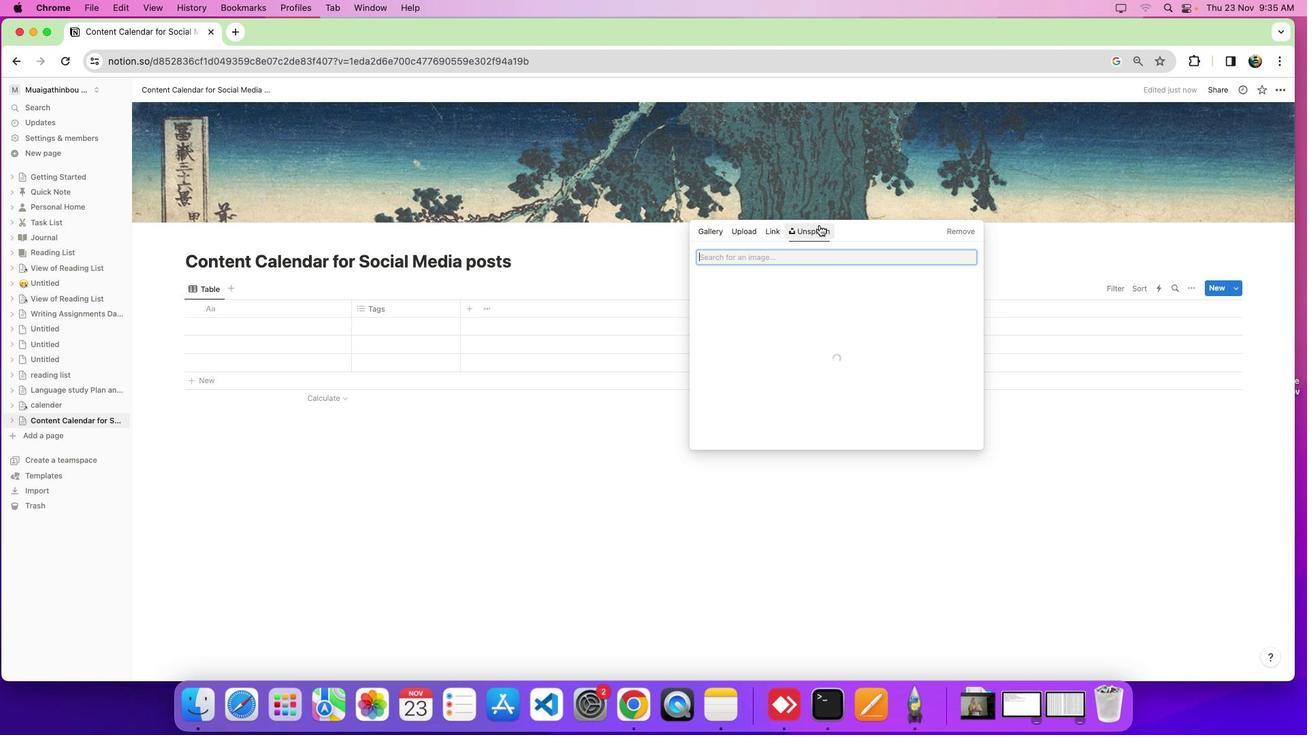 
Action: Mouse pressed left at (789, 222)
Screenshot: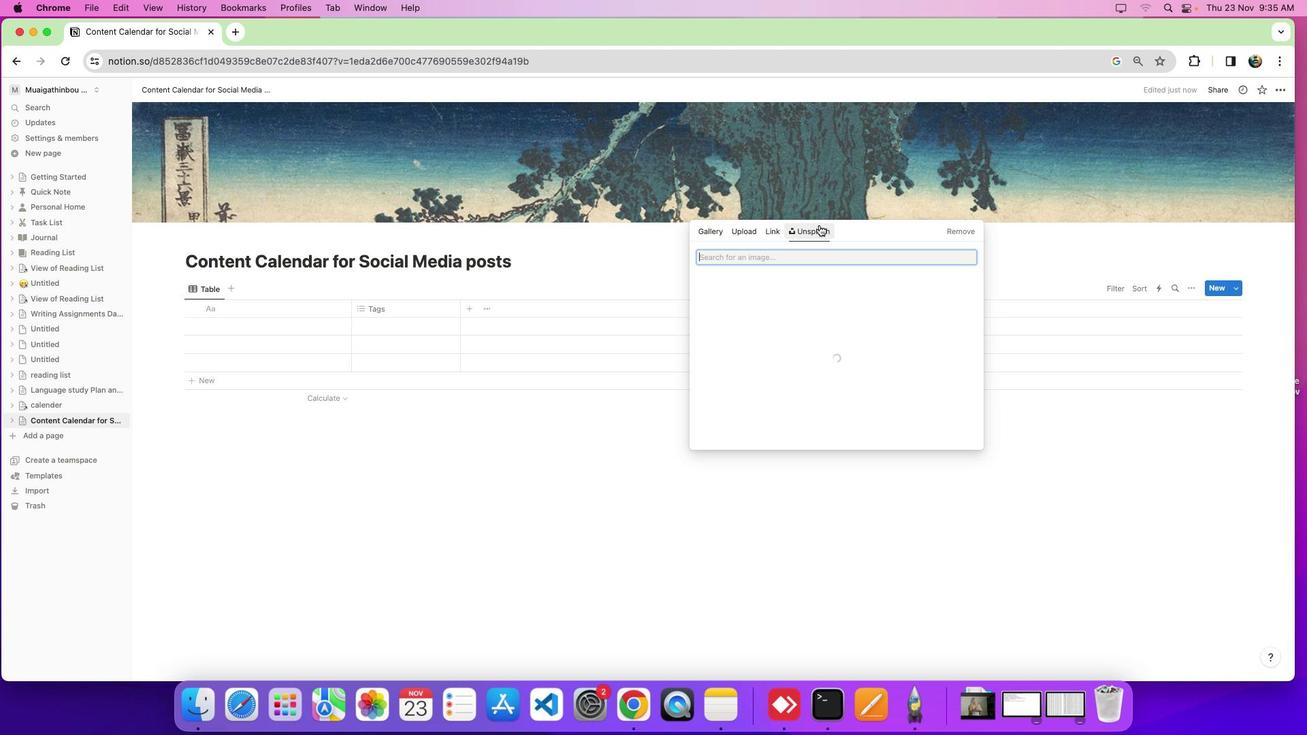 
Action: Mouse moved to (785, 260)
Screenshot: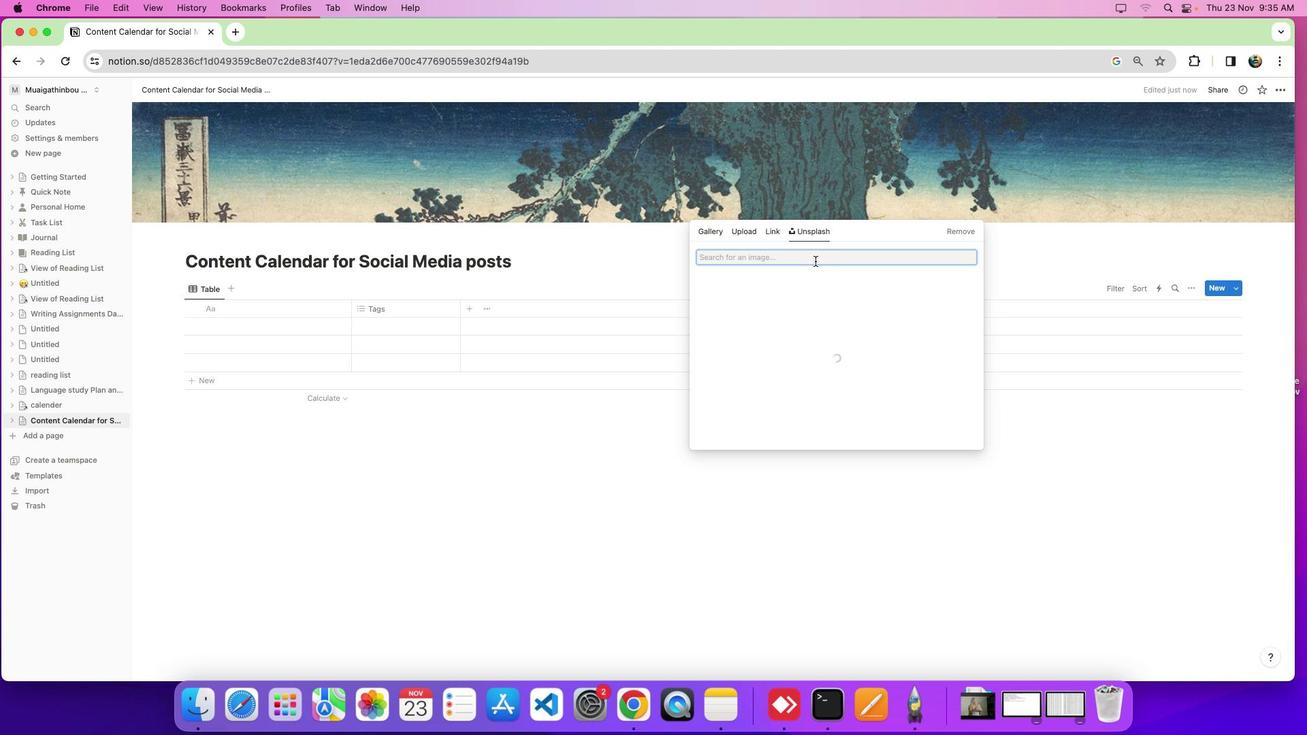 
Action: Key pressed 'c''a''l''e''n''d''e''r'Key.enter
Screenshot: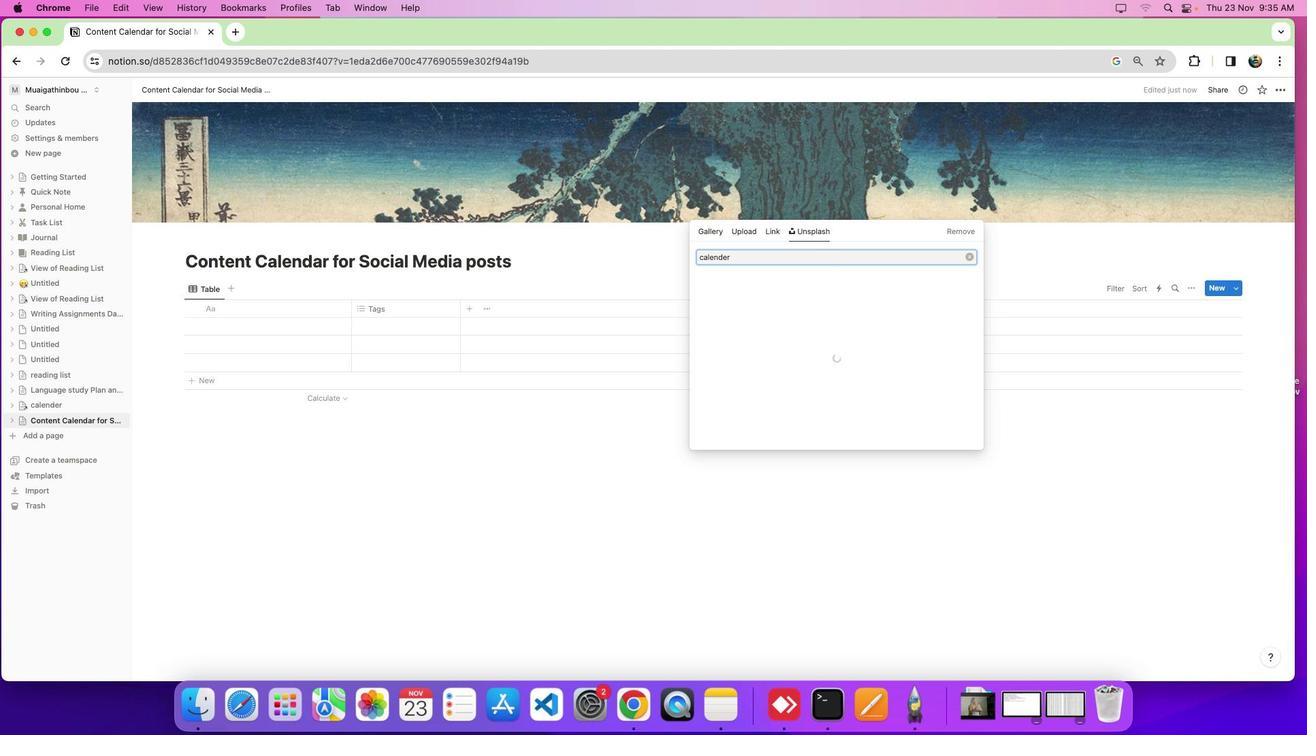 
Action: Mouse moved to (825, 347)
Screenshot: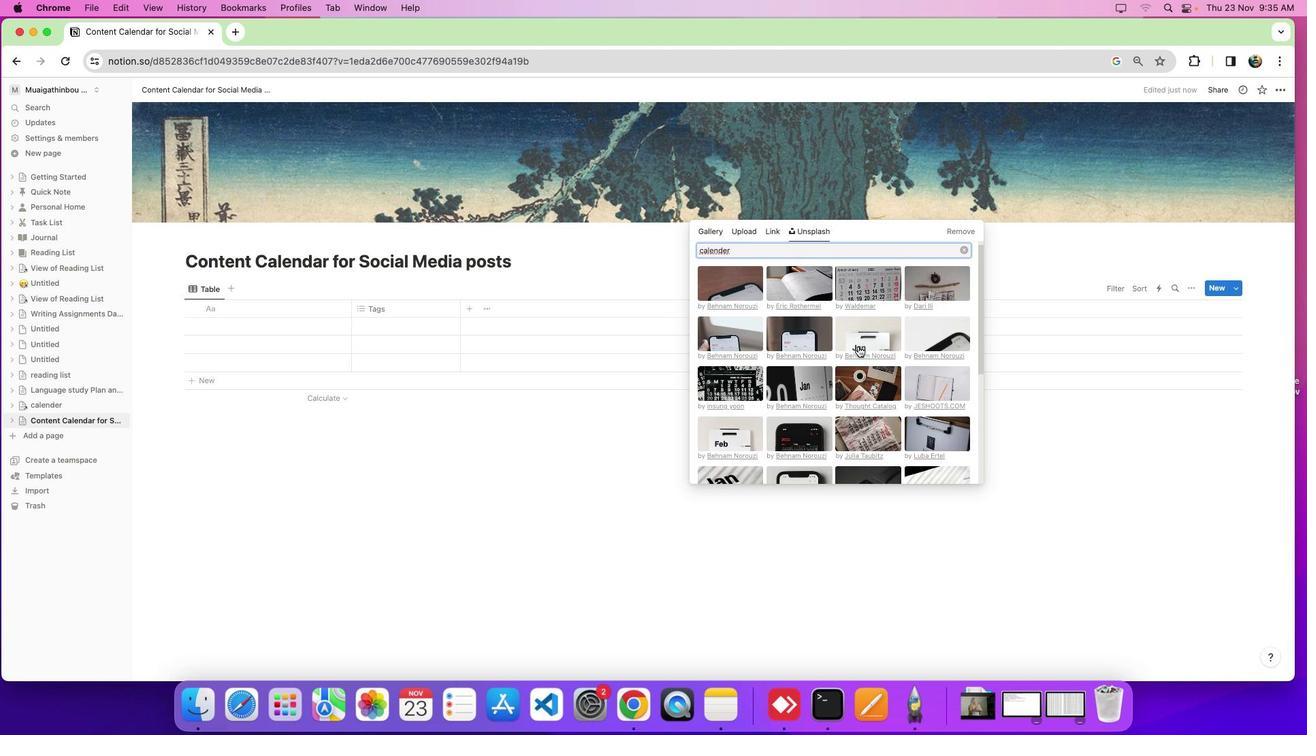 
Action: Mouse scrolled (825, 347) with delta (22, -6)
Screenshot: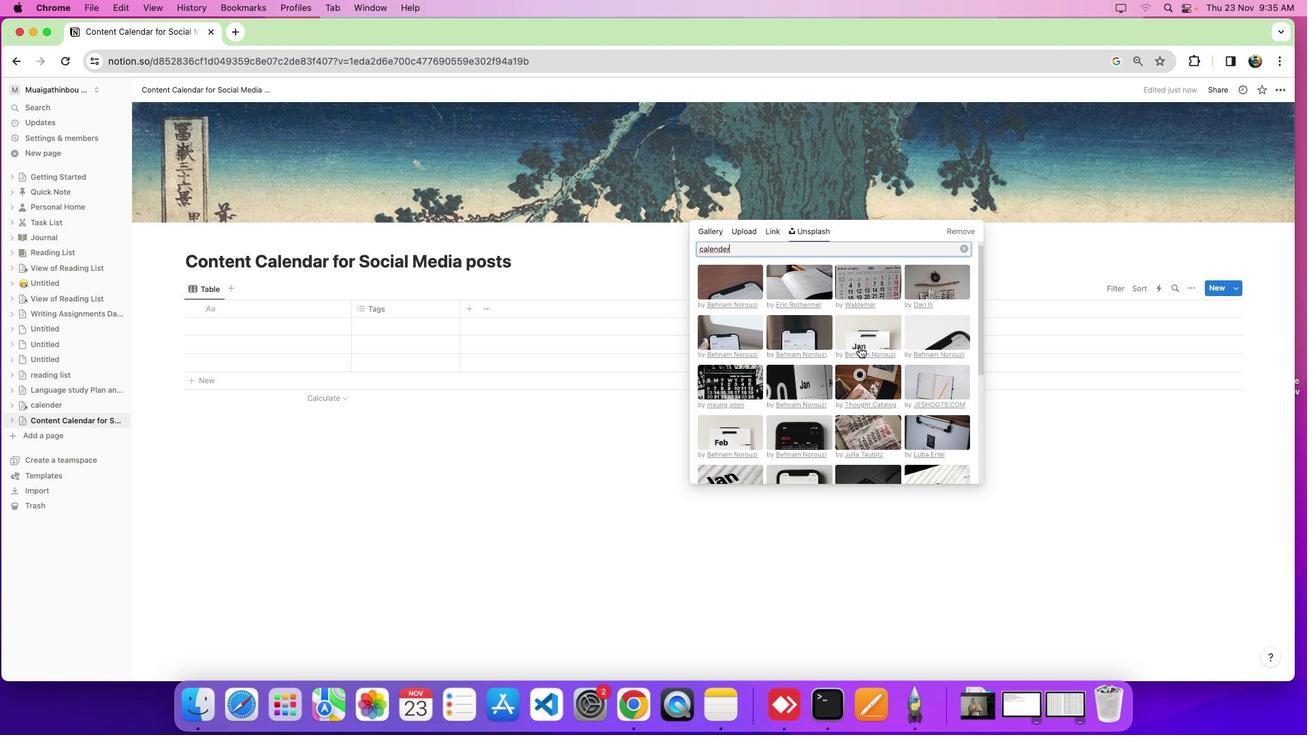 
Action: Mouse scrolled (825, 347) with delta (22, -6)
Screenshot: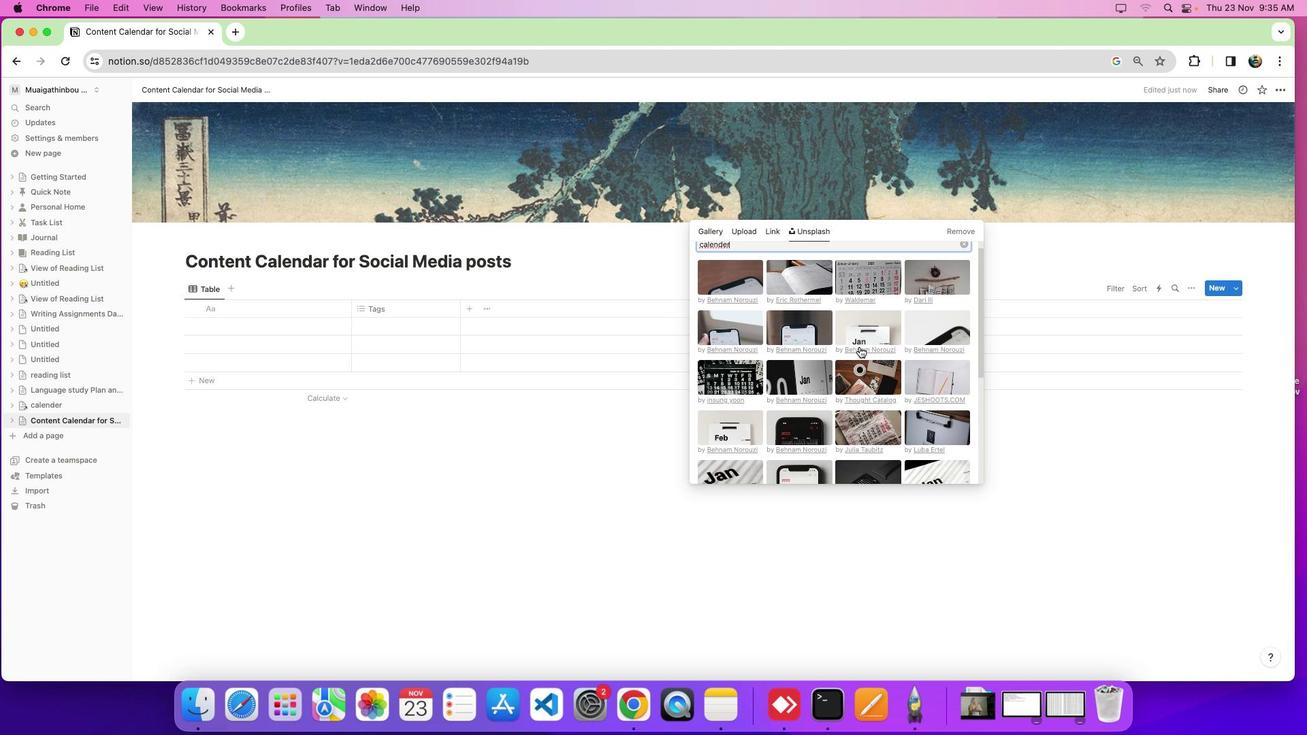 
Action: Mouse scrolled (825, 347) with delta (22, -6)
Screenshot: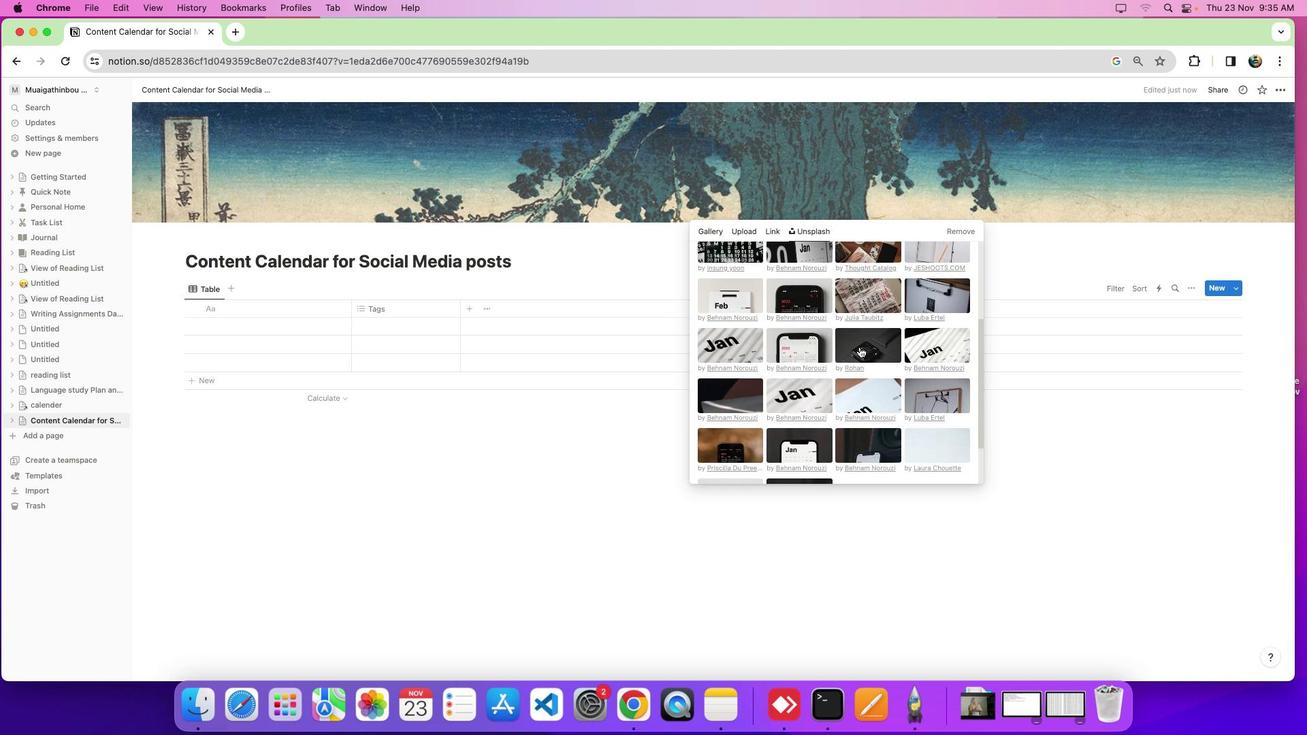 
Action: Mouse moved to (826, 348)
Screenshot: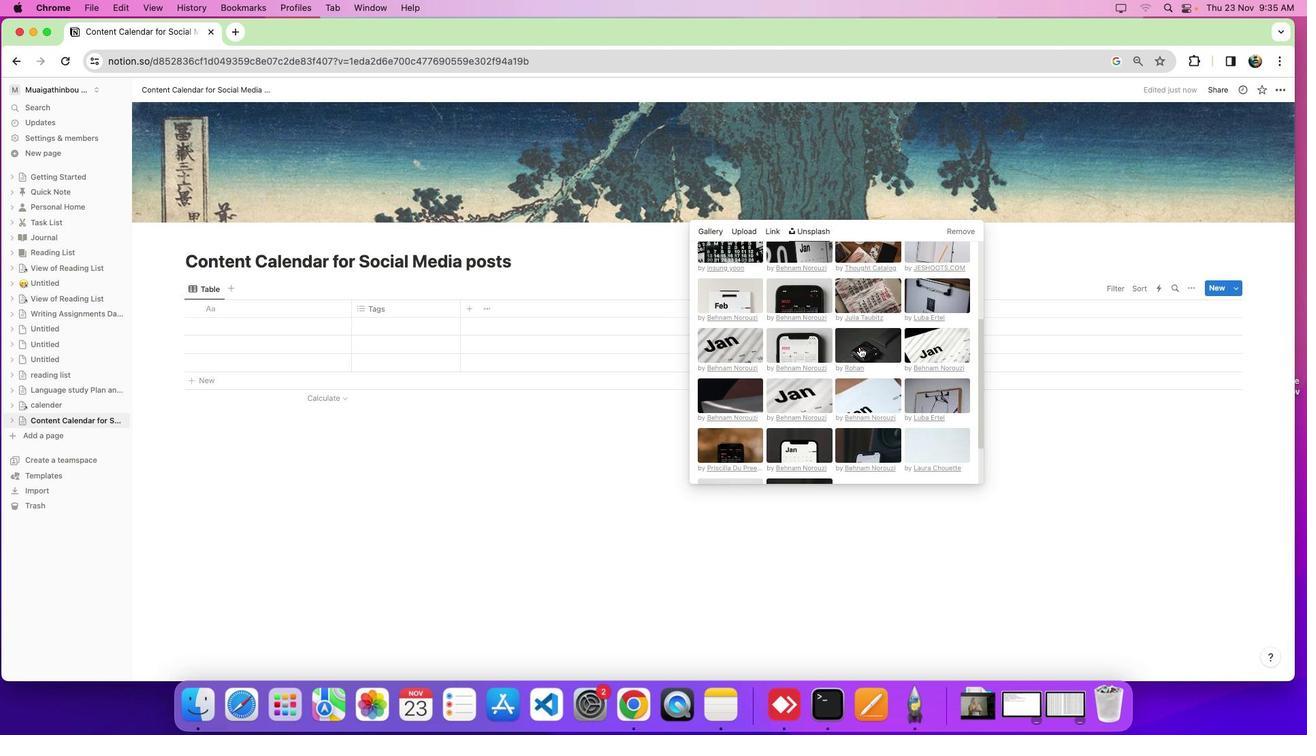 
Action: Mouse scrolled (826, 348) with delta (22, -6)
Screenshot: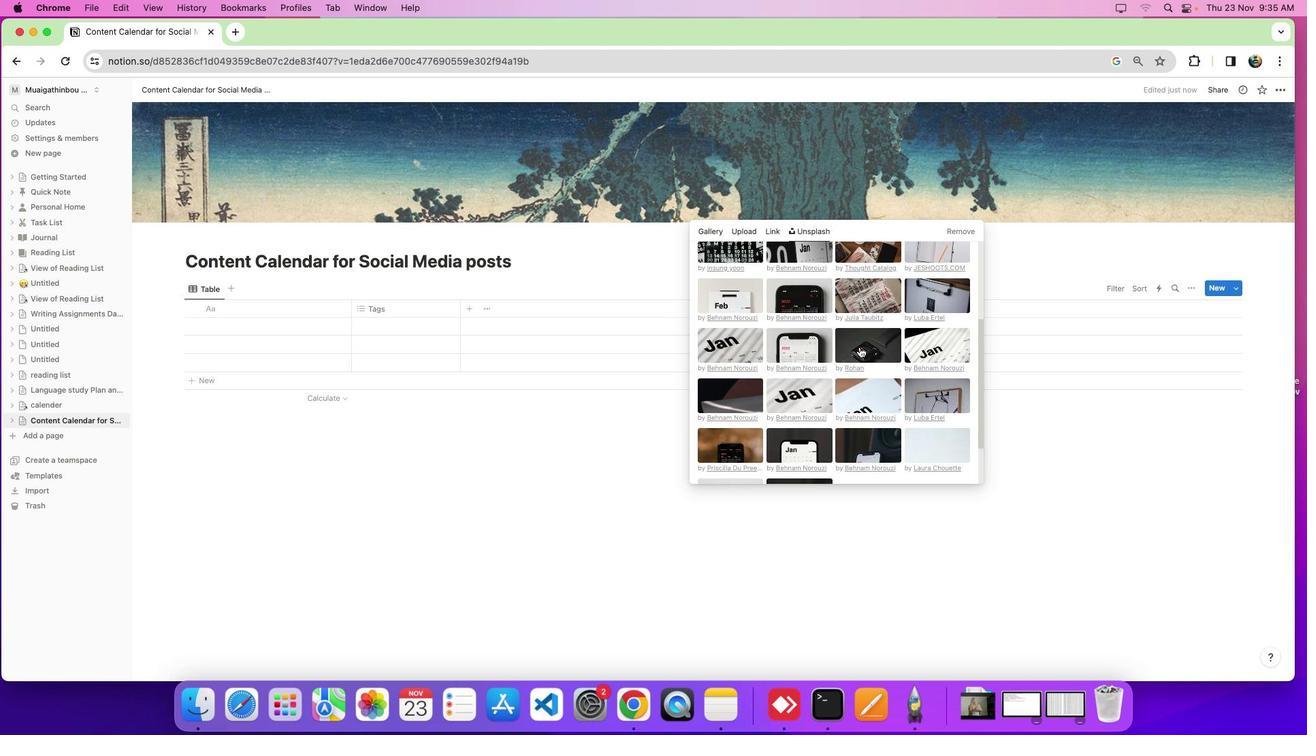 
Action: Mouse scrolled (826, 348) with delta (22, -6)
Screenshot: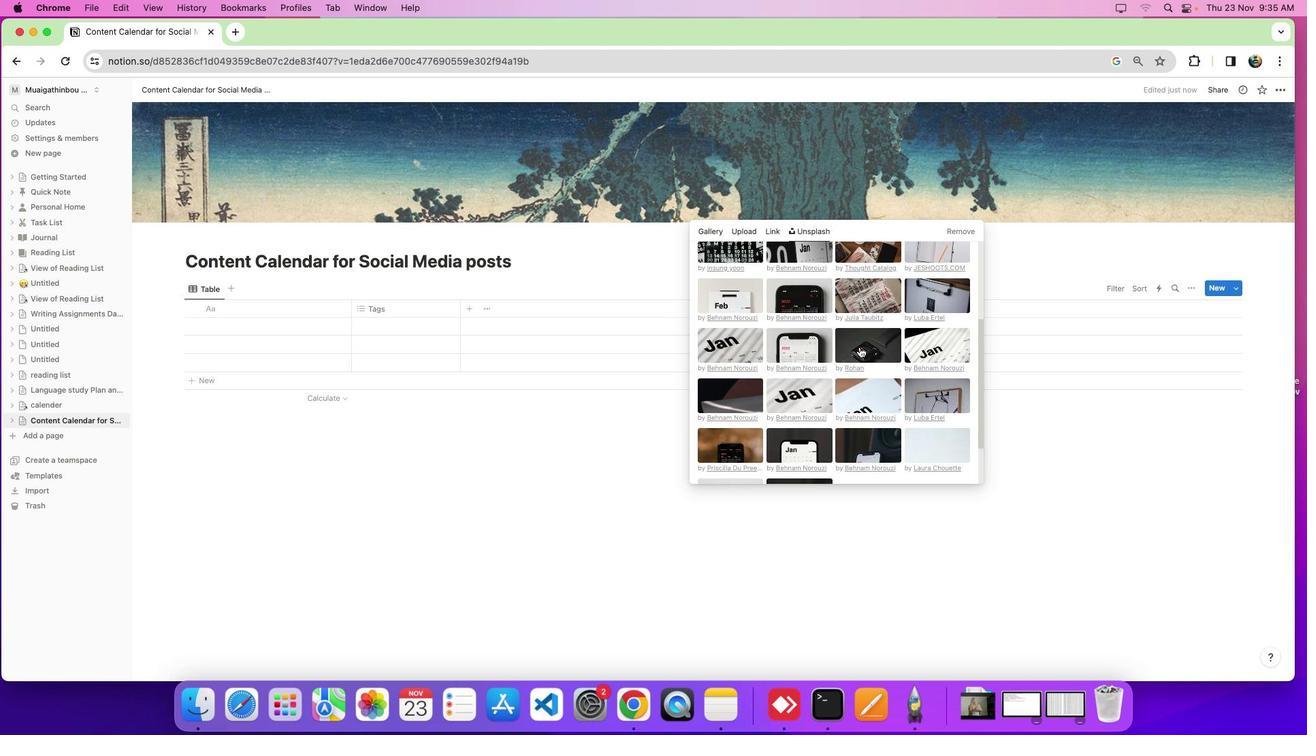 
Action: Mouse scrolled (826, 348) with delta (22, -8)
Screenshot: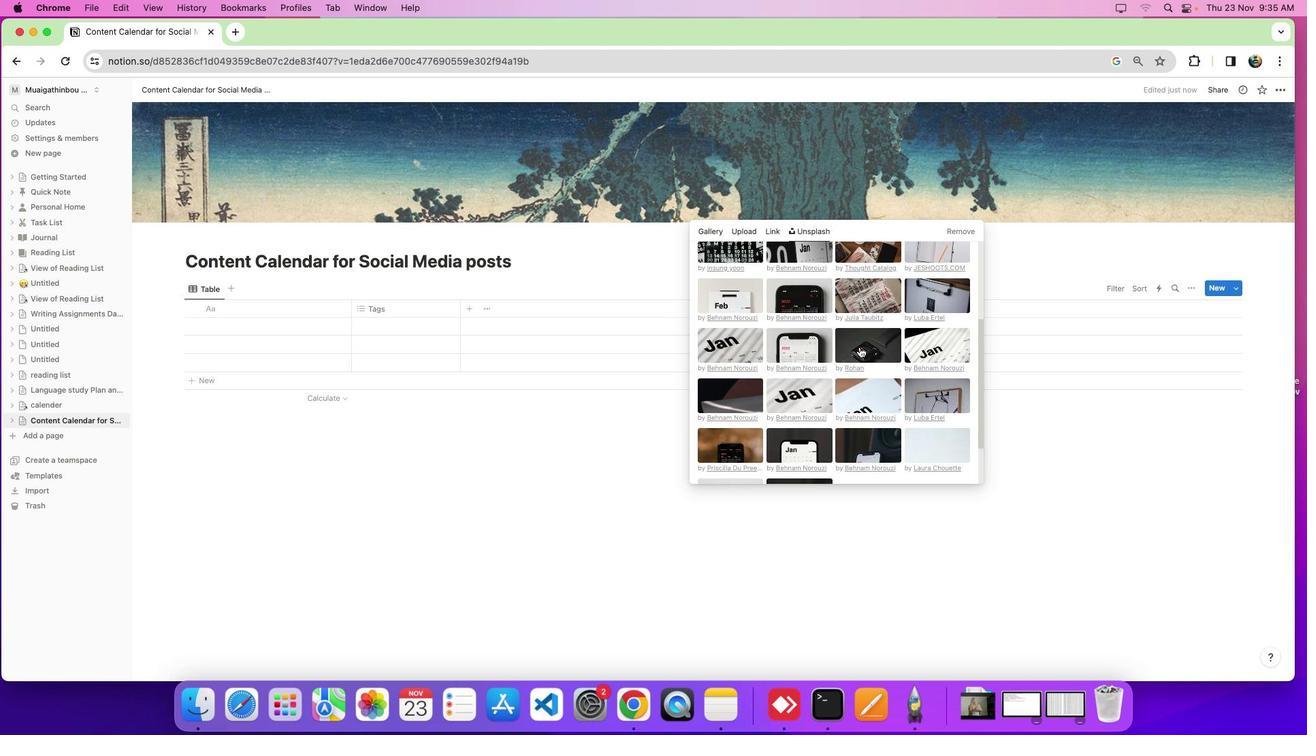 
Action: Mouse scrolled (826, 348) with delta (22, -6)
Screenshot: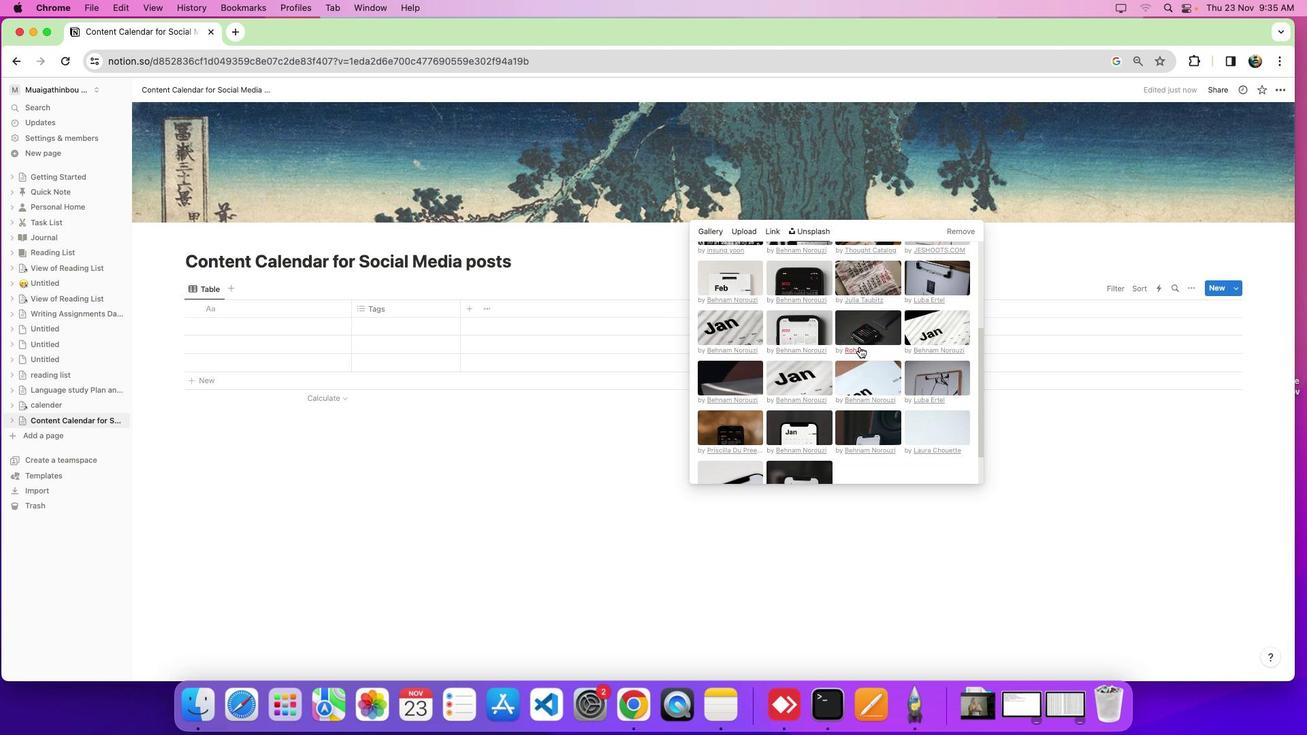 
Action: Mouse scrolled (826, 348) with delta (22, -6)
Screenshot: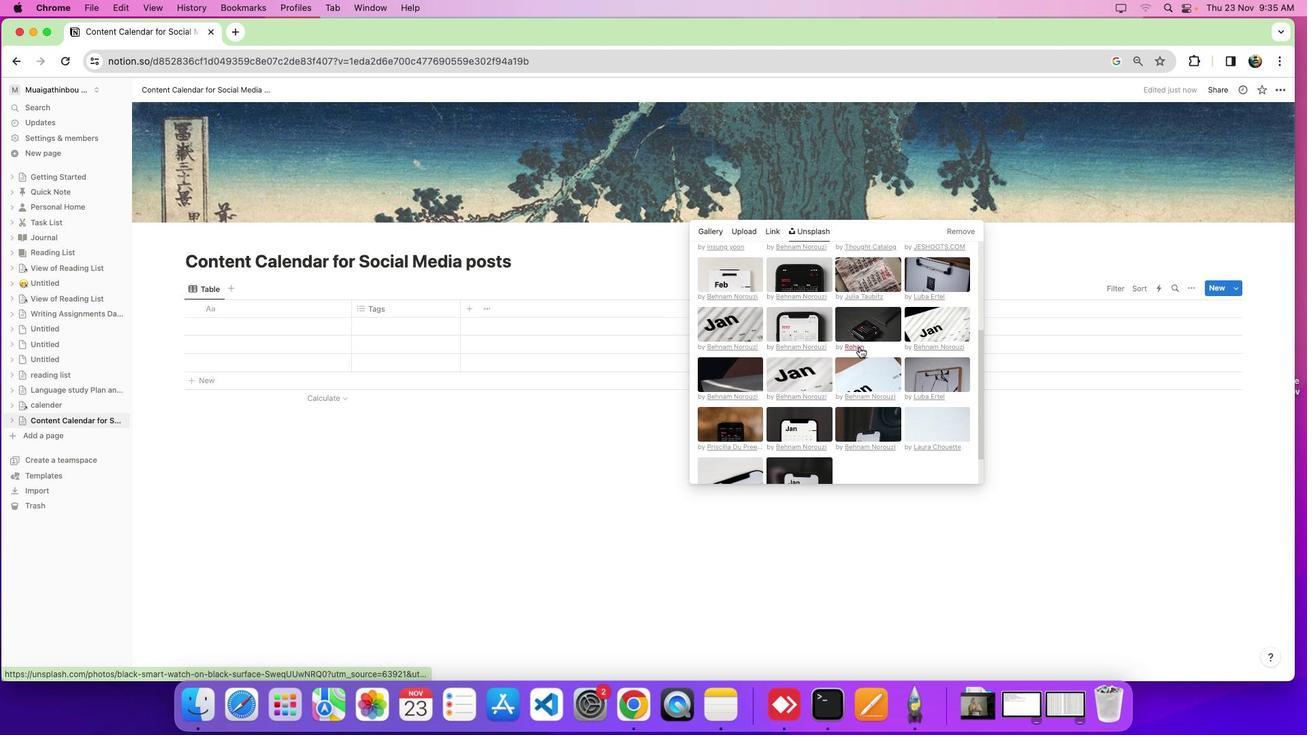 
Action: Mouse scrolled (826, 348) with delta (22, -6)
Screenshot: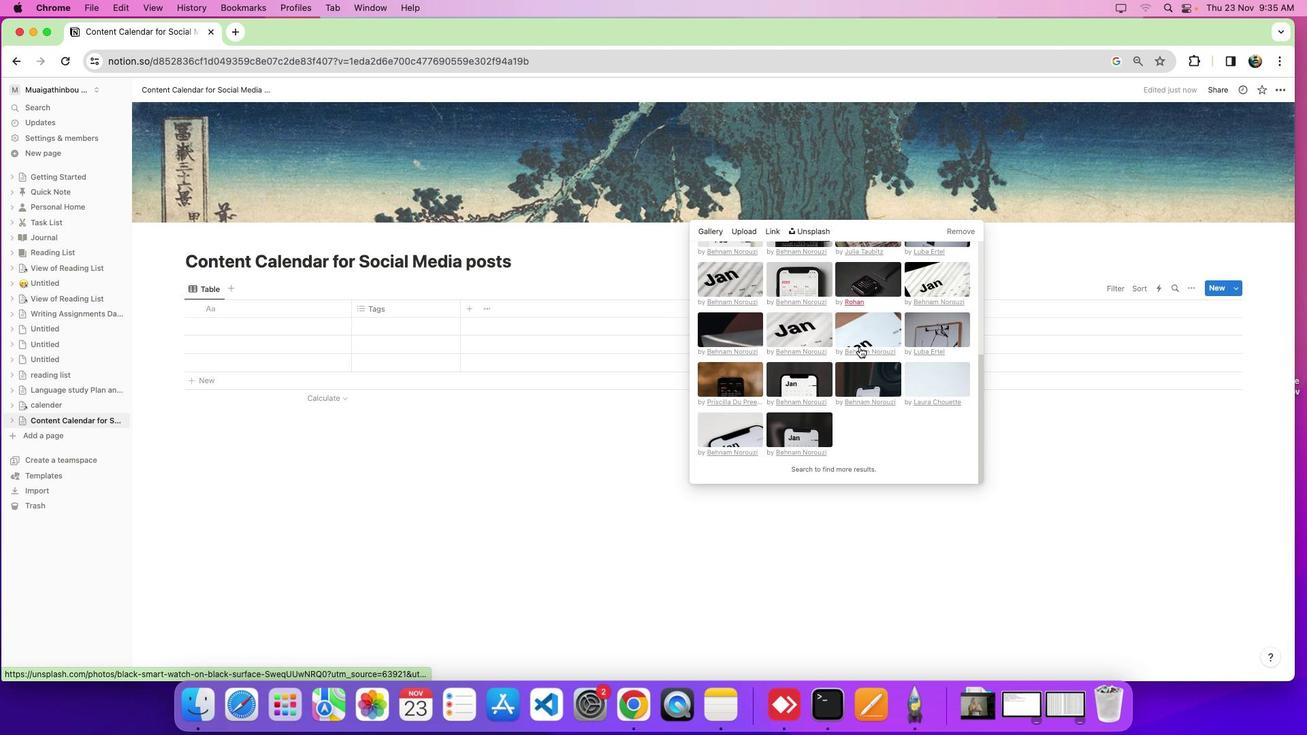 
Action: Mouse scrolled (826, 348) with delta (22, -6)
Screenshot: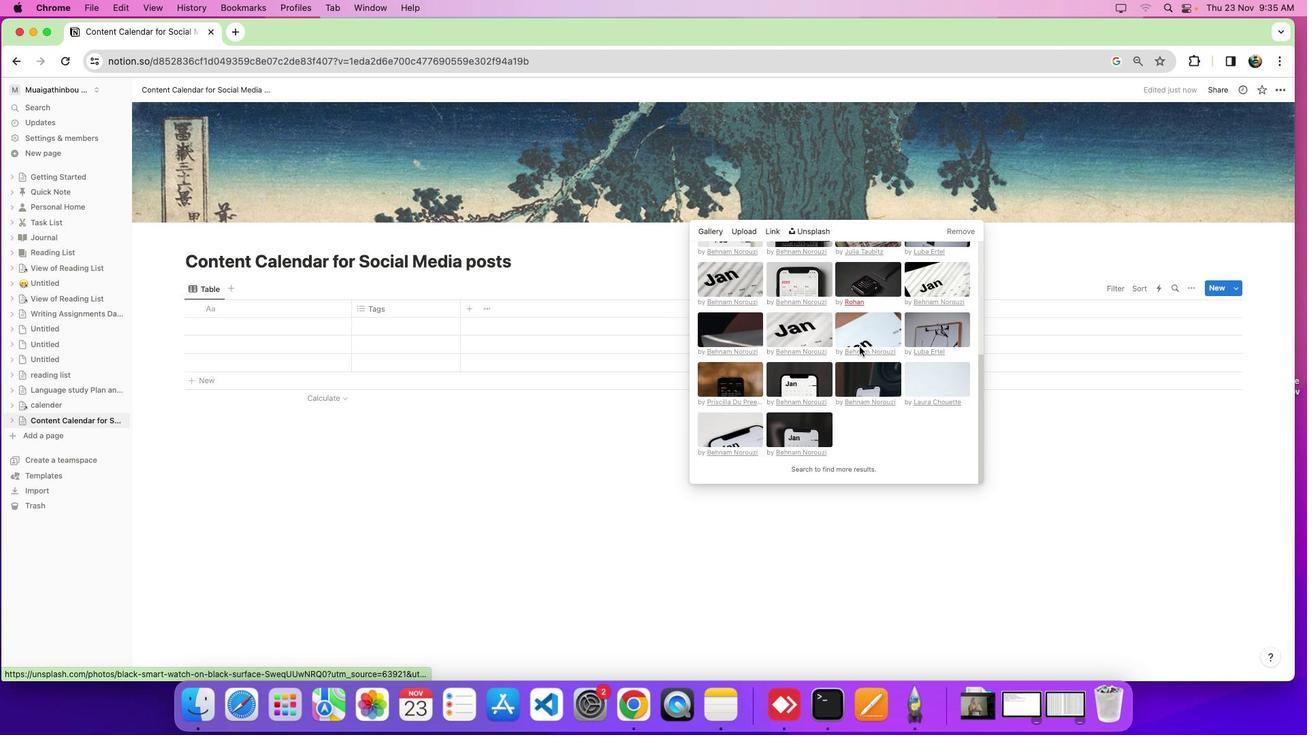 
Action: Mouse scrolled (826, 348) with delta (22, -8)
Screenshot: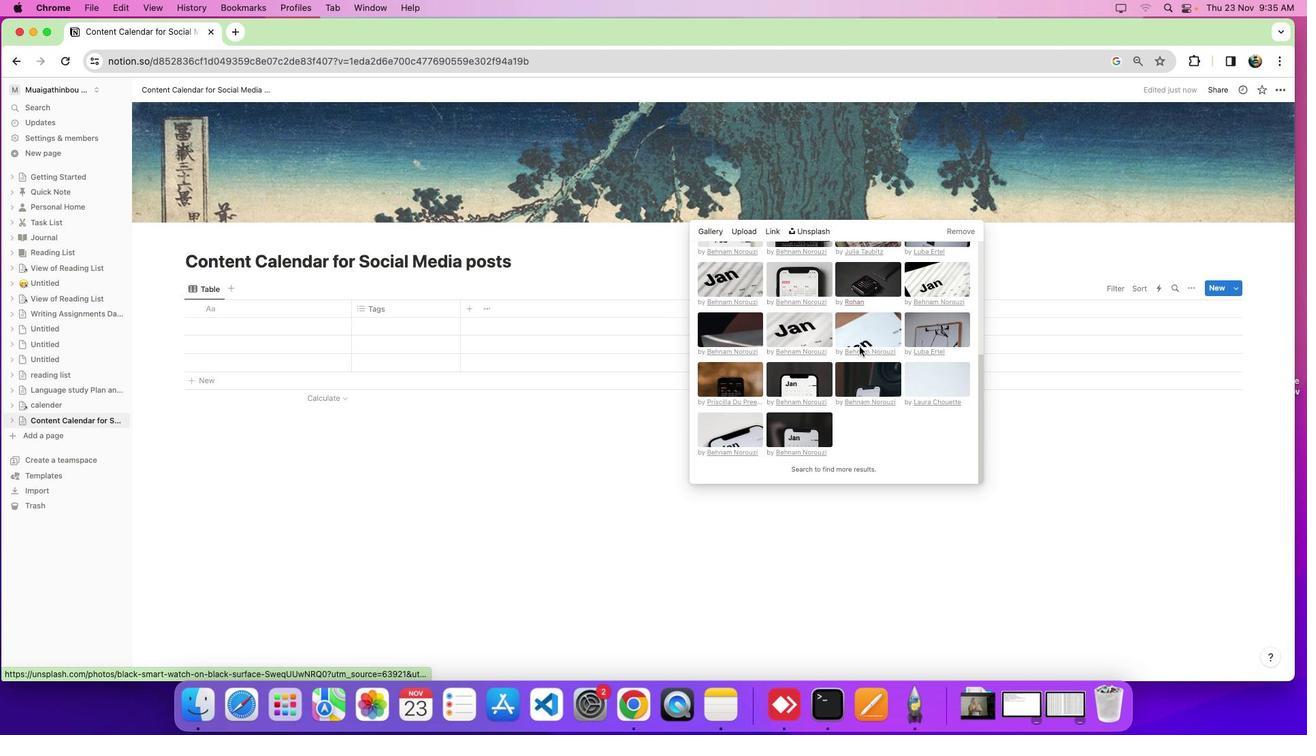 
Action: Mouse scrolled (826, 348) with delta (22, -8)
Screenshot: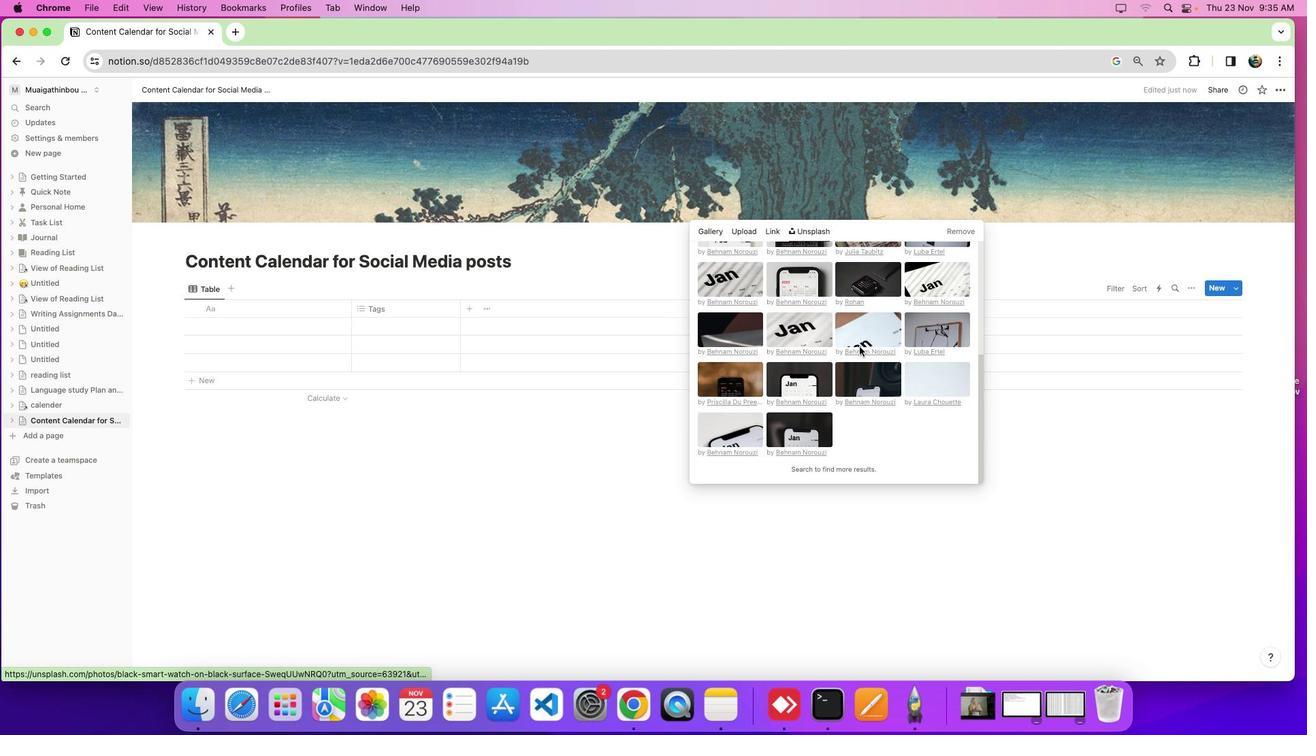 
Action: Mouse scrolled (826, 348) with delta (22, -6)
Screenshot: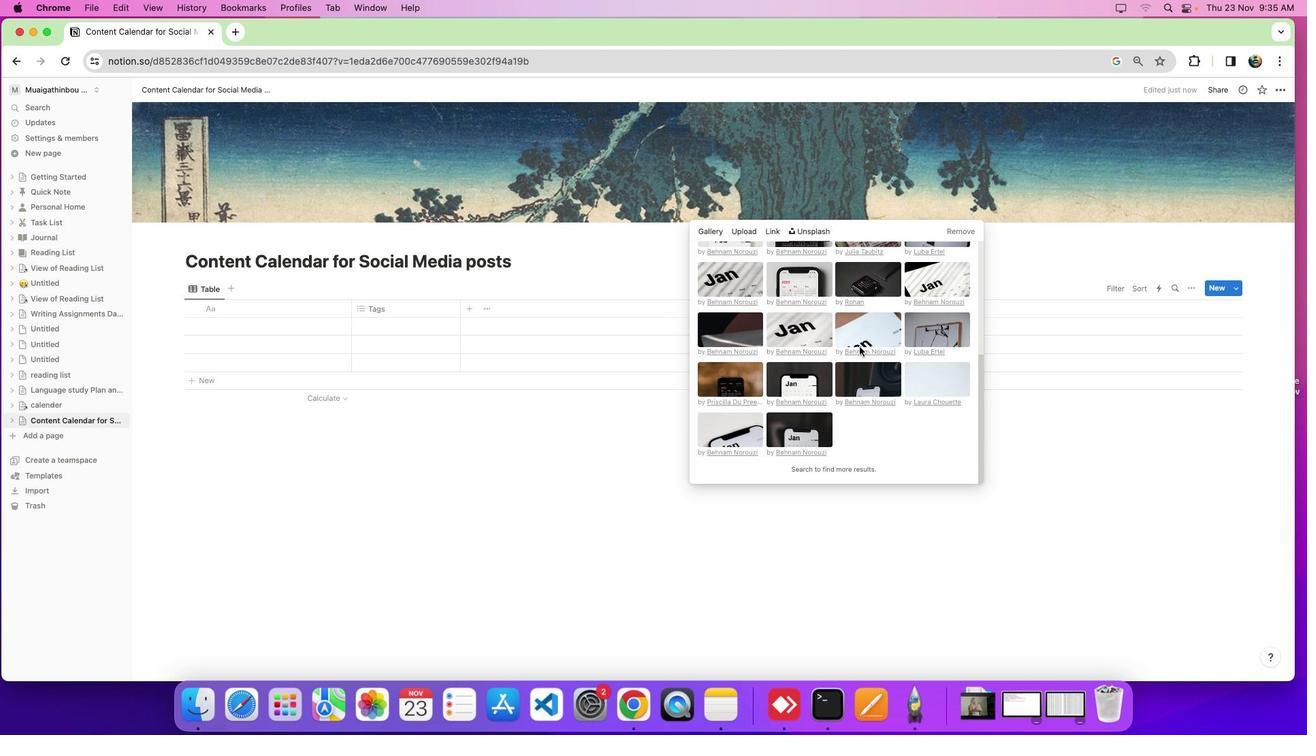 
Action: Mouse scrolled (826, 348) with delta (22, -6)
Screenshot: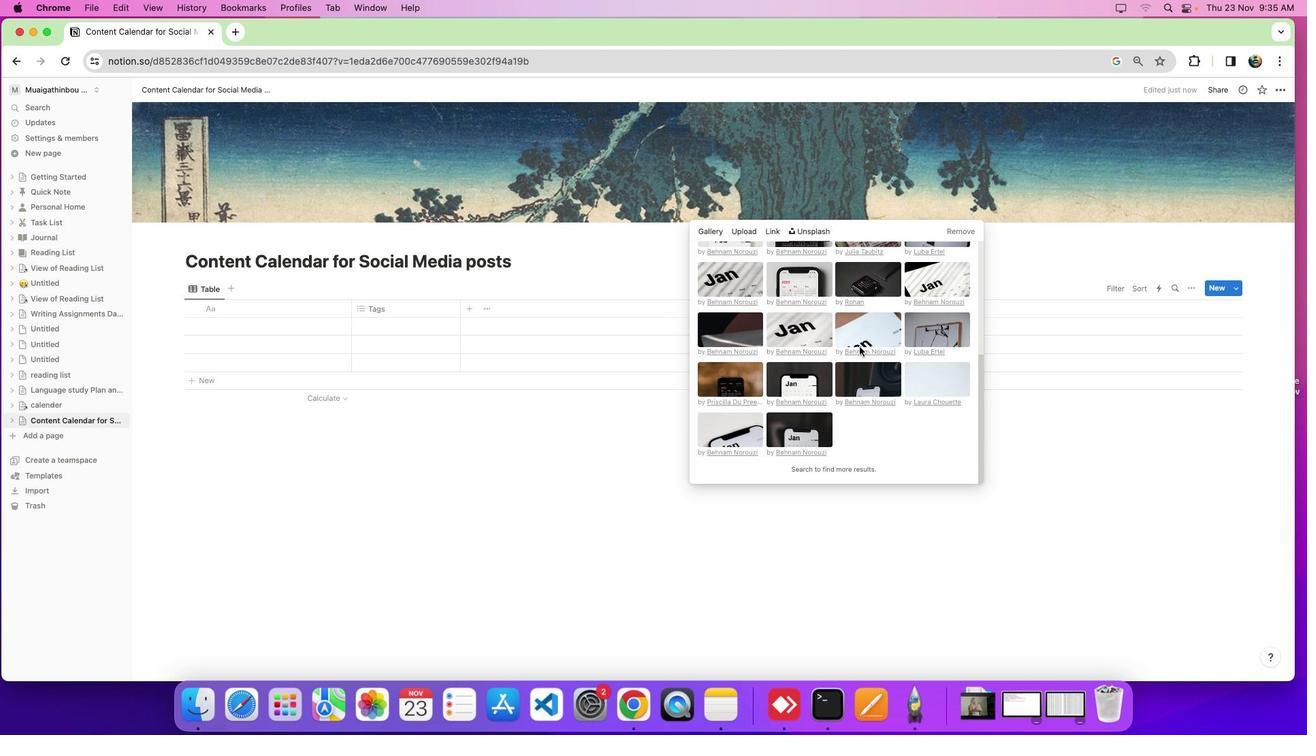 
Action: Mouse scrolled (826, 348) with delta (22, -6)
Screenshot: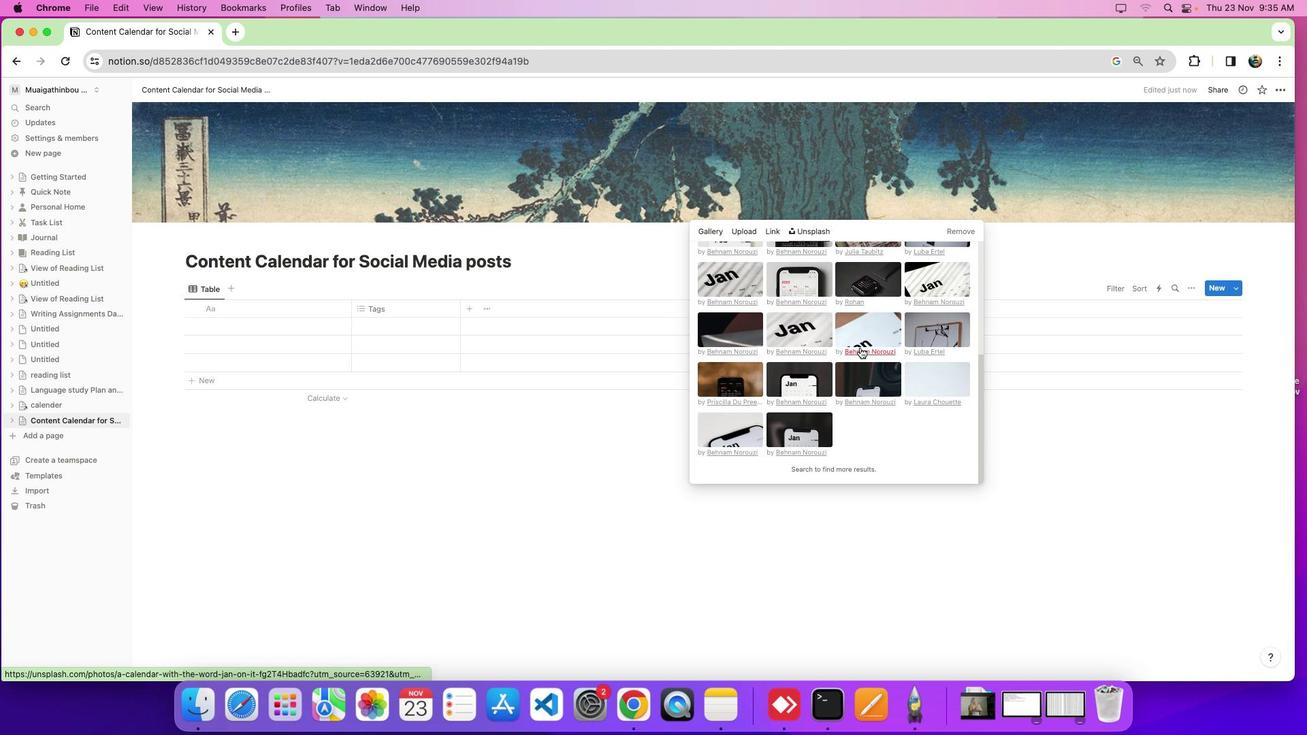 
Action: Mouse moved to (827, 349)
Screenshot: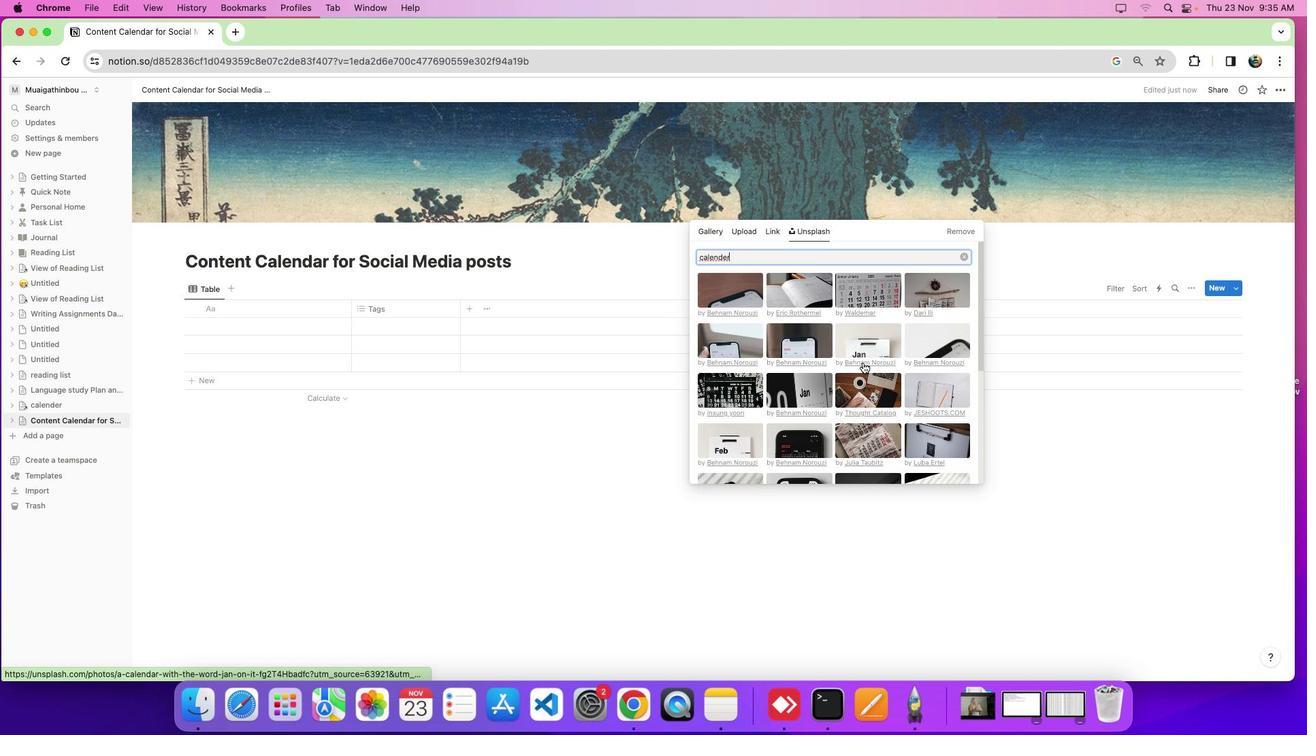 
Action: Mouse scrolled (827, 349) with delta (22, -5)
Screenshot: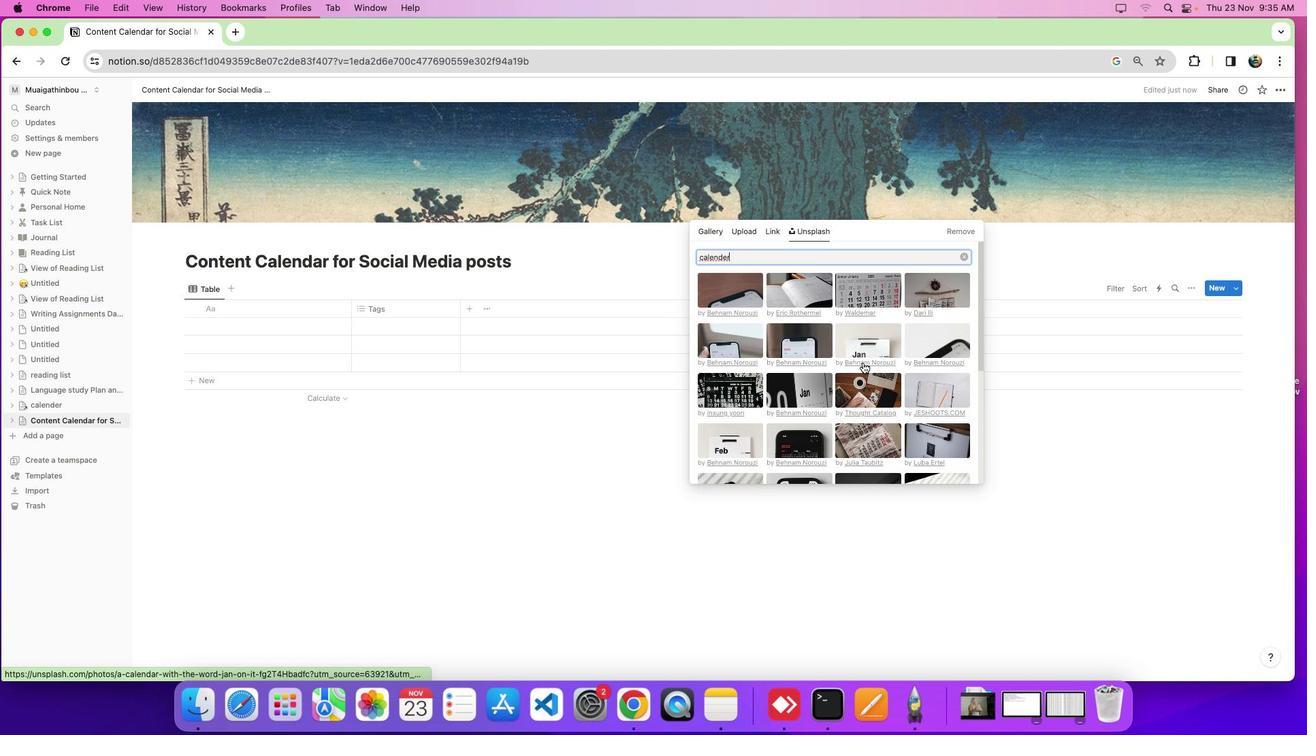 
Action: Mouse moved to (828, 350)
Screenshot: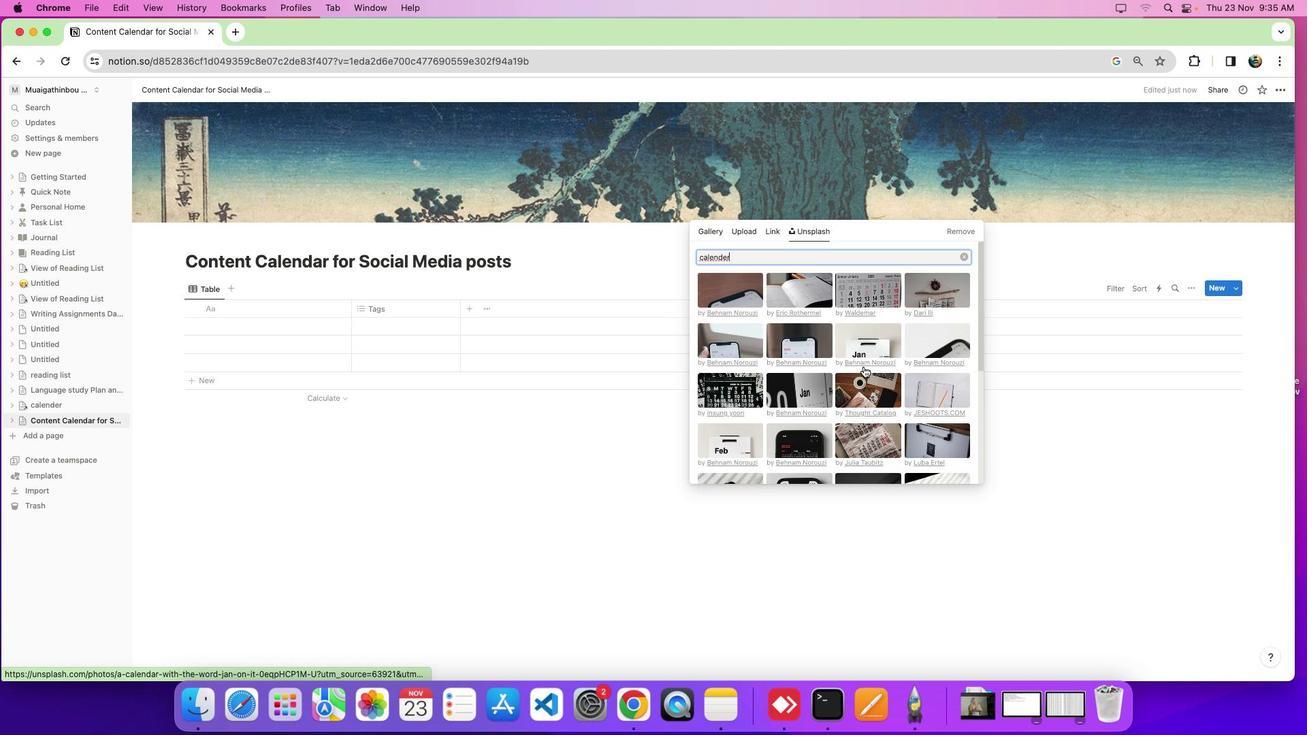 
Action: Mouse scrolled (828, 350) with delta (22, -5)
Screenshot: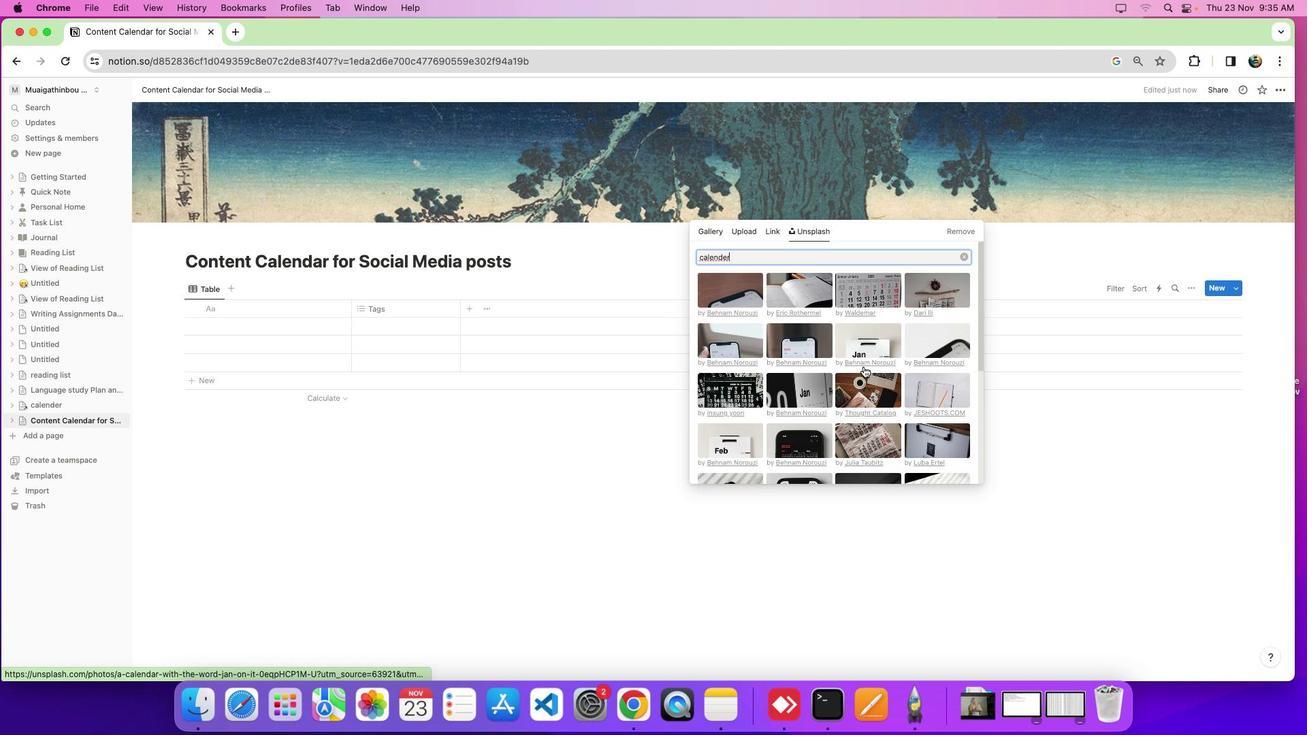 
Action: Mouse scrolled (828, 350) with delta (22, -2)
Screenshot: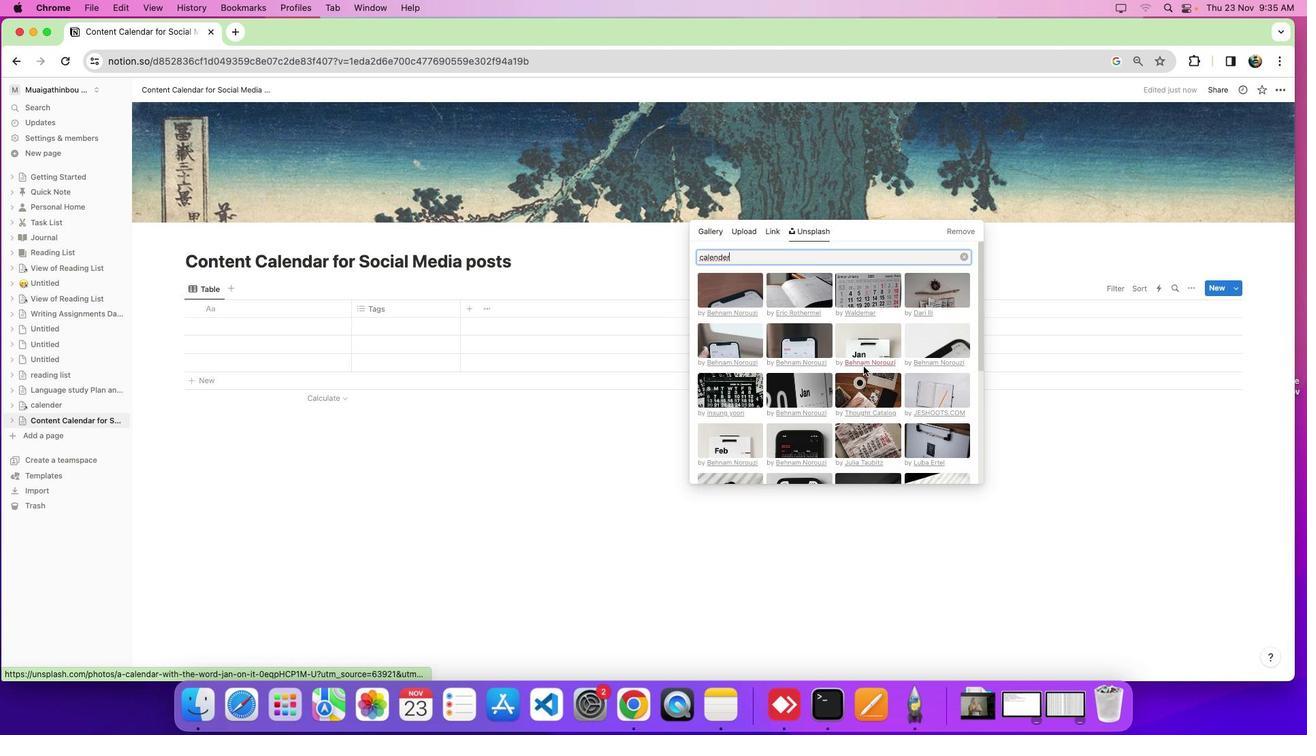 
Action: Mouse moved to (830, 367)
Screenshot: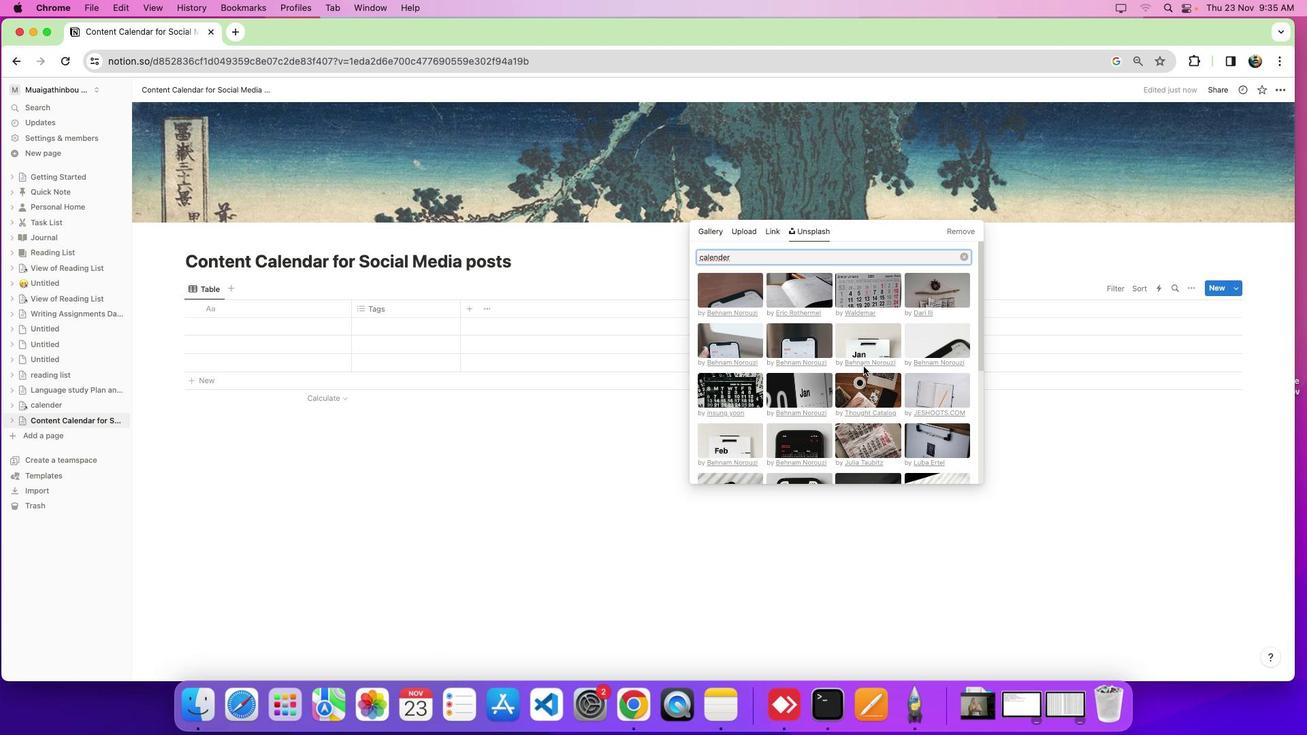 
Action: Mouse scrolled (830, 367) with delta (22, -5)
Screenshot: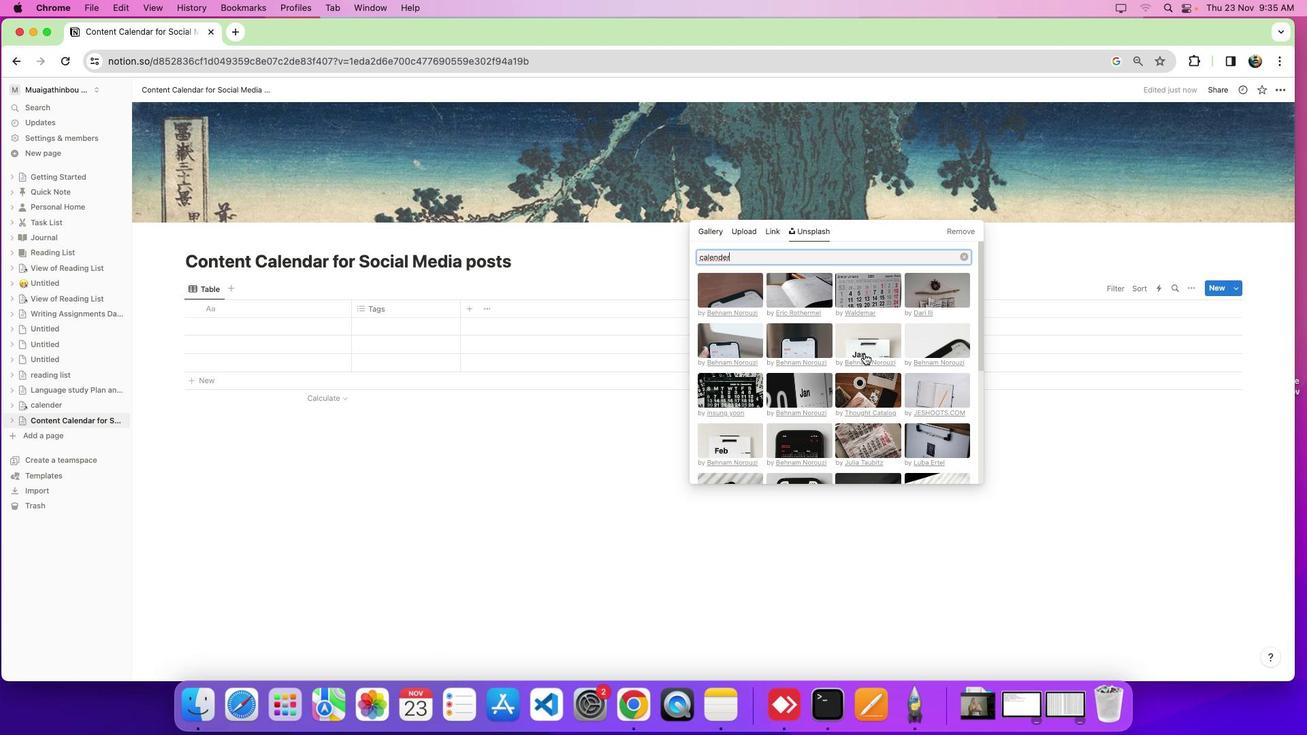 
Action: Mouse scrolled (830, 367) with delta (22, -5)
Screenshot: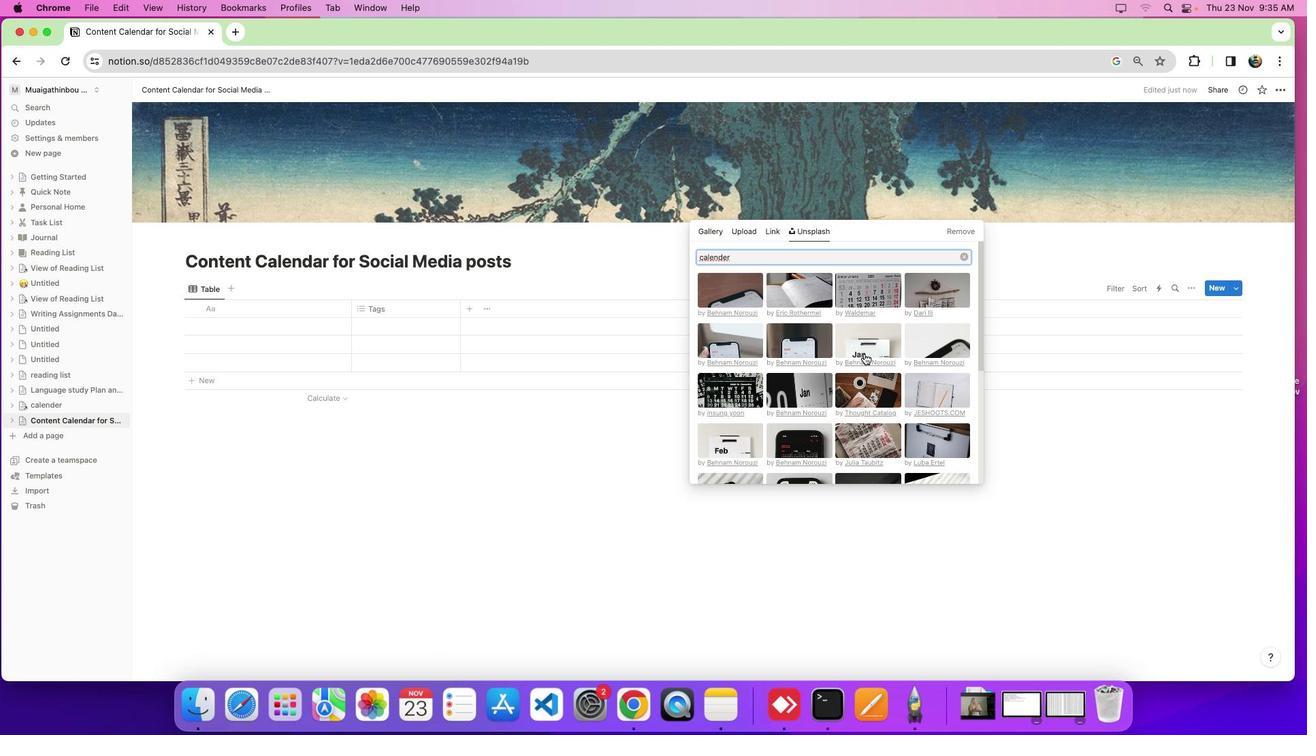 
Action: Mouse moved to (832, 355)
Screenshot: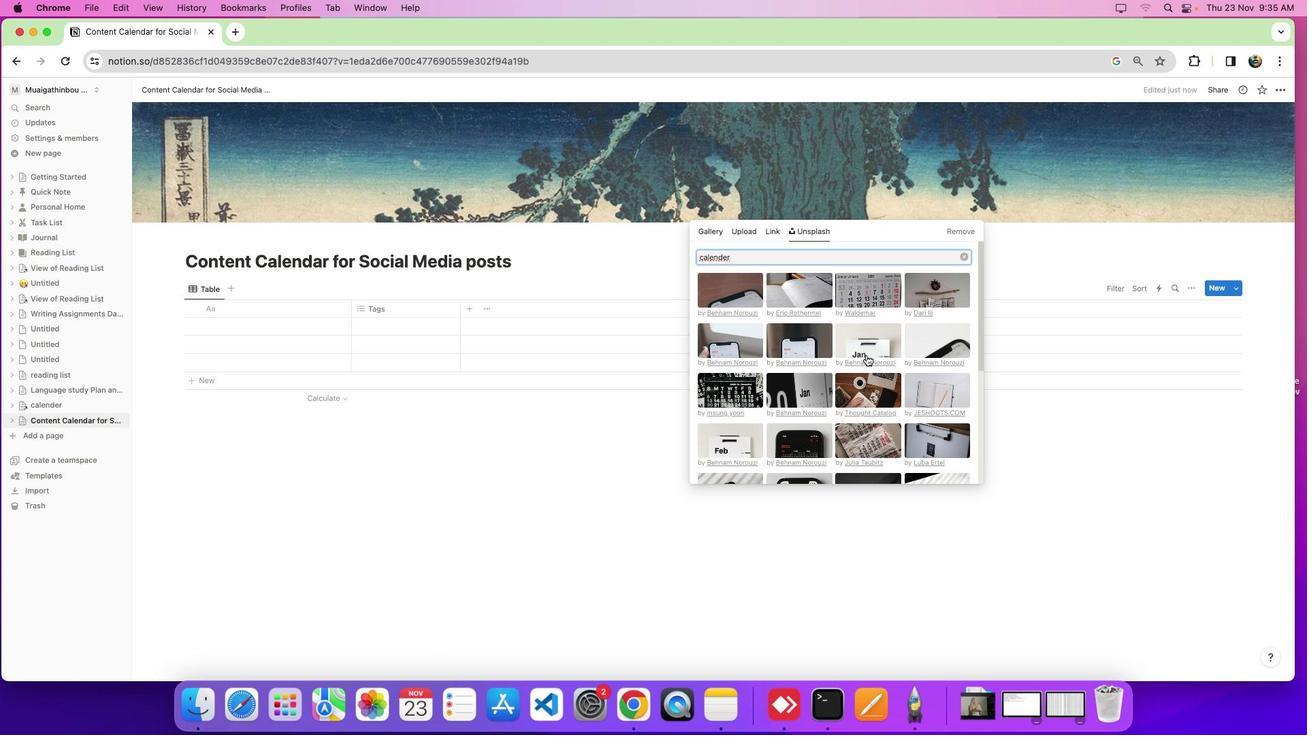 
Action: Mouse scrolled (832, 355) with delta (22, -5)
Screenshot: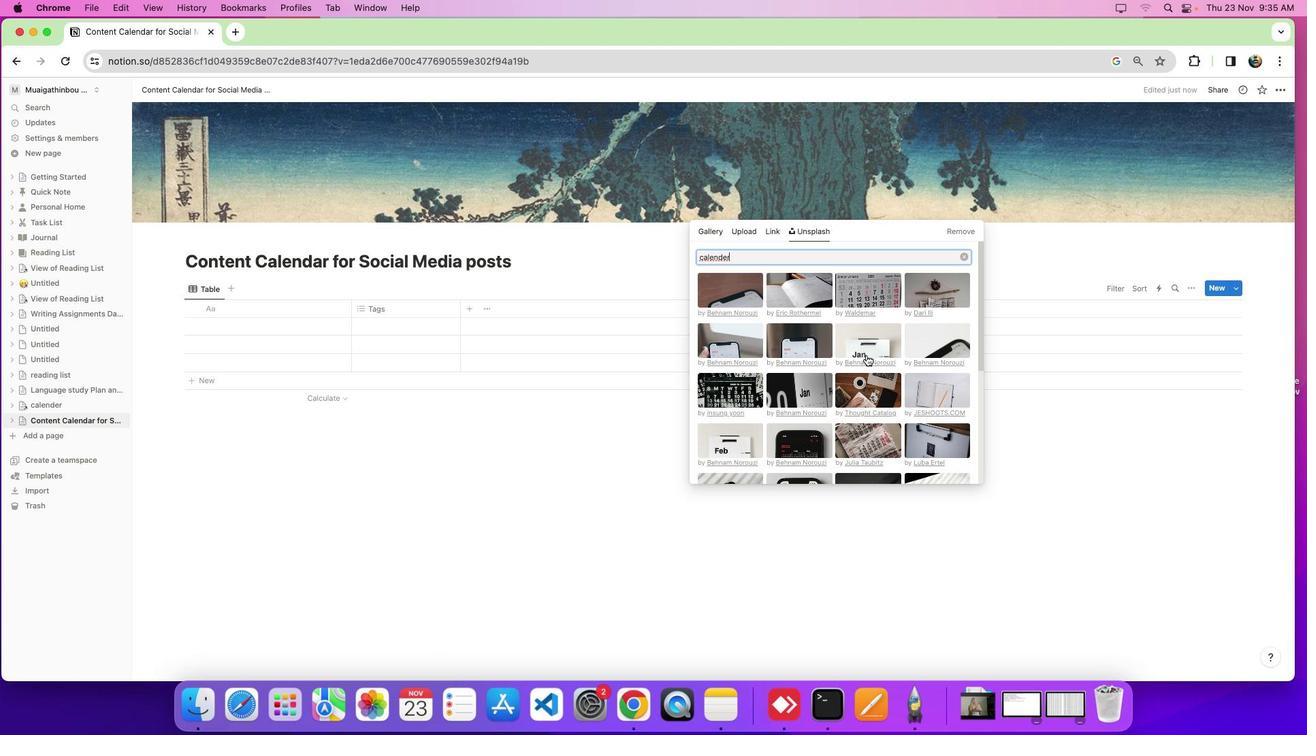 
Action: Mouse scrolled (832, 355) with delta (22, -5)
Screenshot: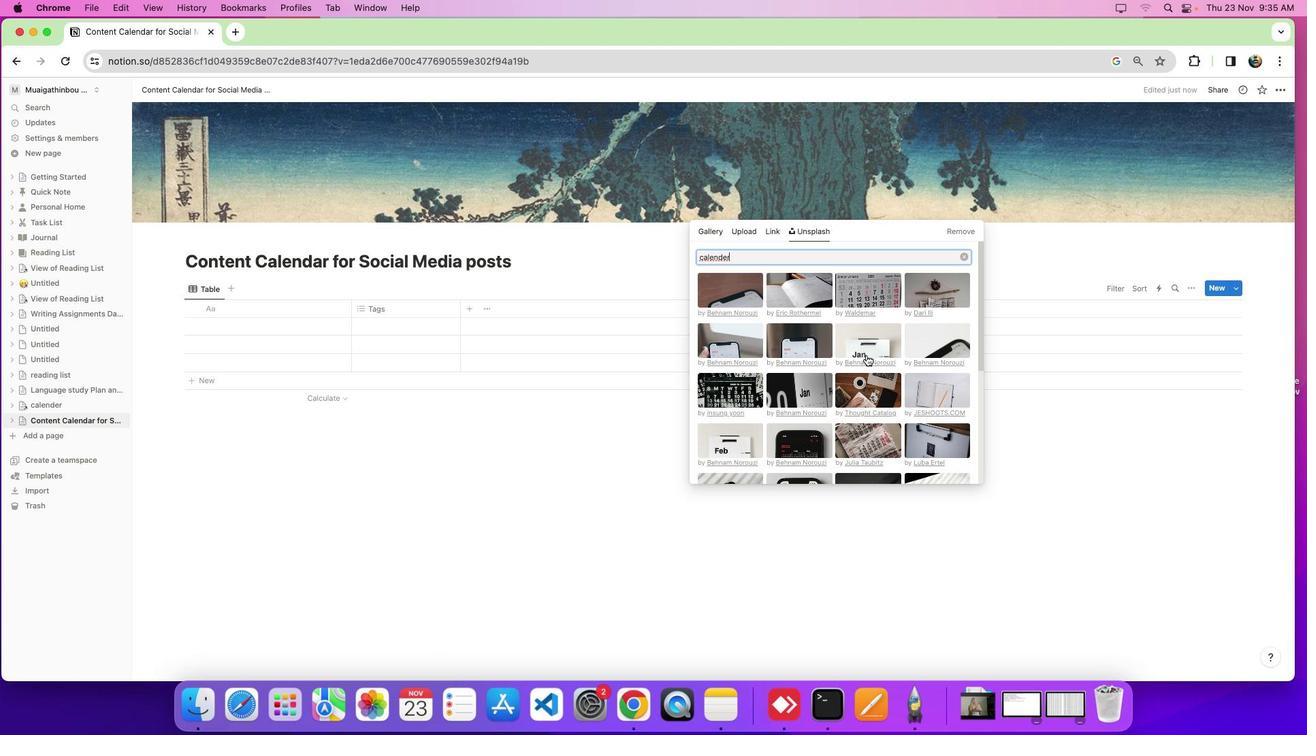 
Action: Mouse moved to (894, 385)
Screenshot: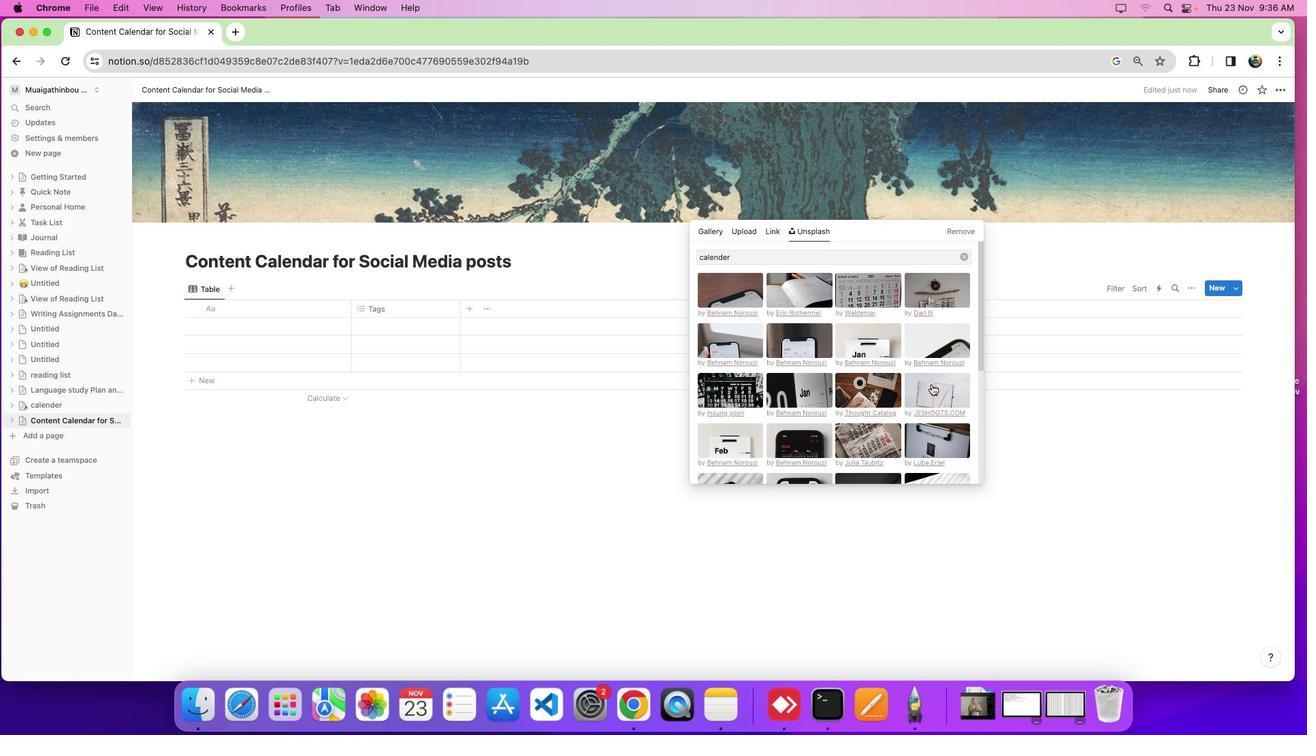 
Action: Mouse pressed left at (894, 385)
Screenshot: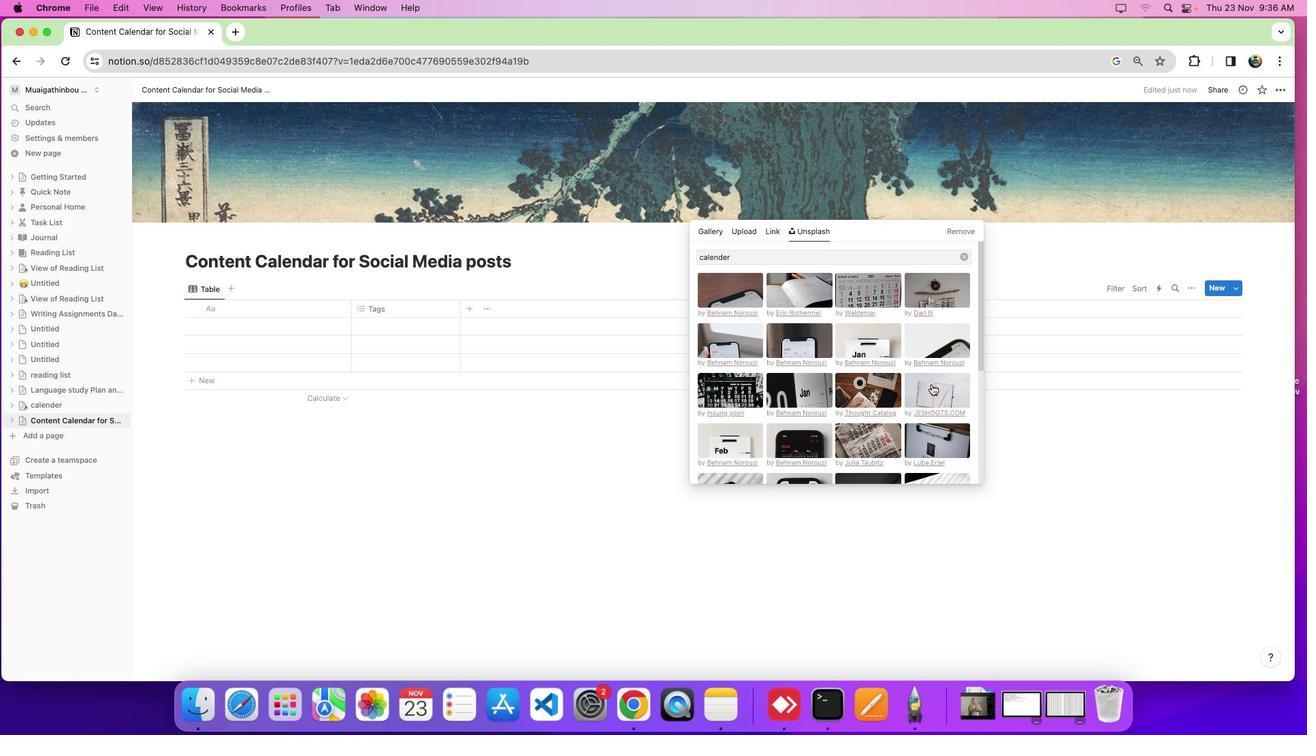 
Action: Mouse moved to (886, 384)
Screenshot: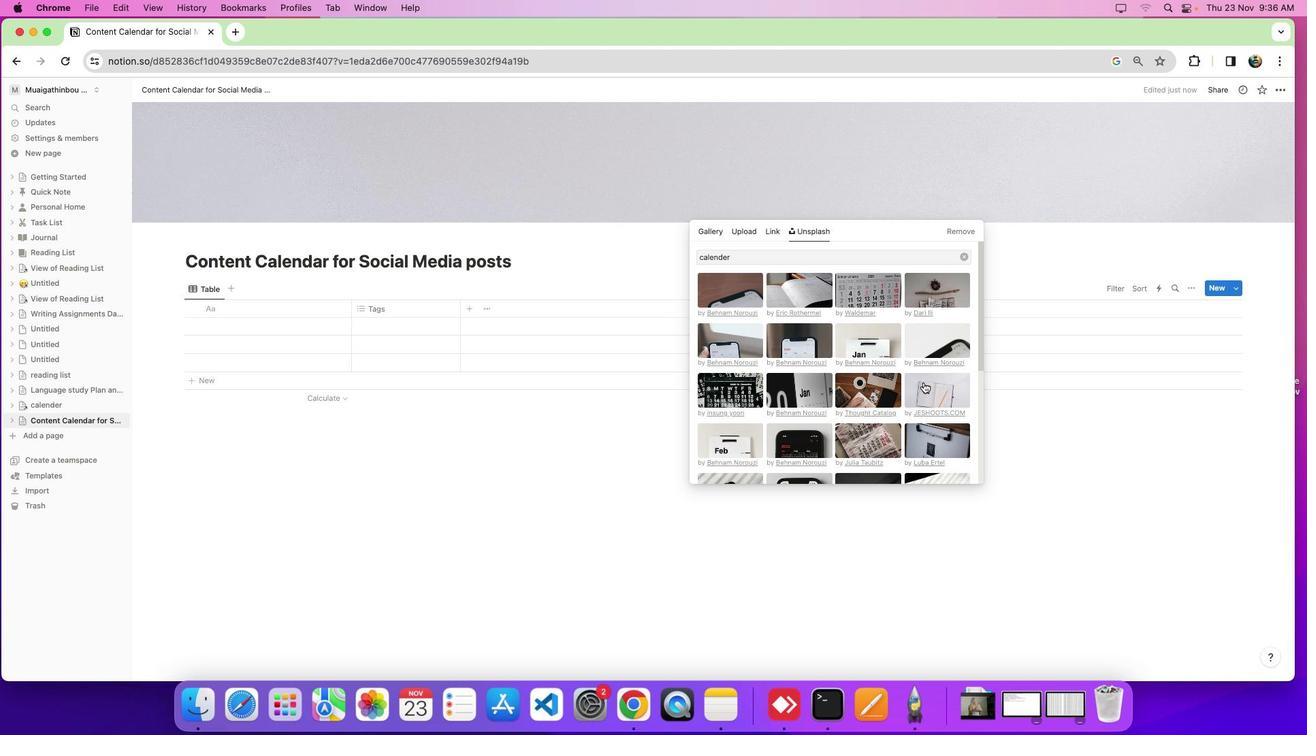 
Action: Mouse pressed left at (886, 384)
Screenshot: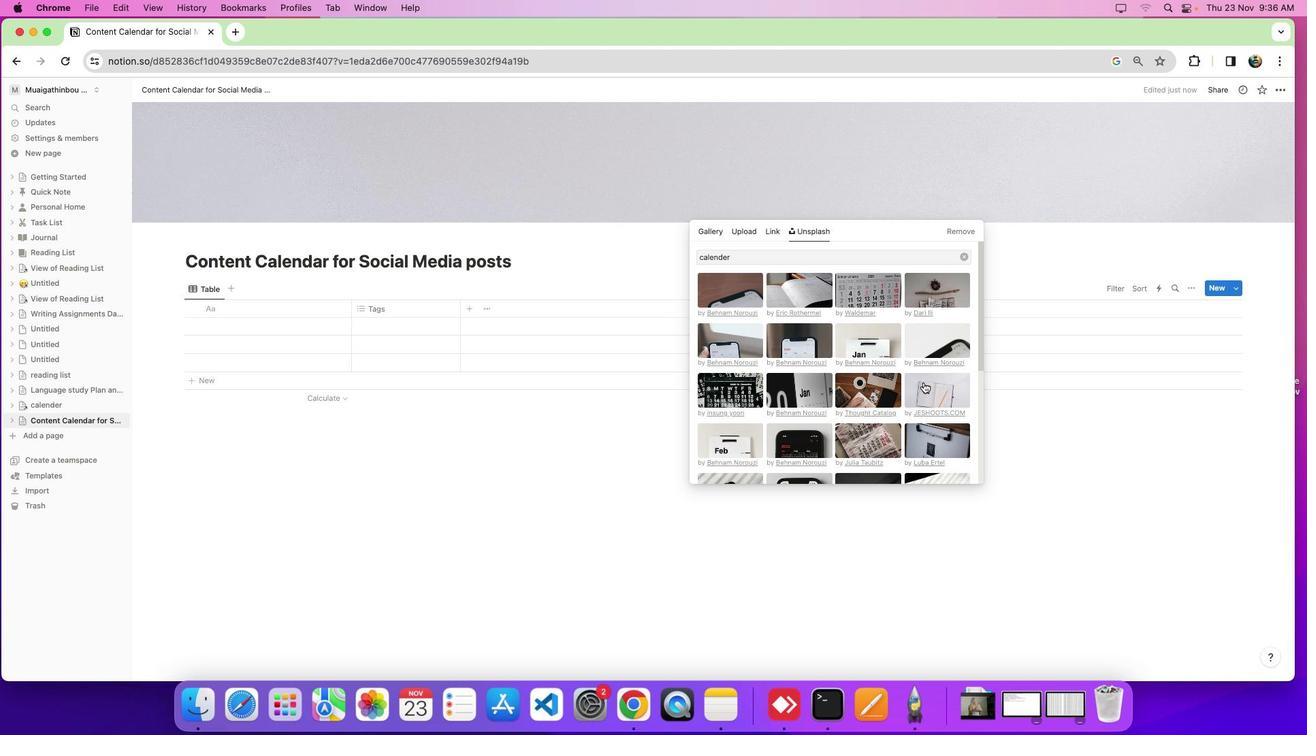 
Action: Mouse moved to (526, 459)
Screenshot: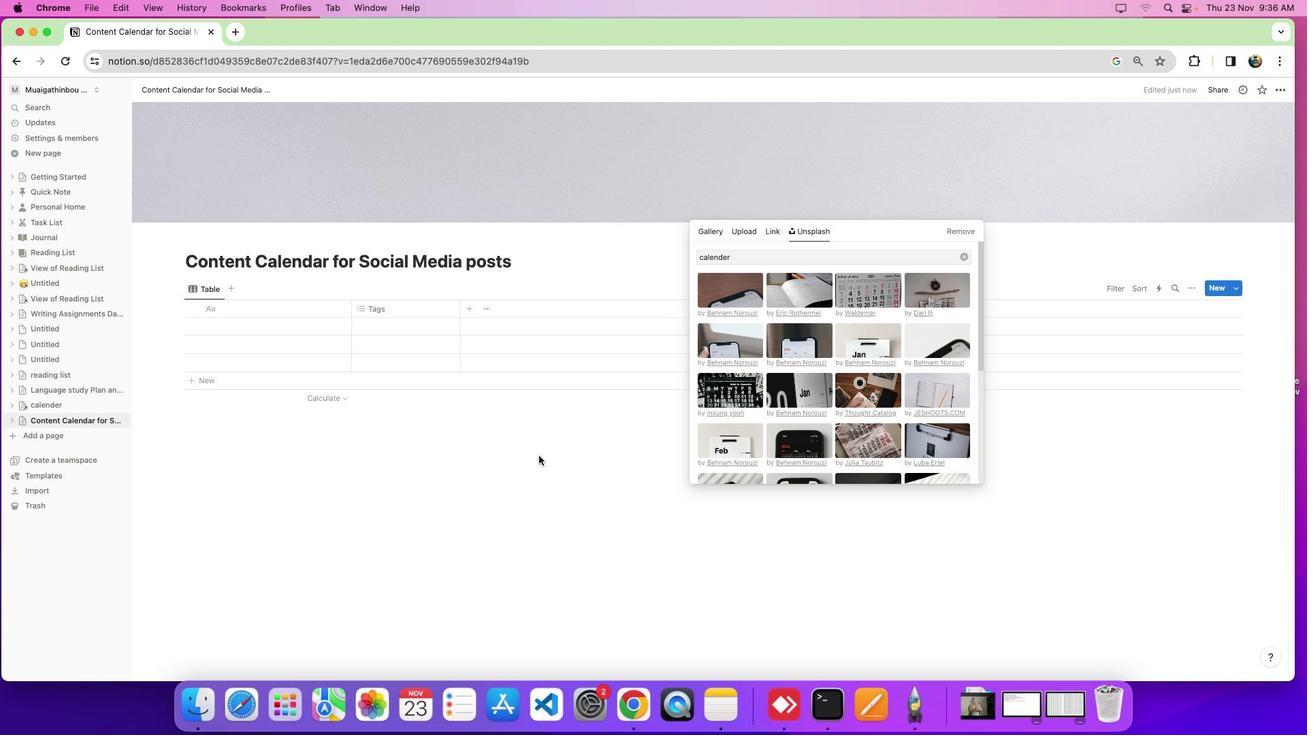 
Action: Mouse pressed left at (526, 459)
Screenshot: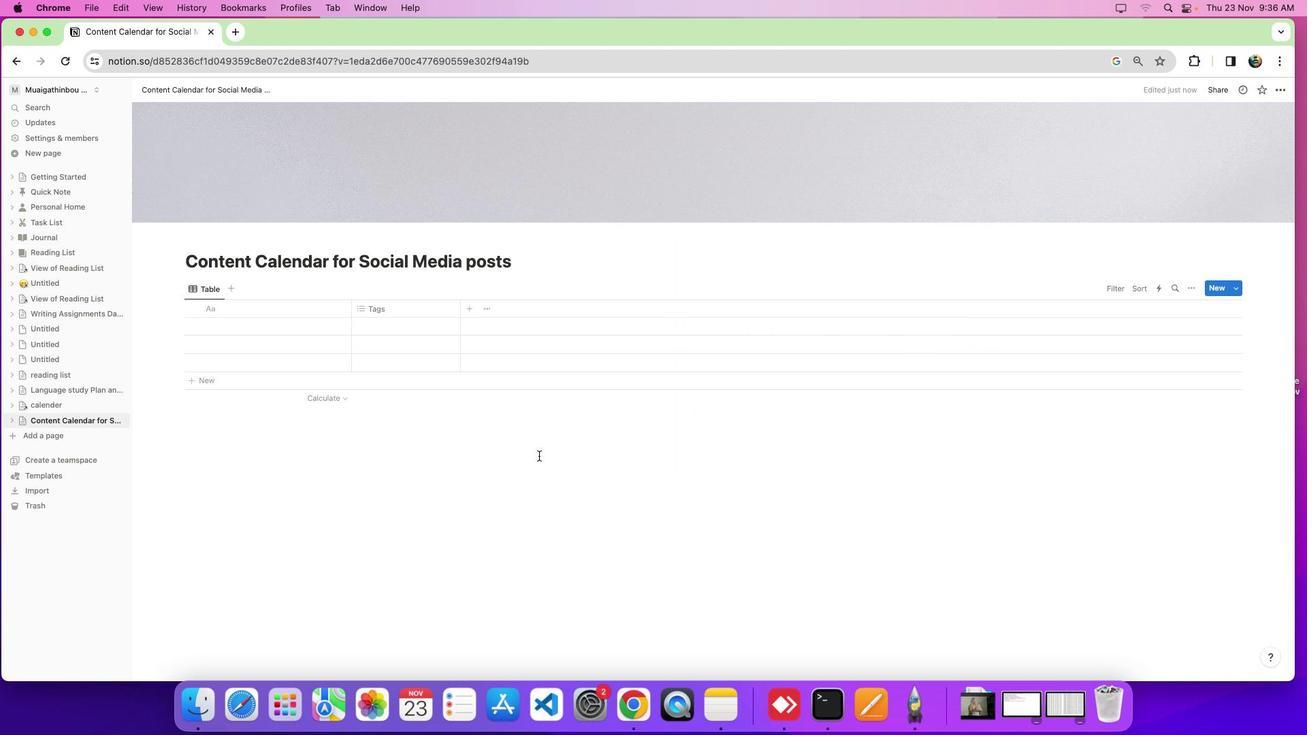 
Action: Mouse moved to (730, 183)
Screenshot: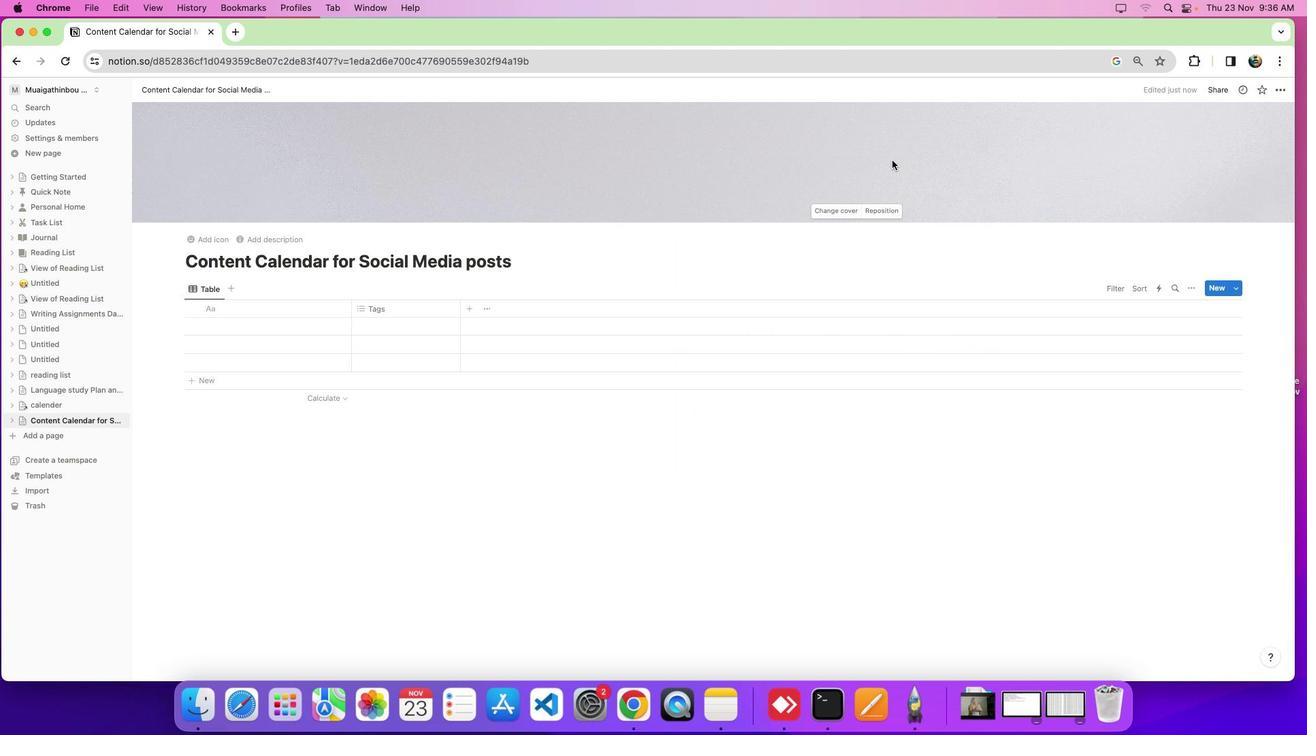 
Action: Mouse scrolled (730, 183) with delta (22, -5)
Screenshot: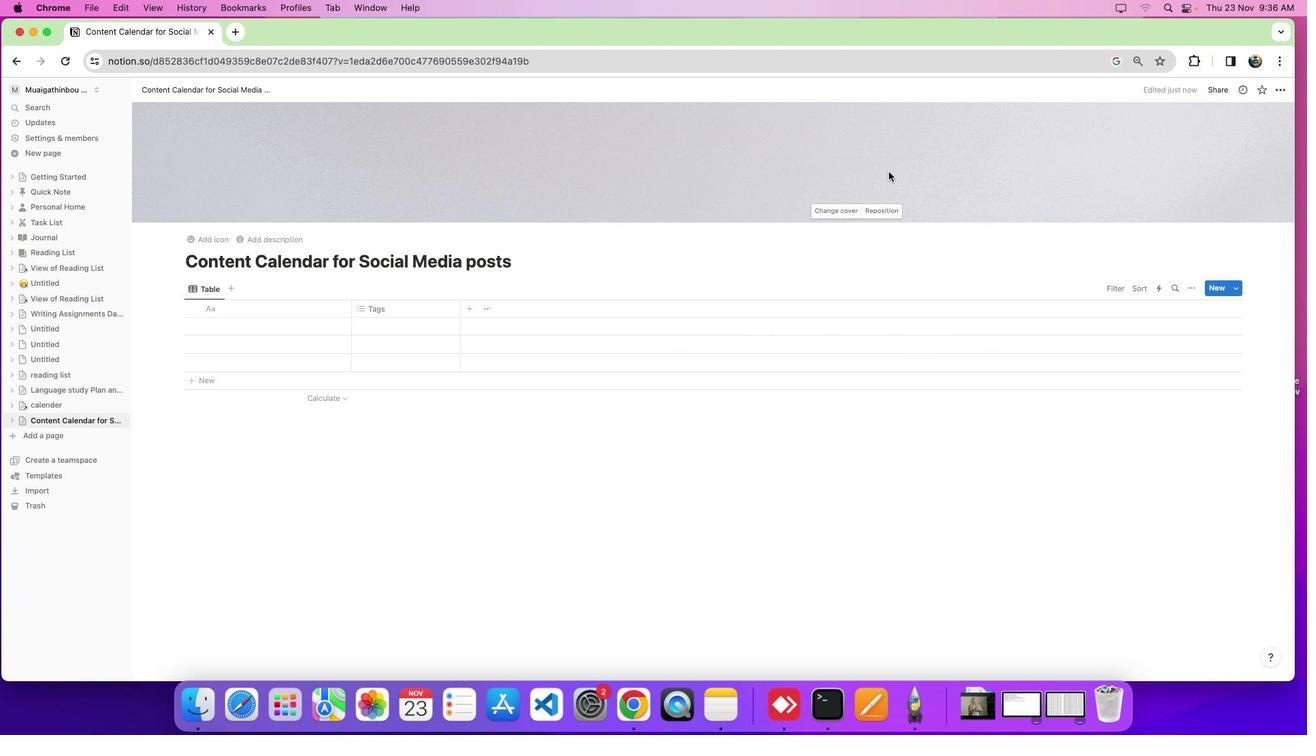 
Action: Mouse scrolled (730, 183) with delta (22, -5)
Screenshot: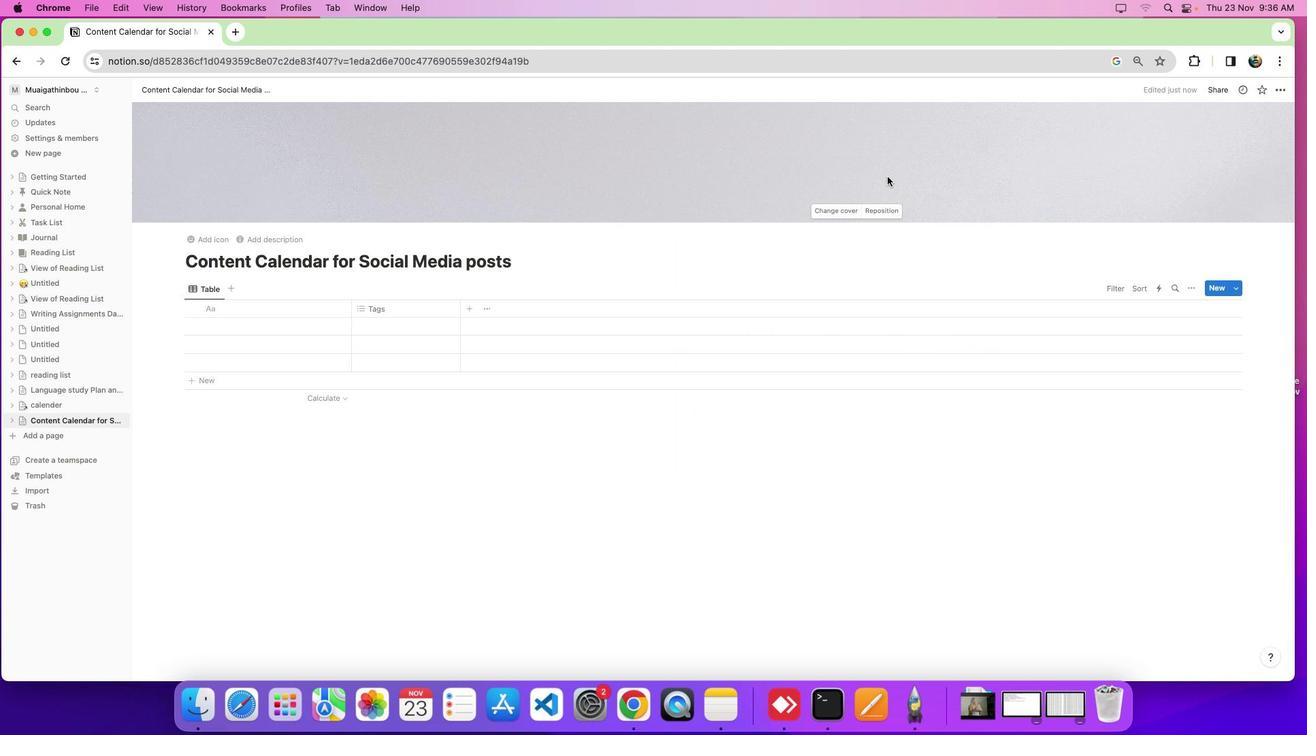 
Action: Mouse scrolled (730, 183) with delta (22, -2)
Screenshot: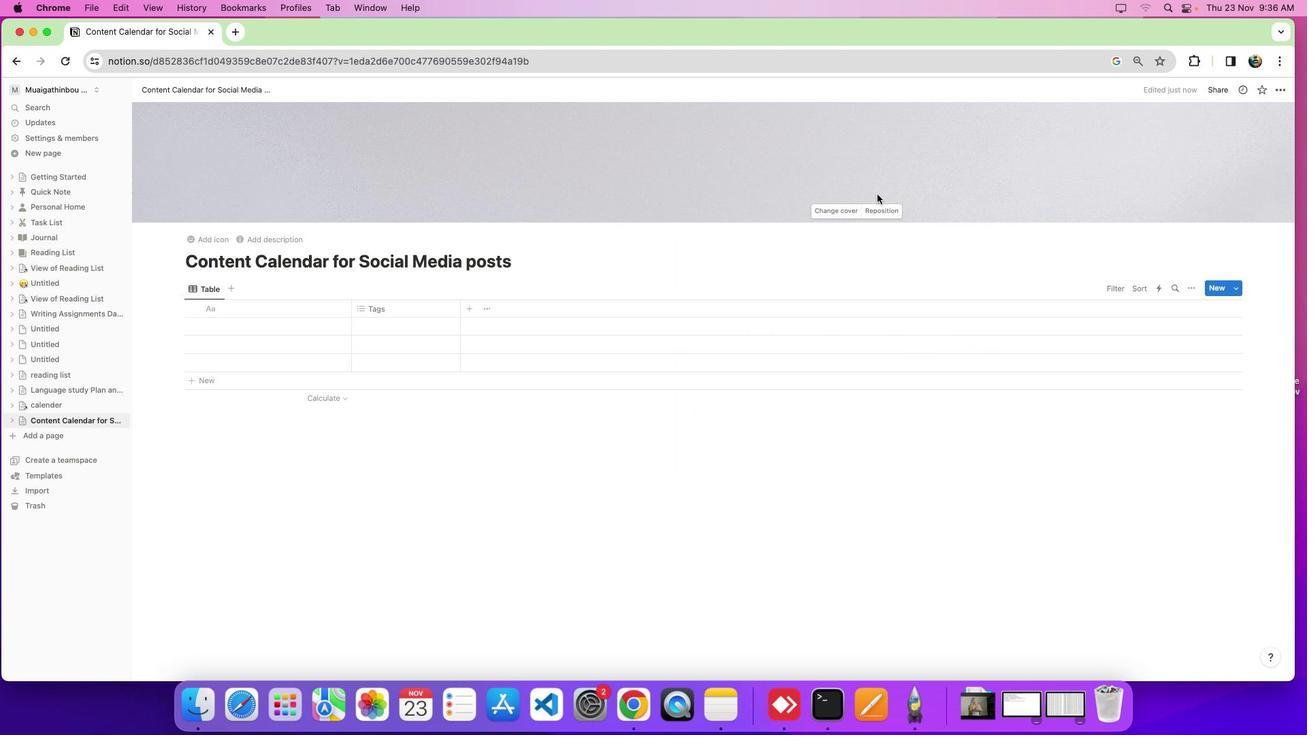 
Action: Mouse moved to (805, 203)
Screenshot: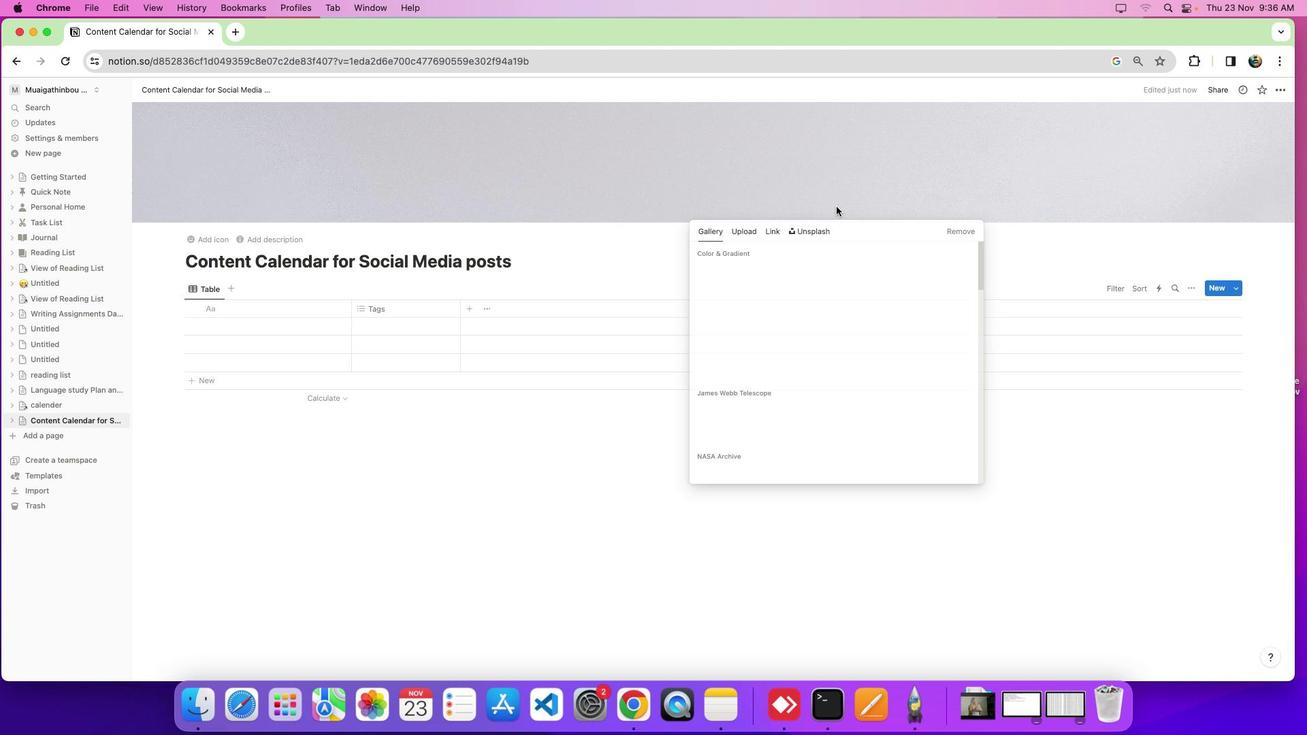
Action: Mouse pressed left at (805, 203)
Screenshot: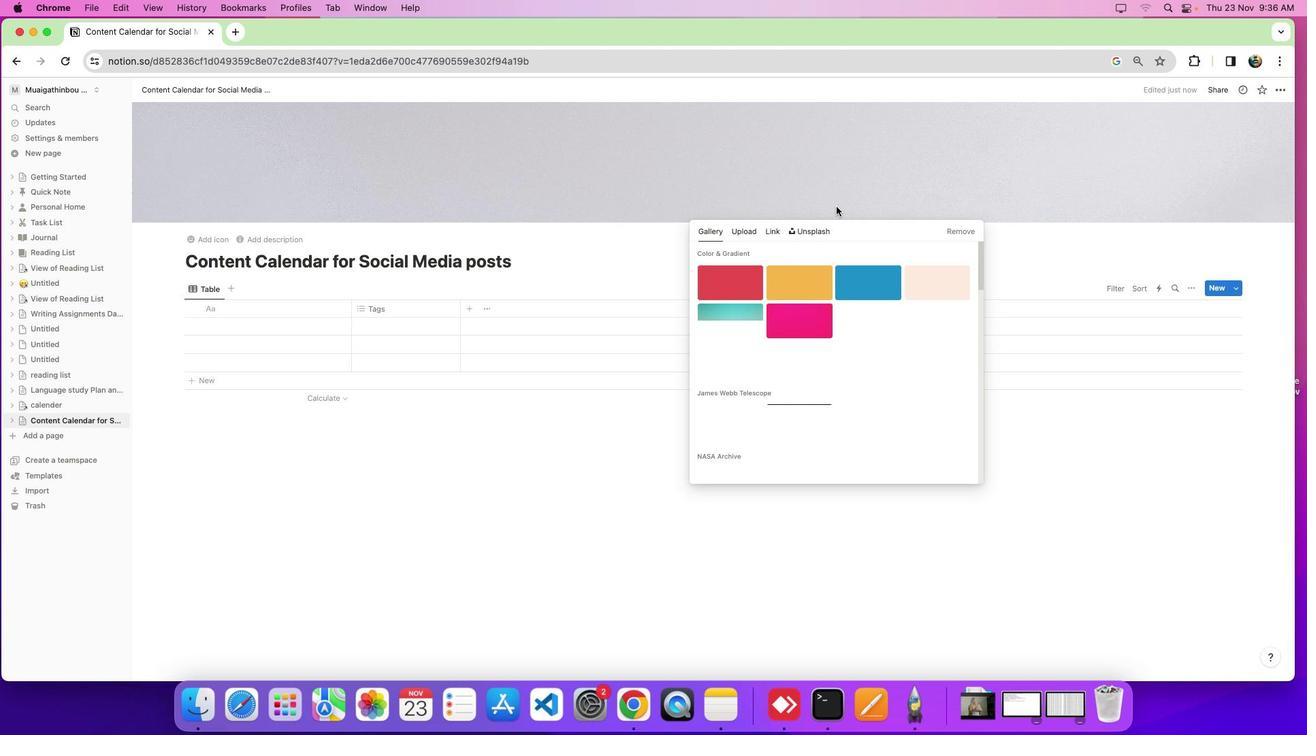 
Action: Mouse moved to (780, 229)
Screenshot: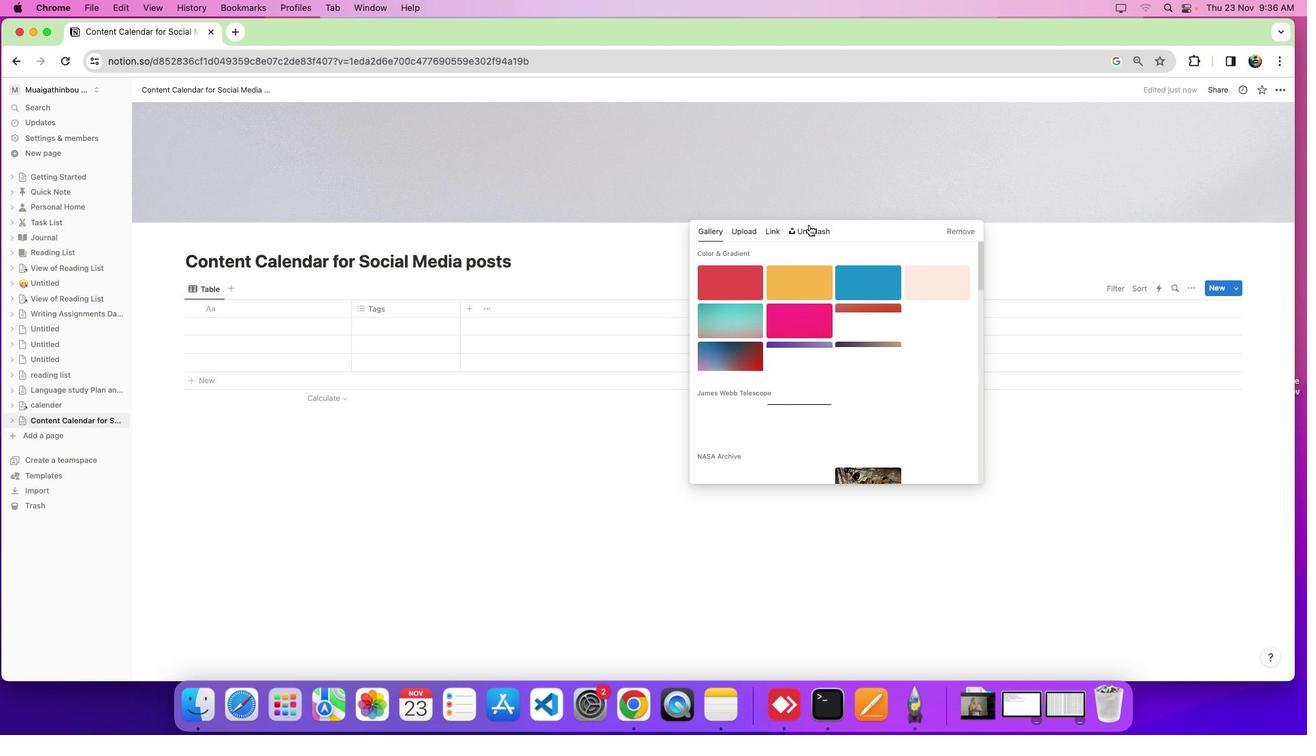 
Action: Mouse pressed left at (780, 229)
Screenshot: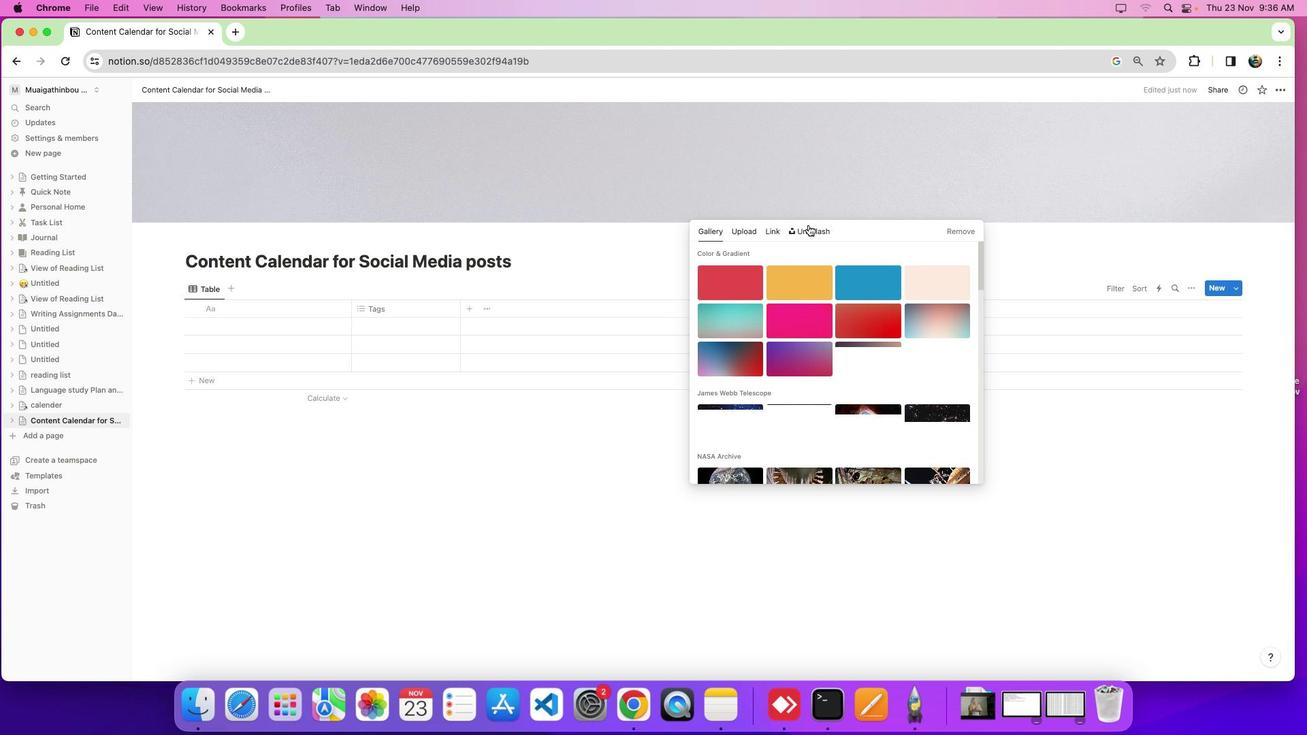 
Action: Mouse moved to (779, 222)
Screenshot: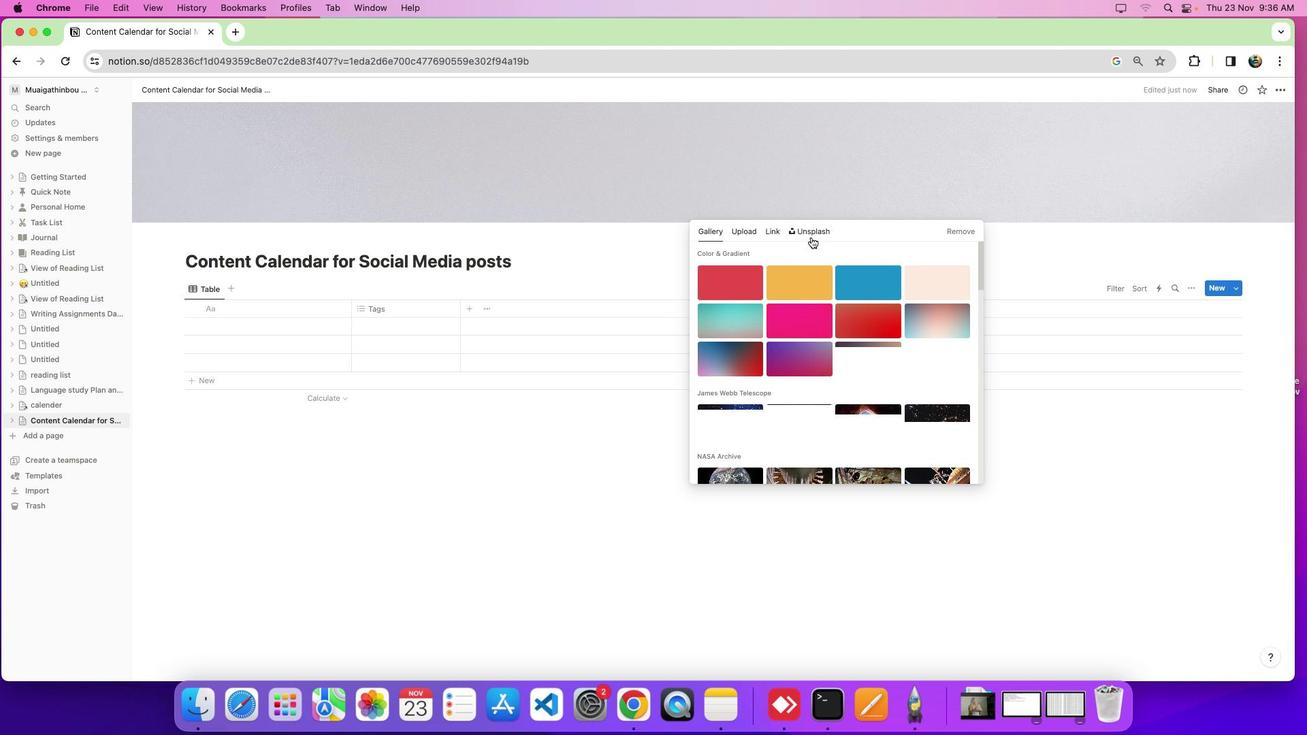 
Action: Mouse pressed left at (779, 222)
Screenshot: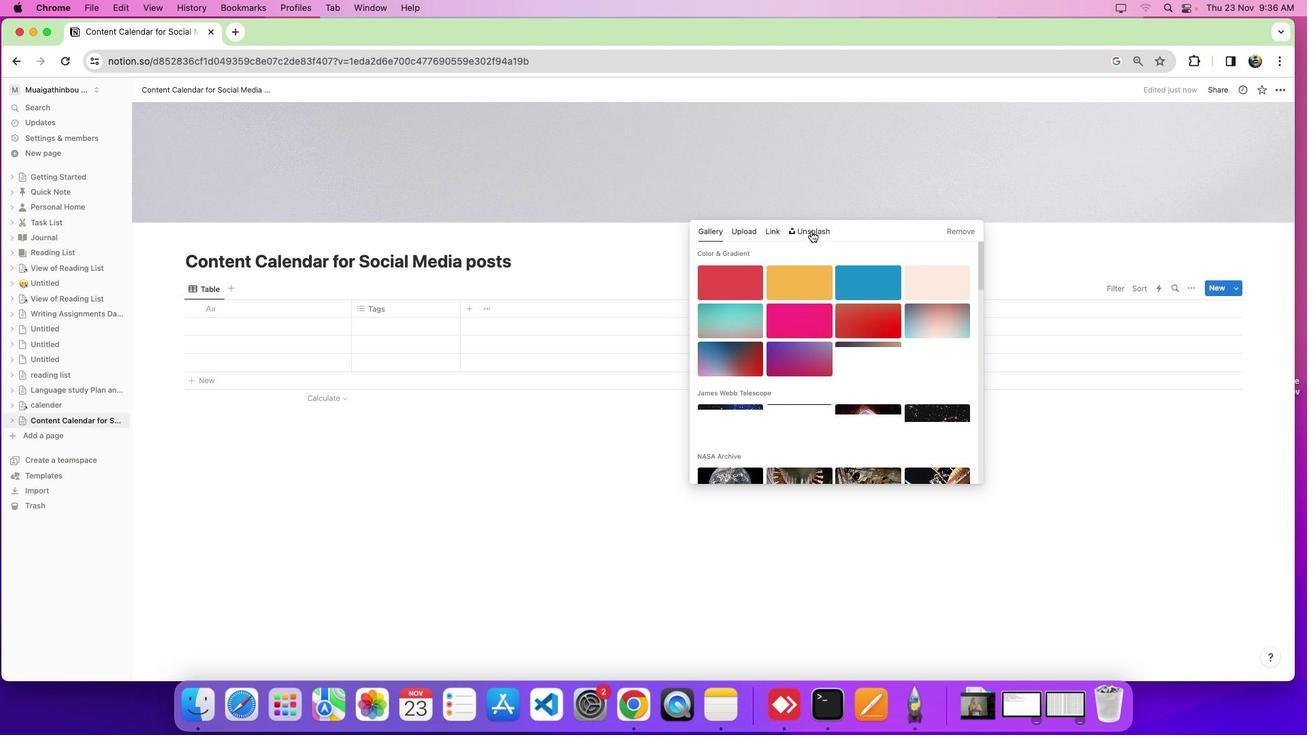 
Action: Mouse moved to (779, 222)
Screenshot: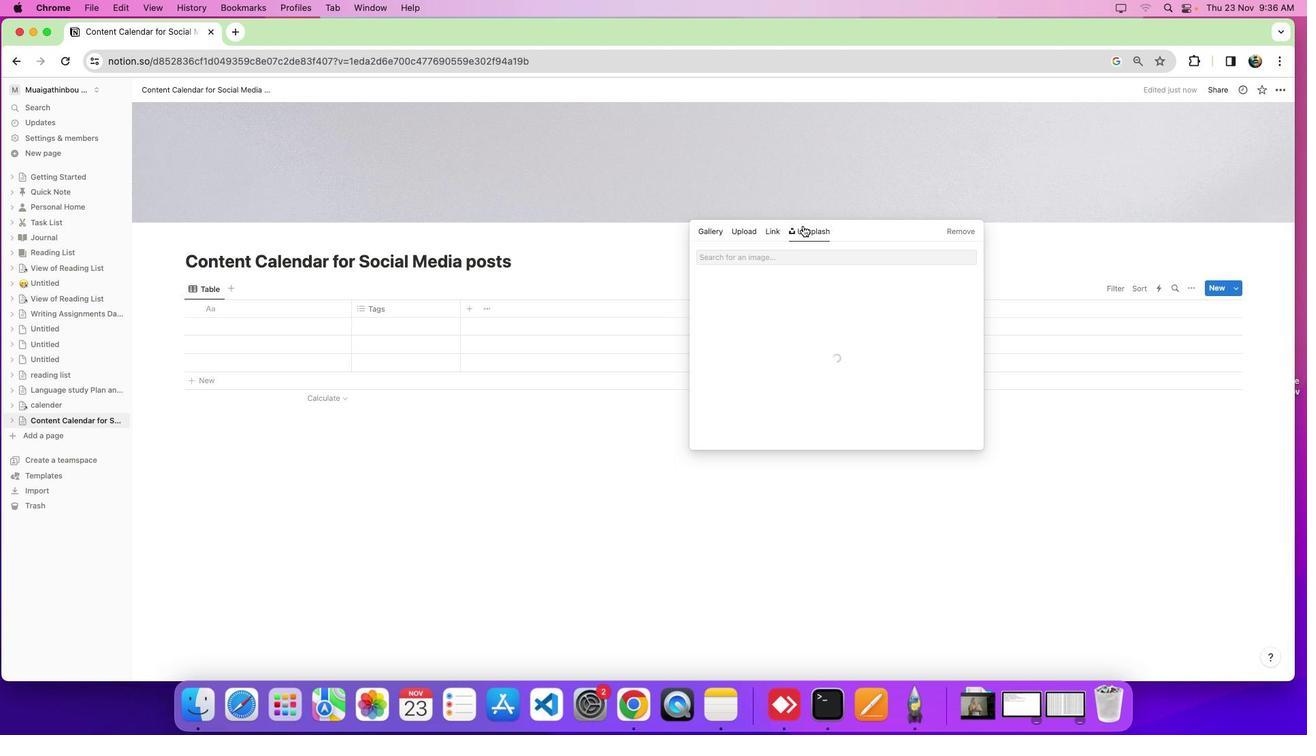 
Action: Mouse pressed left at (779, 222)
Screenshot: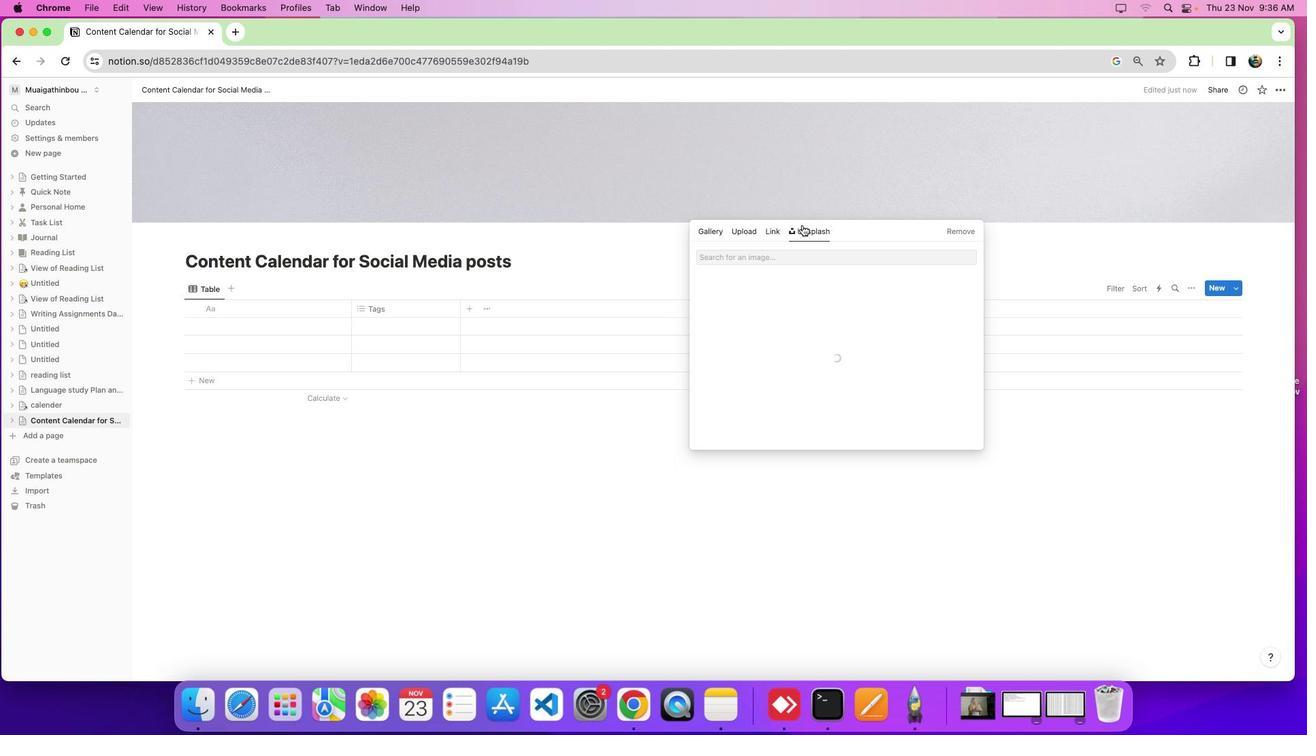 
Action: Mouse moved to (776, 258)
Screenshot: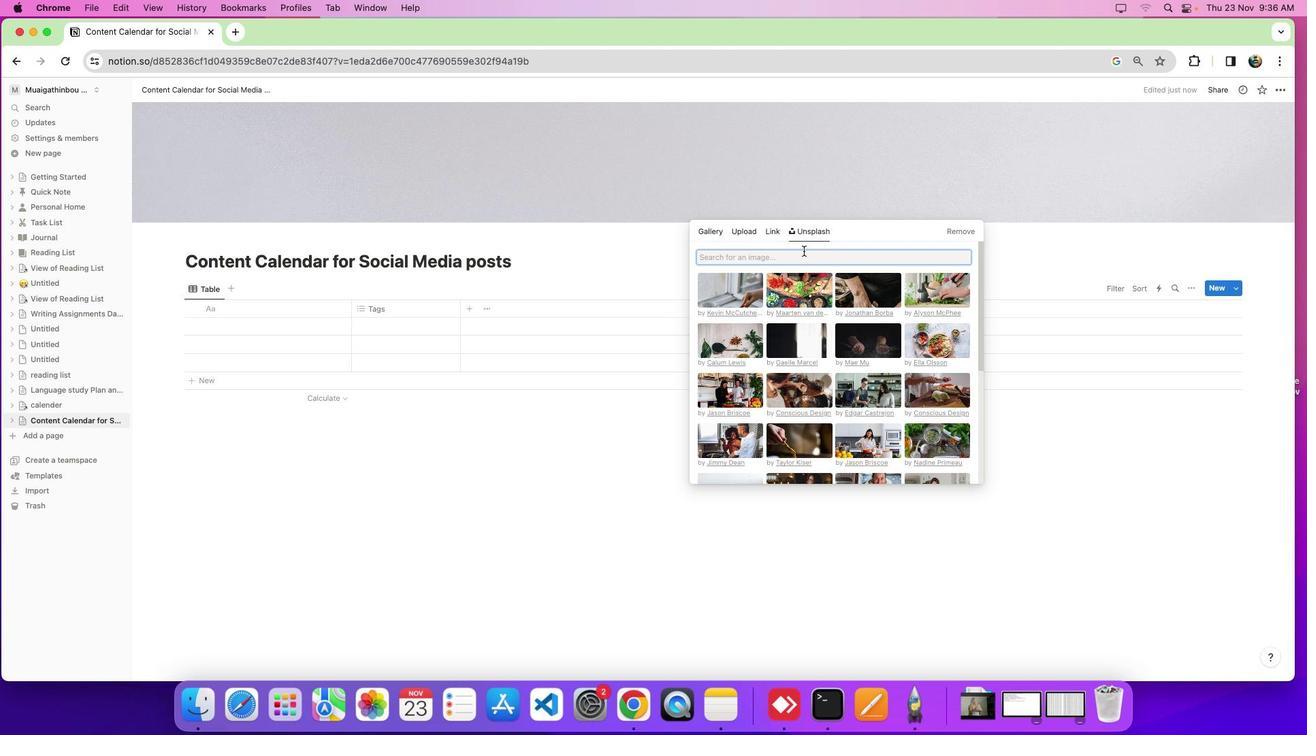 
Action: Mouse pressed left at (776, 258)
Screenshot: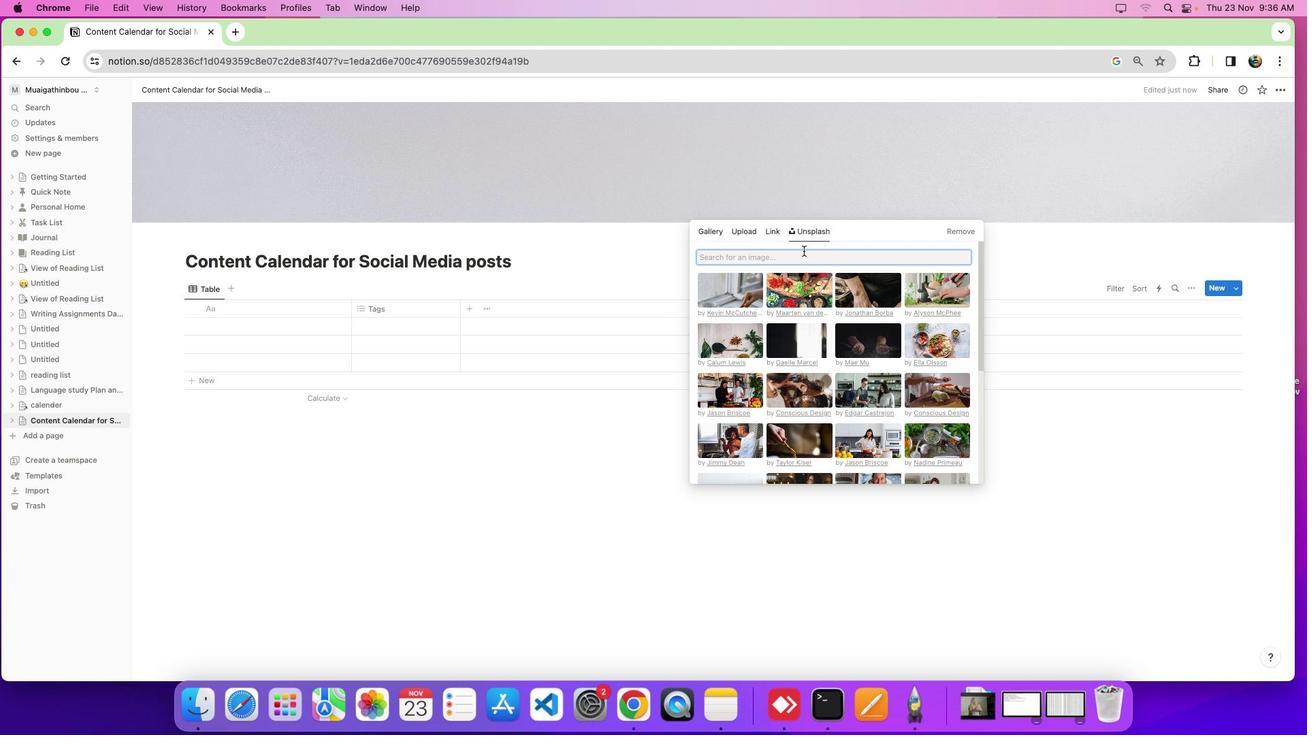 
Action: Mouse moved to (774, 250)
Screenshot: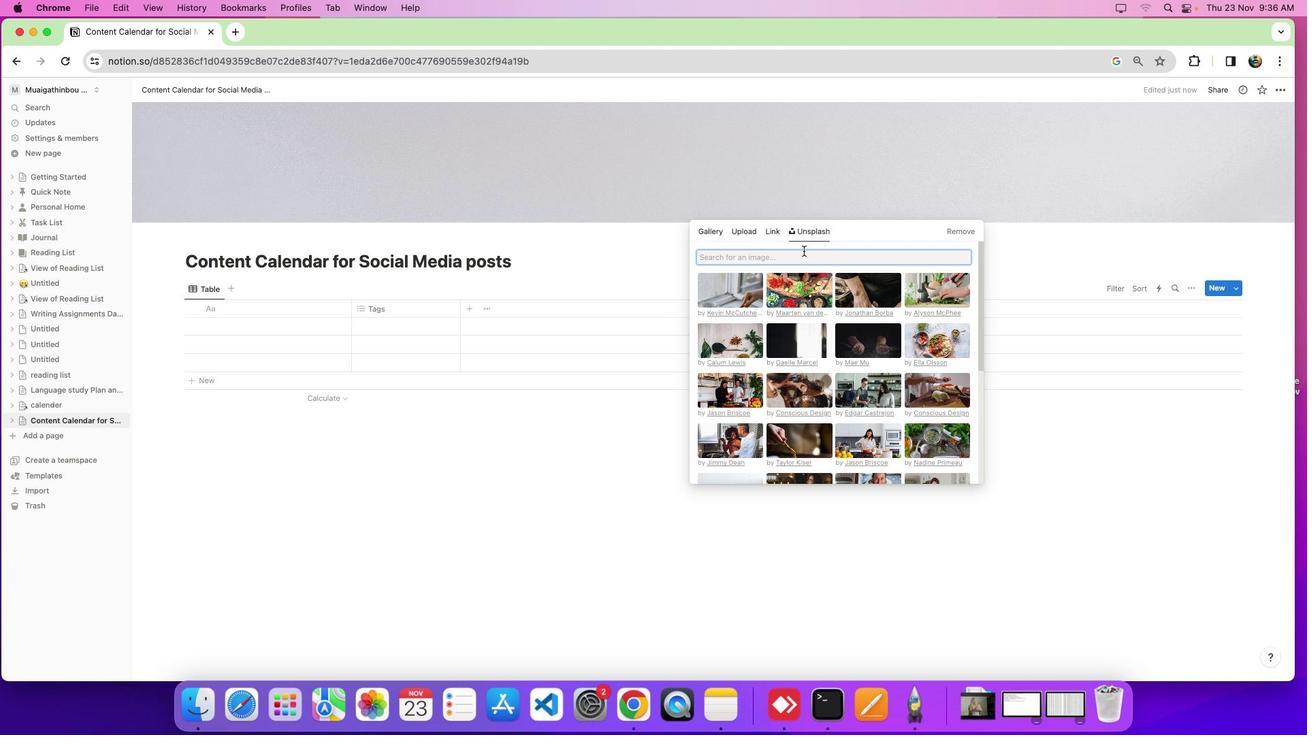 
Action: Key pressed 'c''a''l''e''n''d''e''r'Key.enter
Screenshot: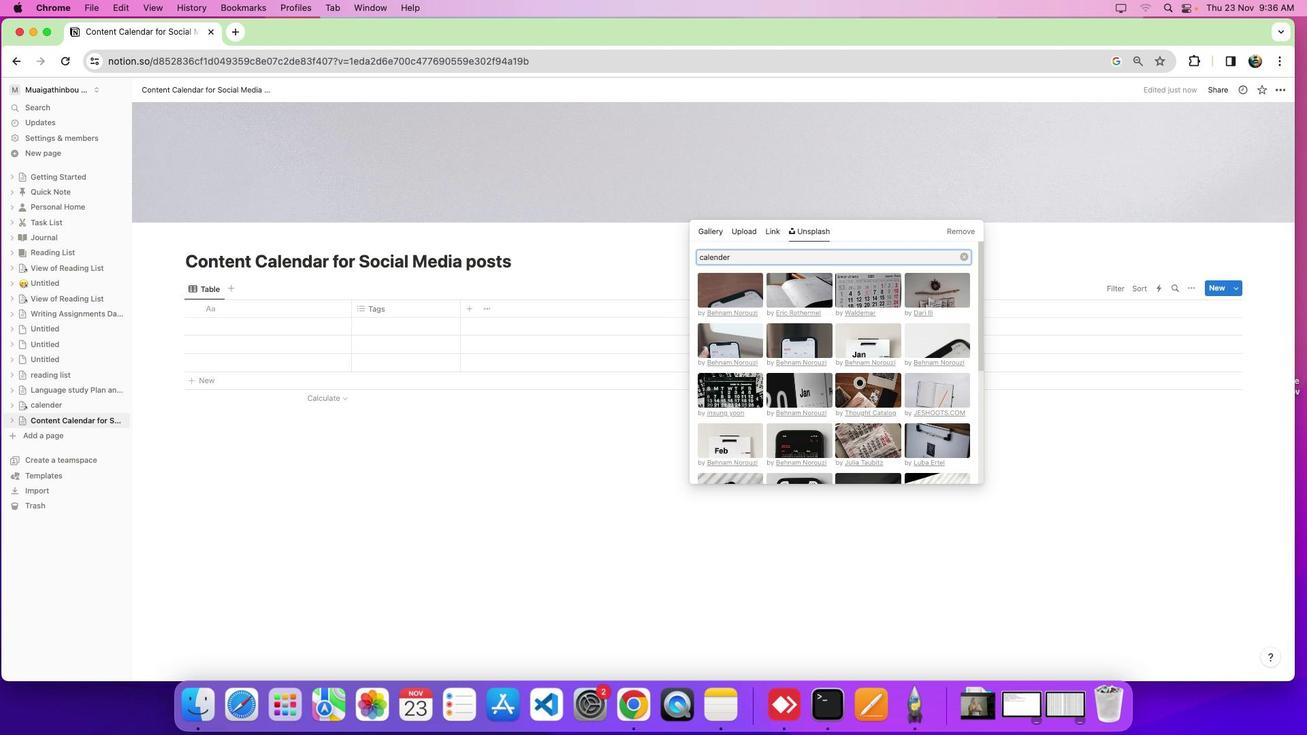 
Action: Mouse moved to (757, 388)
Screenshot: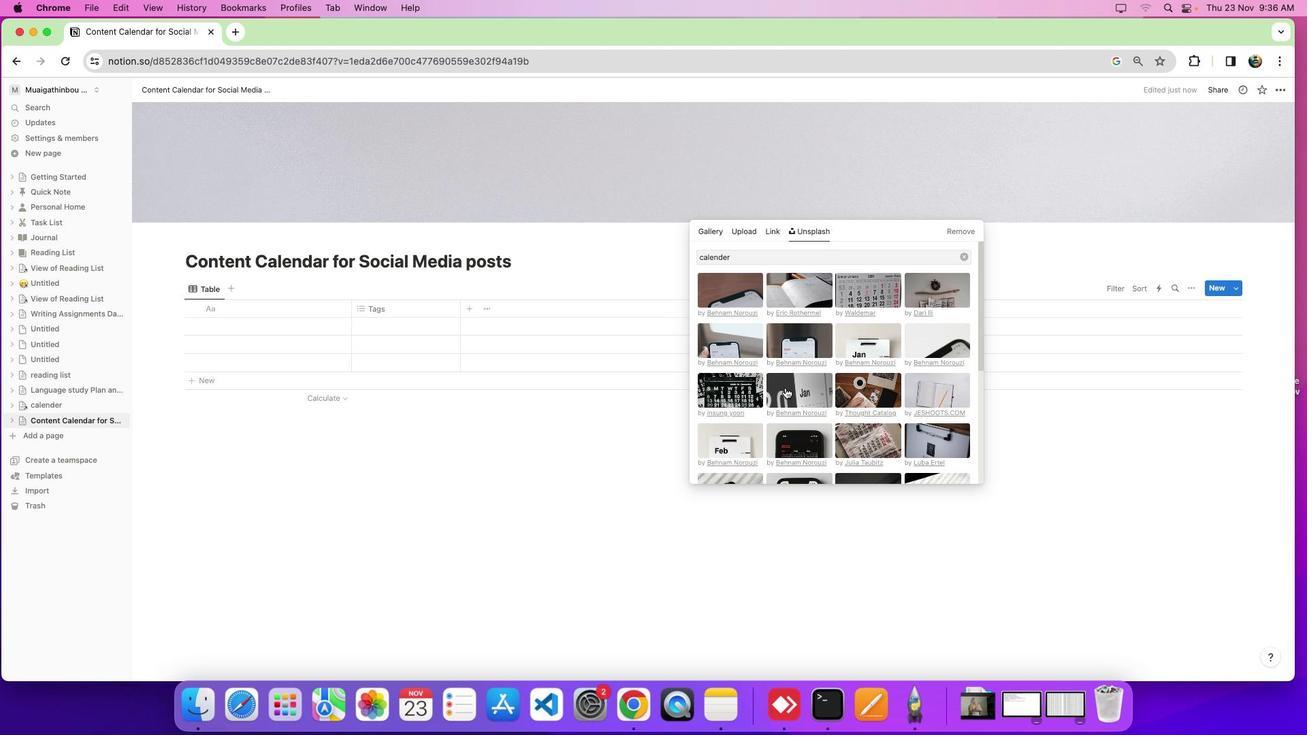 
Action: Mouse pressed left at (757, 388)
Screenshot: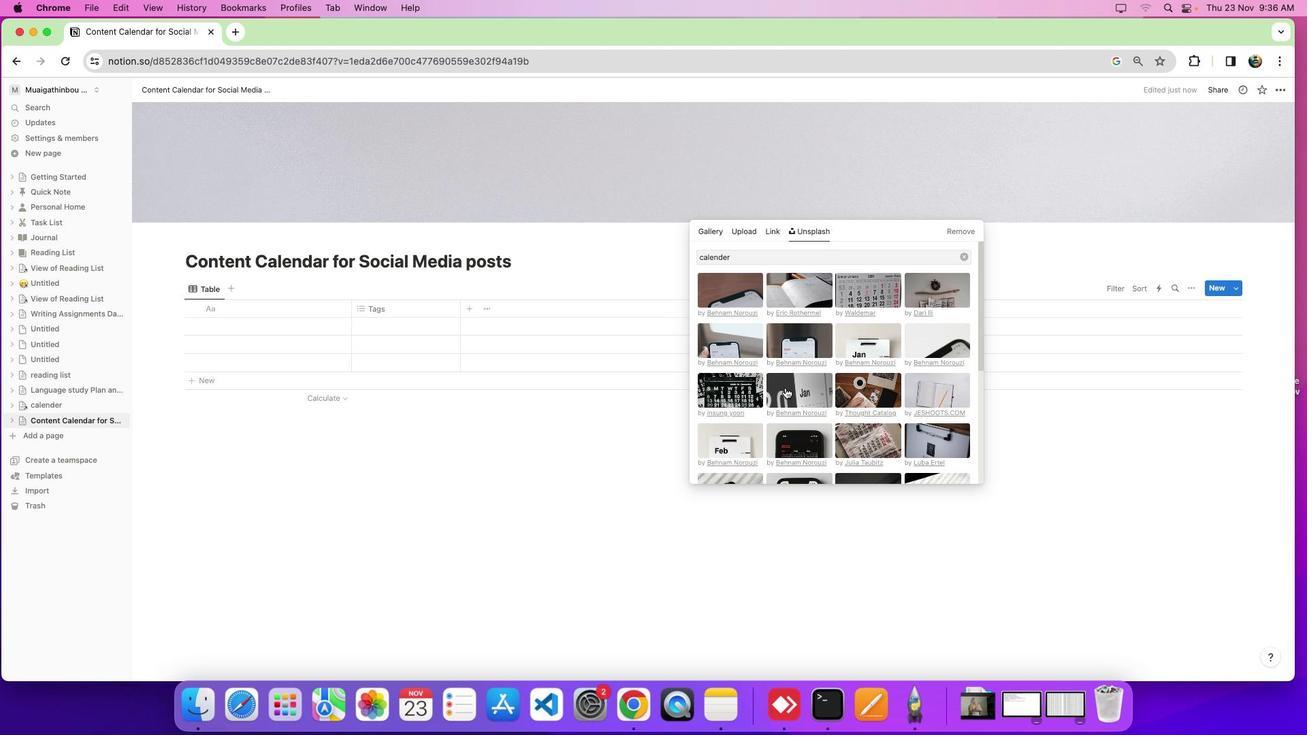 
Action: Mouse pressed left at (757, 388)
Screenshot: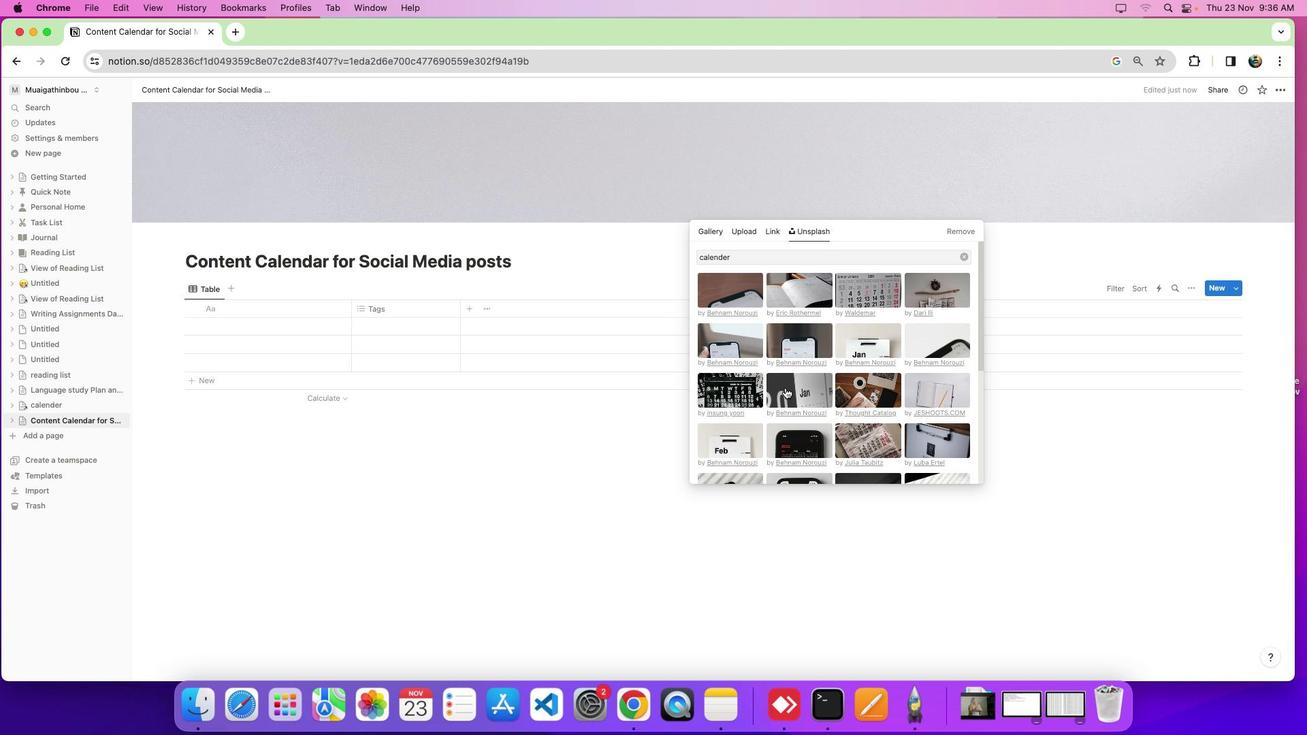 
Action: Mouse pressed left at (757, 388)
Screenshot: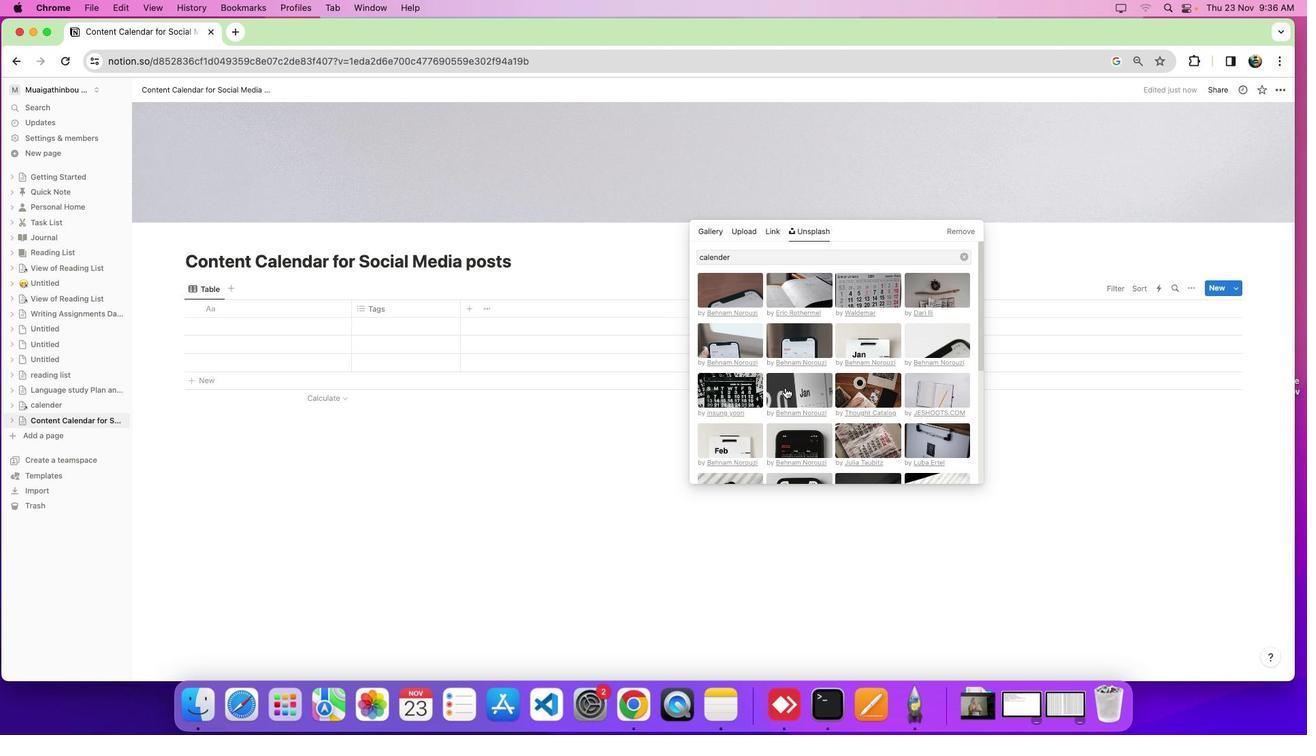 
Action: Mouse pressed left at (757, 388)
Screenshot: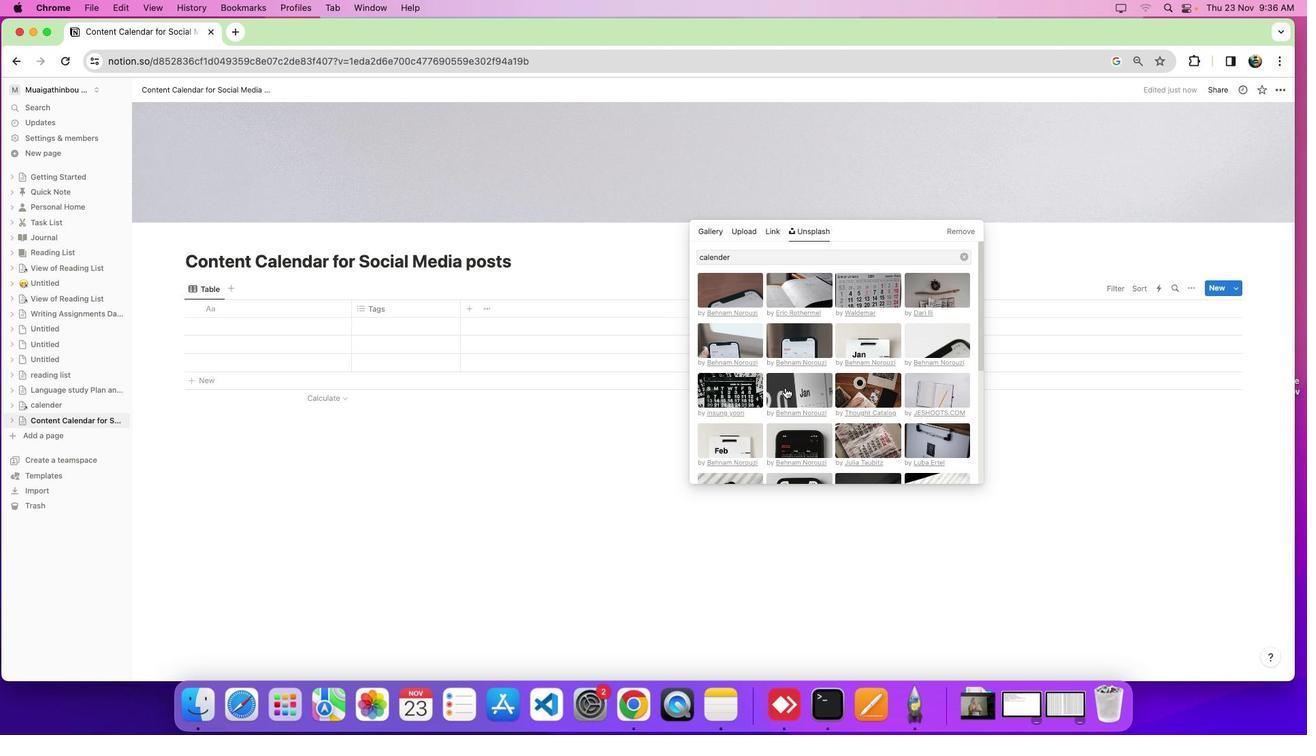 
Action: Mouse moved to (504, 515)
Screenshot: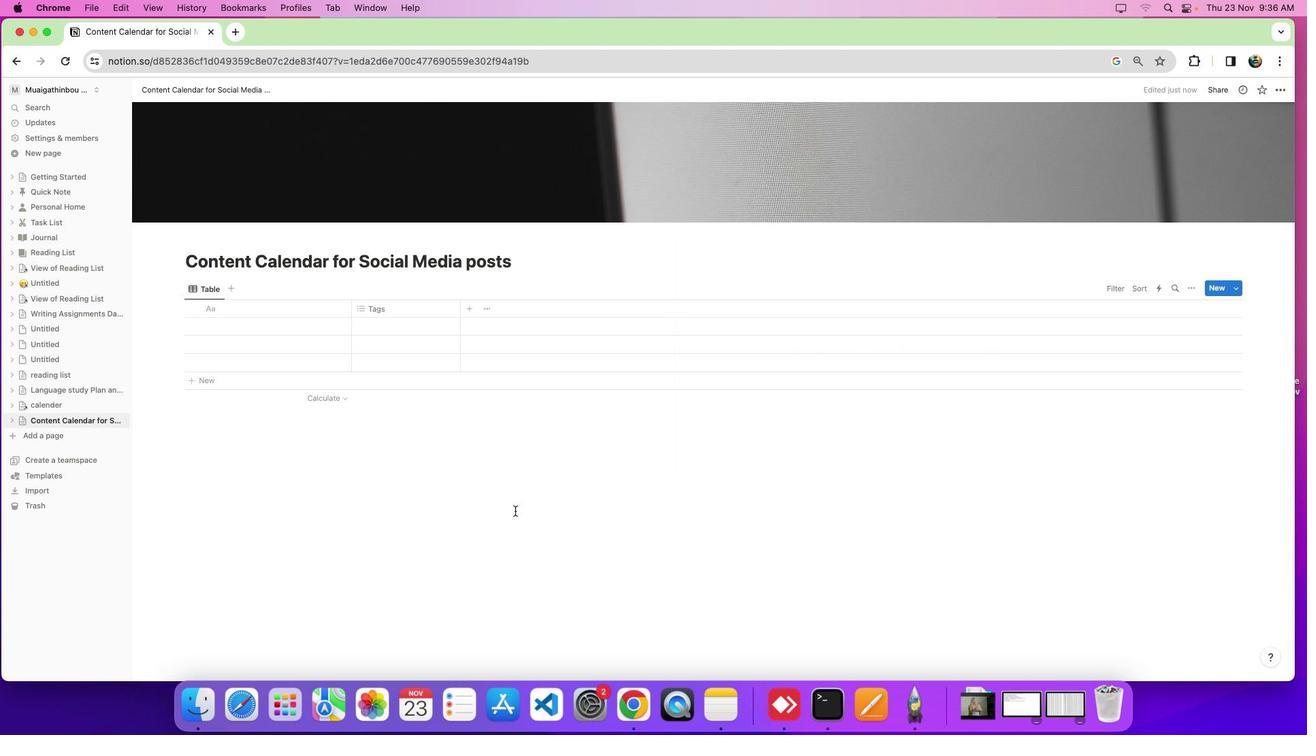 
Action: Mouse pressed left at (504, 515)
Screenshot: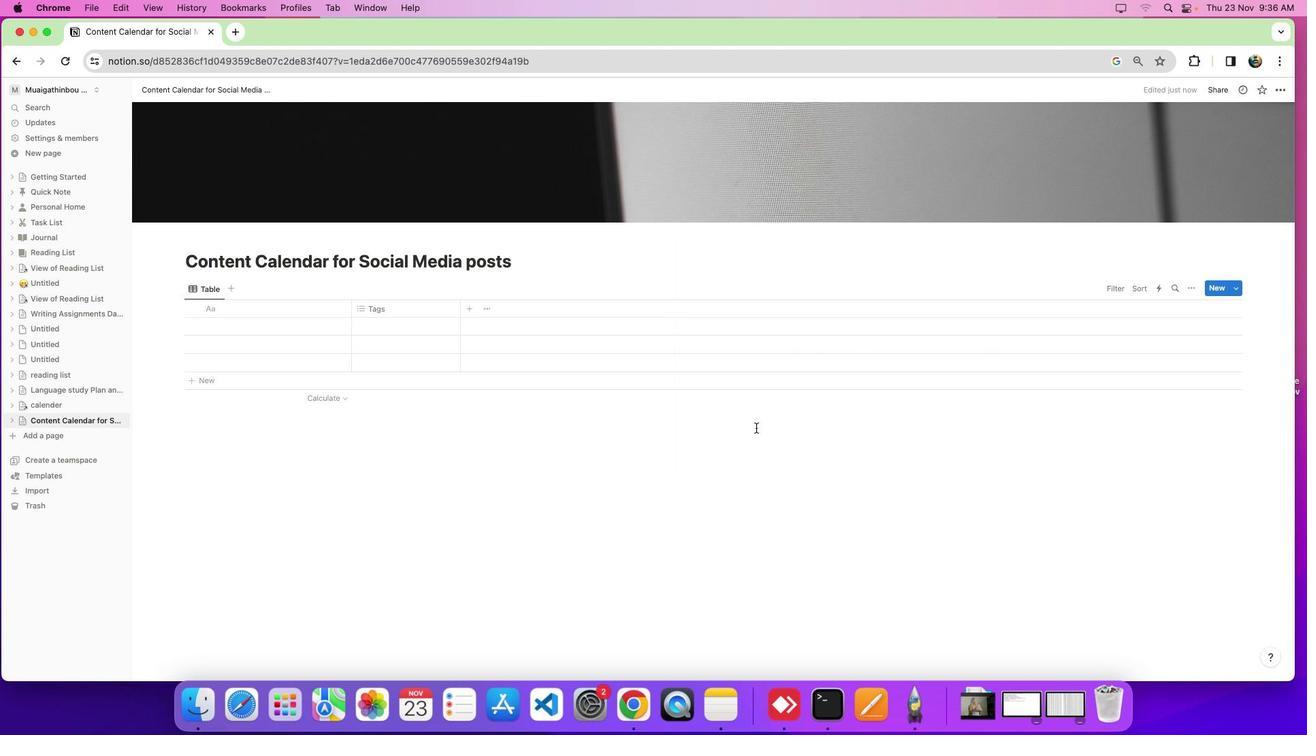 
Action: Mouse moved to (943, 145)
Screenshot: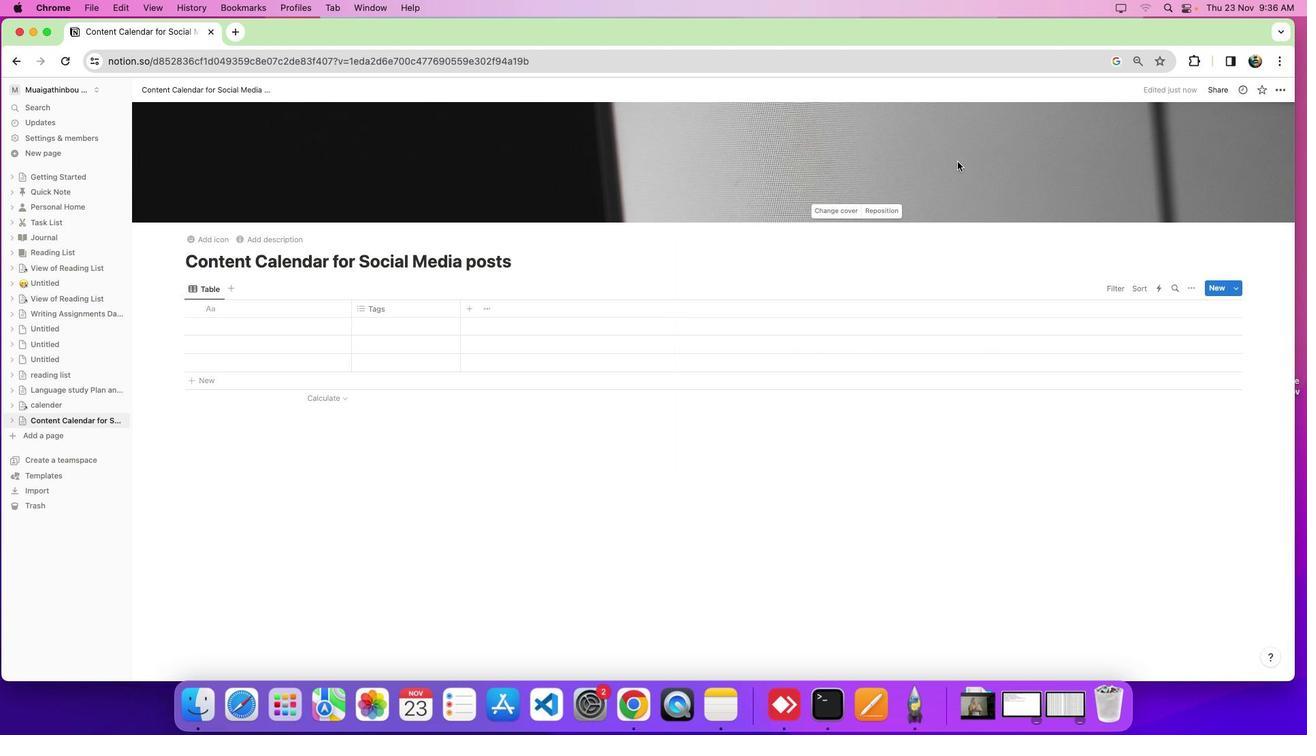 
Action: Mouse scrolled (943, 145) with delta (22, -5)
Screenshot: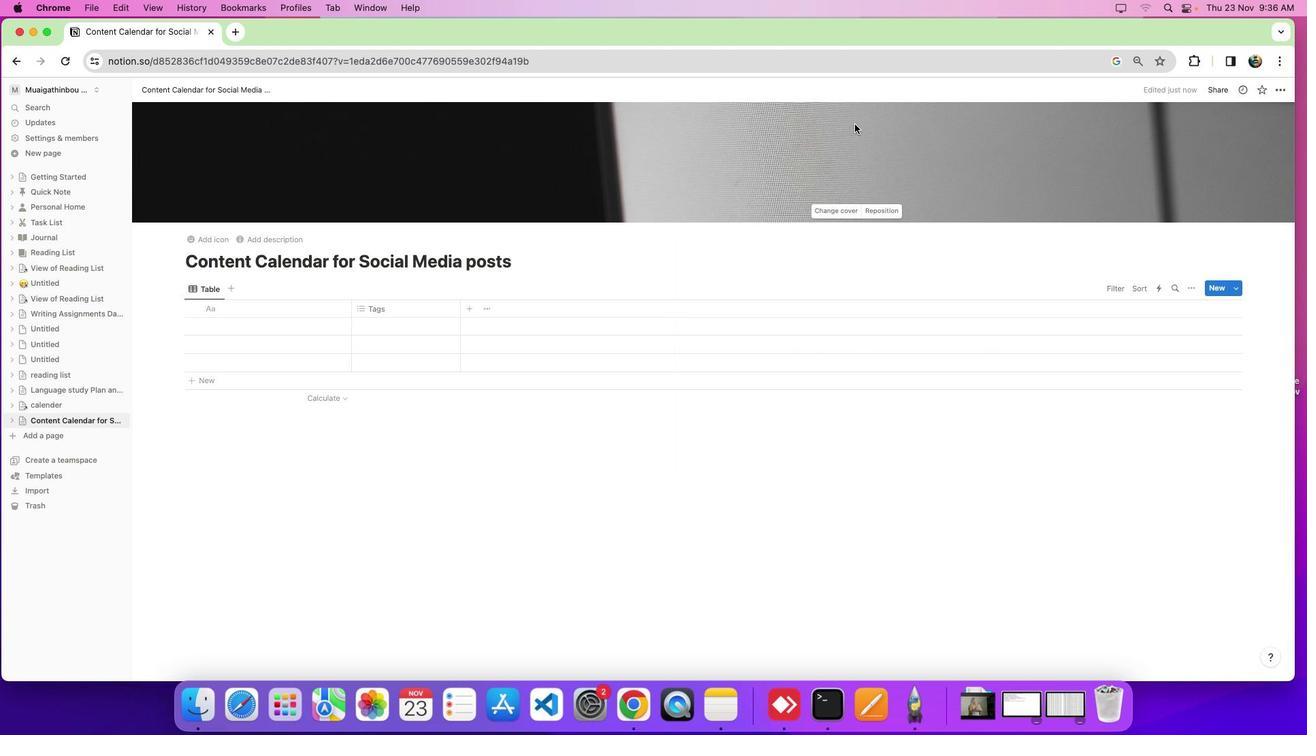 
Action: Mouse scrolled (943, 145) with delta (22, -5)
Screenshot: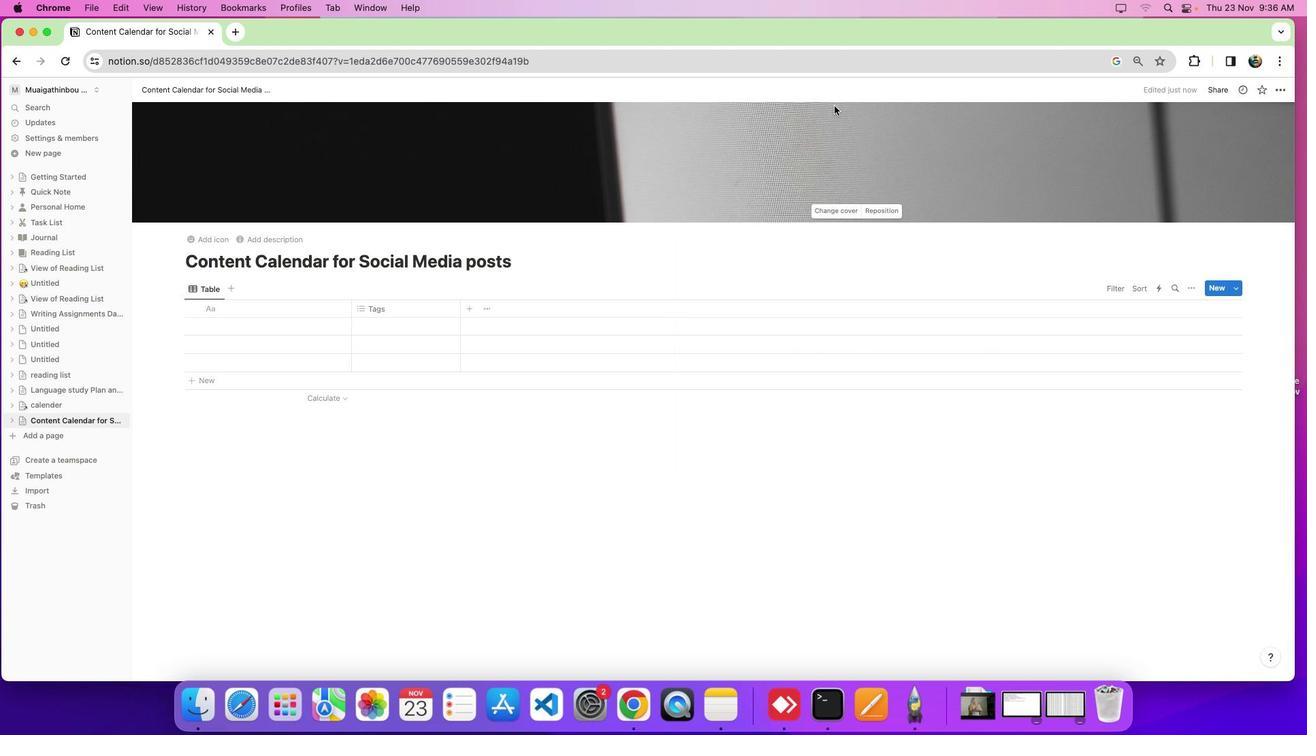 
Action: Mouse scrolled (943, 145) with delta (22, -2)
Screenshot: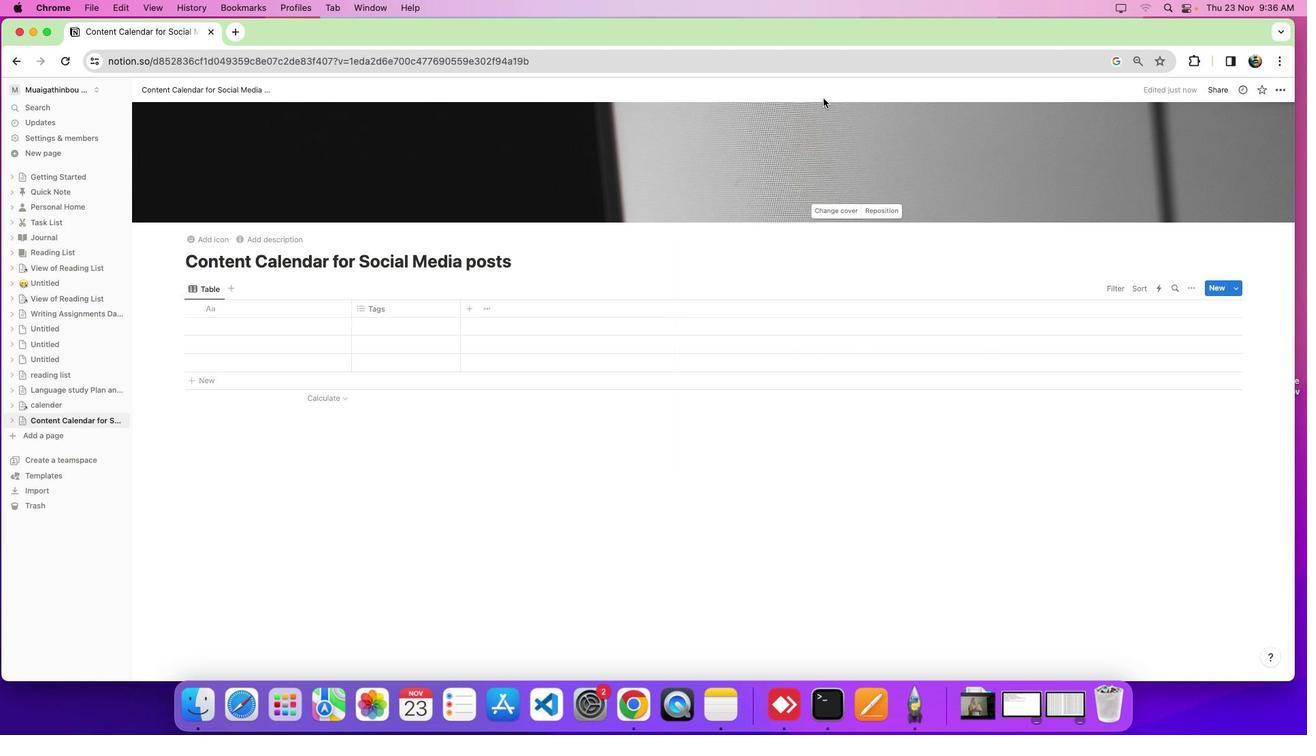 
Action: Mouse moved to (792, 95)
Screenshot: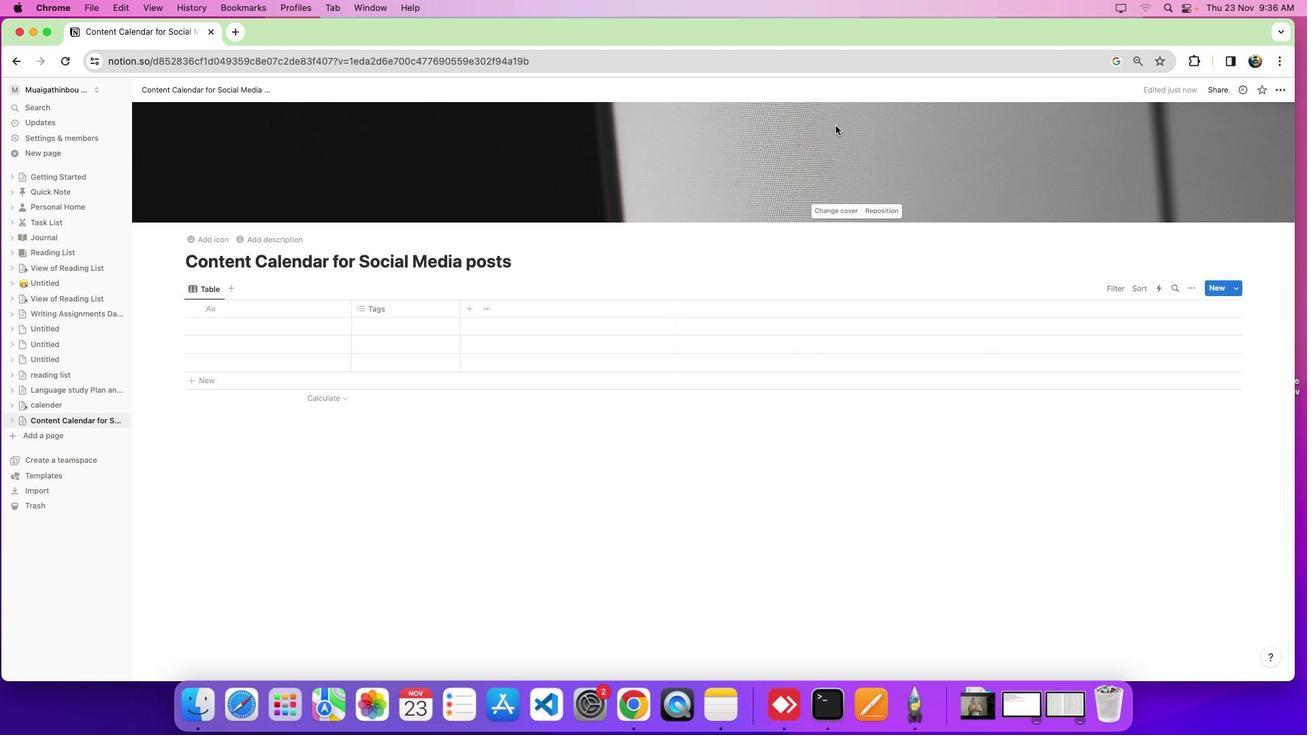 
Action: Mouse scrolled (792, 95) with delta (22, -6)
Screenshot: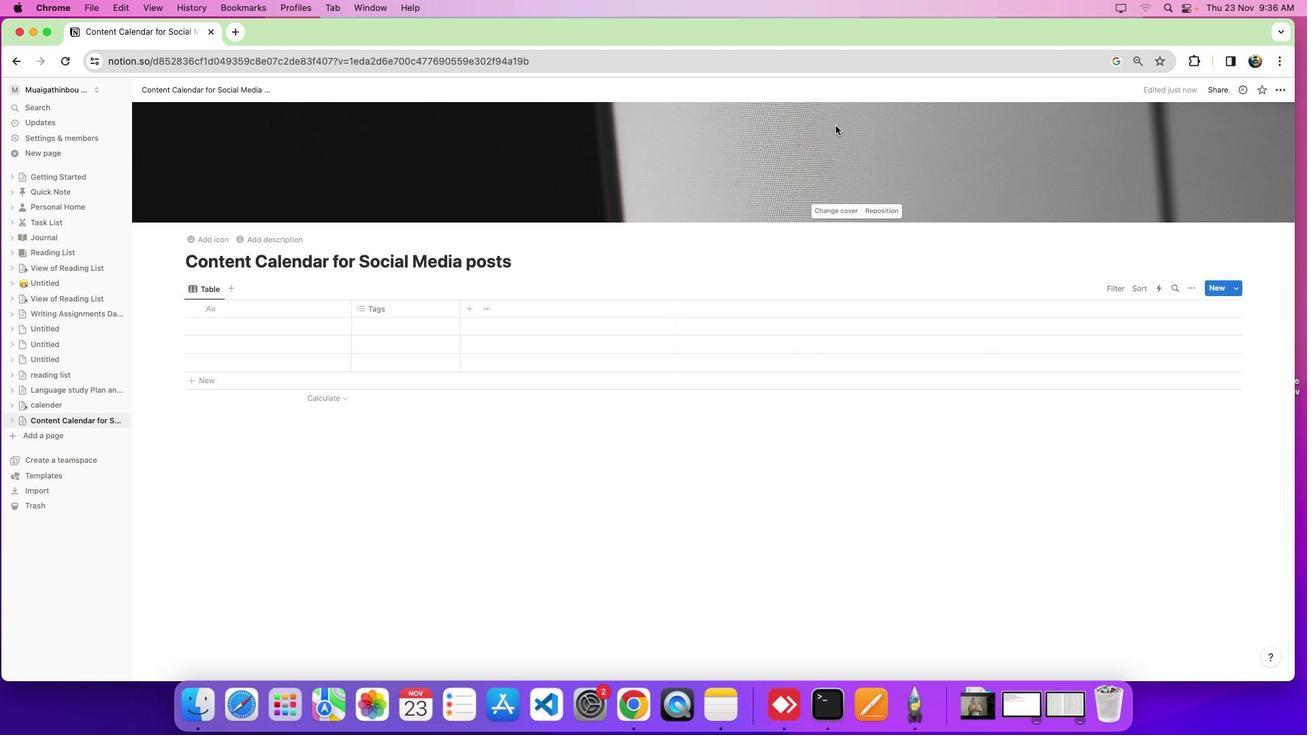 
Action: Mouse moved to (792, 97)
Screenshot: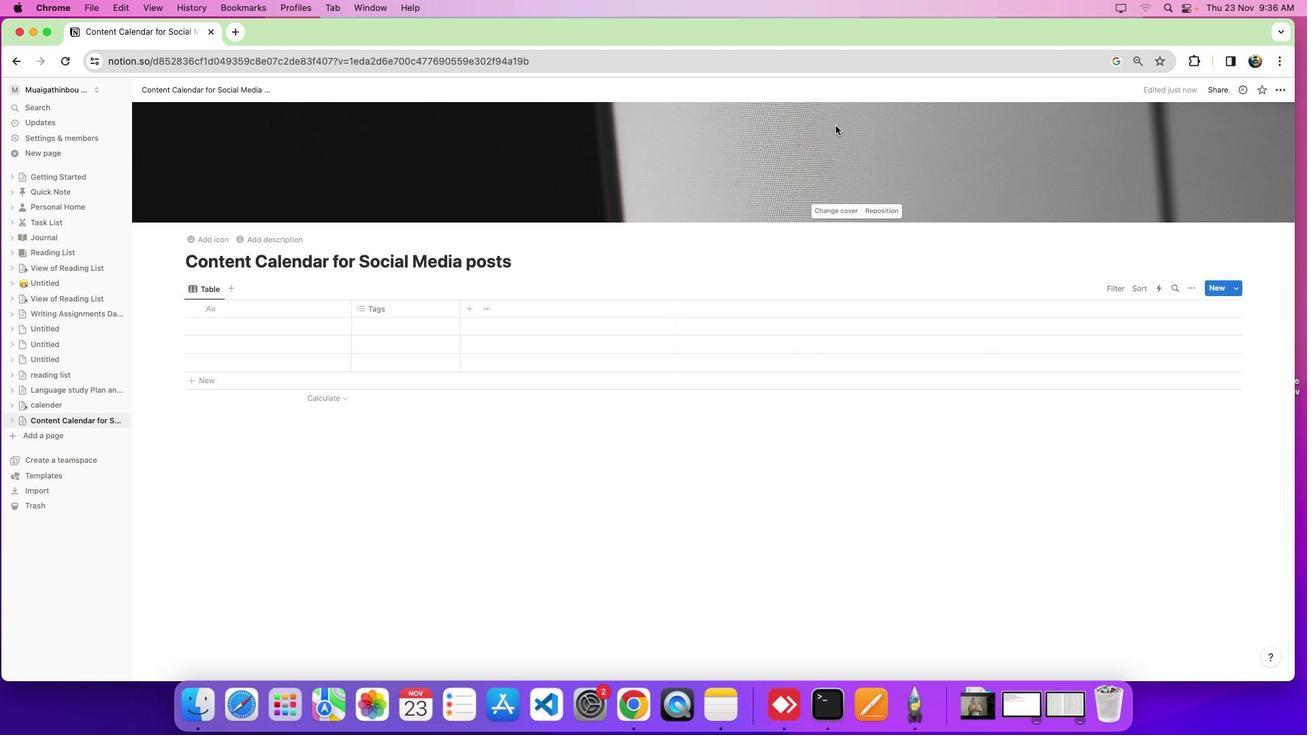 
Action: Mouse scrolled (792, 97) with delta (22, -6)
Screenshot: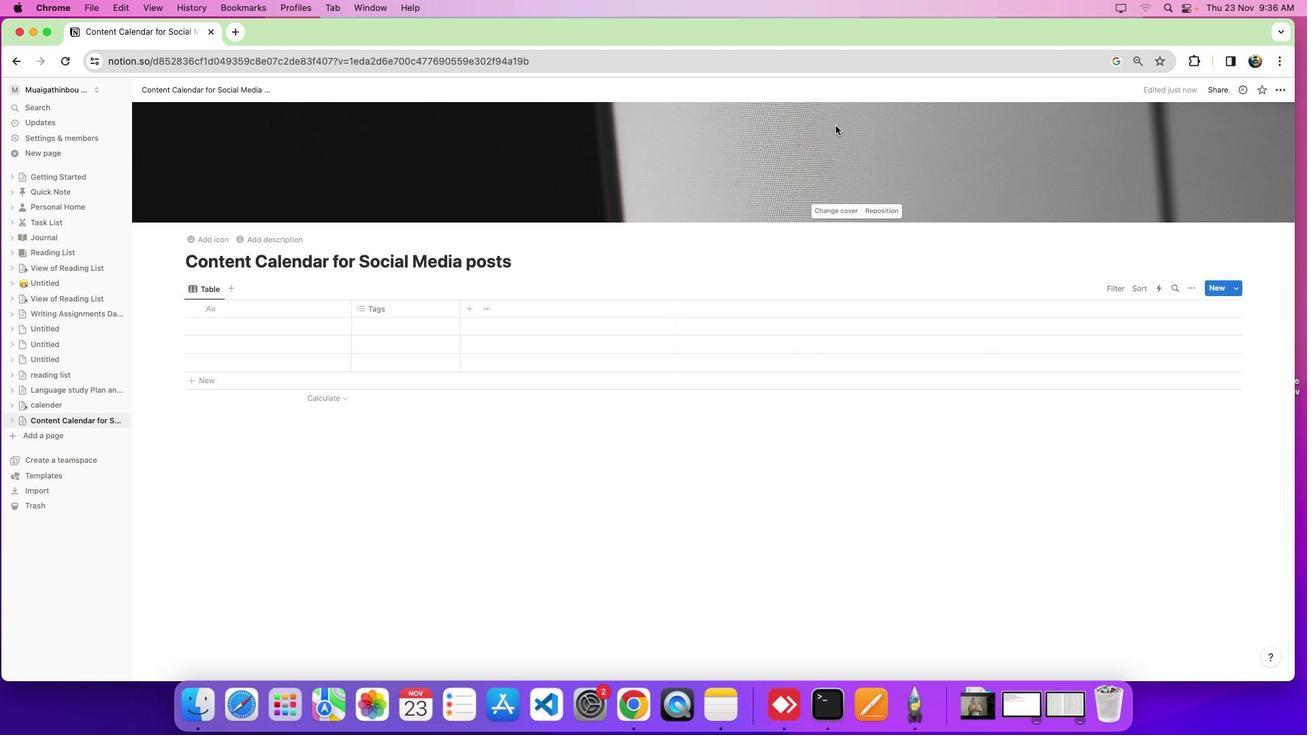 
Action: Mouse moved to (793, 100)
Screenshot: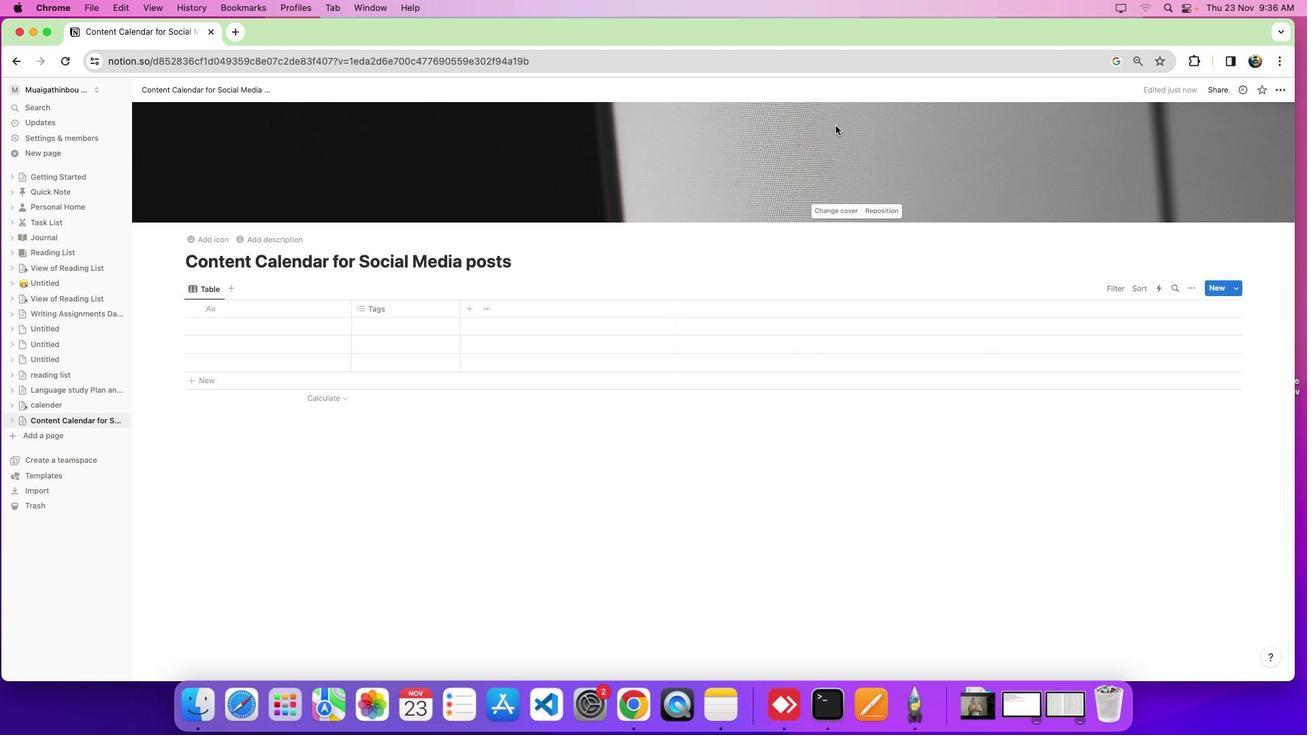 
Action: Mouse scrolled (793, 100) with delta (22, -7)
Screenshot: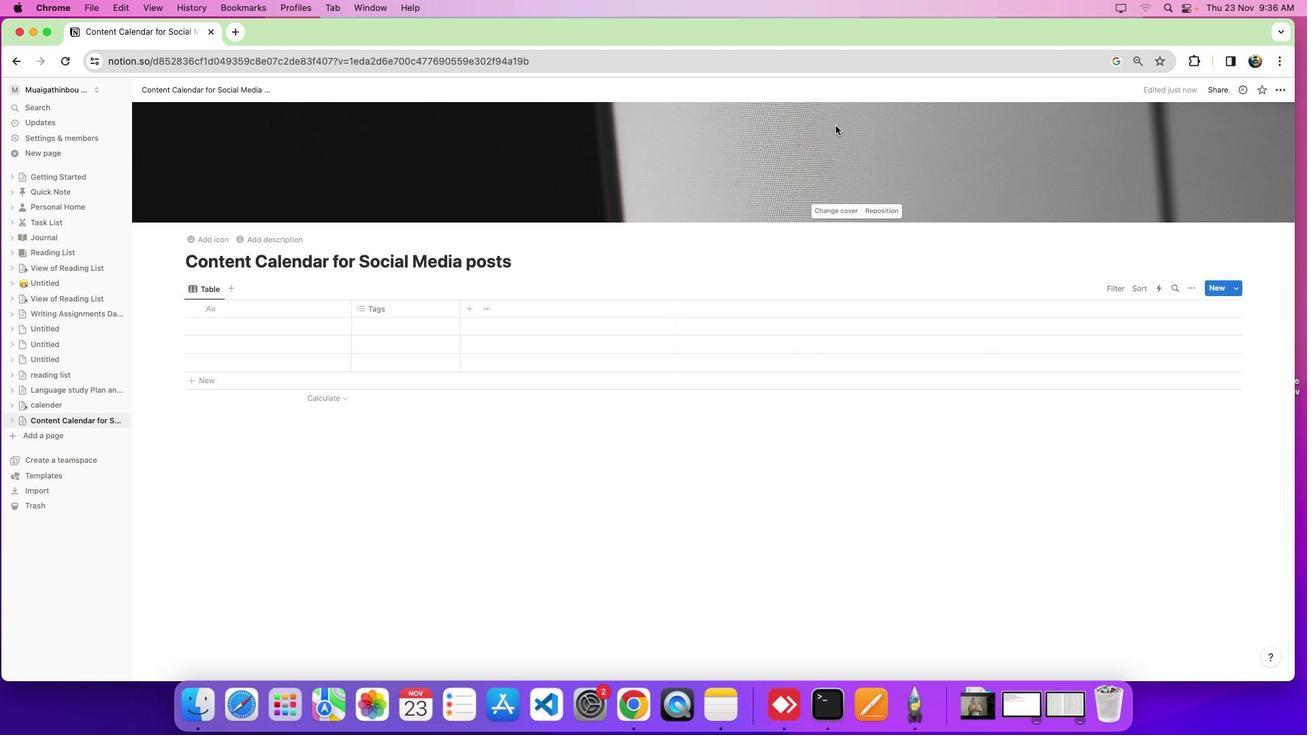 
Action: Mouse moved to (804, 121)
Screenshot: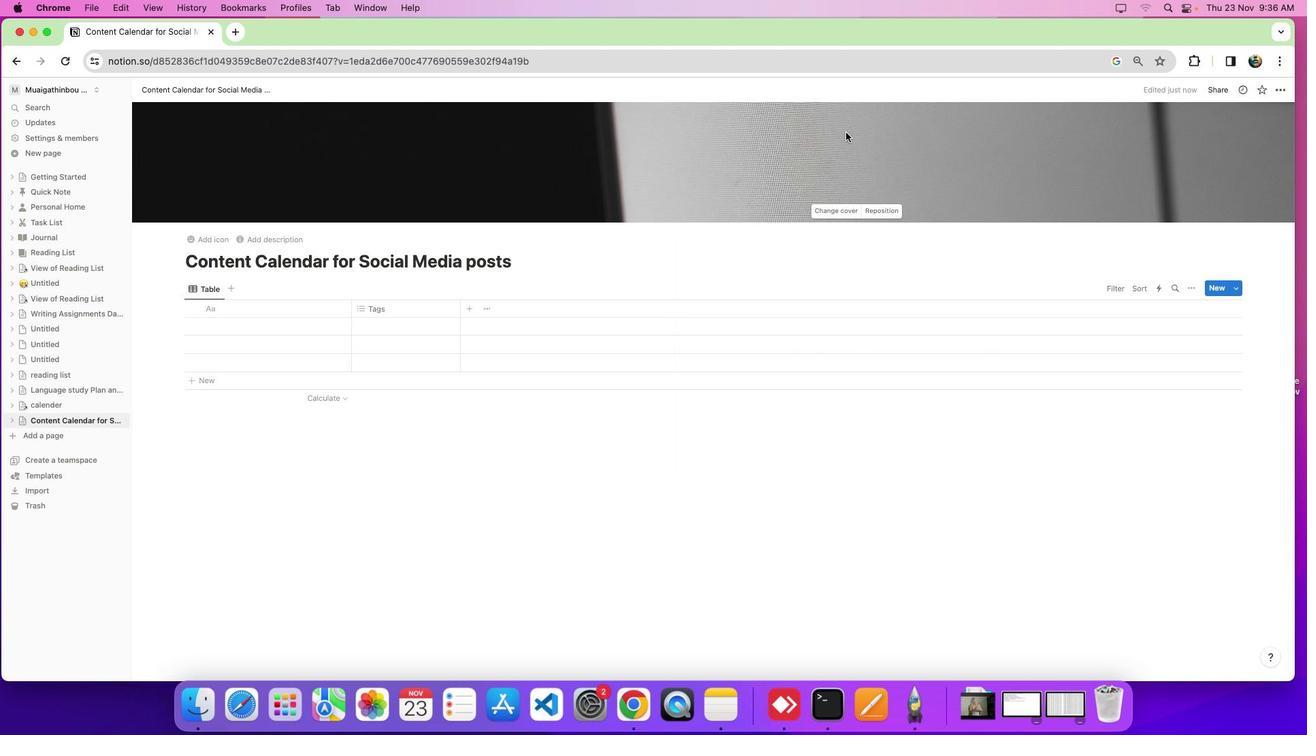 
Action: Mouse scrolled (804, 121) with delta (22, -6)
Screenshot: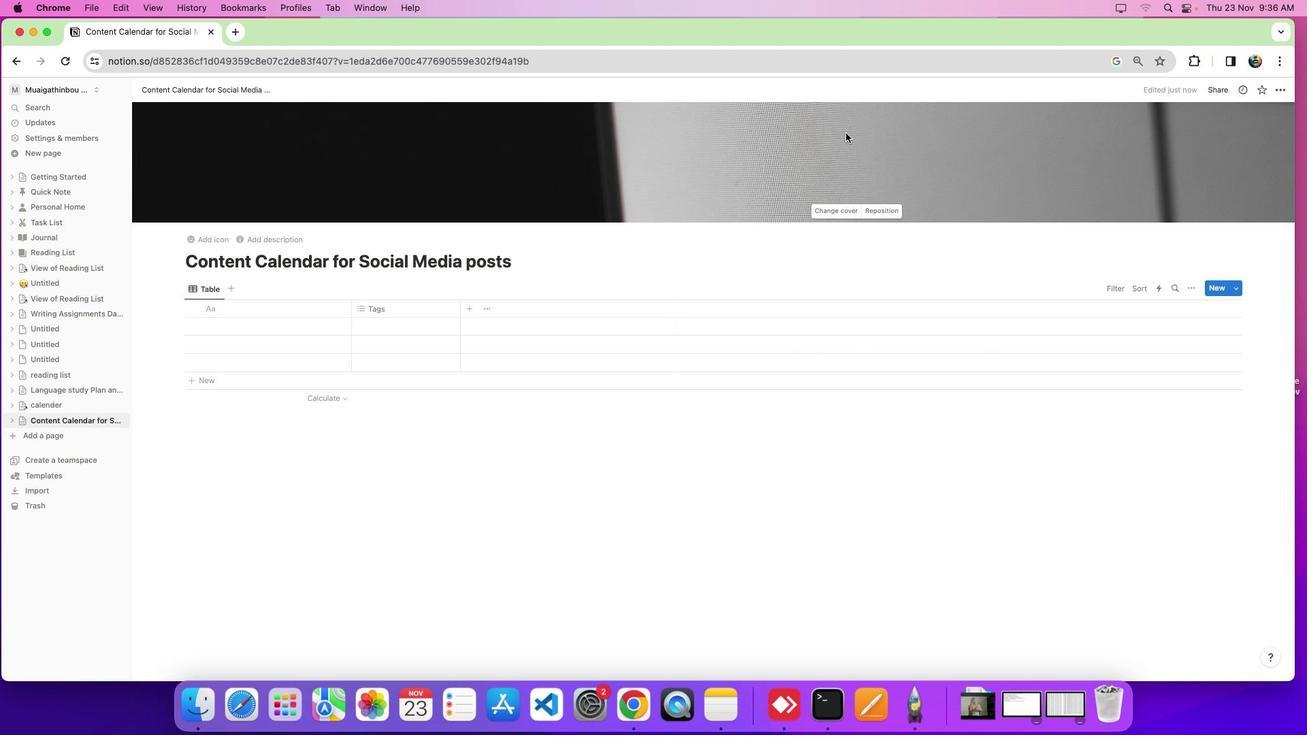 
Action: Mouse scrolled (804, 121) with delta (22, -6)
Screenshot: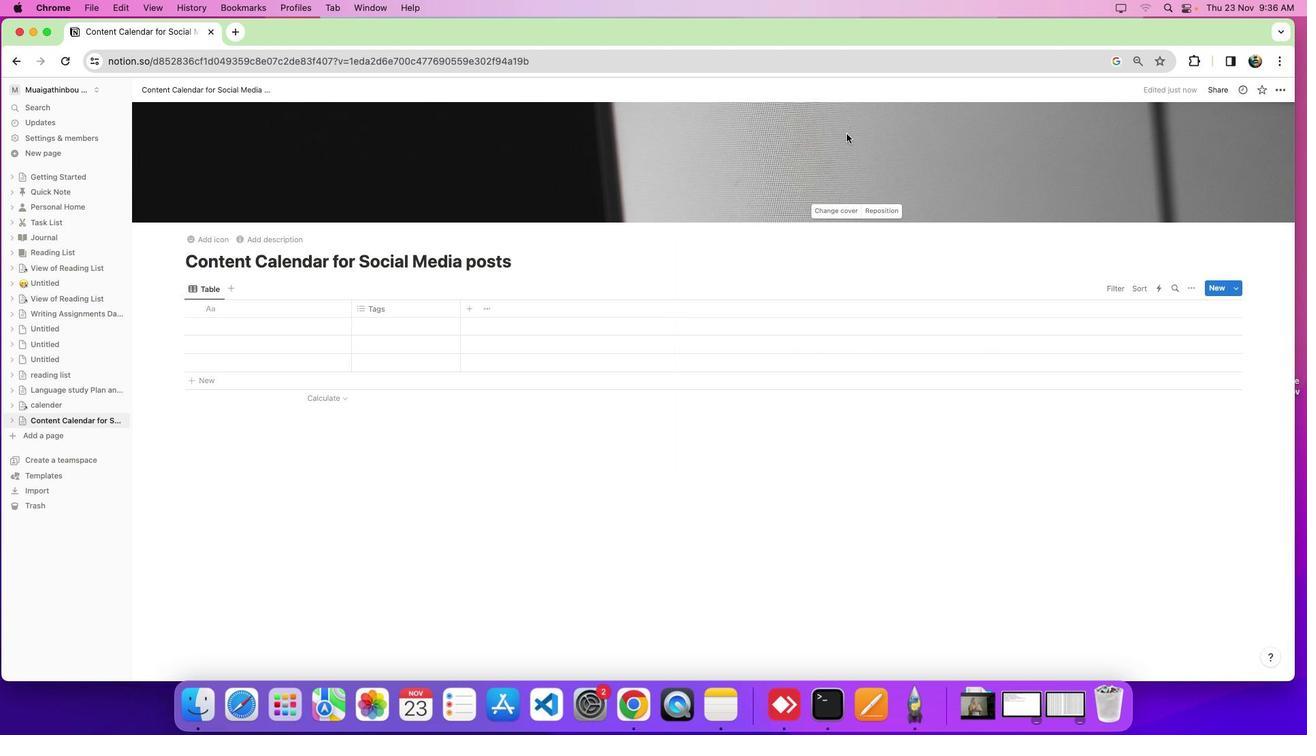 
Action: Mouse moved to (813, 127)
Screenshot: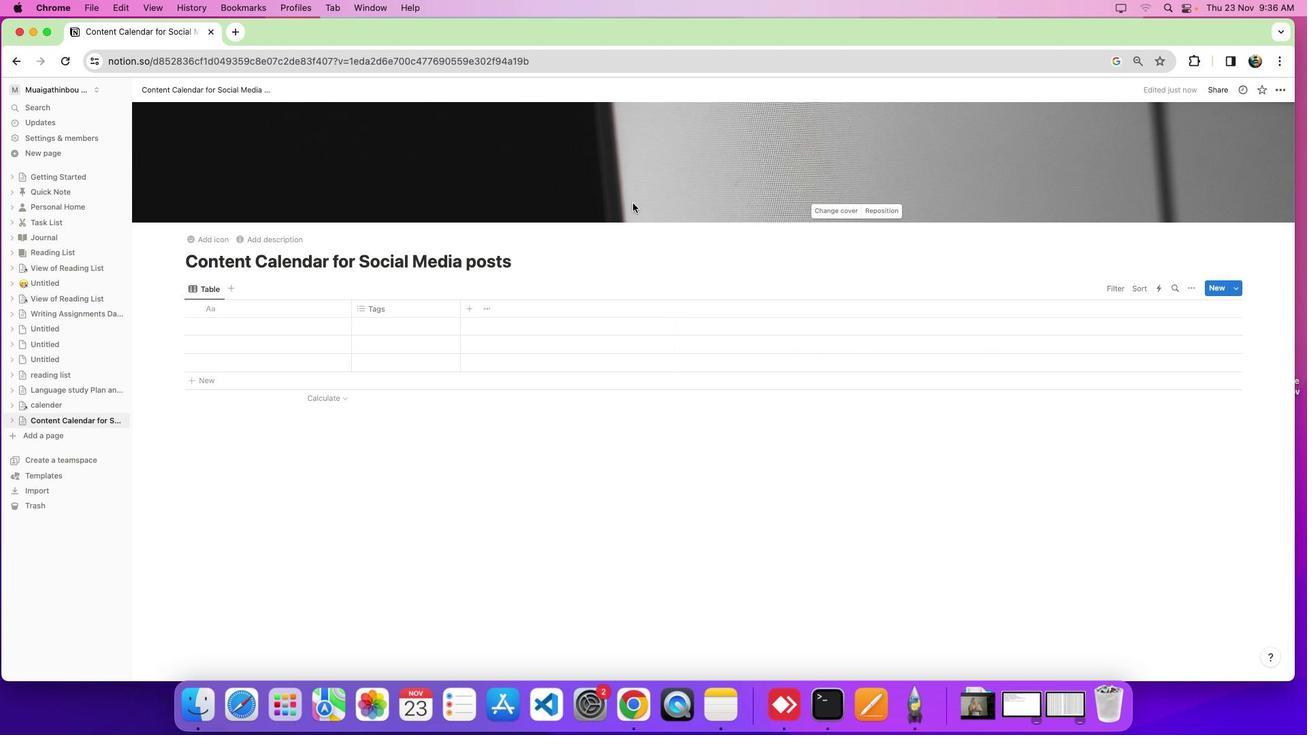
Action: Mouse scrolled (813, 127) with delta (22, -5)
Screenshot: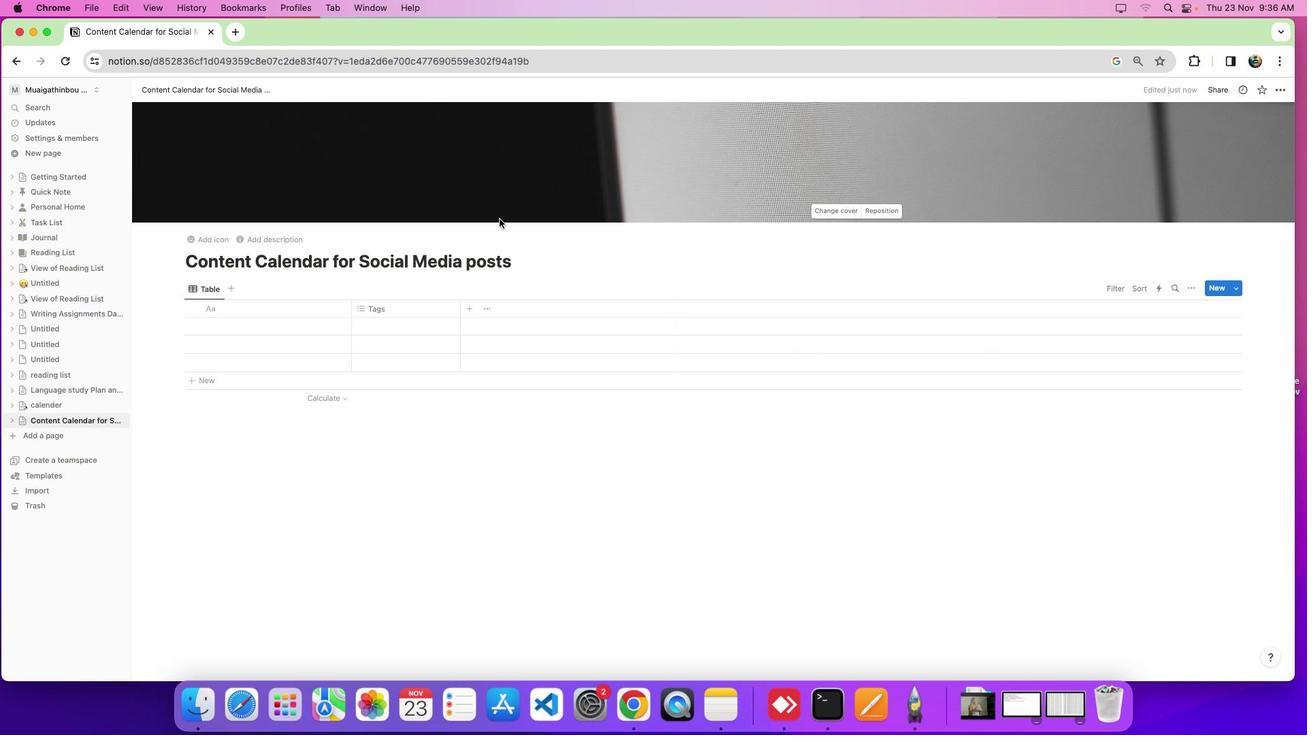 
Action: Mouse moved to (813, 128)
Screenshot: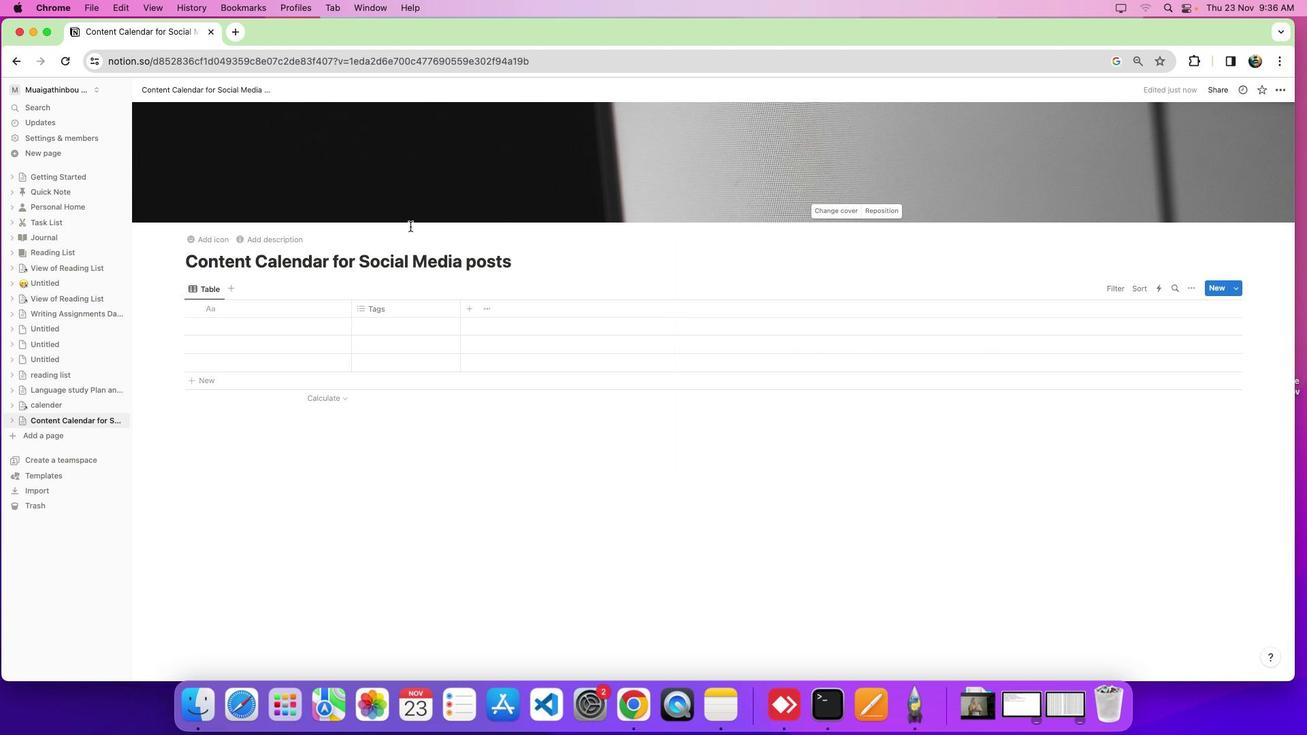 
Action: Mouse scrolled (813, 128) with delta (22, -5)
Screenshot: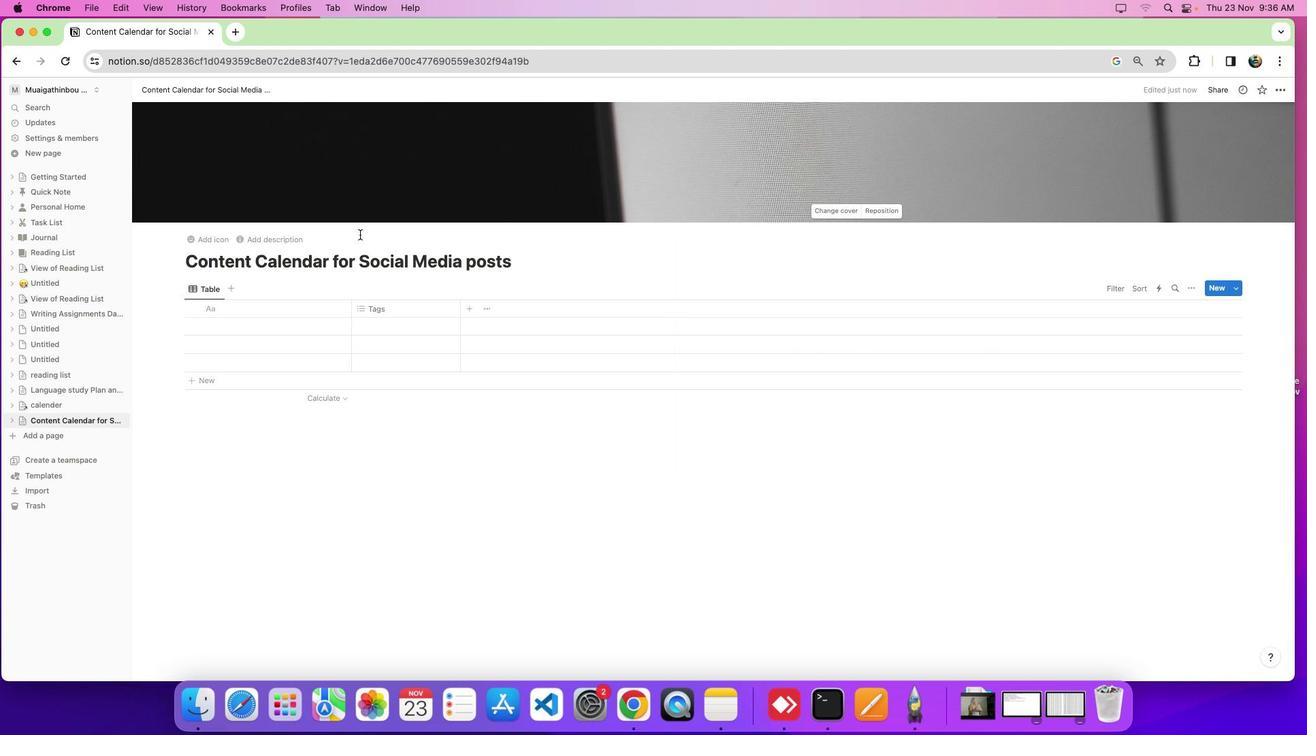 
Action: Mouse moved to (536, 221)
Screenshot: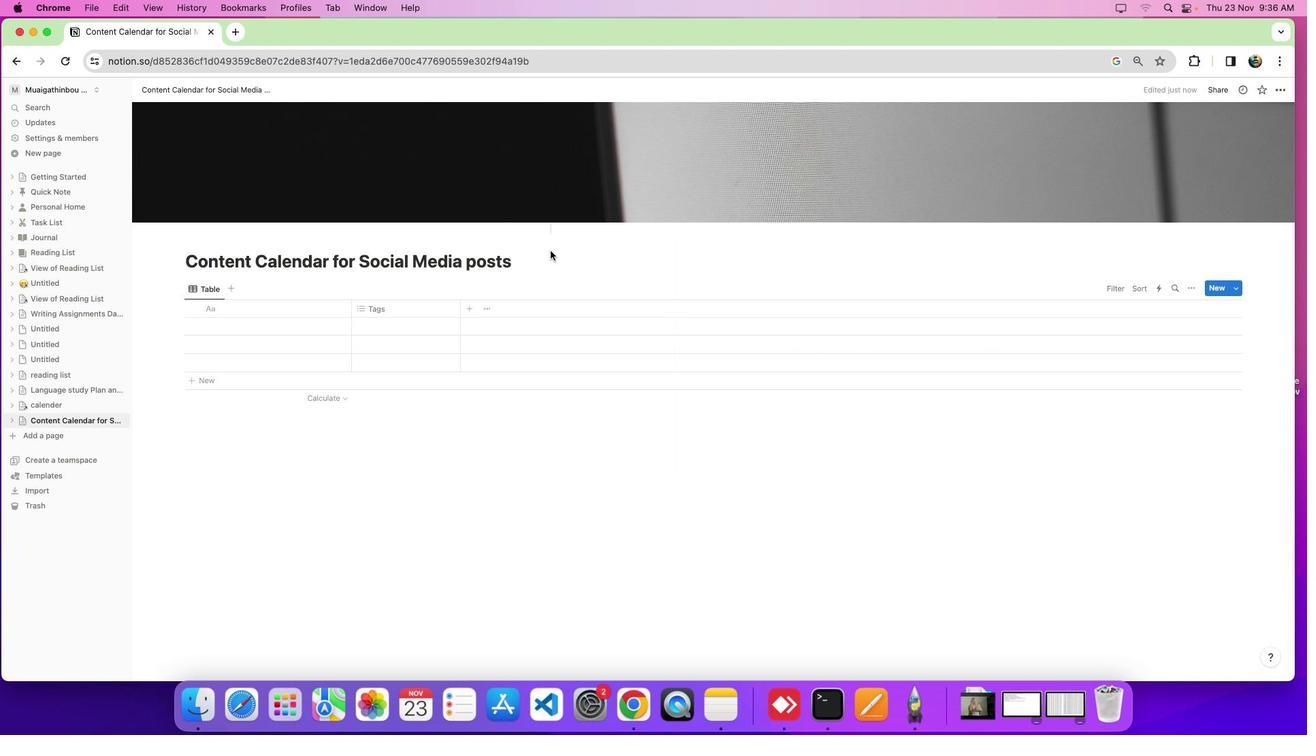 
Action: Mouse pressed left at (536, 221)
Screenshot: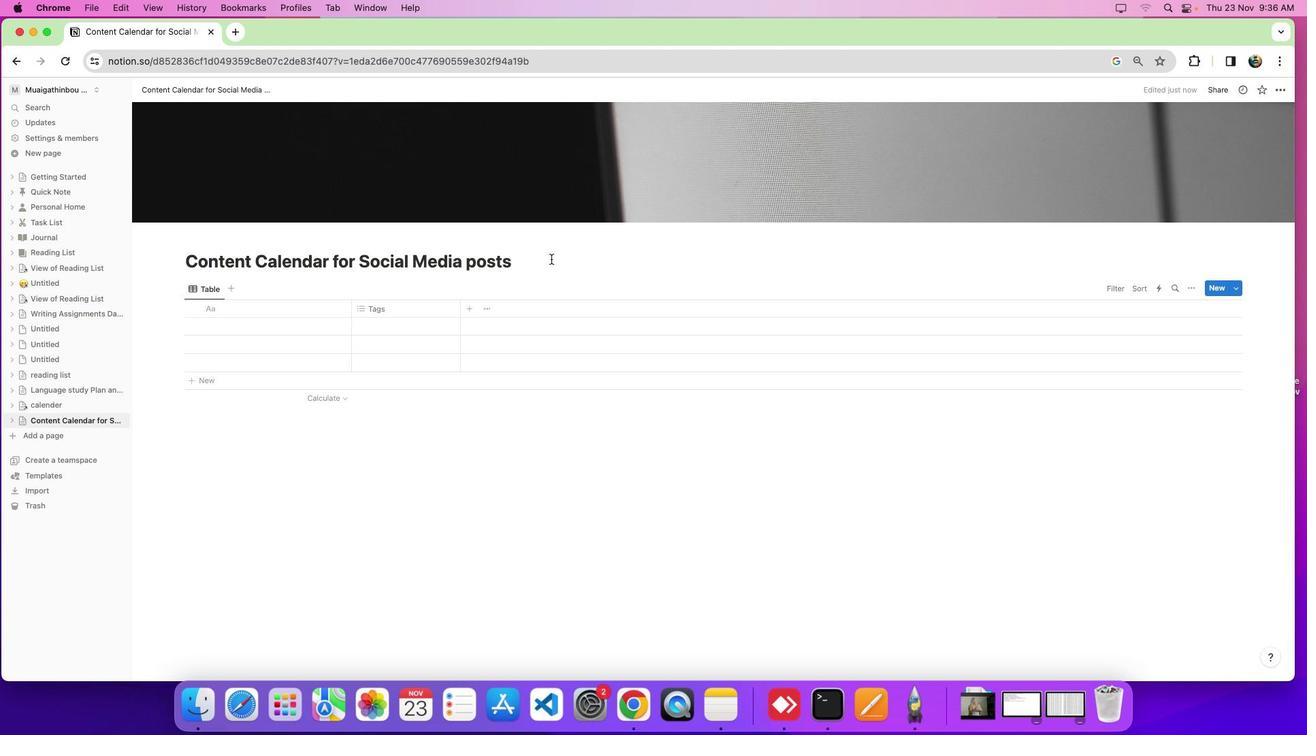 
Action: Mouse moved to (240, 306)
Screenshot: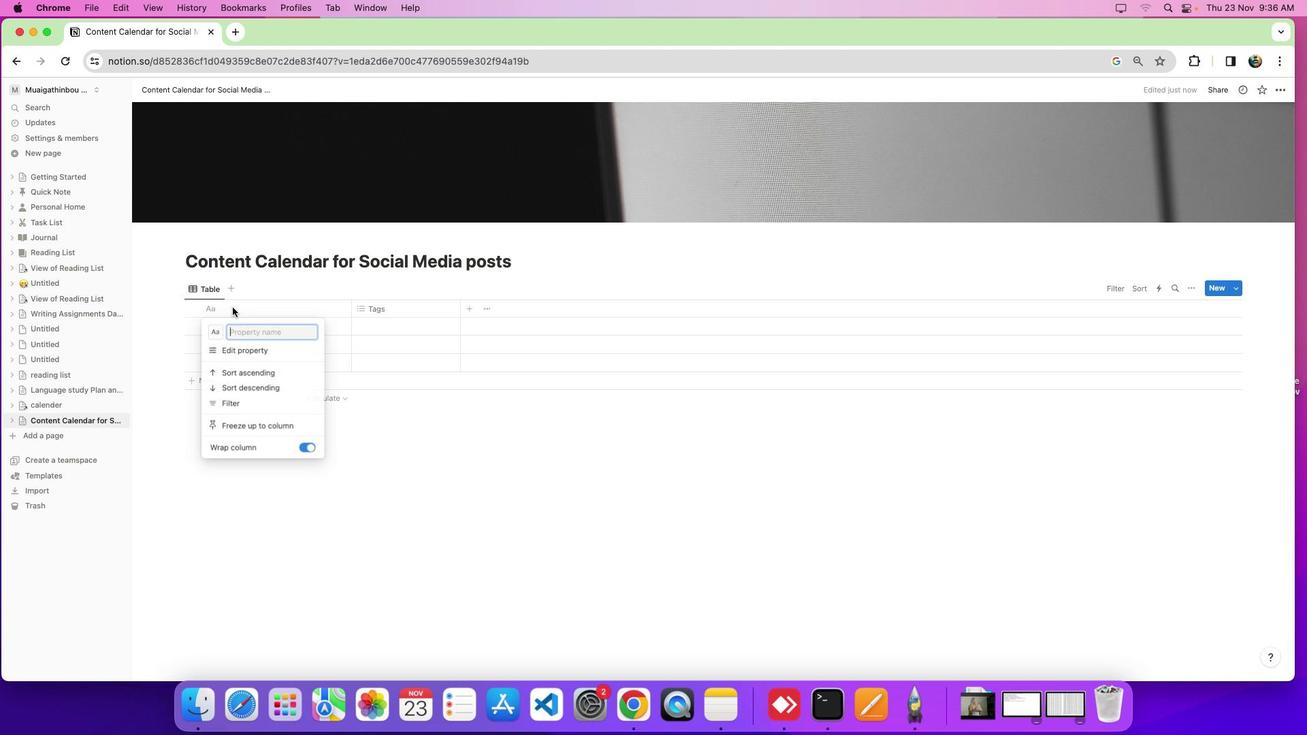 
Action: Mouse pressed left at (240, 306)
Screenshot: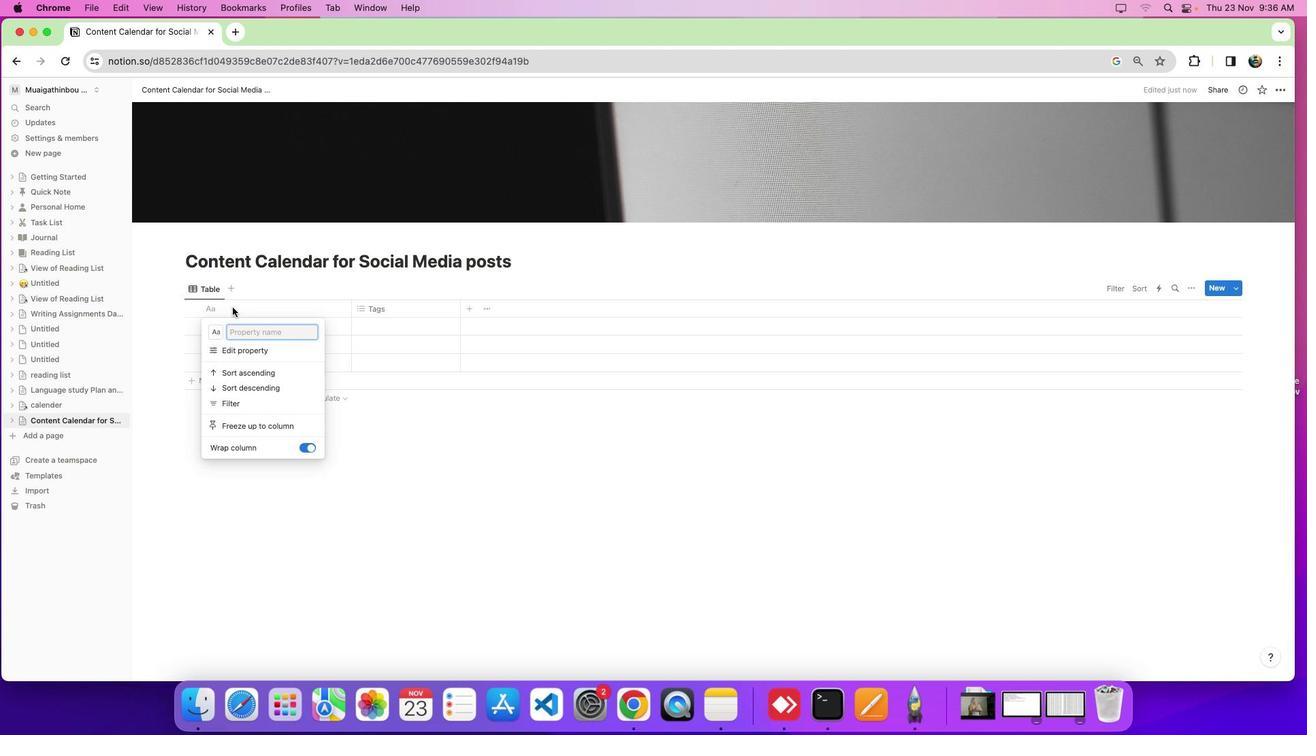 
Action: Mouse moved to (272, 401)
Screenshot: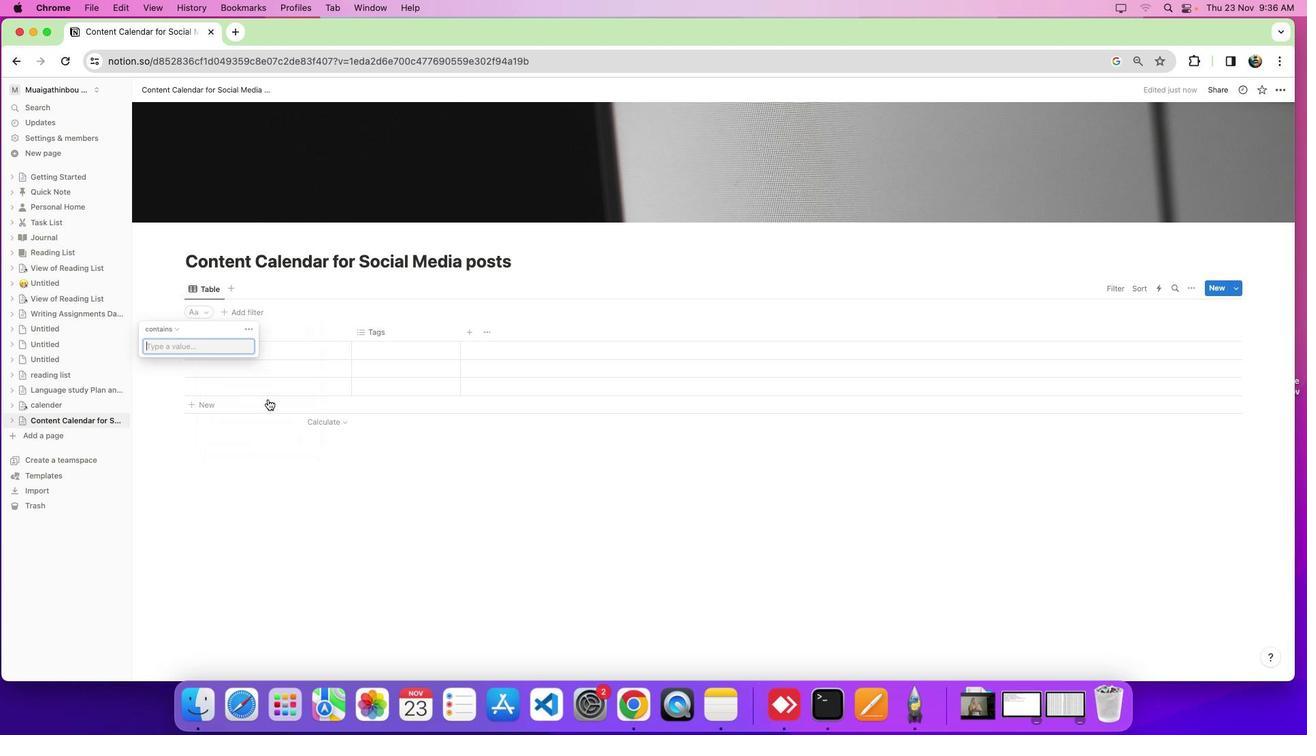 
Action: Mouse pressed left at (272, 401)
Screenshot: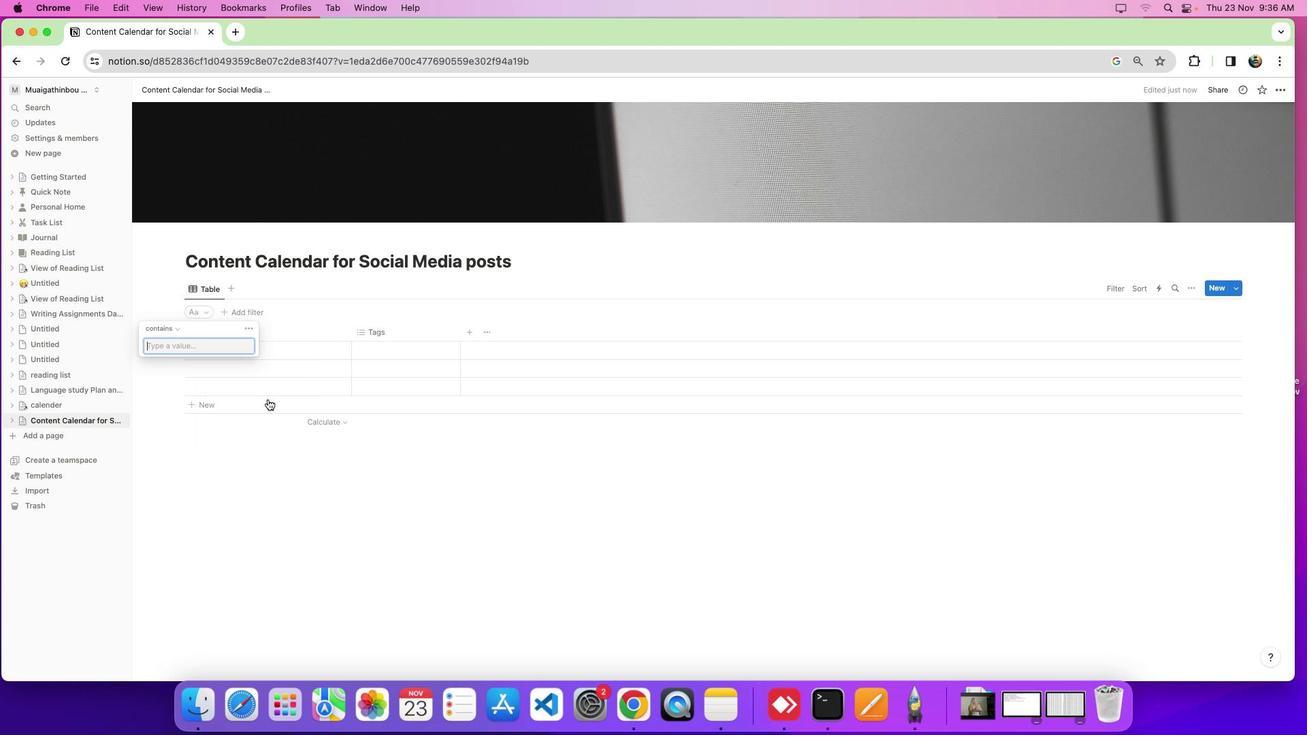 
Action: Mouse moved to (254, 324)
Screenshot: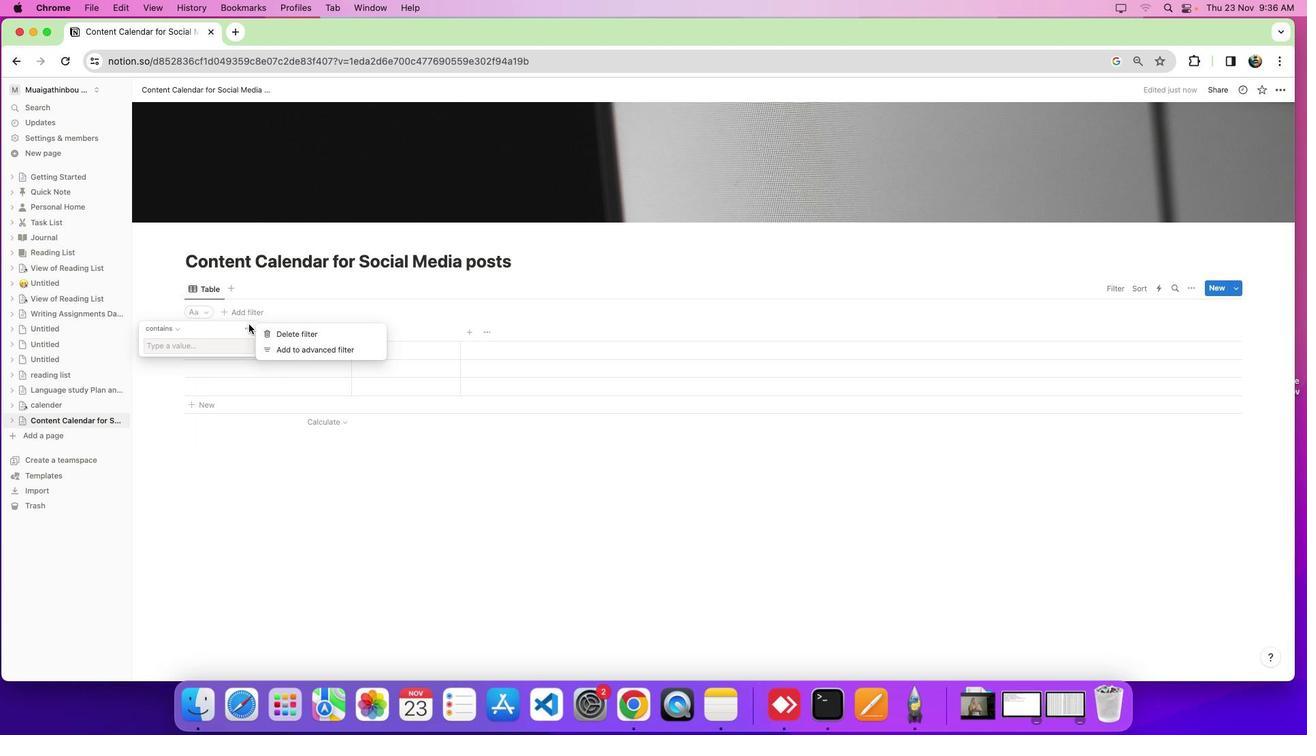 
Action: Mouse pressed left at (254, 324)
Screenshot: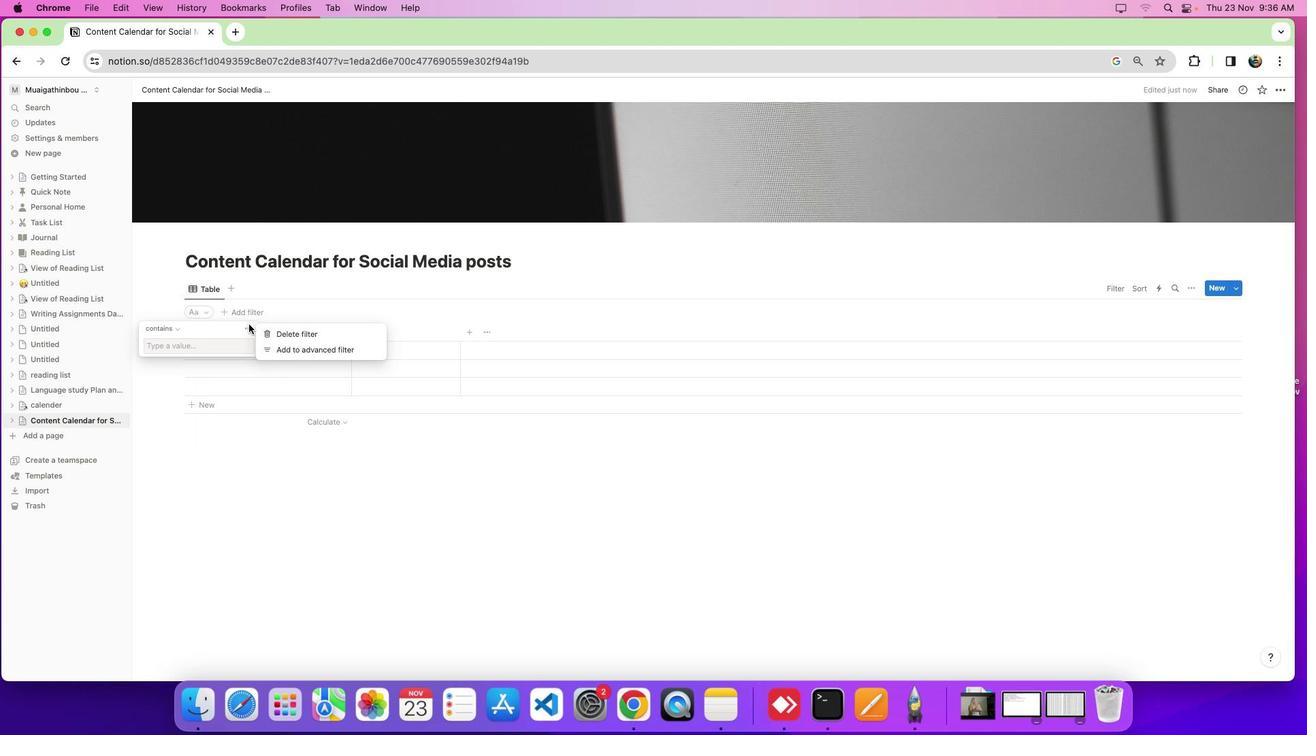 
Action: Mouse moved to (205, 328)
Screenshot: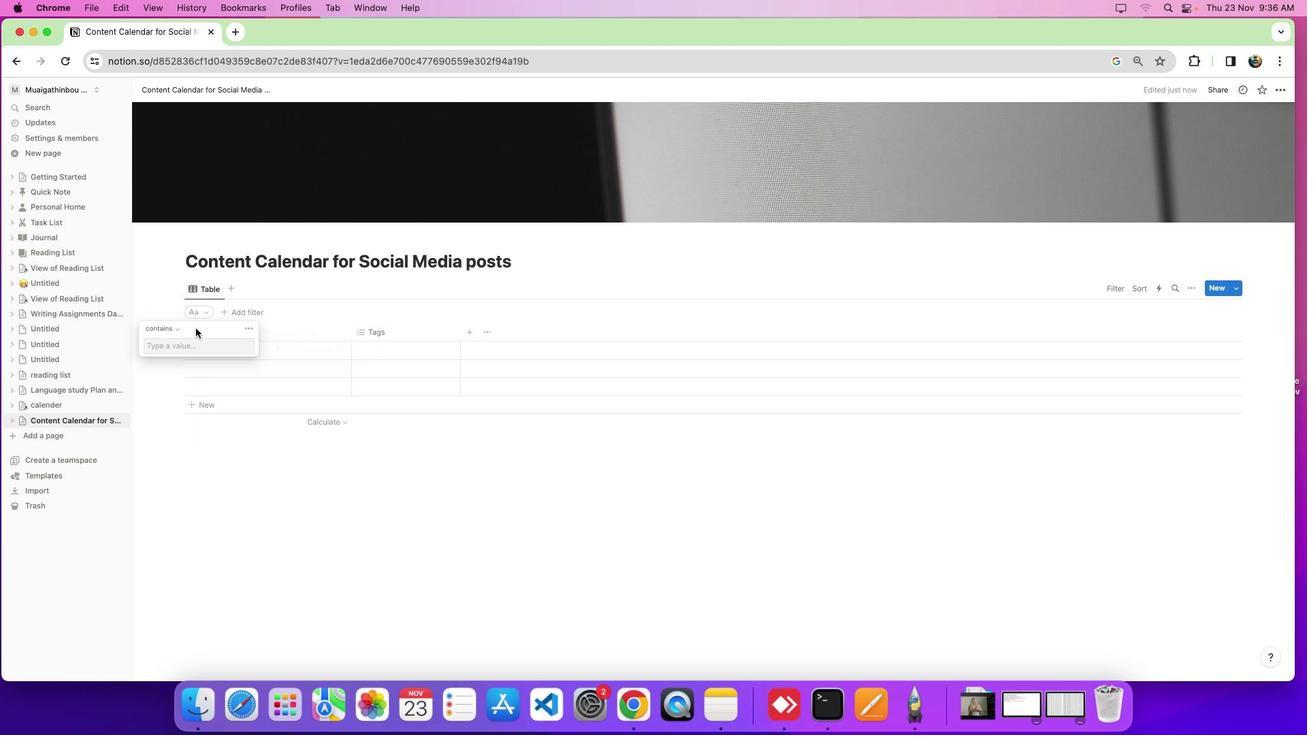 
Action: Mouse pressed left at (205, 328)
Screenshot: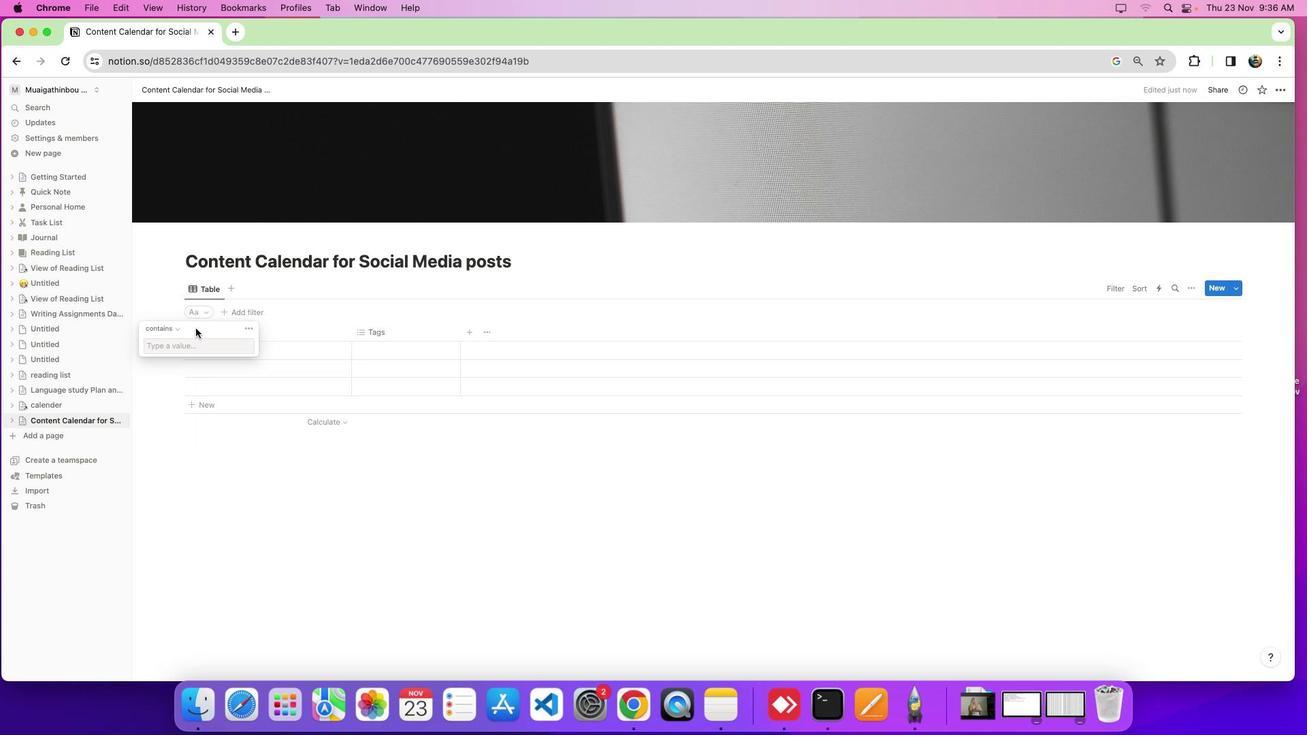 
Action: Mouse pressed left at (205, 328)
Screenshot: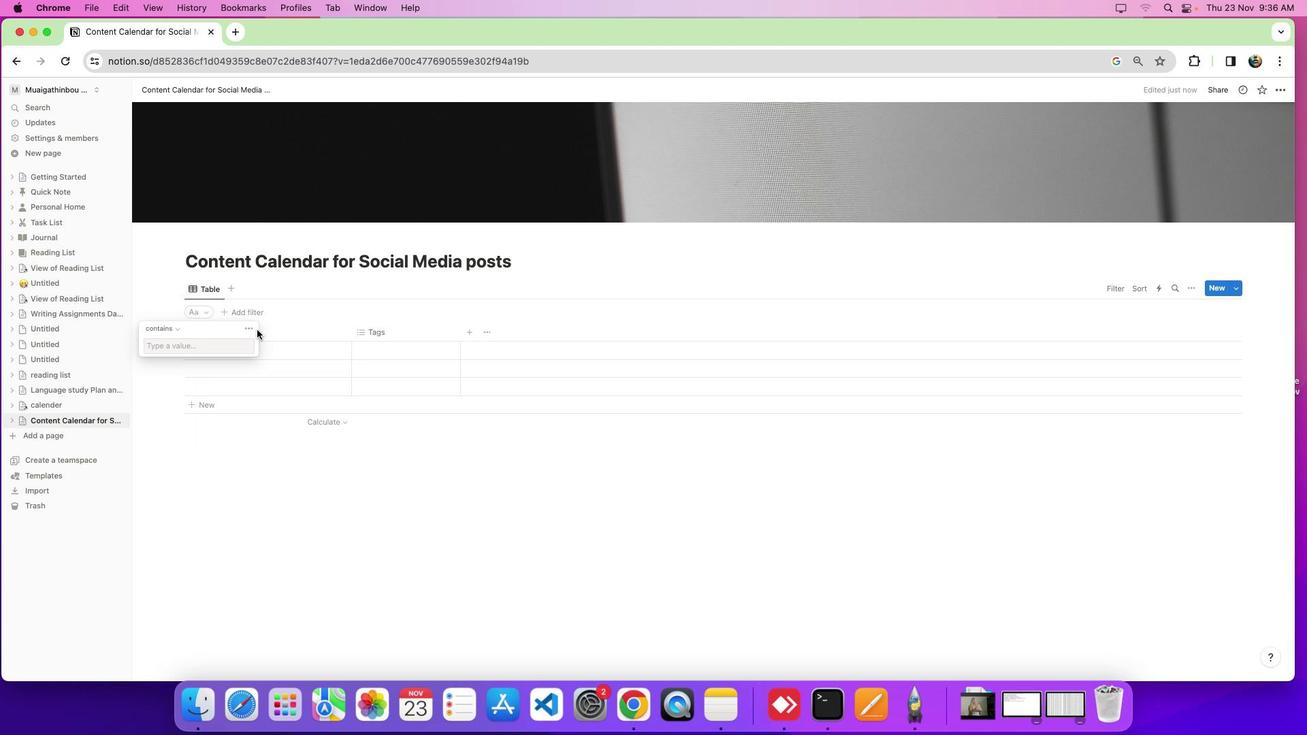 
Action: Mouse moved to (258, 327)
Screenshot: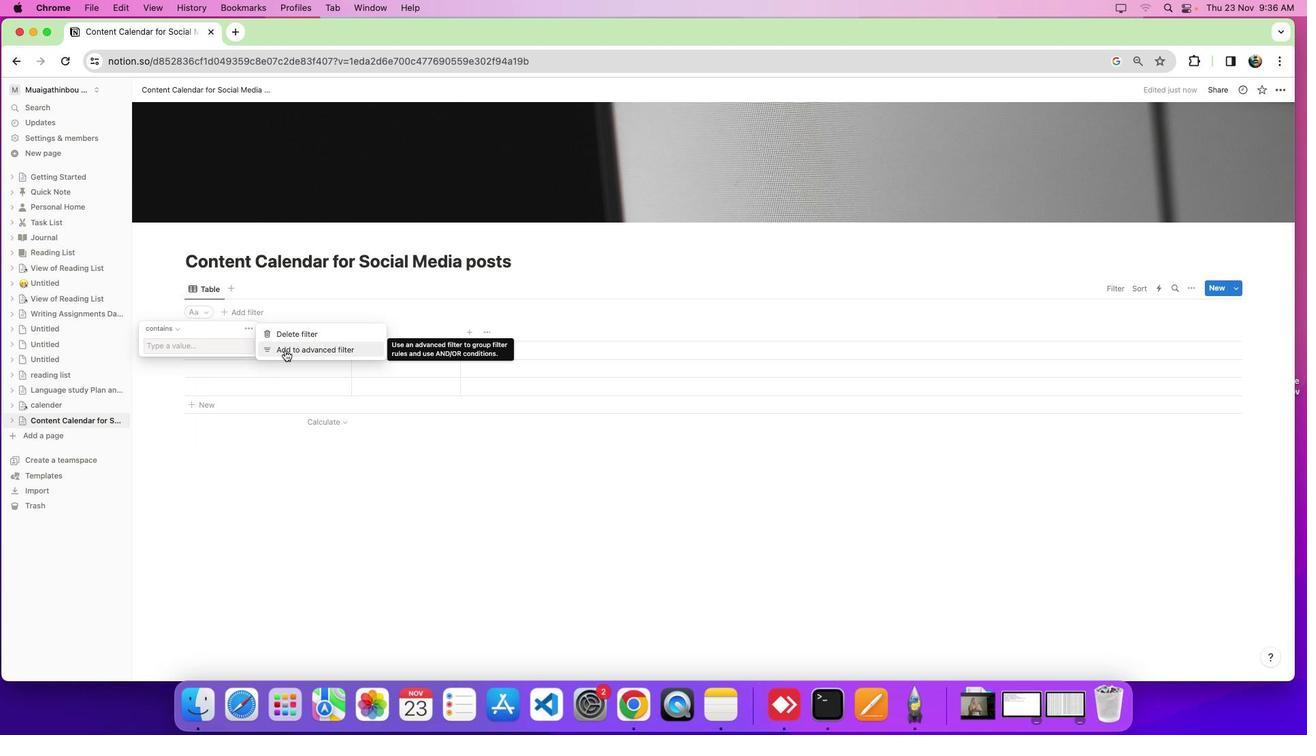 
Action: Mouse pressed left at (258, 327)
Screenshot: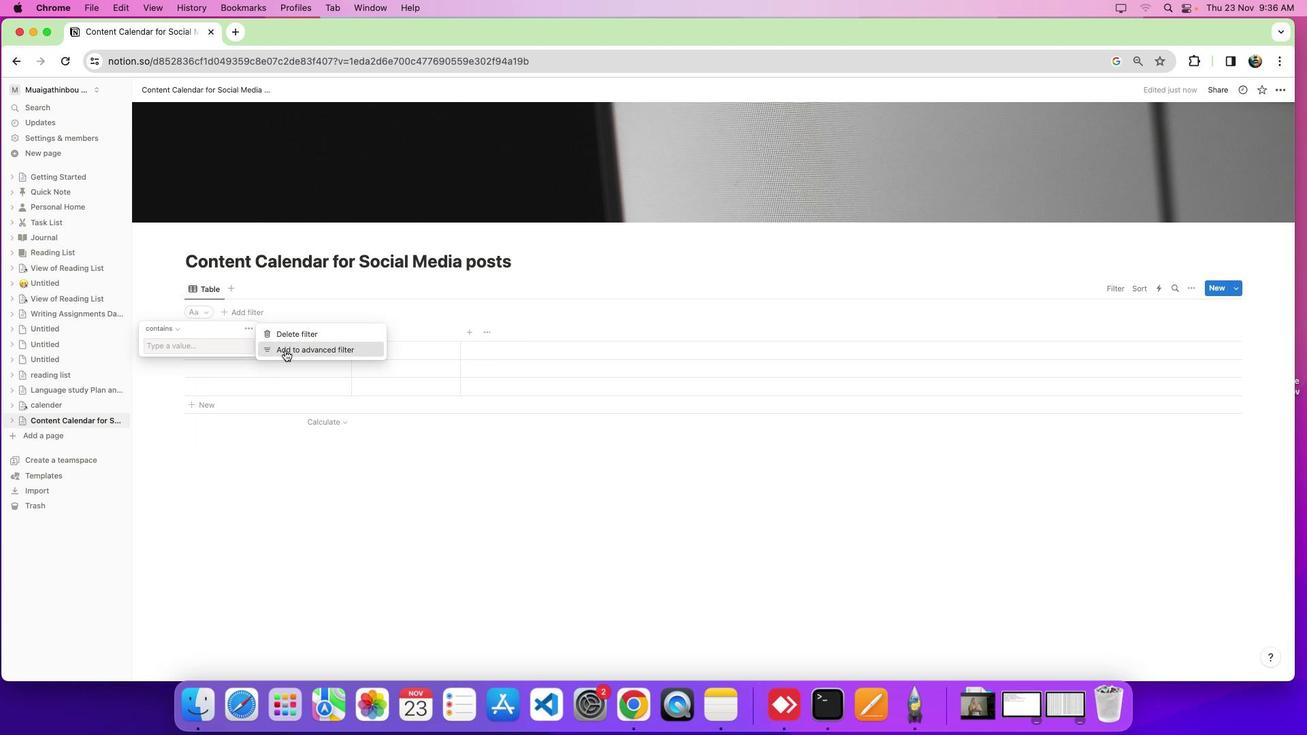 
Action: Mouse moved to (289, 351)
Screenshot: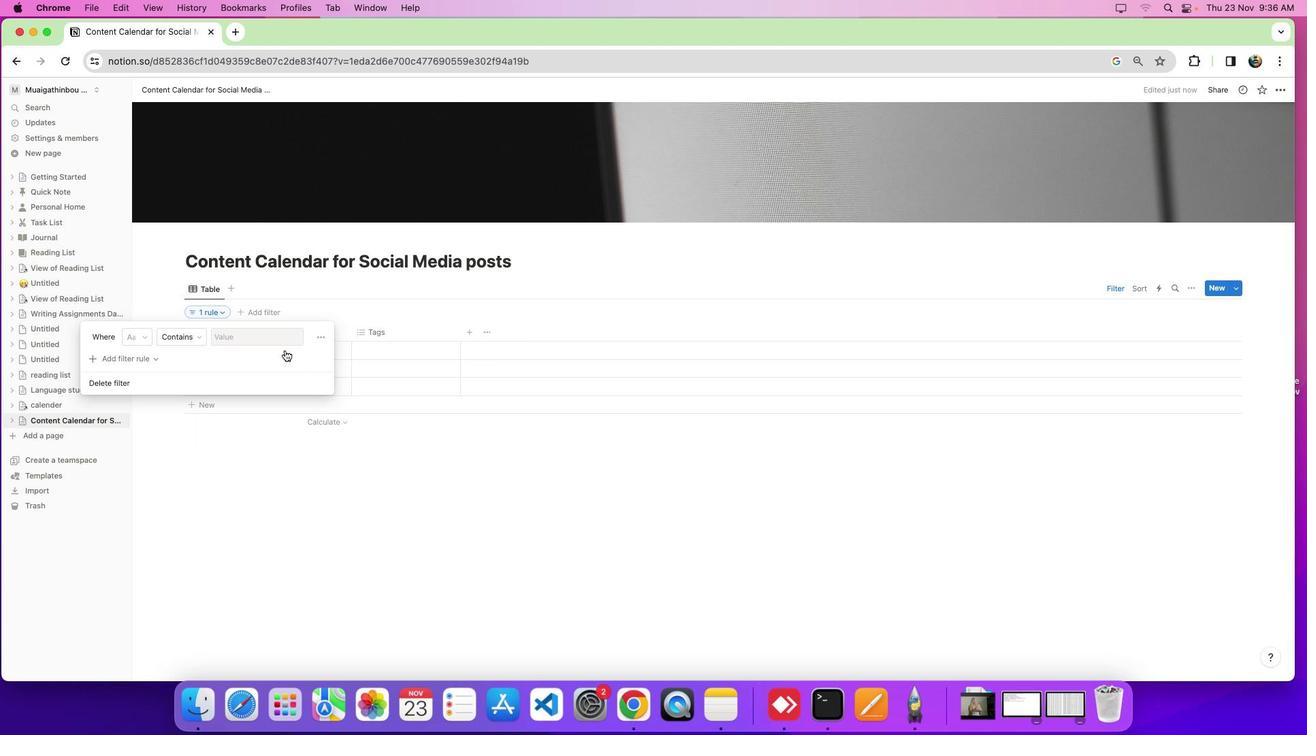 
Action: Mouse pressed left at (289, 351)
Screenshot: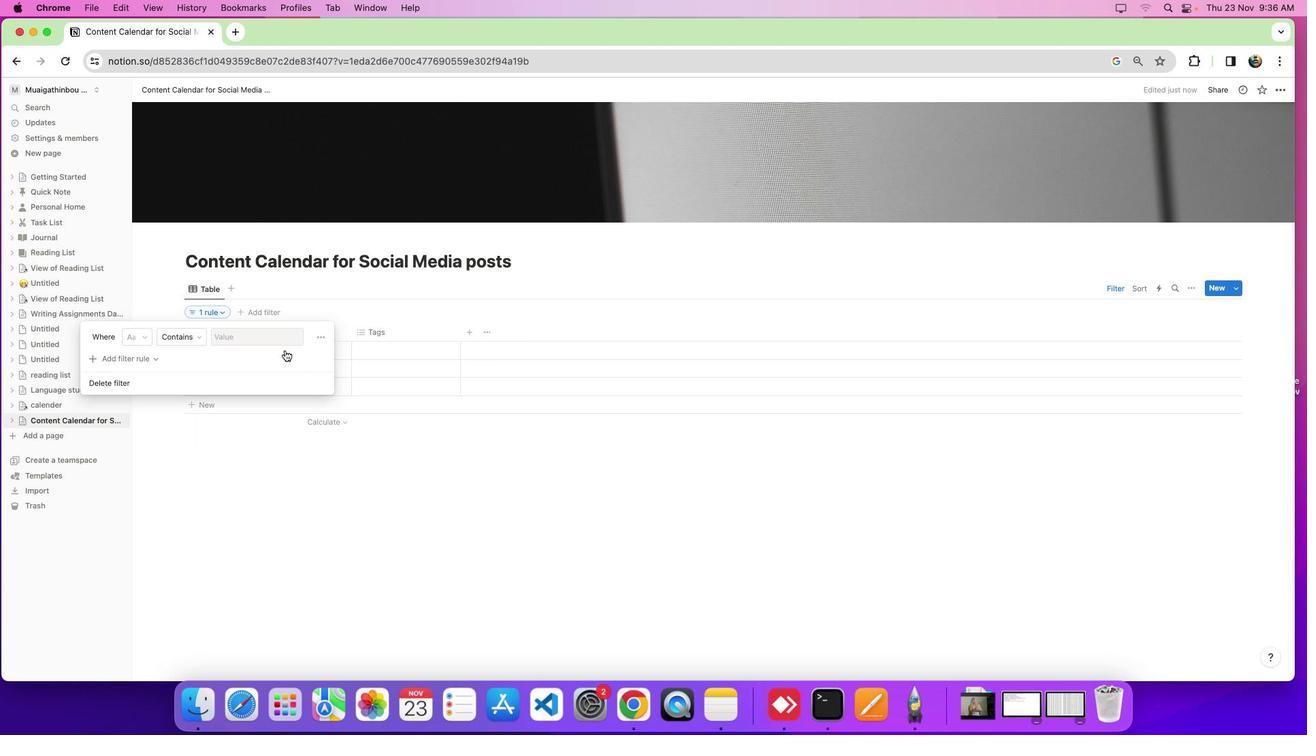 
Action: Mouse moved to (328, 524)
Screenshot: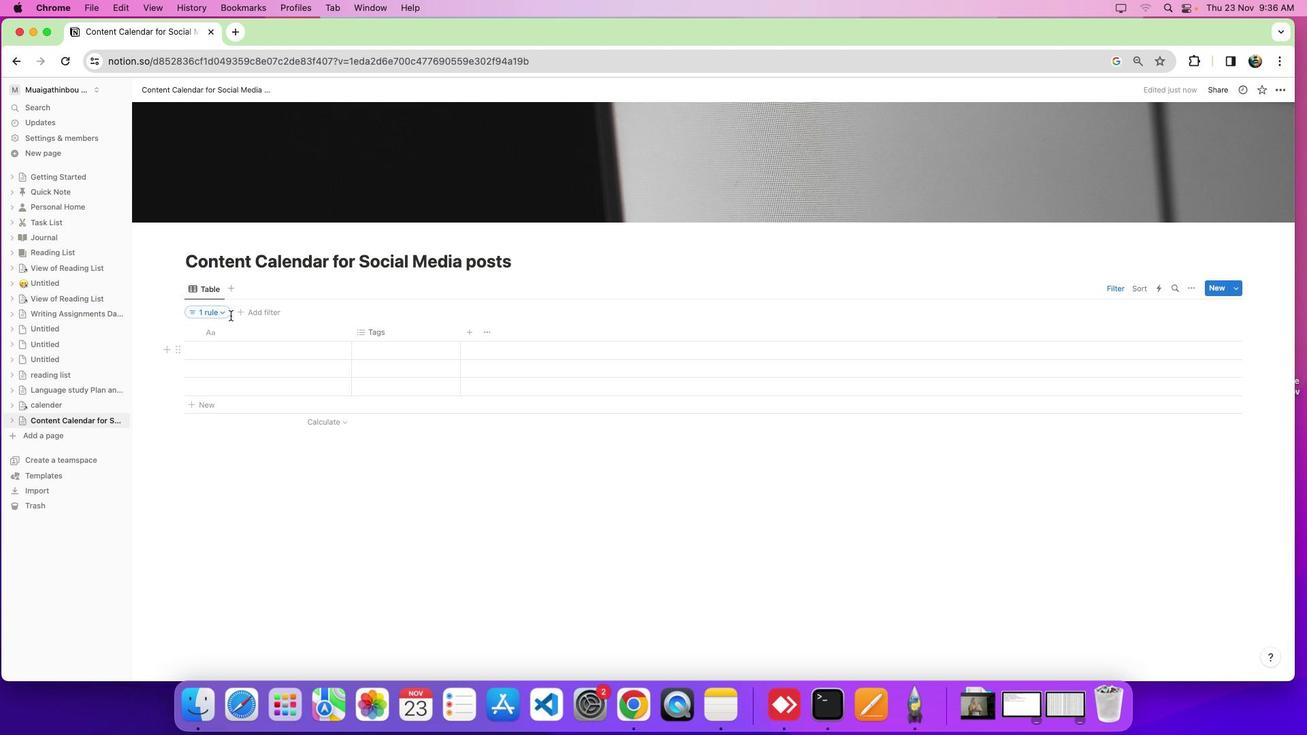 
Action: Mouse pressed left at (328, 524)
Screenshot: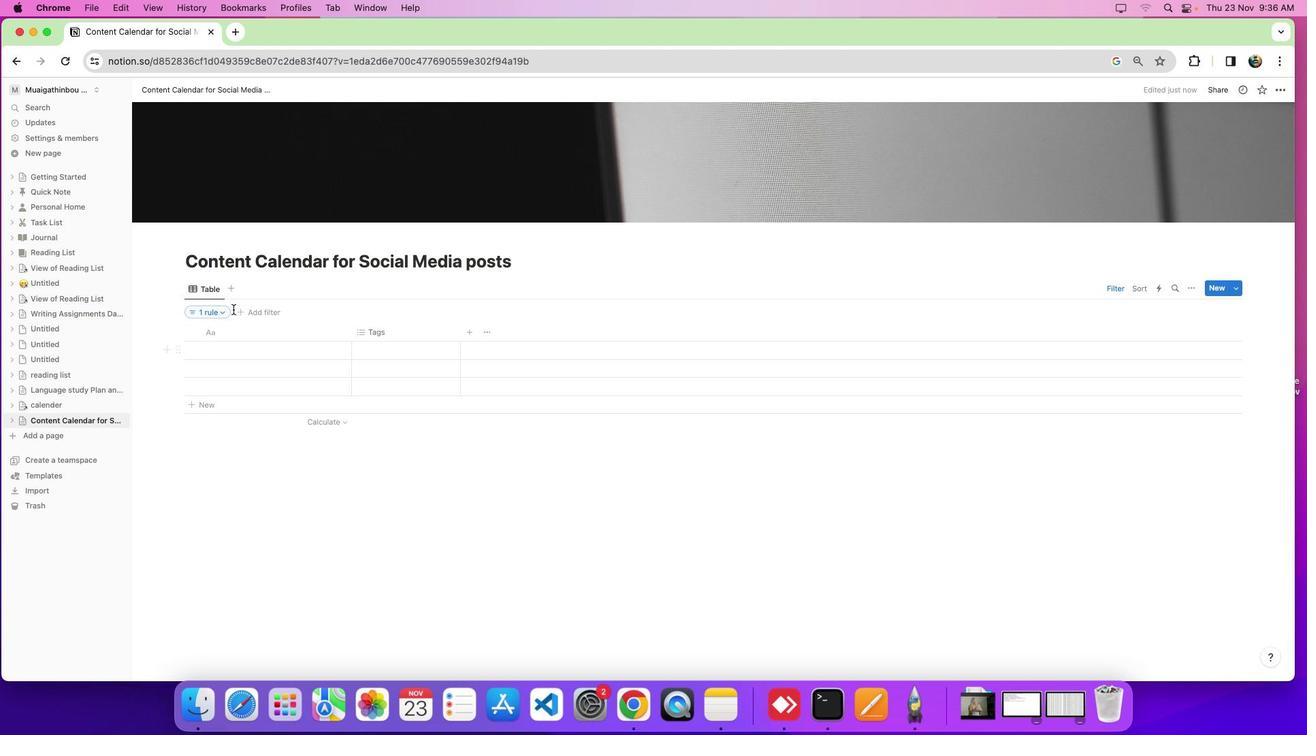 
Action: Mouse moved to (322, 474)
Screenshot: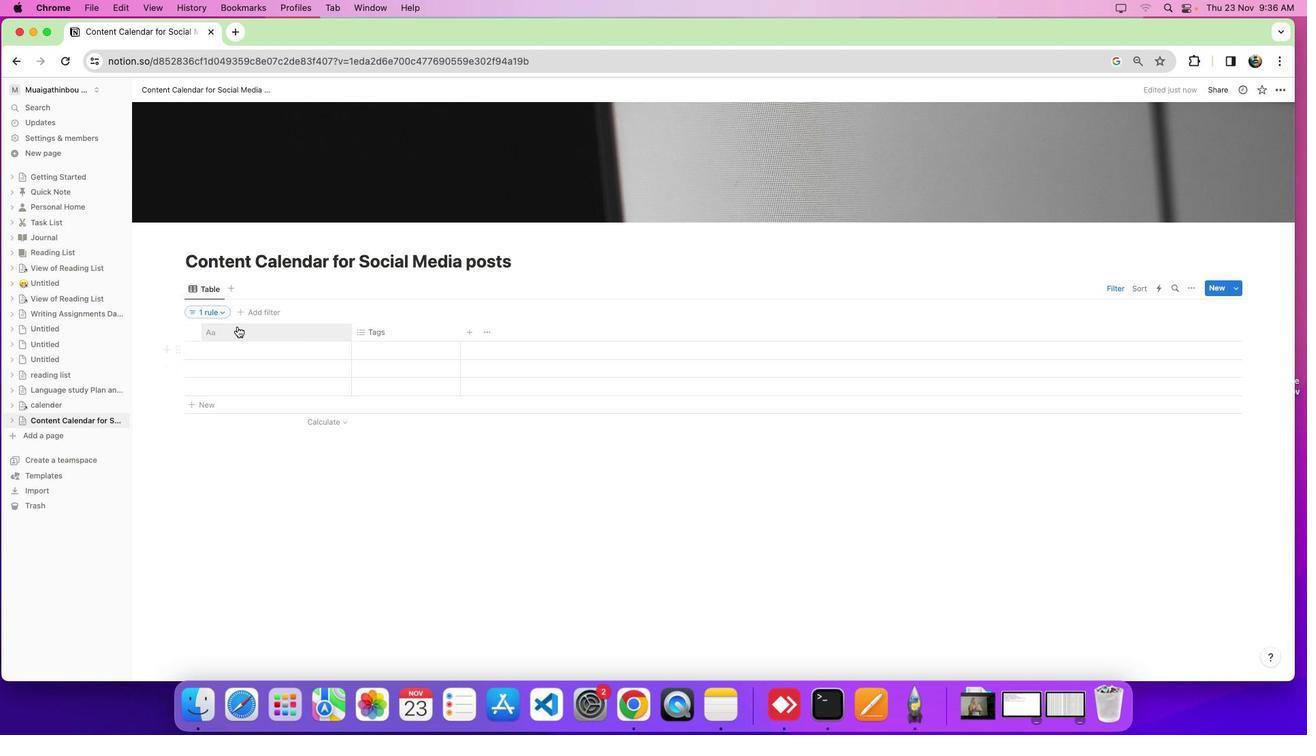 
Action: Mouse pressed left at (322, 474)
Screenshot: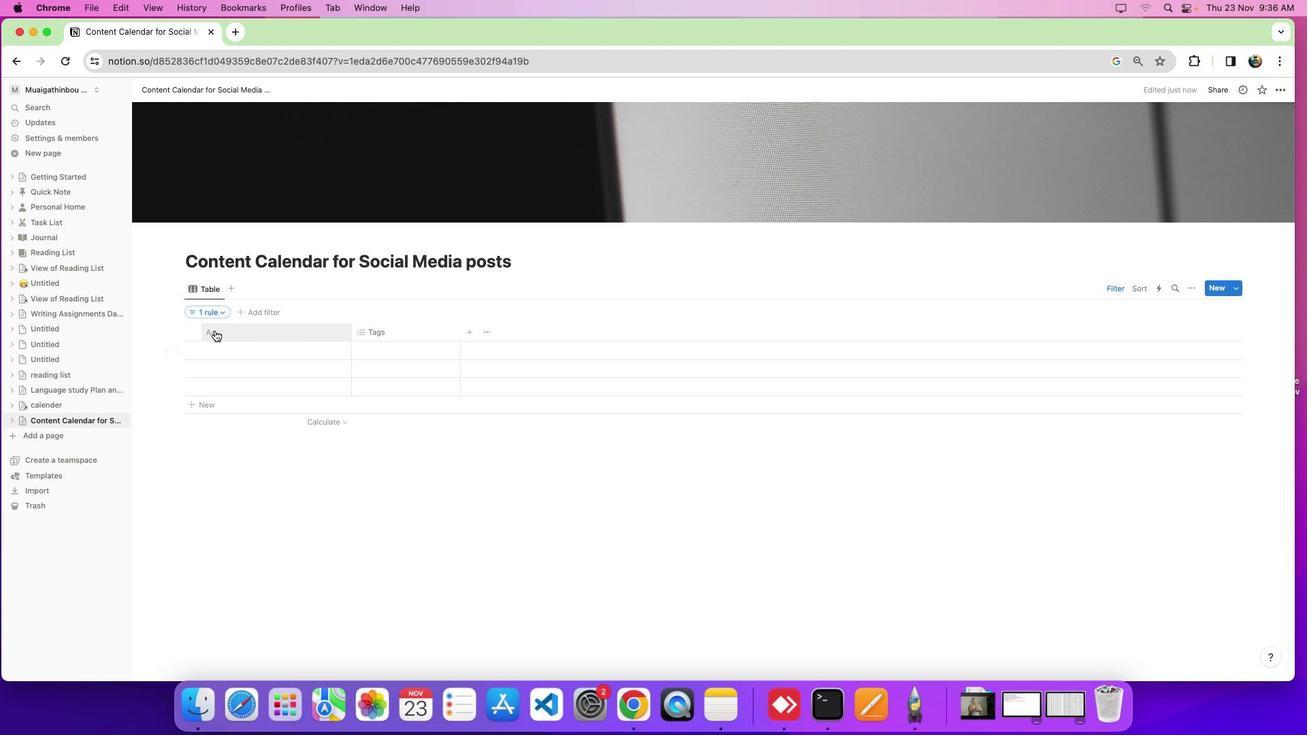 
Action: Mouse moved to (238, 330)
Screenshot: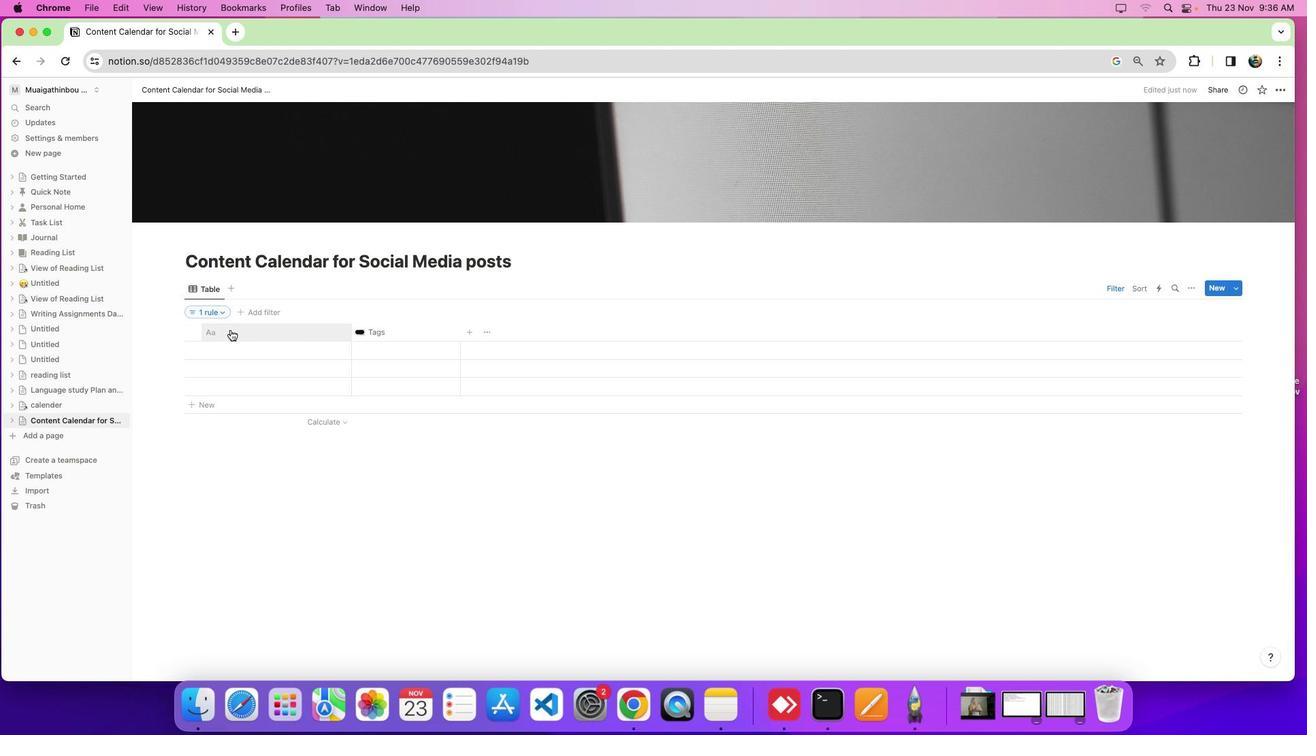
Action: Mouse pressed left at (238, 330)
Screenshot: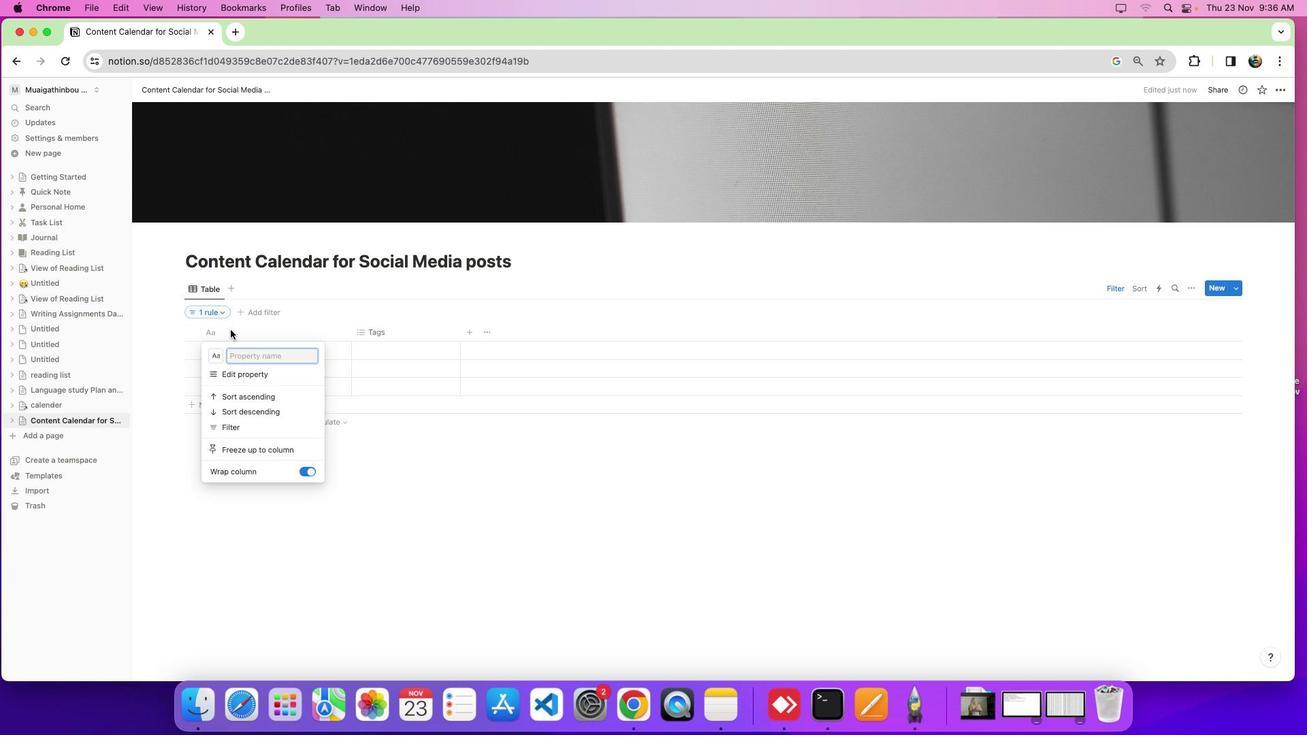 
Action: Mouse moved to (244, 391)
Screenshot: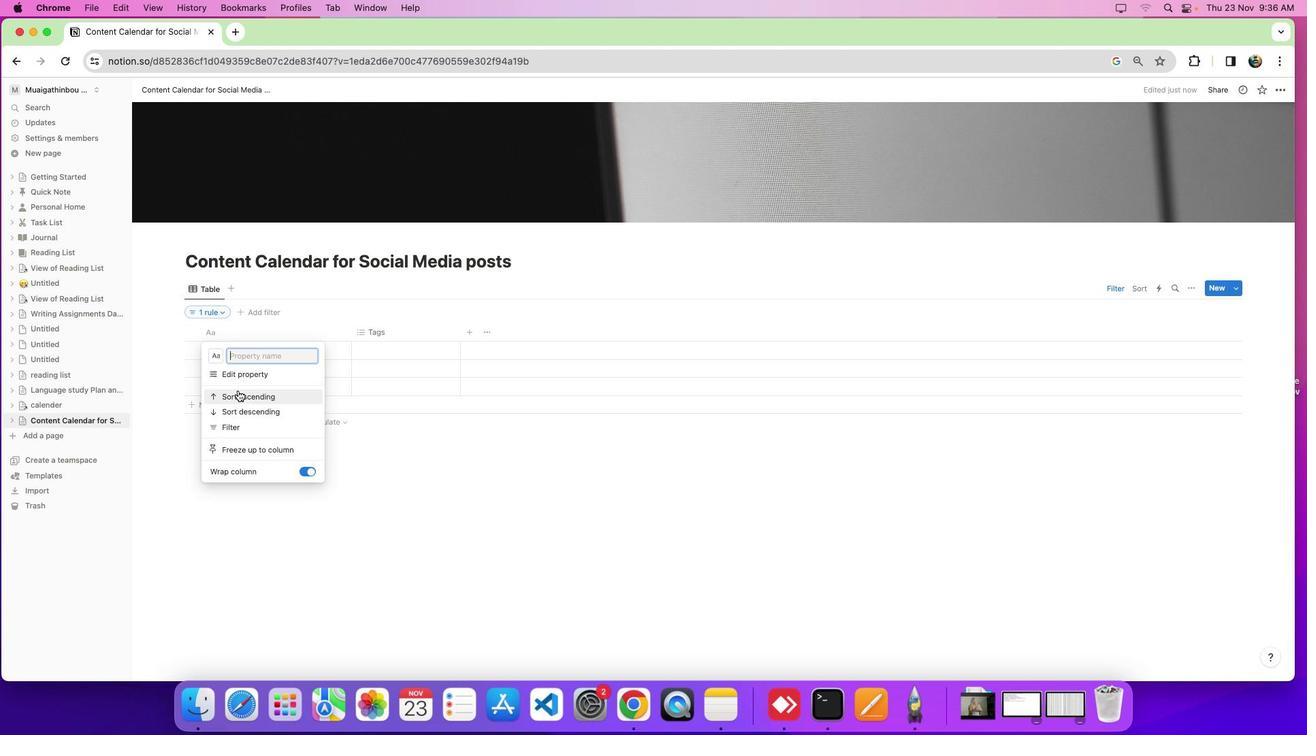 
Action: Mouse scrolled (244, 391) with delta (22, -6)
Screenshot: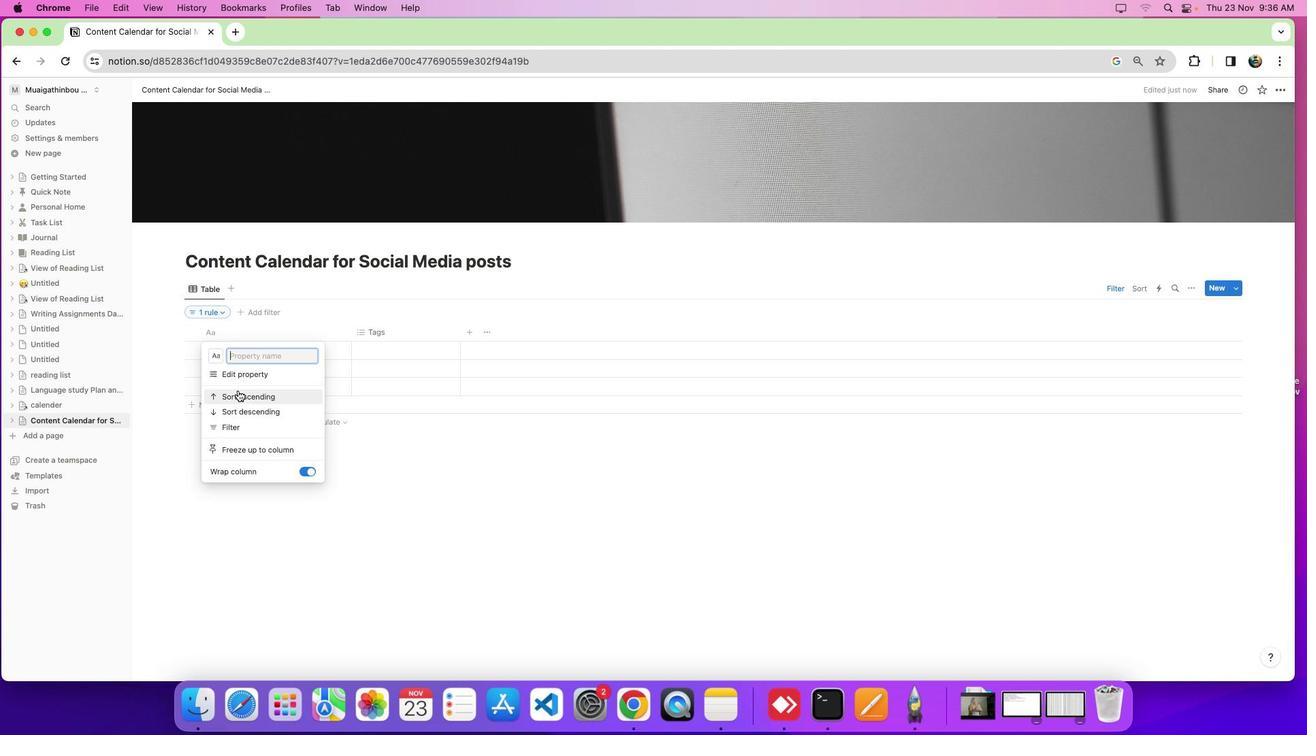 
Action: Mouse scrolled (244, 391) with delta (22, -6)
Screenshot: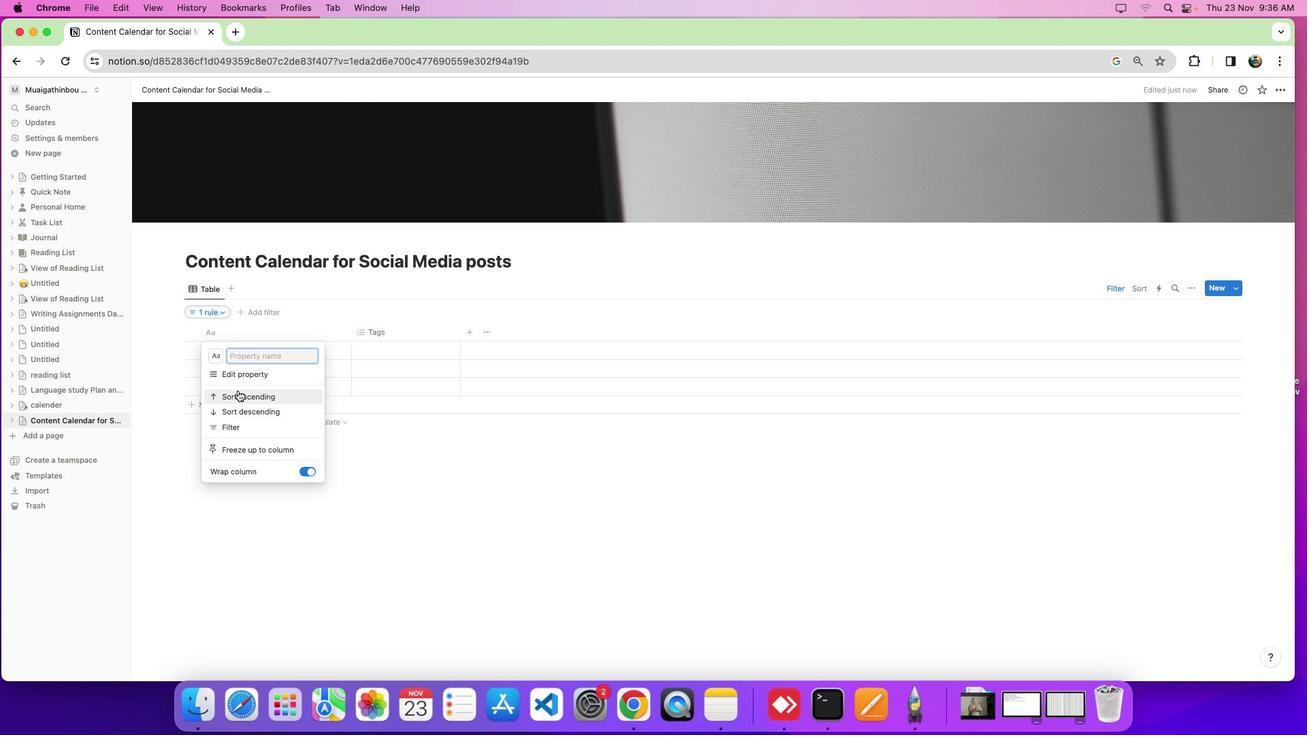 
Action: Mouse scrolled (244, 391) with delta (22, -6)
Screenshot: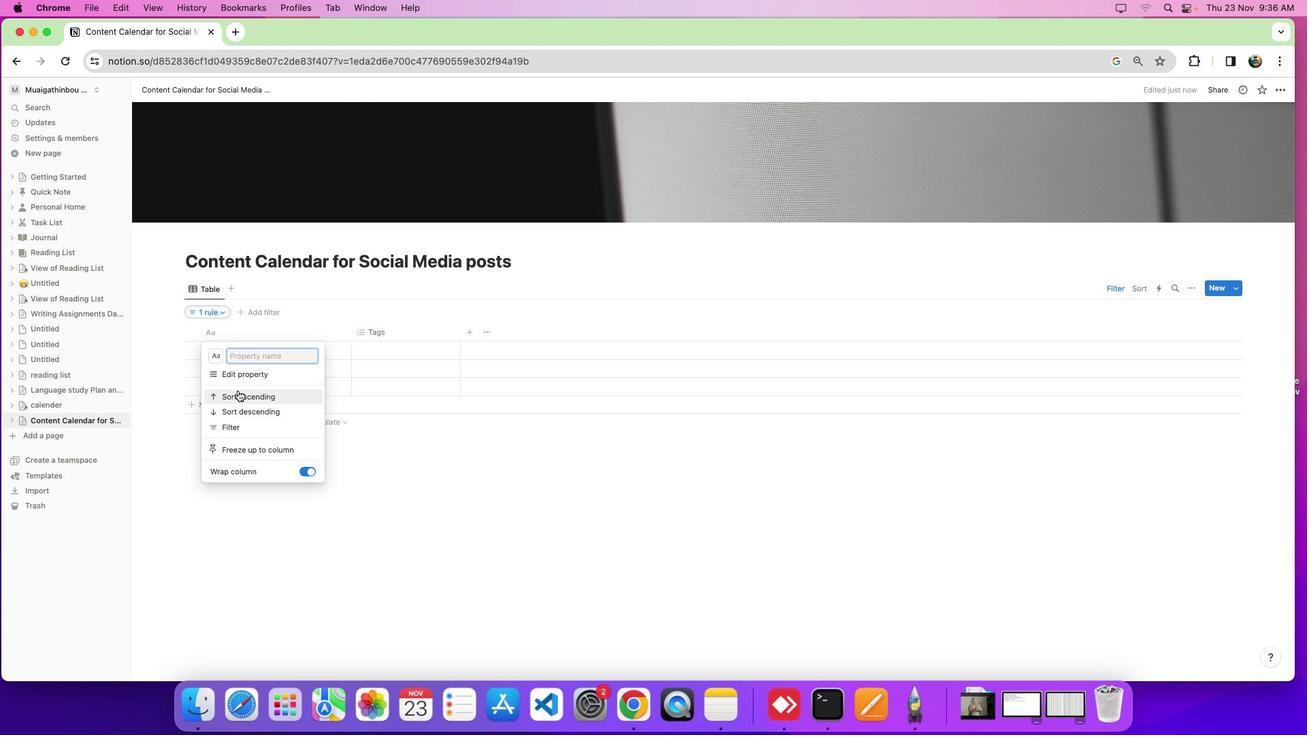 
Action: Mouse scrolled (244, 391) with delta (22, -6)
Screenshot: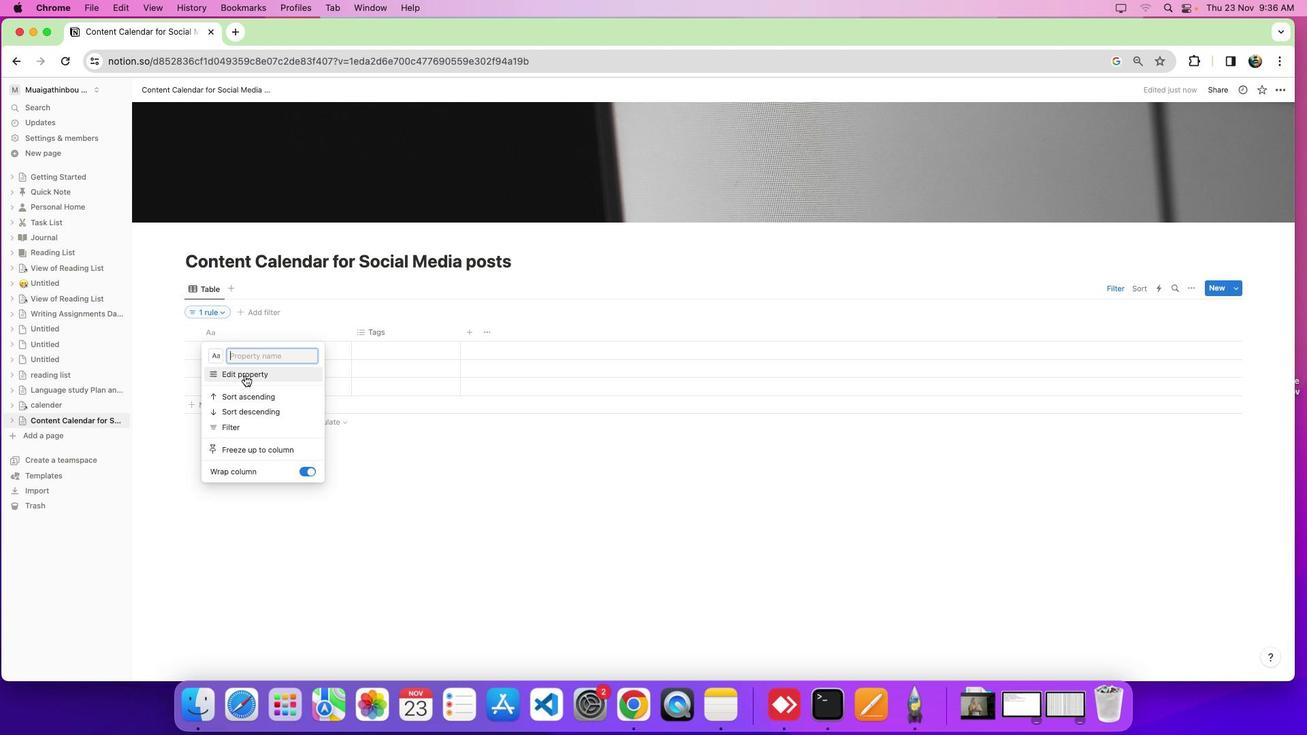 
Action: Mouse scrolled (244, 391) with delta (22, -6)
Screenshot: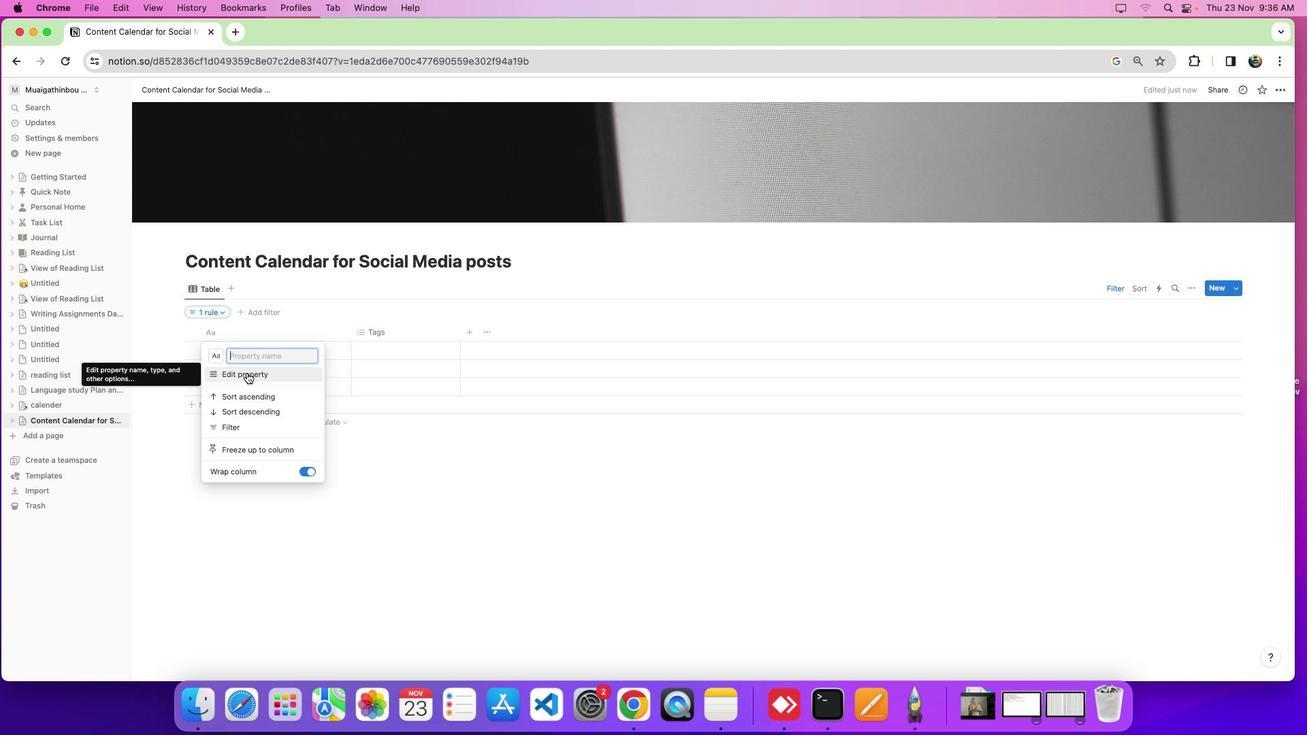 
Action: Mouse moved to (252, 373)
